 Task: Toggle the send keybinding to shell option in the integrated.
Action: Mouse moved to (51, 628)
Screenshot: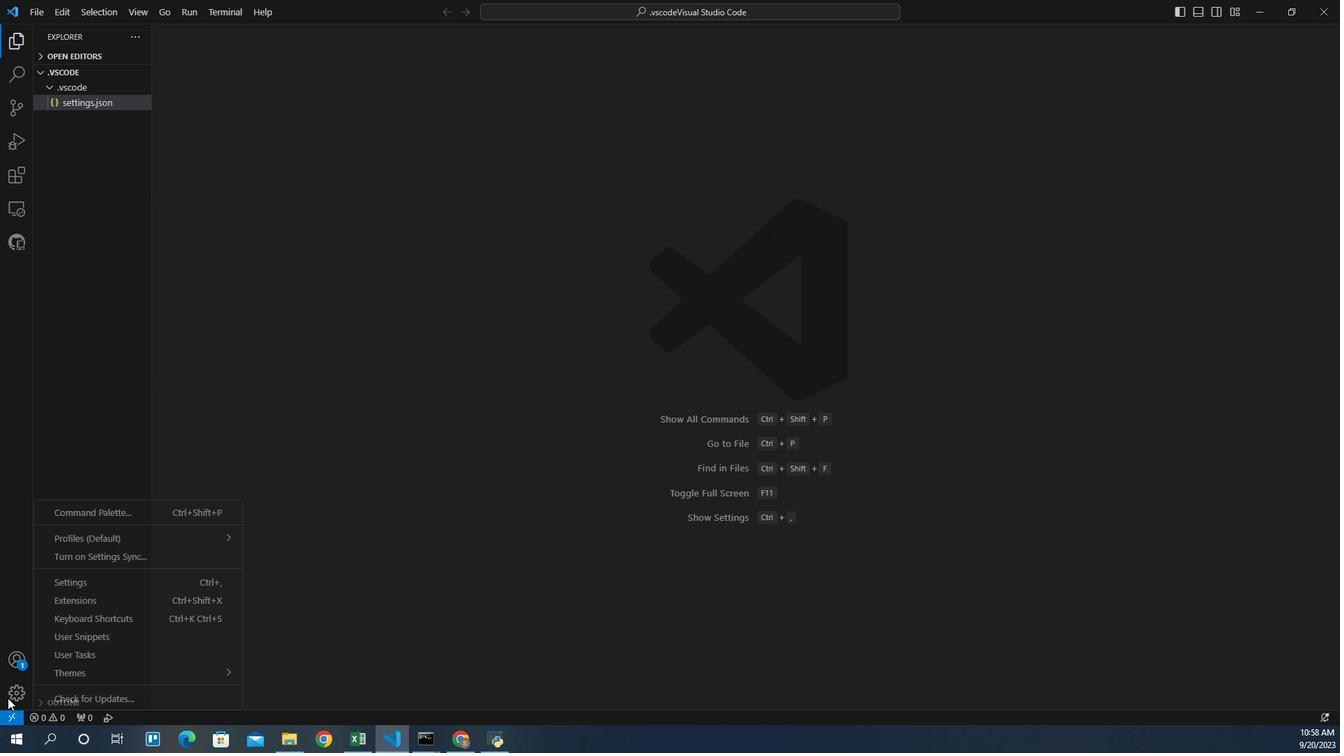 
Action: Mouse pressed left at (51, 628)
Screenshot: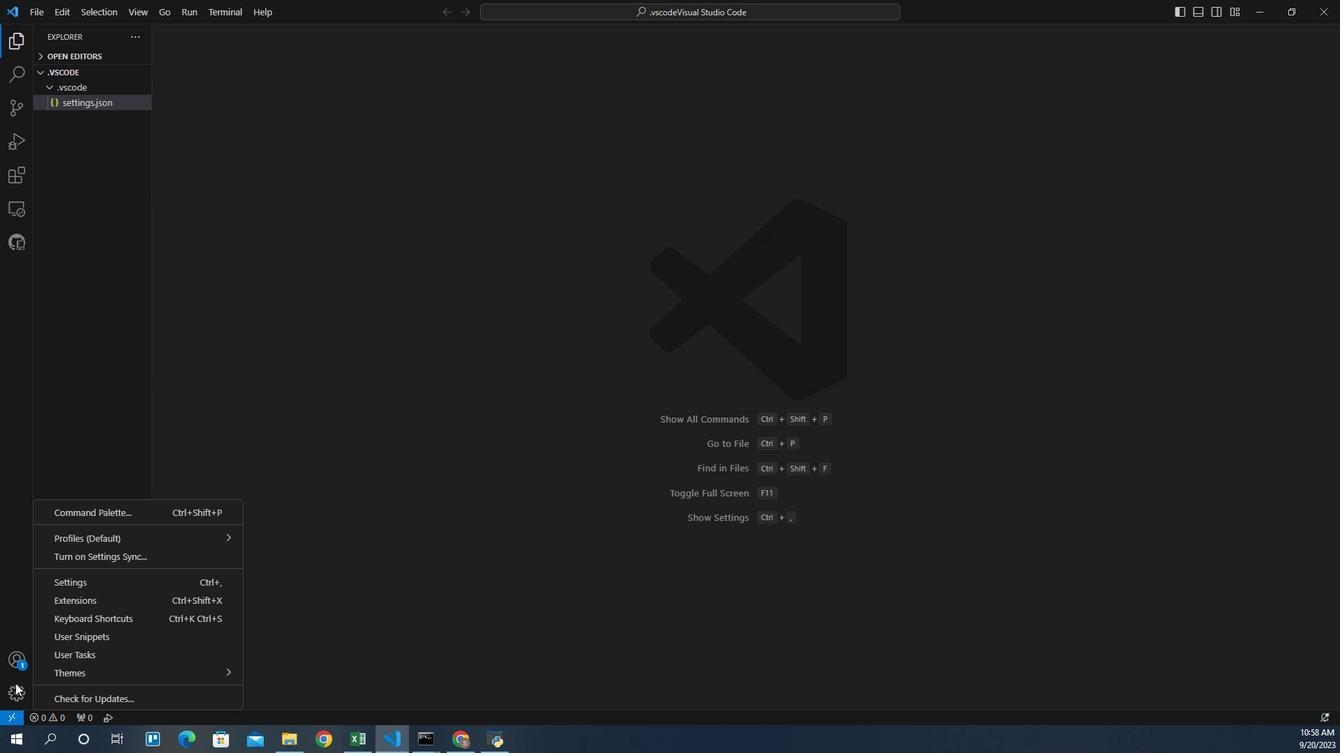 
Action: Mouse moved to (109, 532)
Screenshot: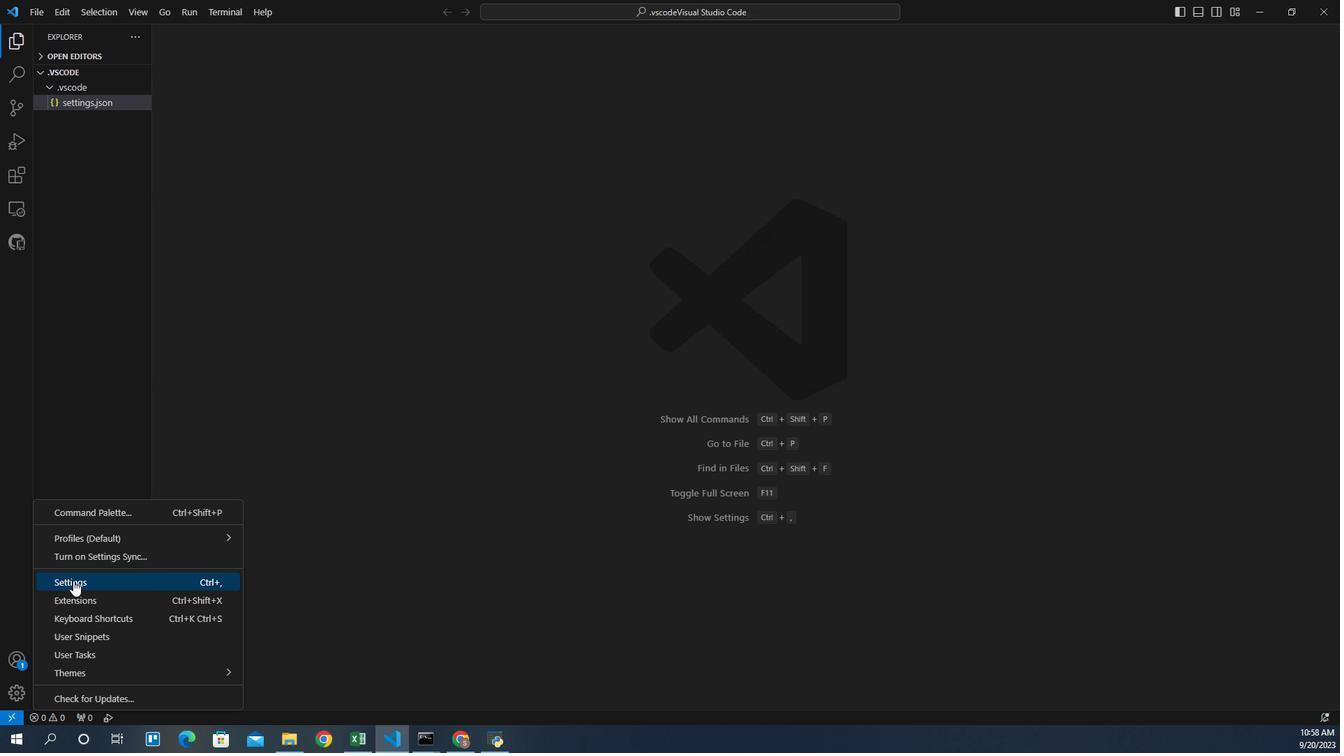 
Action: Mouse pressed left at (109, 532)
Screenshot: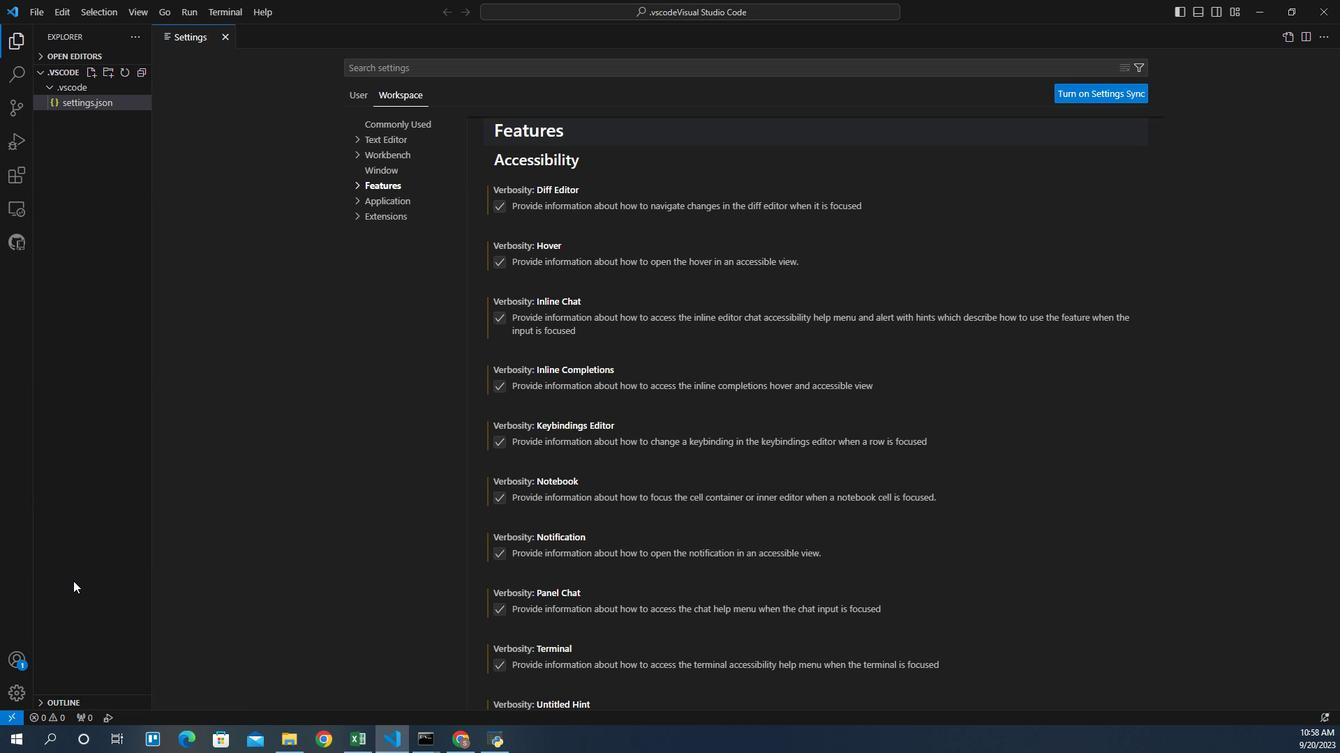 
Action: Mouse moved to (406, 128)
Screenshot: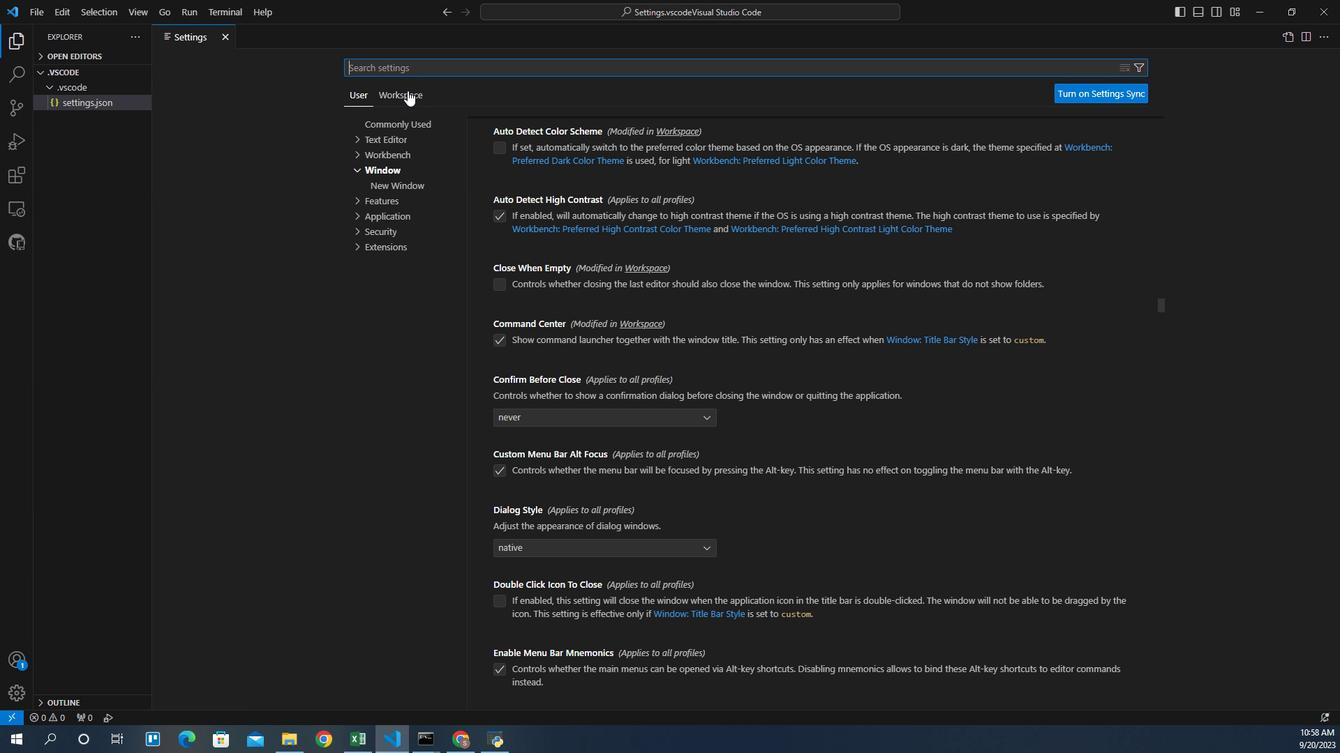 
Action: Mouse pressed left at (406, 128)
Screenshot: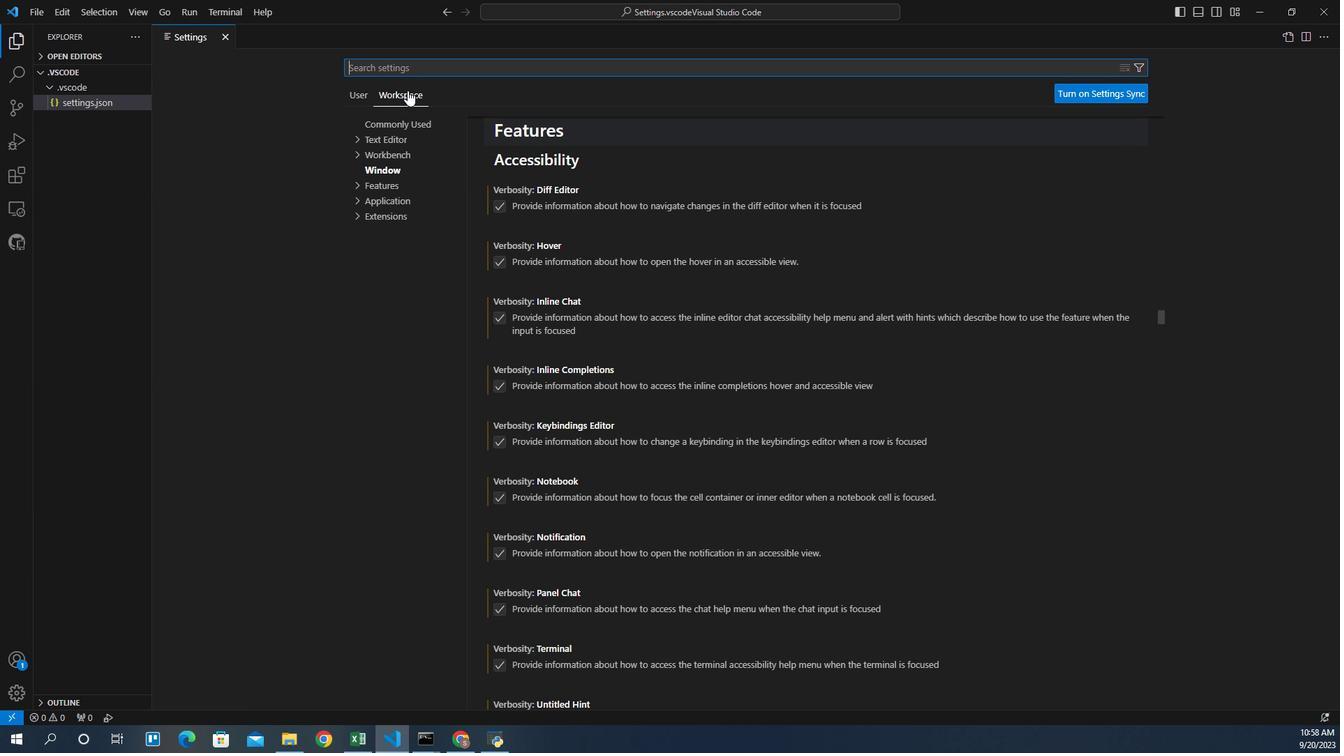 
Action: Mouse moved to (372, 205)
Screenshot: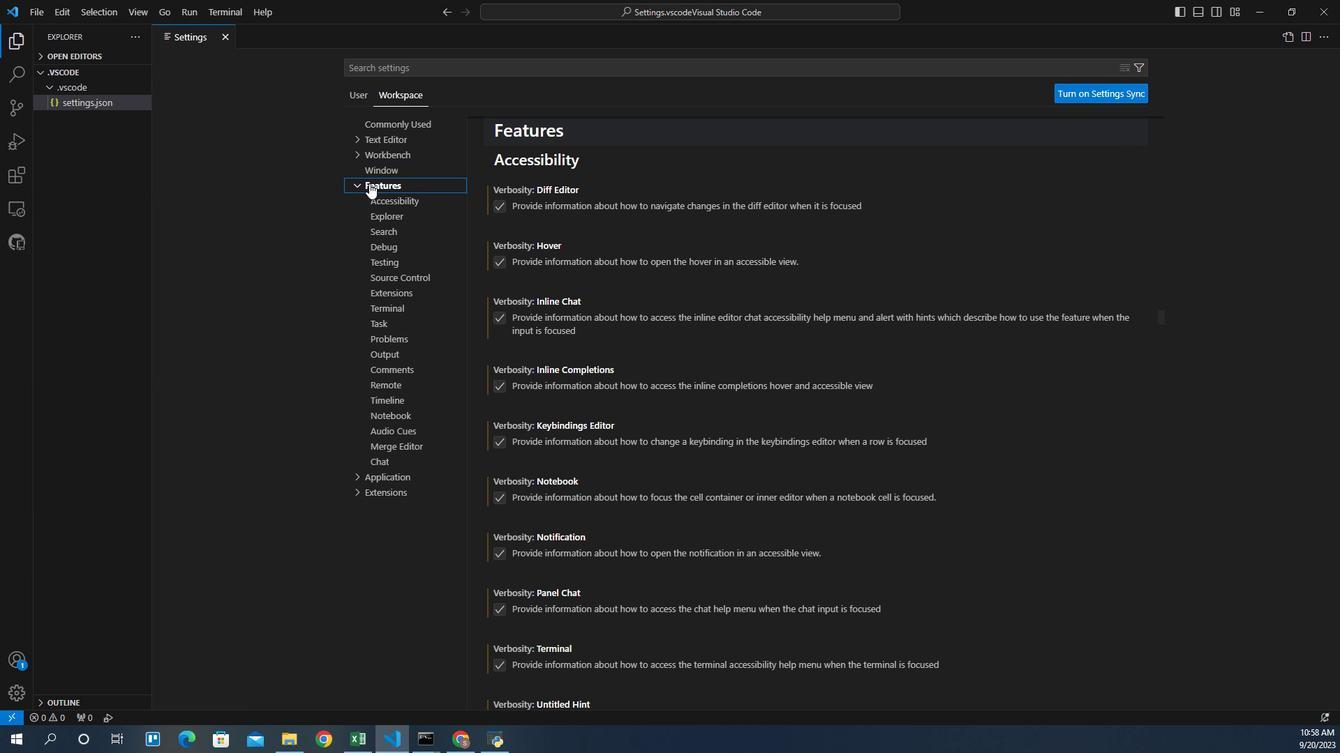 
Action: Mouse pressed left at (372, 205)
Screenshot: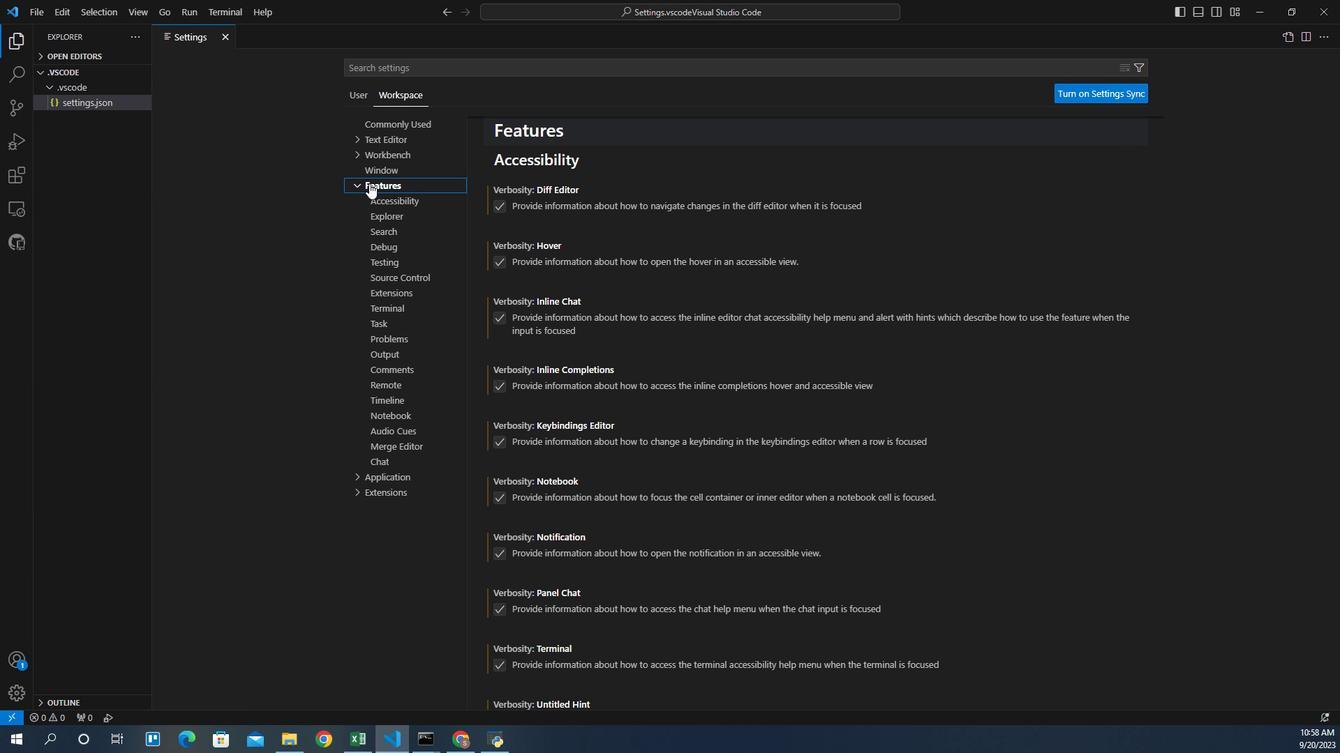 
Action: Mouse moved to (385, 306)
Screenshot: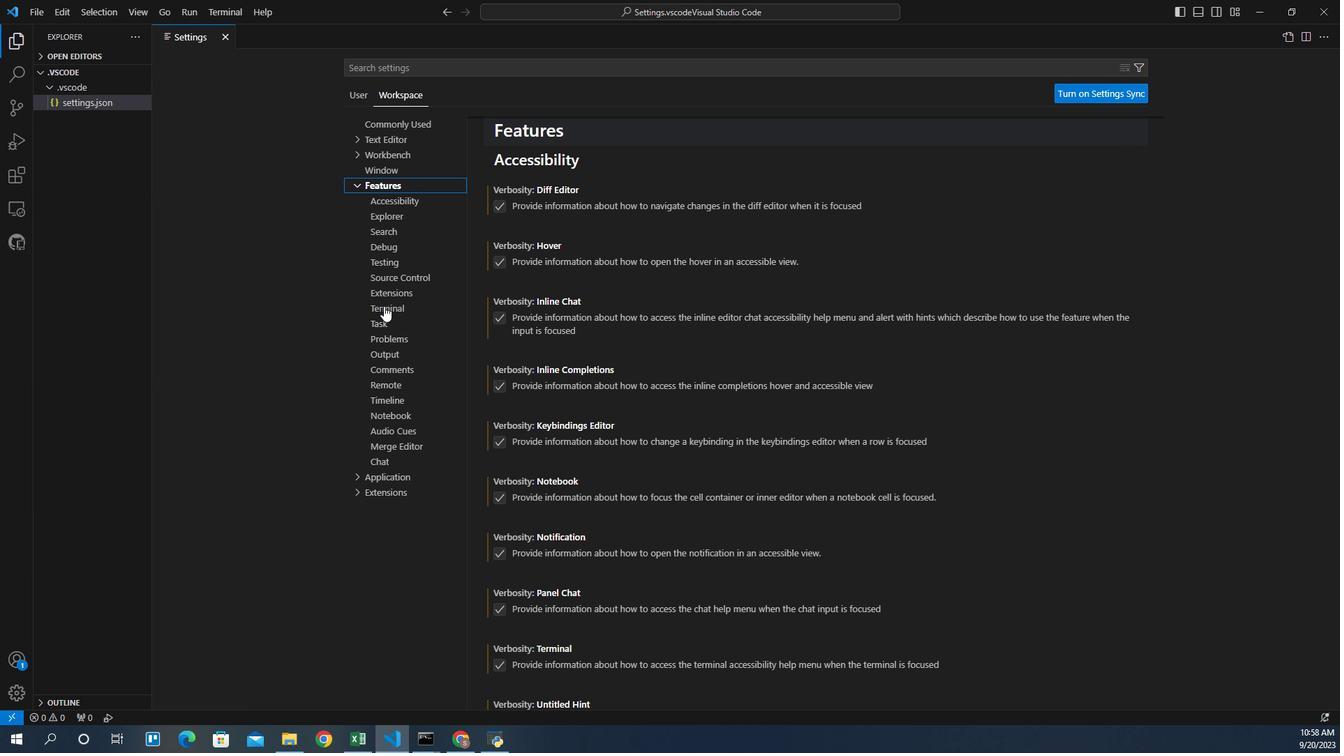 
Action: Mouse pressed left at (385, 306)
Screenshot: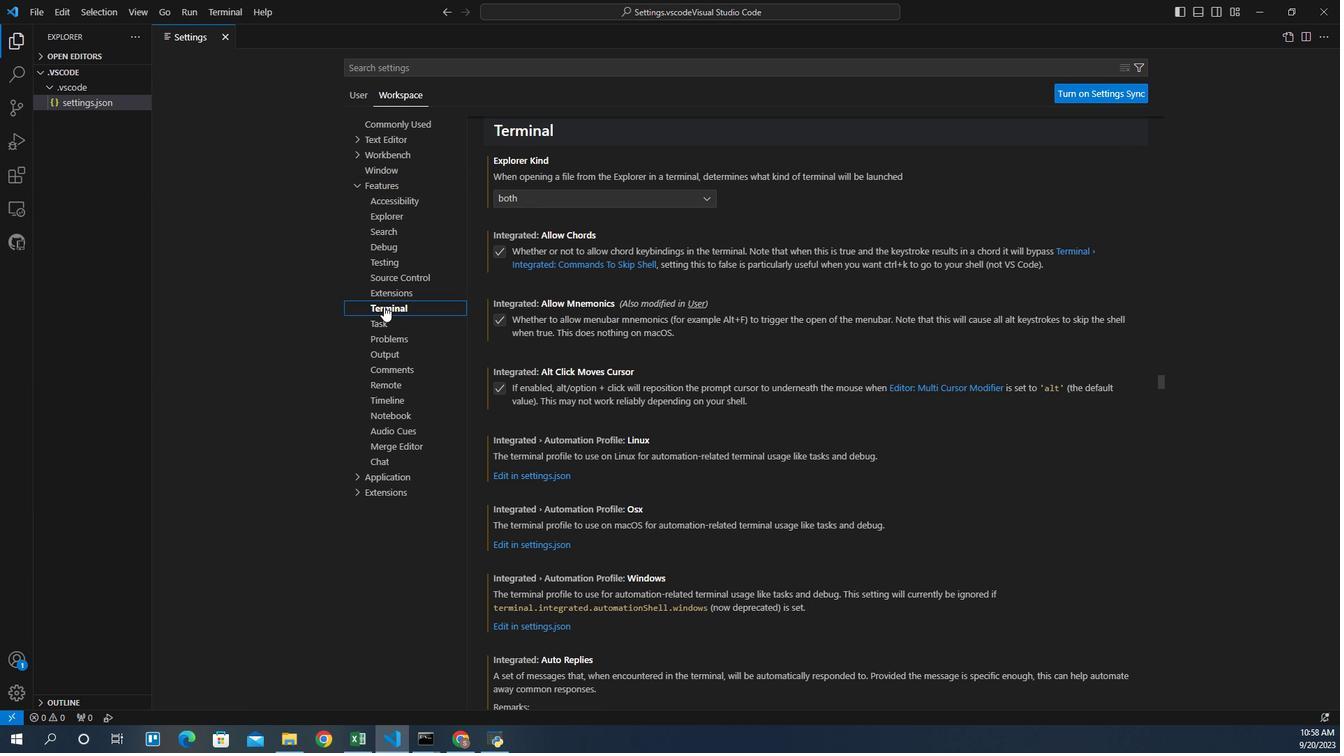 
Action: Mouse moved to (603, 537)
Screenshot: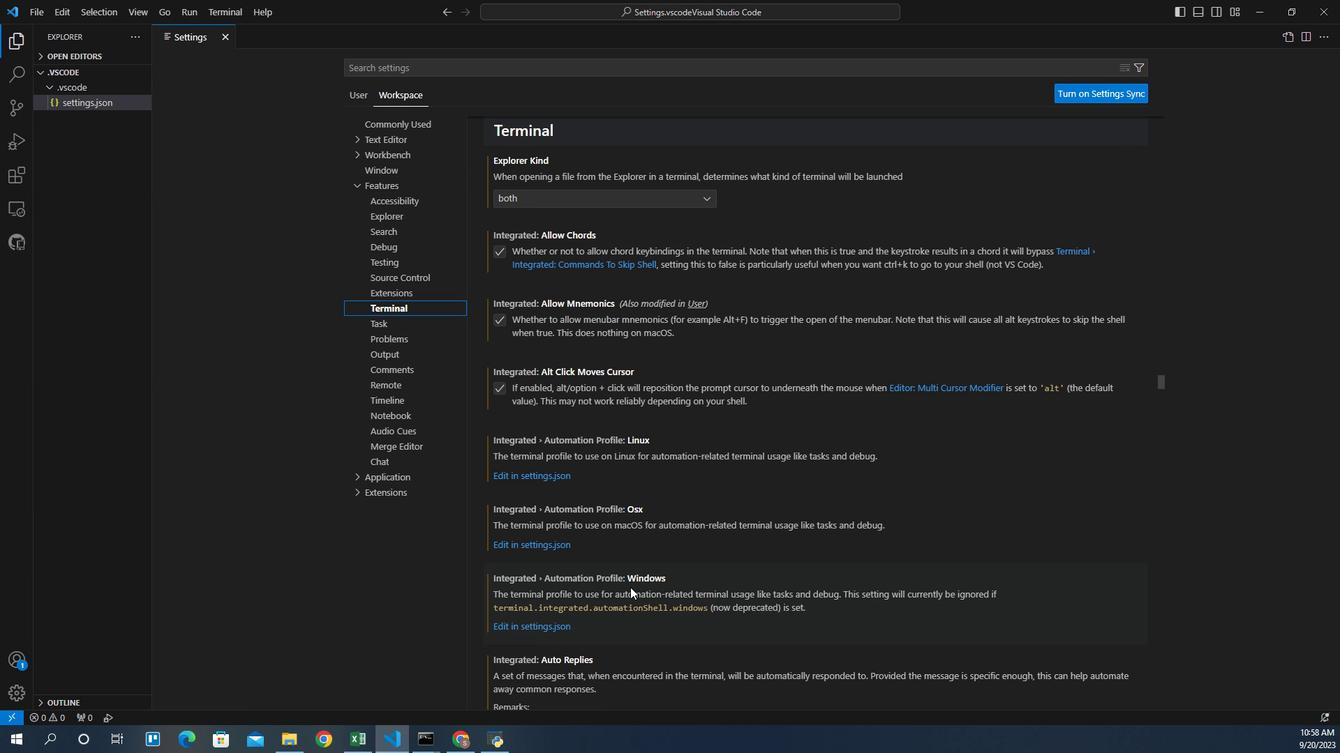 
Action: Mouse scrolled (603, 537) with delta (0, 0)
Screenshot: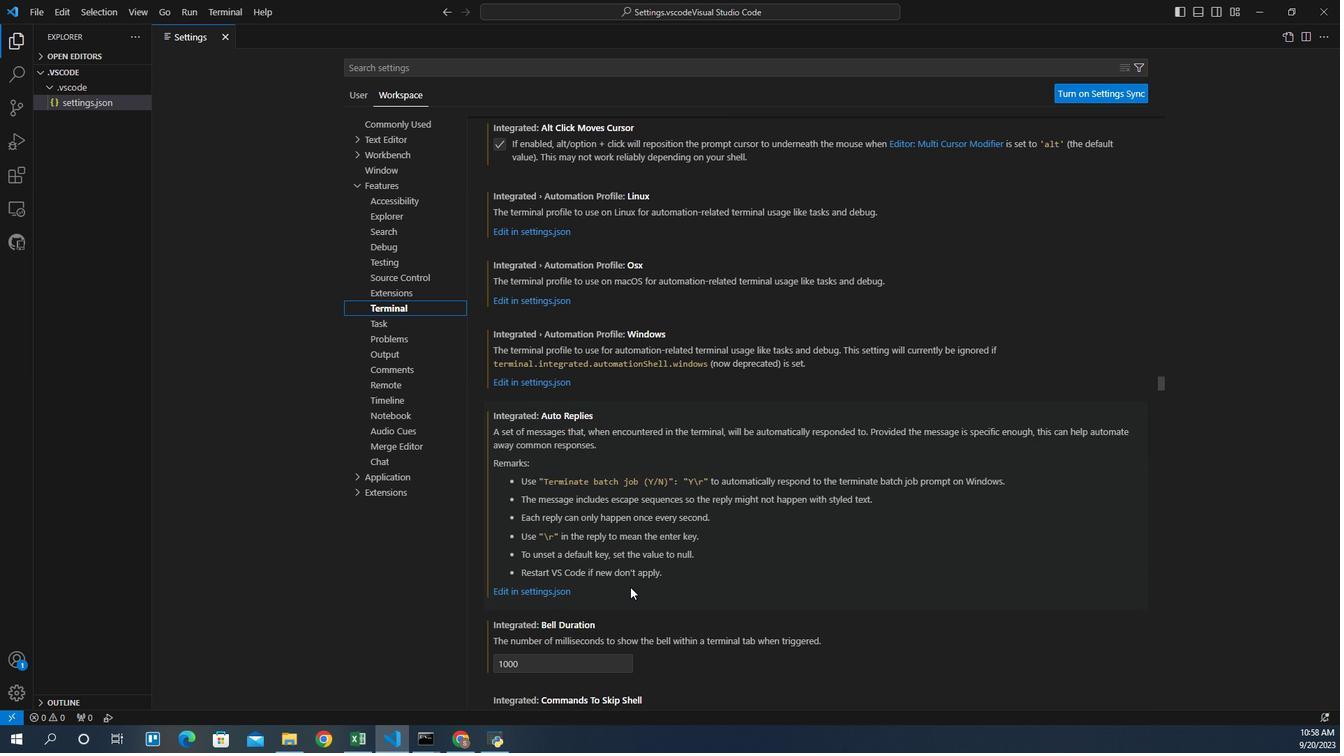 
Action: Mouse scrolled (603, 537) with delta (0, 0)
Screenshot: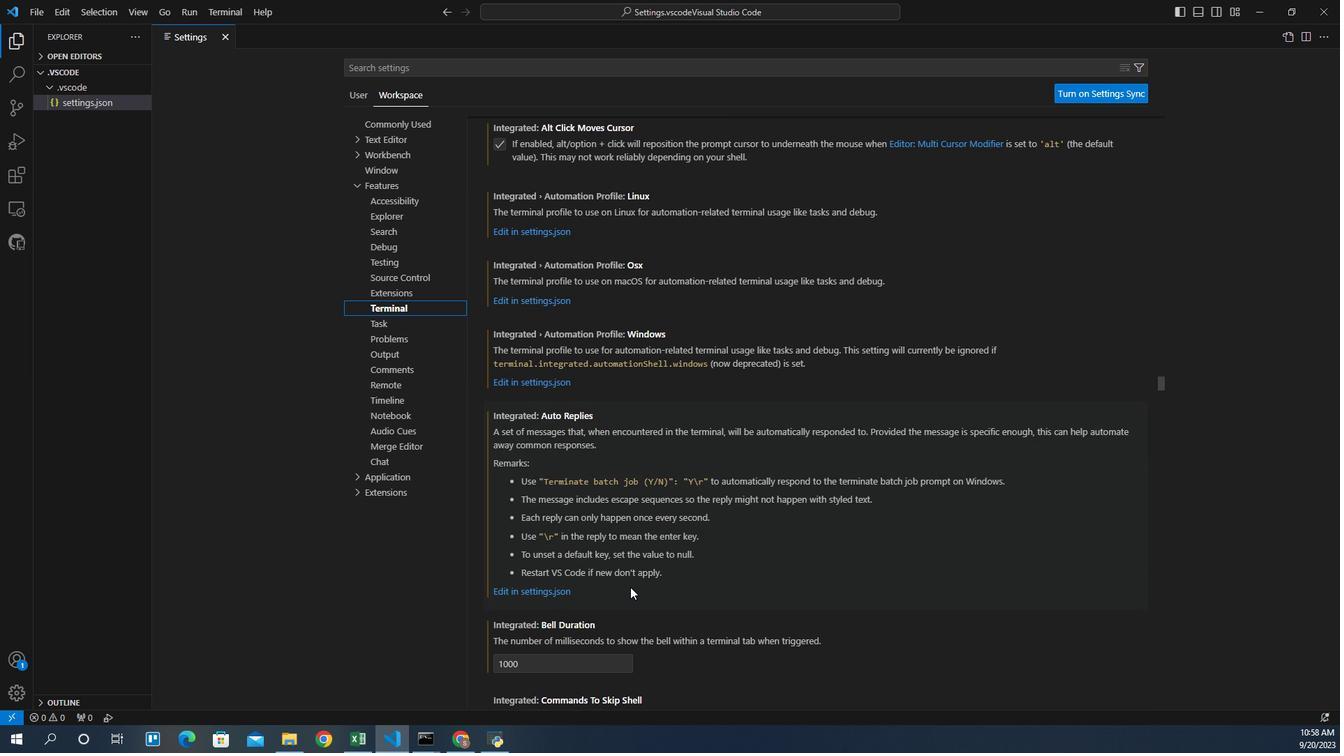 
Action: Mouse scrolled (603, 537) with delta (0, 0)
Screenshot: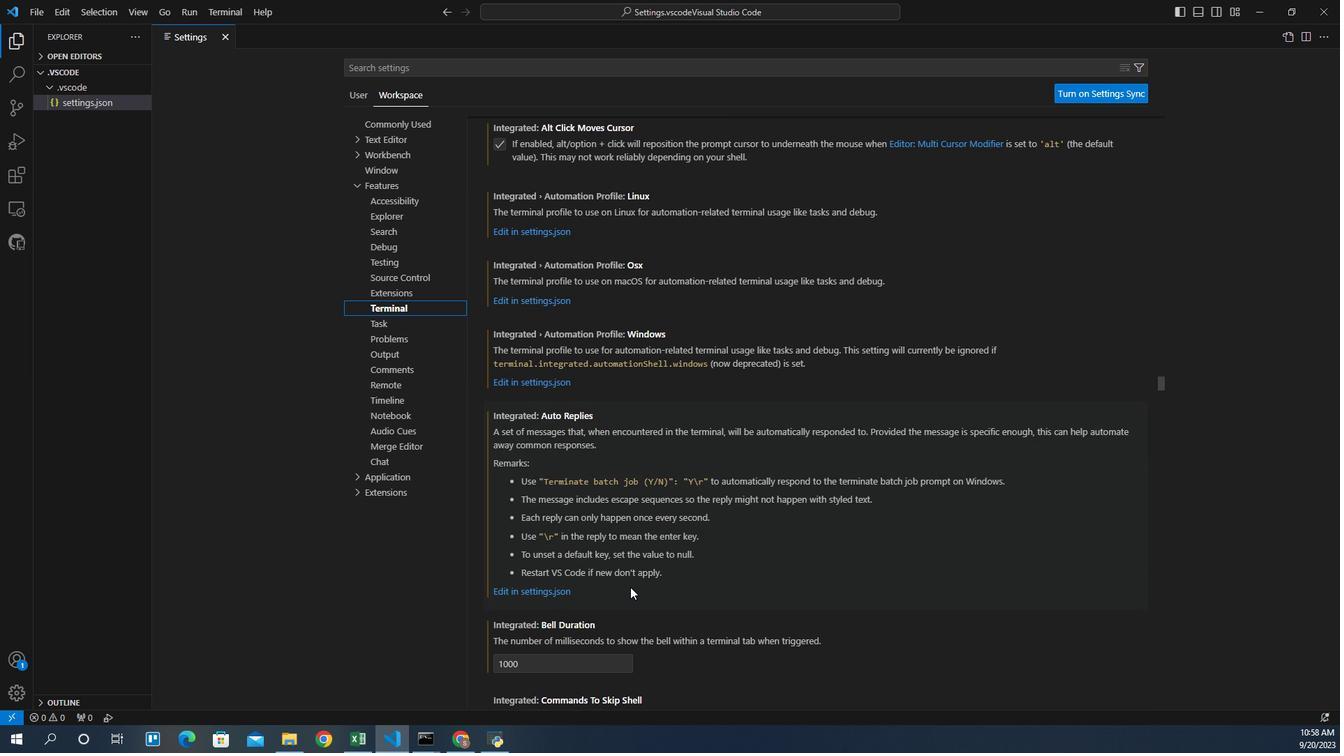 
Action: Mouse scrolled (603, 537) with delta (0, 0)
Screenshot: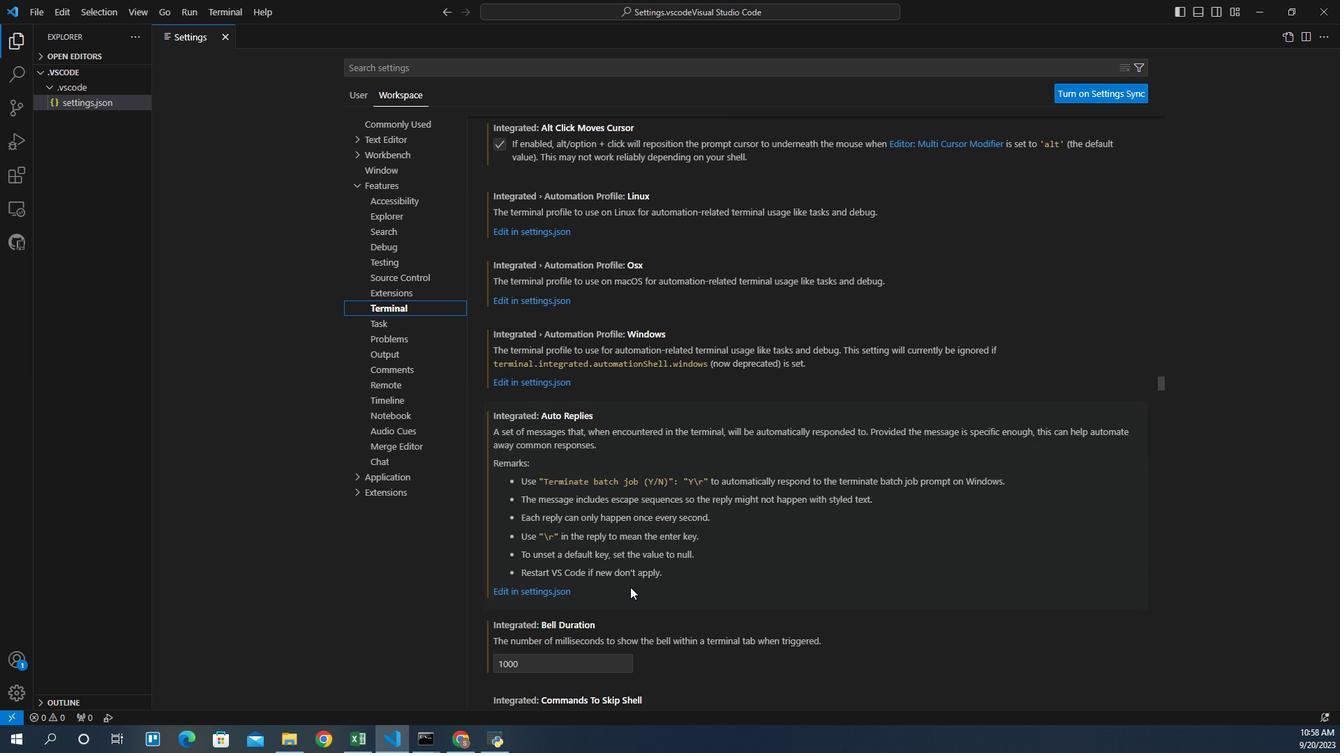 
Action: Mouse scrolled (603, 537) with delta (0, 0)
Screenshot: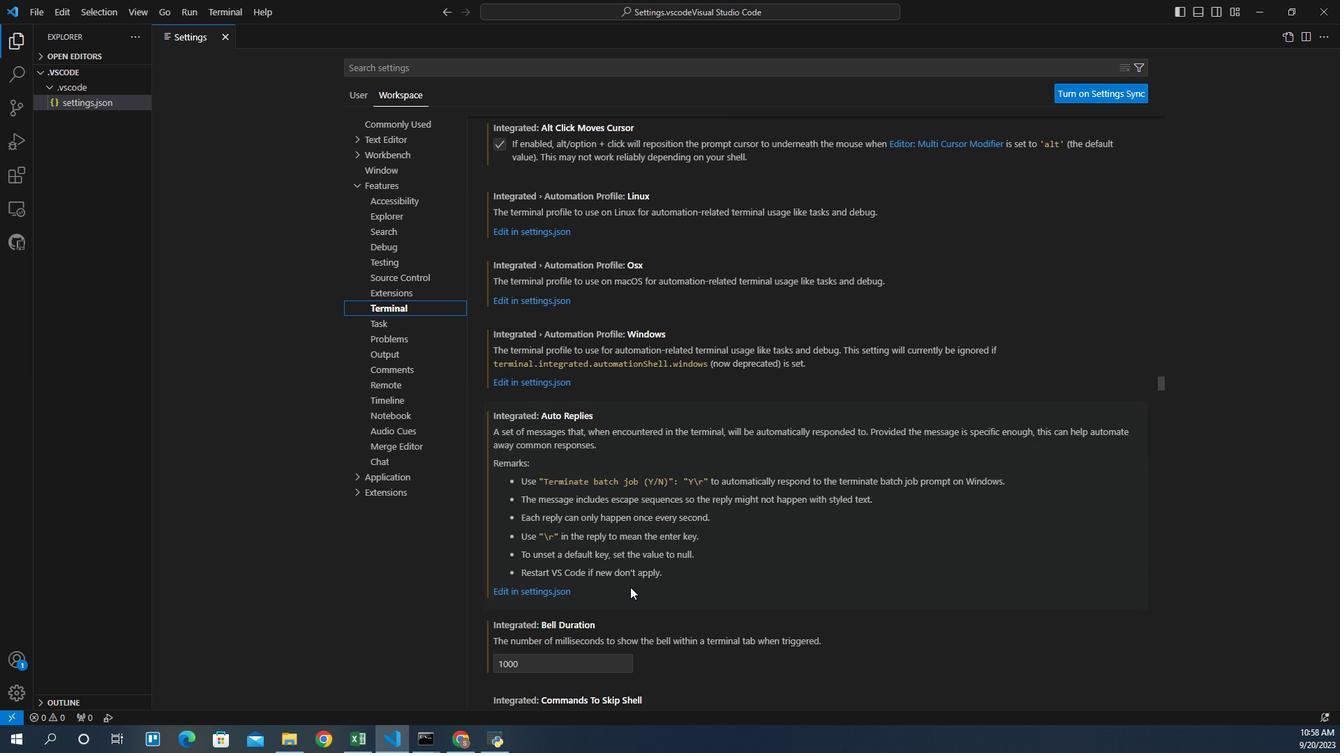 
Action: Mouse scrolled (603, 537) with delta (0, 0)
Screenshot: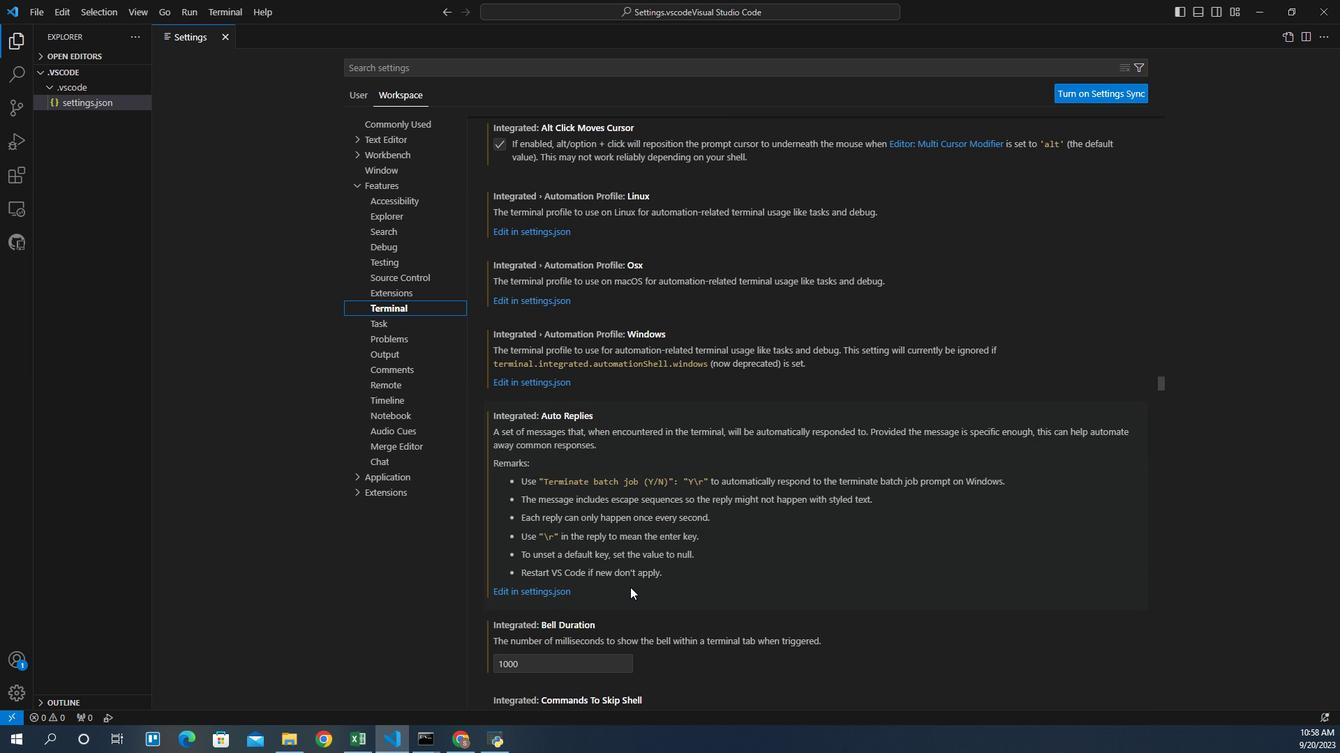 
Action: Mouse scrolled (603, 537) with delta (0, 0)
Screenshot: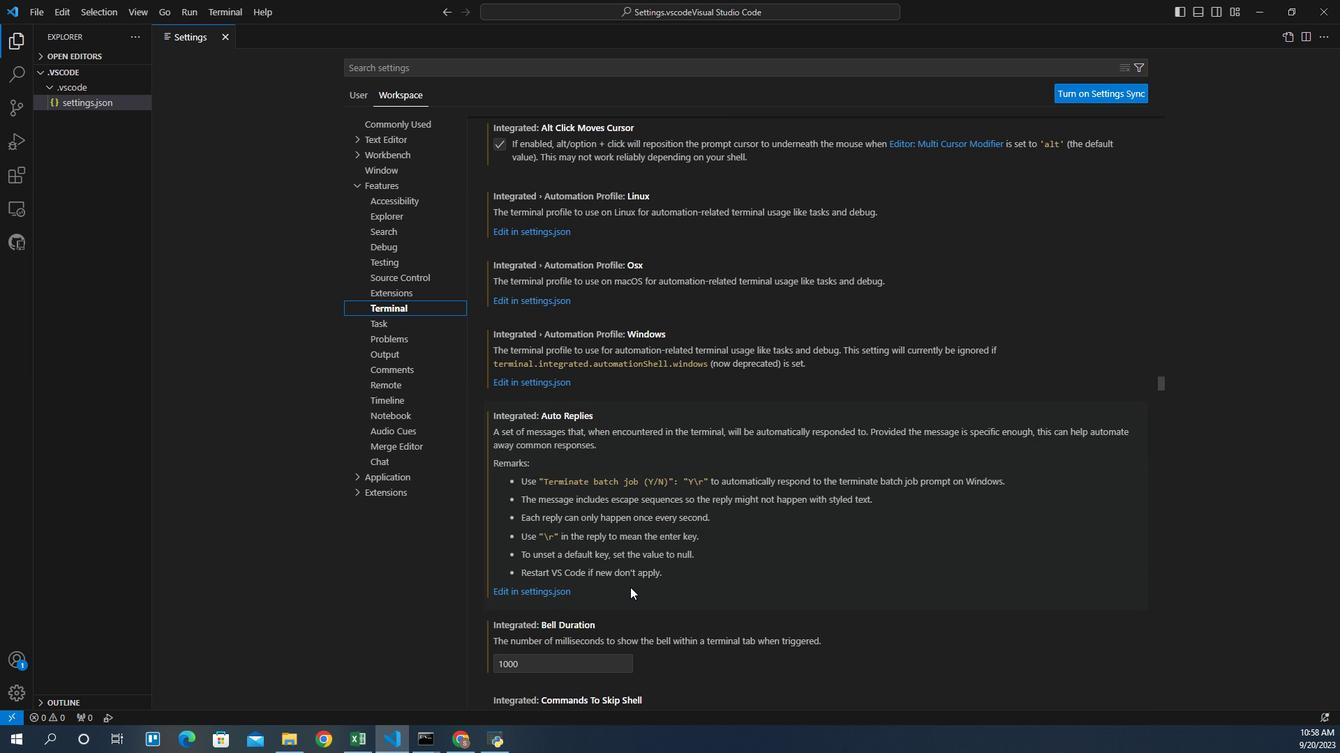 
Action: Mouse scrolled (603, 537) with delta (0, 0)
Screenshot: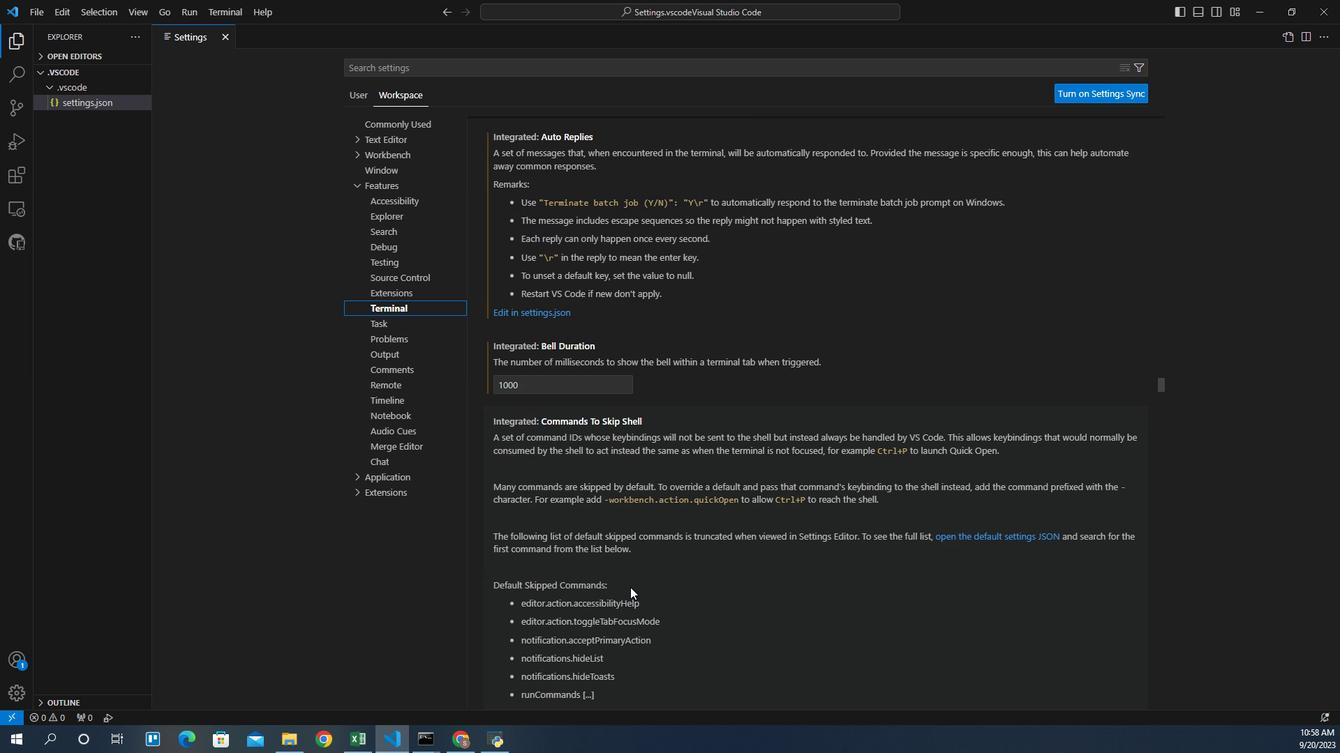 
Action: Mouse scrolled (603, 537) with delta (0, 0)
Screenshot: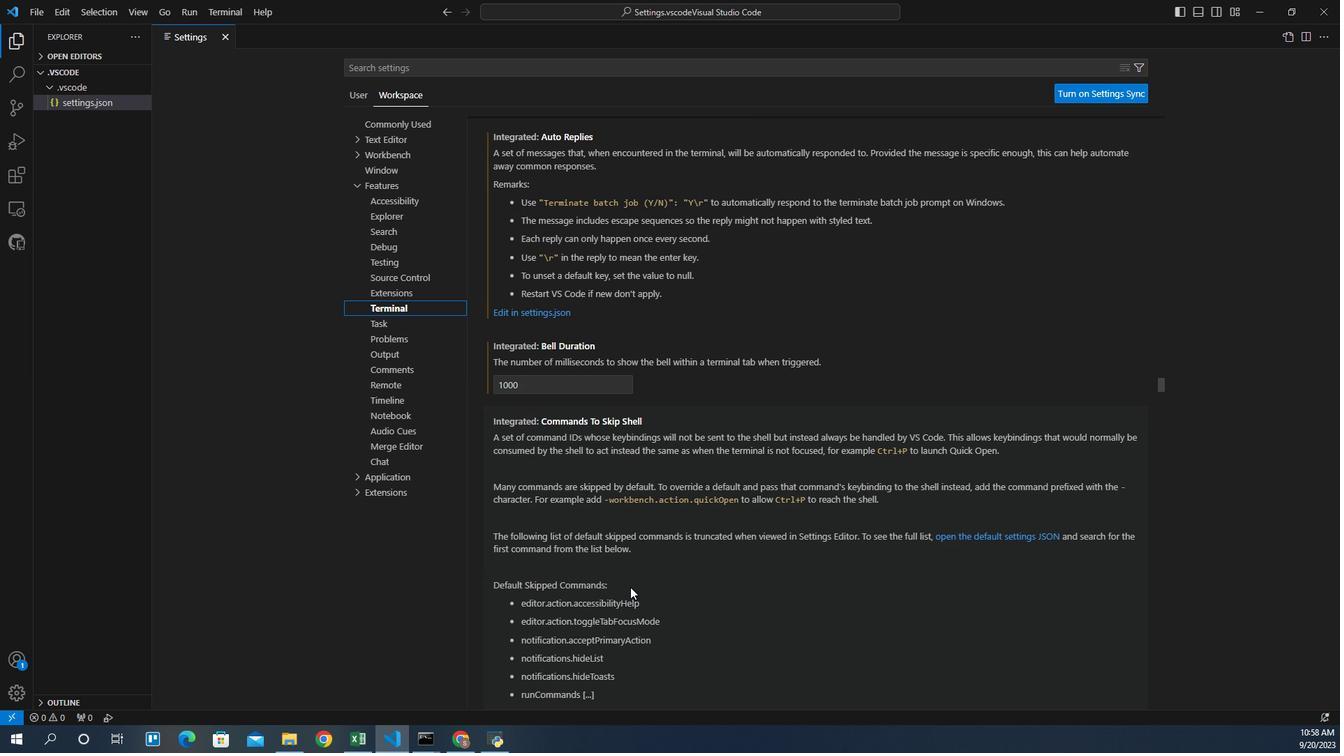 
Action: Mouse scrolled (603, 537) with delta (0, 0)
Screenshot: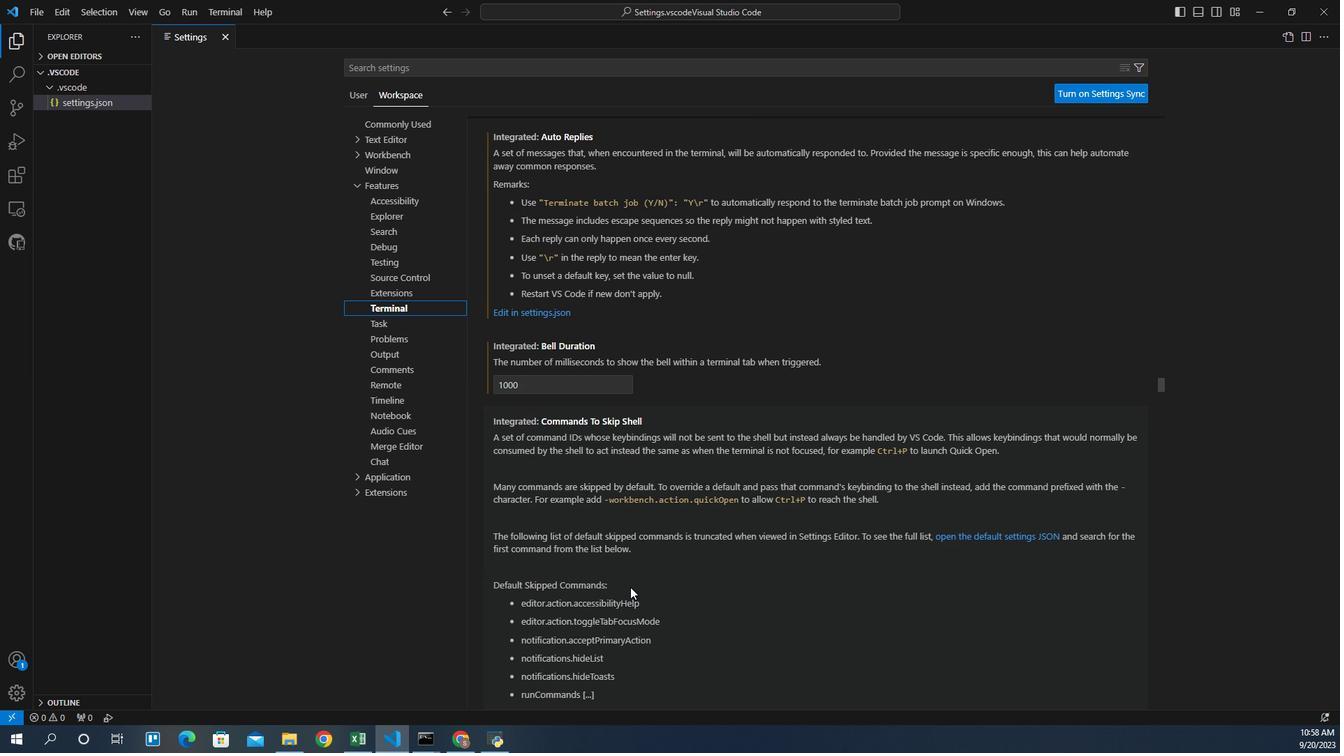 
Action: Mouse scrolled (603, 537) with delta (0, 0)
Screenshot: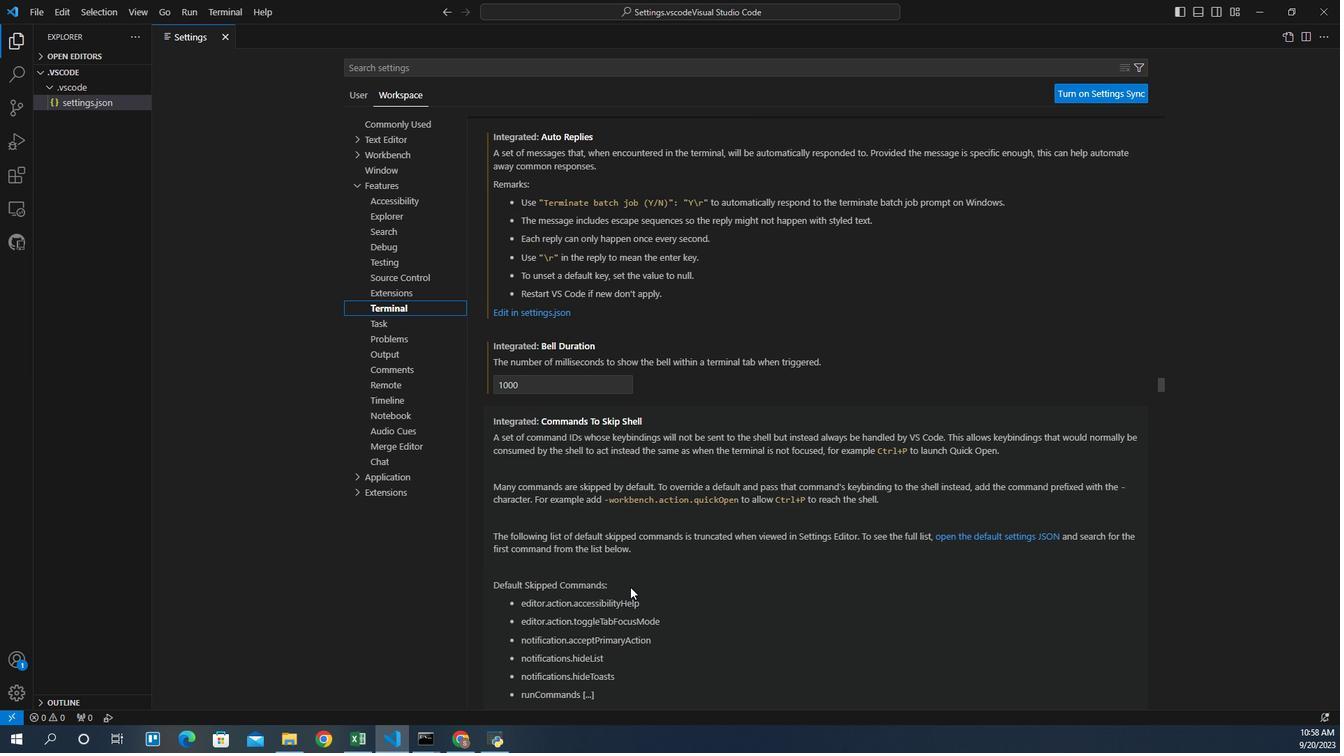 
Action: Mouse scrolled (603, 537) with delta (0, 0)
Screenshot: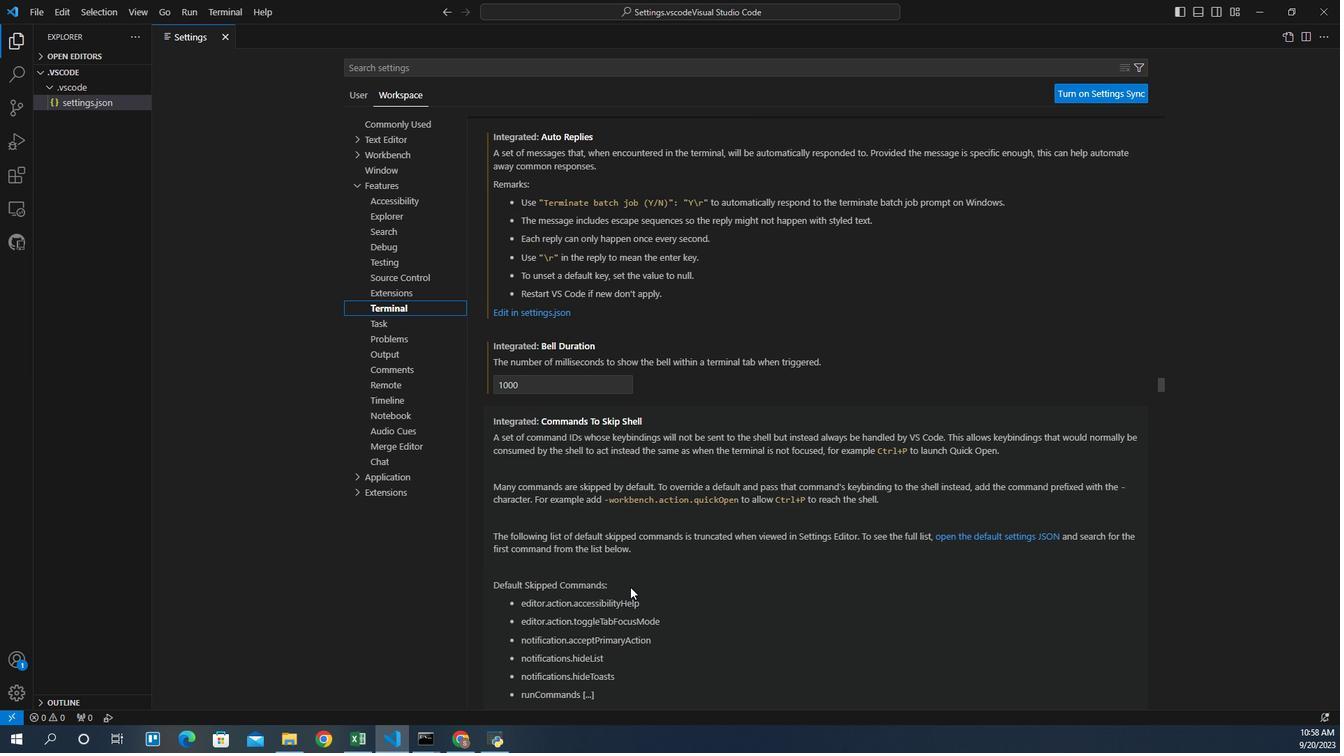 
Action: Mouse scrolled (603, 537) with delta (0, 0)
Screenshot: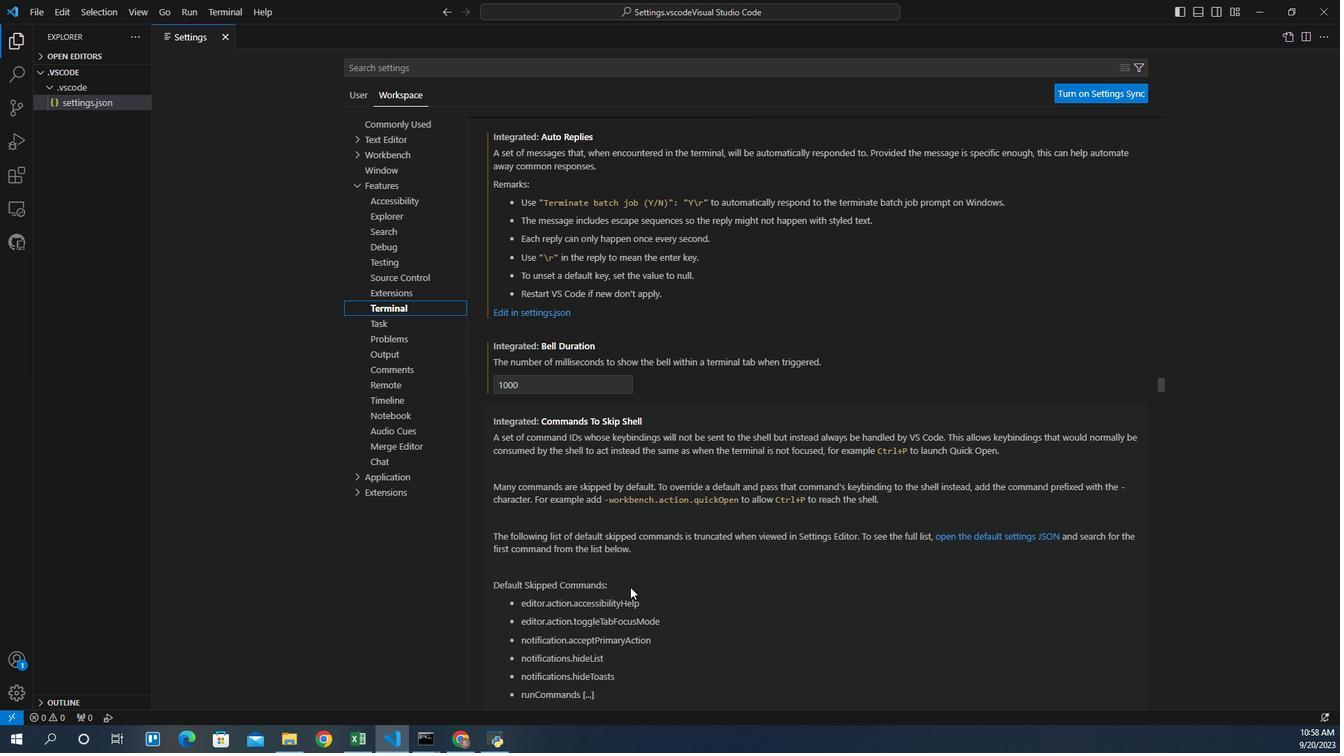 
Action: Mouse scrolled (603, 537) with delta (0, 0)
Screenshot: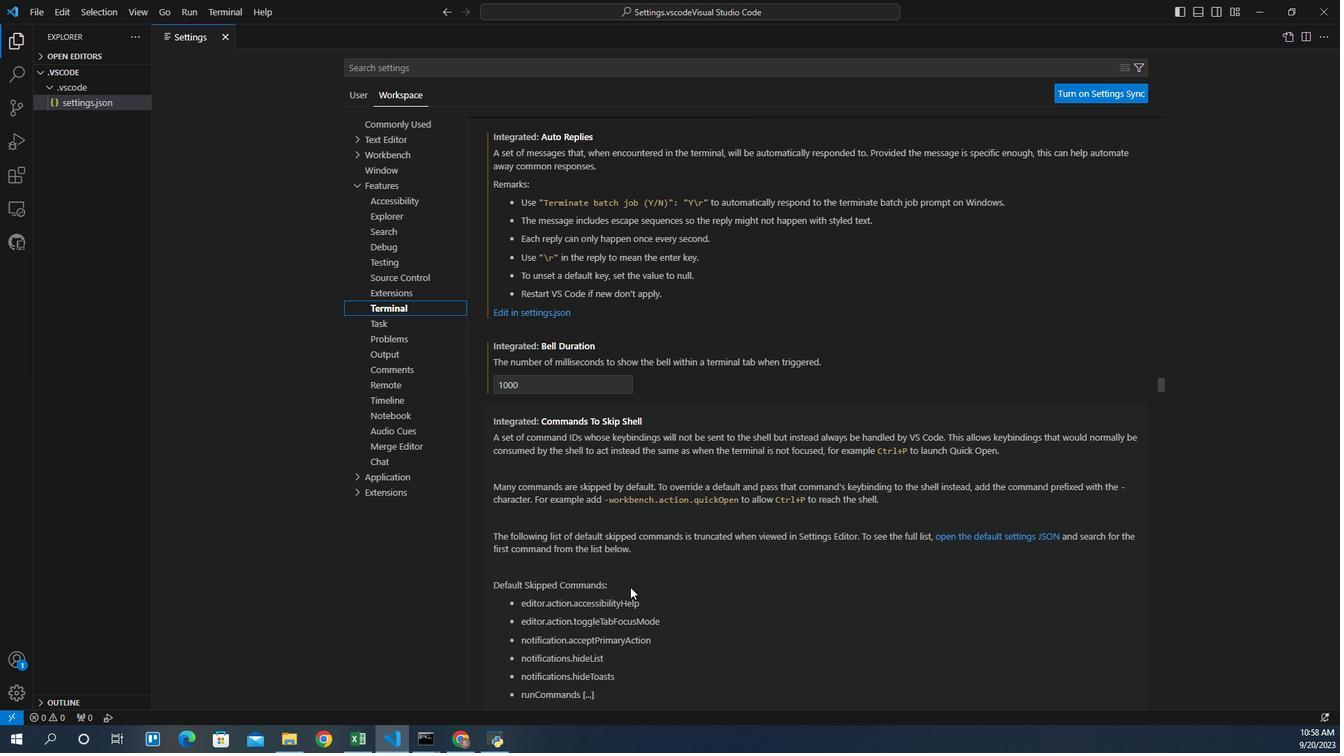 
Action: Mouse scrolled (603, 537) with delta (0, 0)
Screenshot: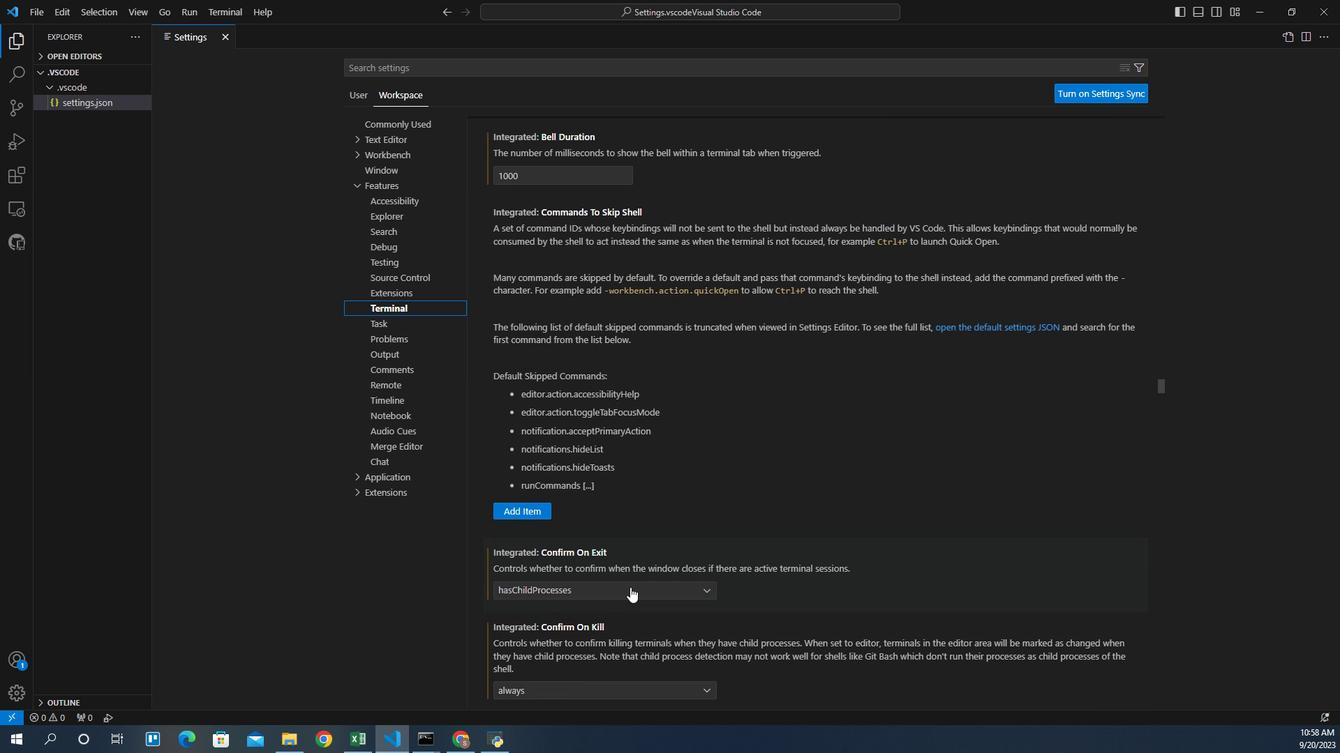 
Action: Mouse scrolled (603, 537) with delta (0, 0)
Screenshot: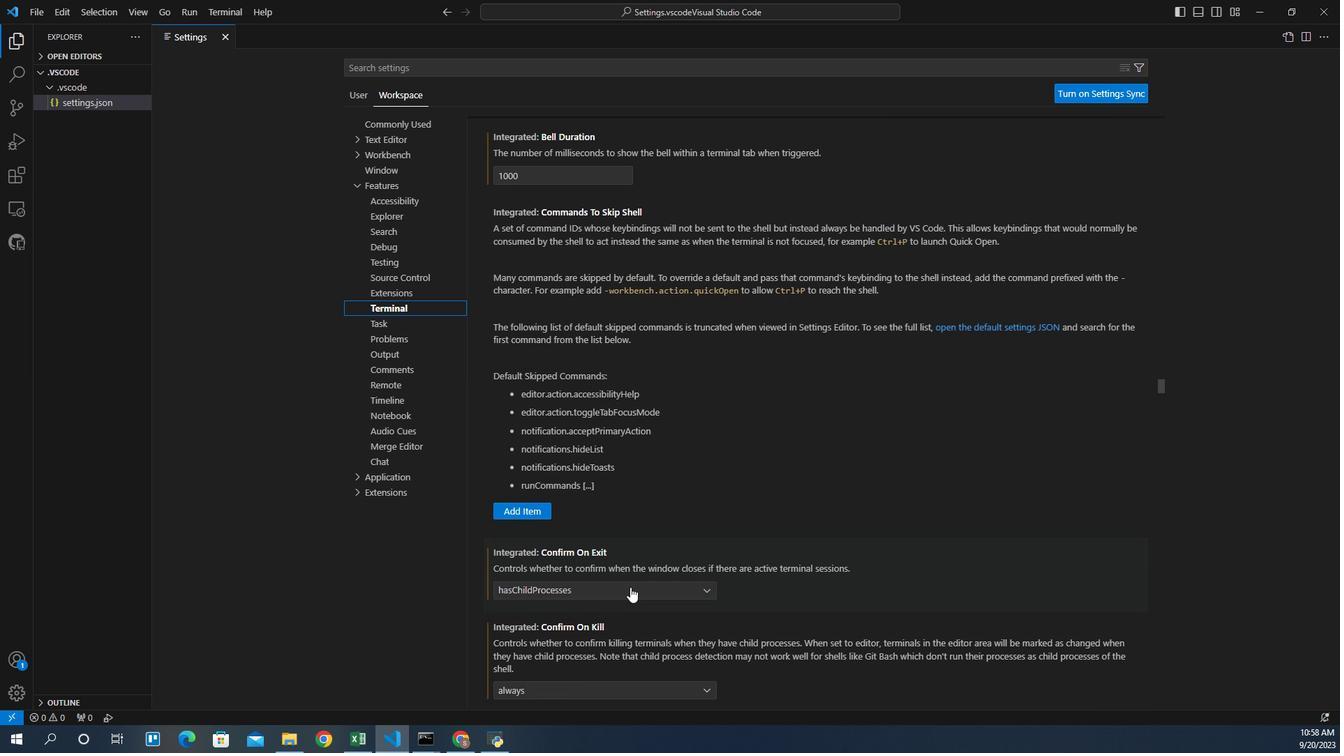 
Action: Mouse scrolled (603, 537) with delta (0, 0)
Screenshot: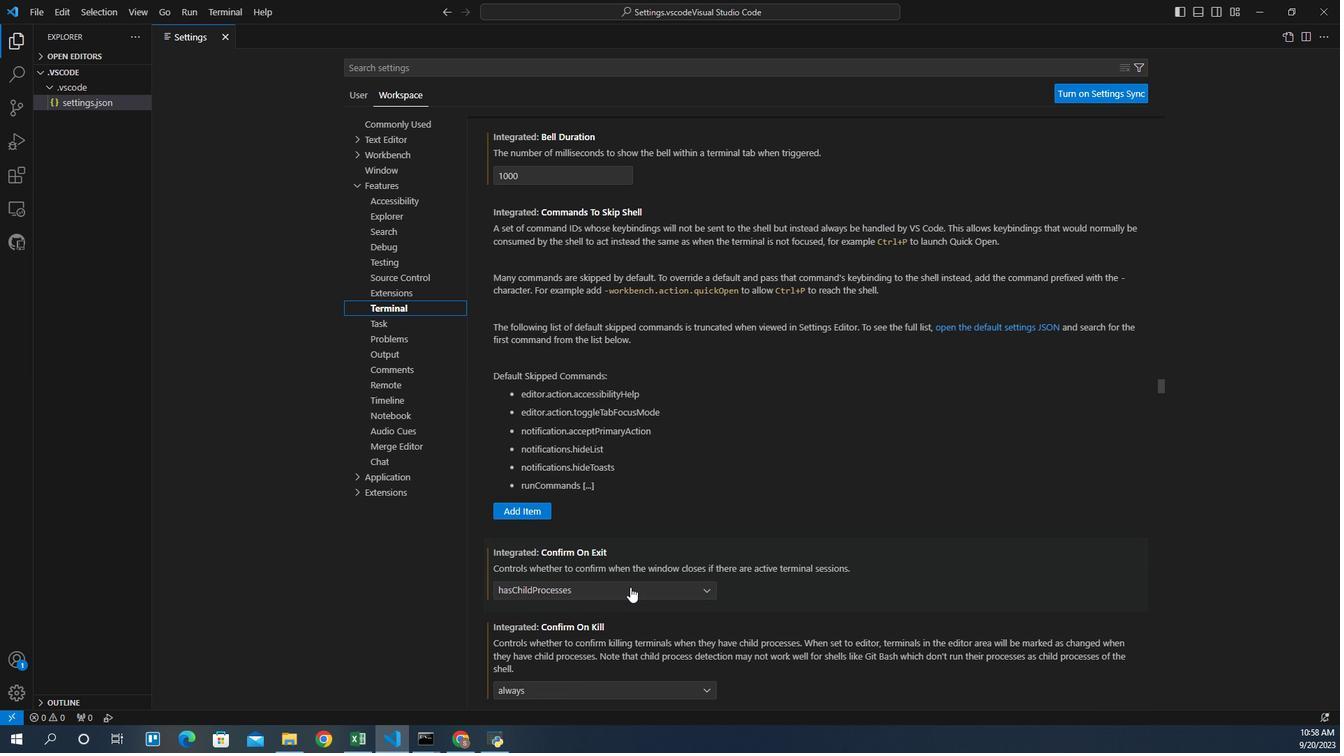 
Action: Mouse scrolled (603, 537) with delta (0, 0)
Screenshot: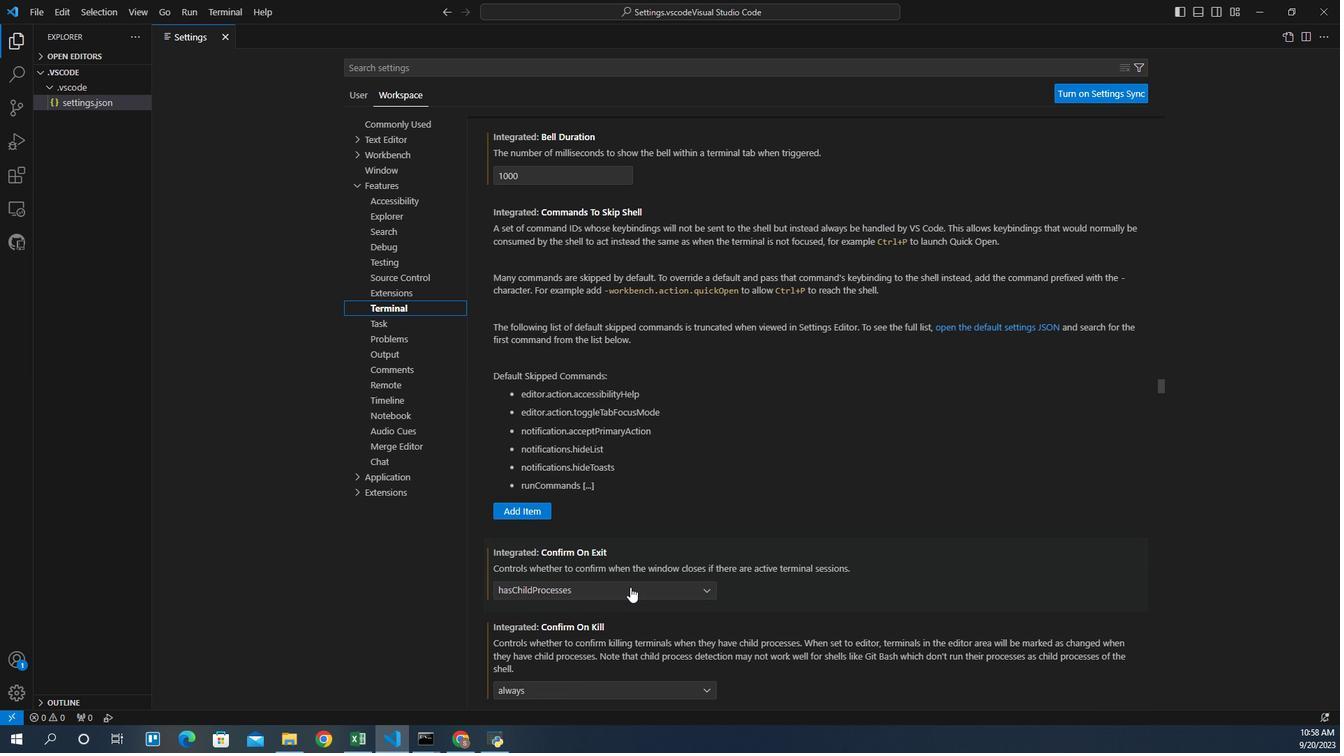 
Action: Mouse scrolled (603, 537) with delta (0, 0)
Screenshot: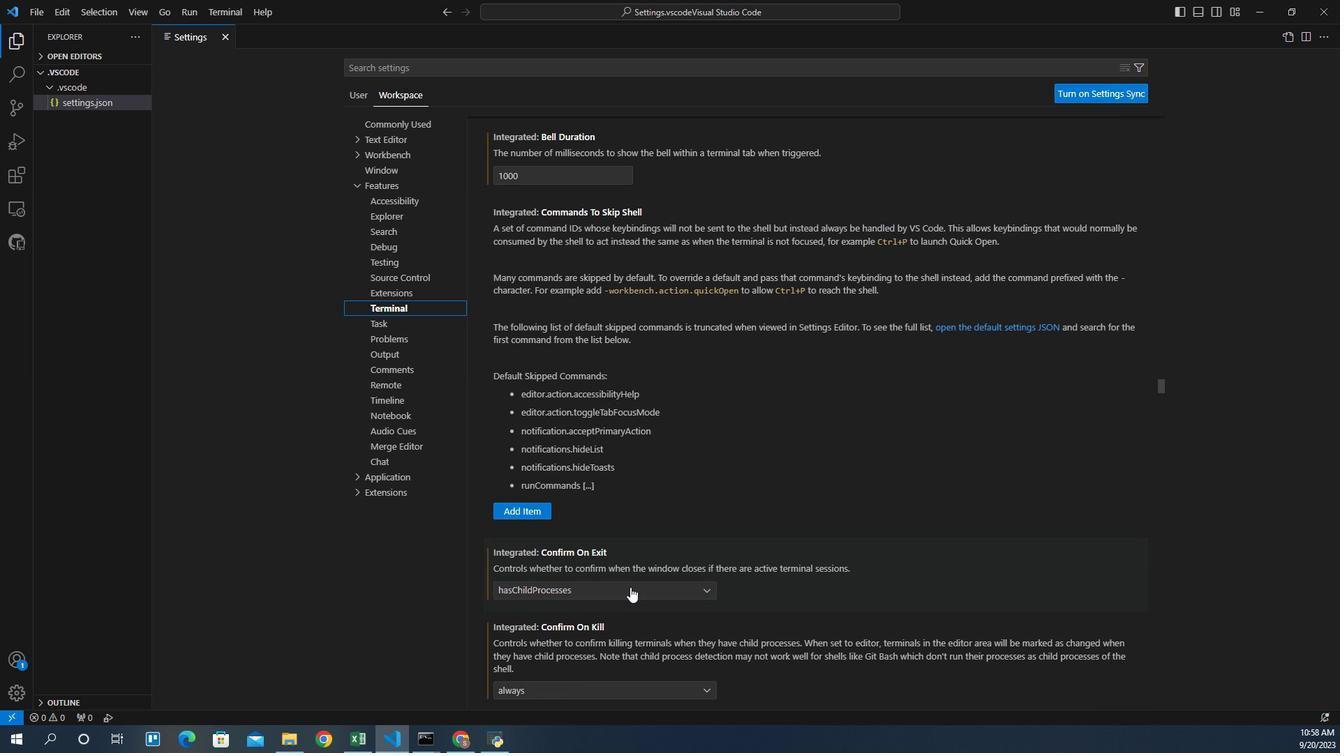 
Action: Mouse scrolled (603, 537) with delta (0, 0)
Screenshot: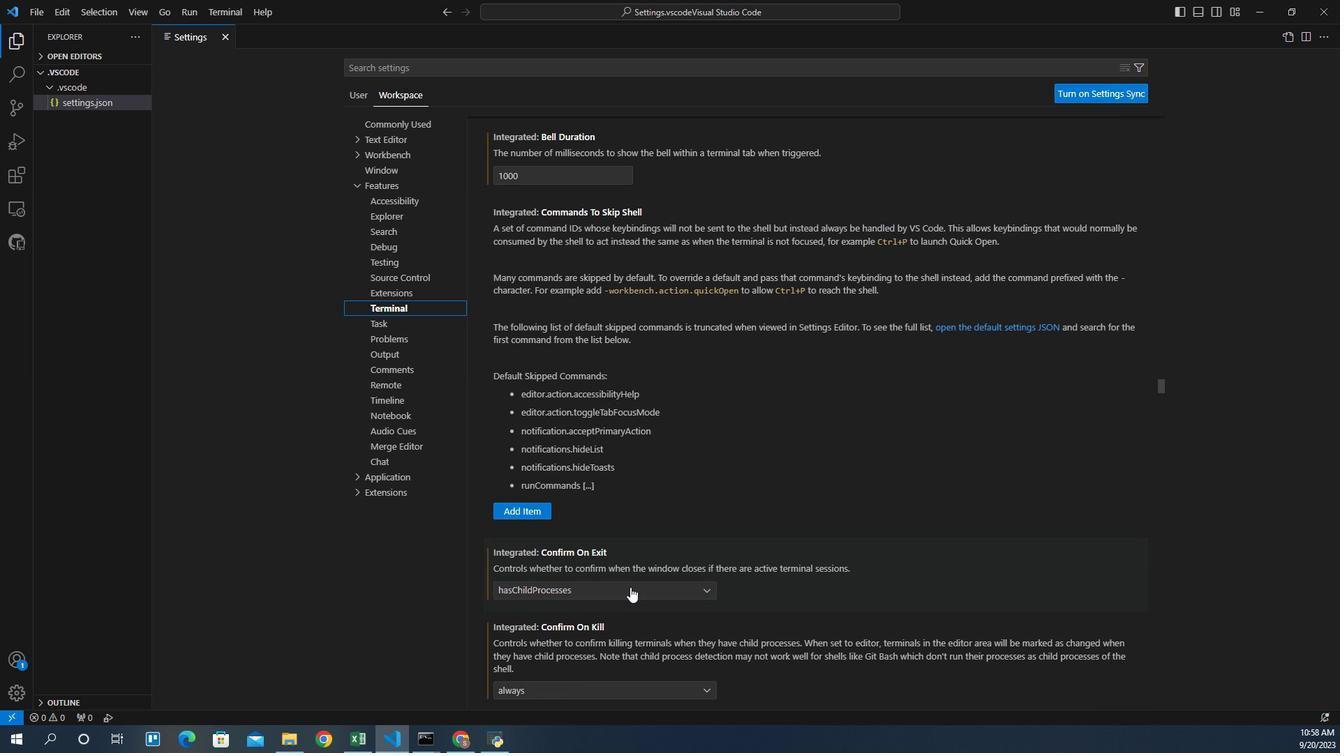 
Action: Mouse scrolled (603, 537) with delta (0, 0)
Screenshot: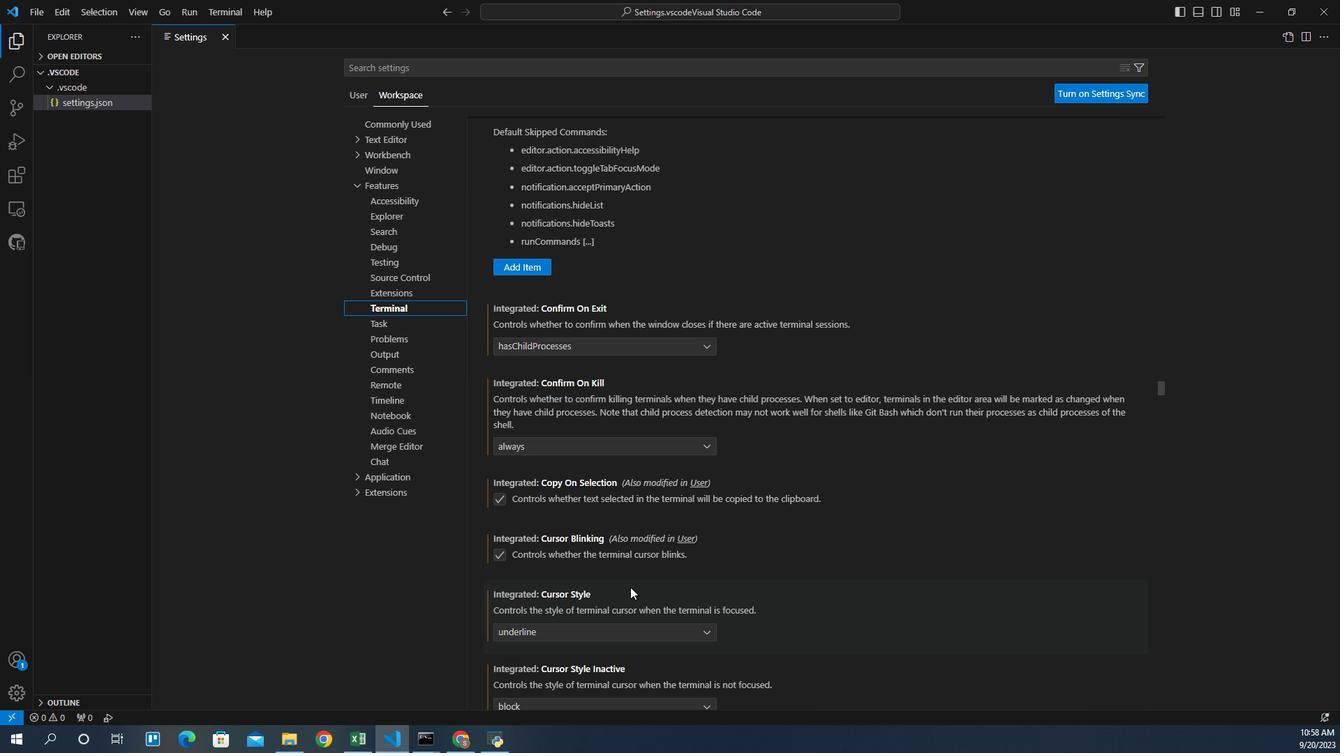 
Action: Mouse scrolled (603, 537) with delta (0, 0)
Screenshot: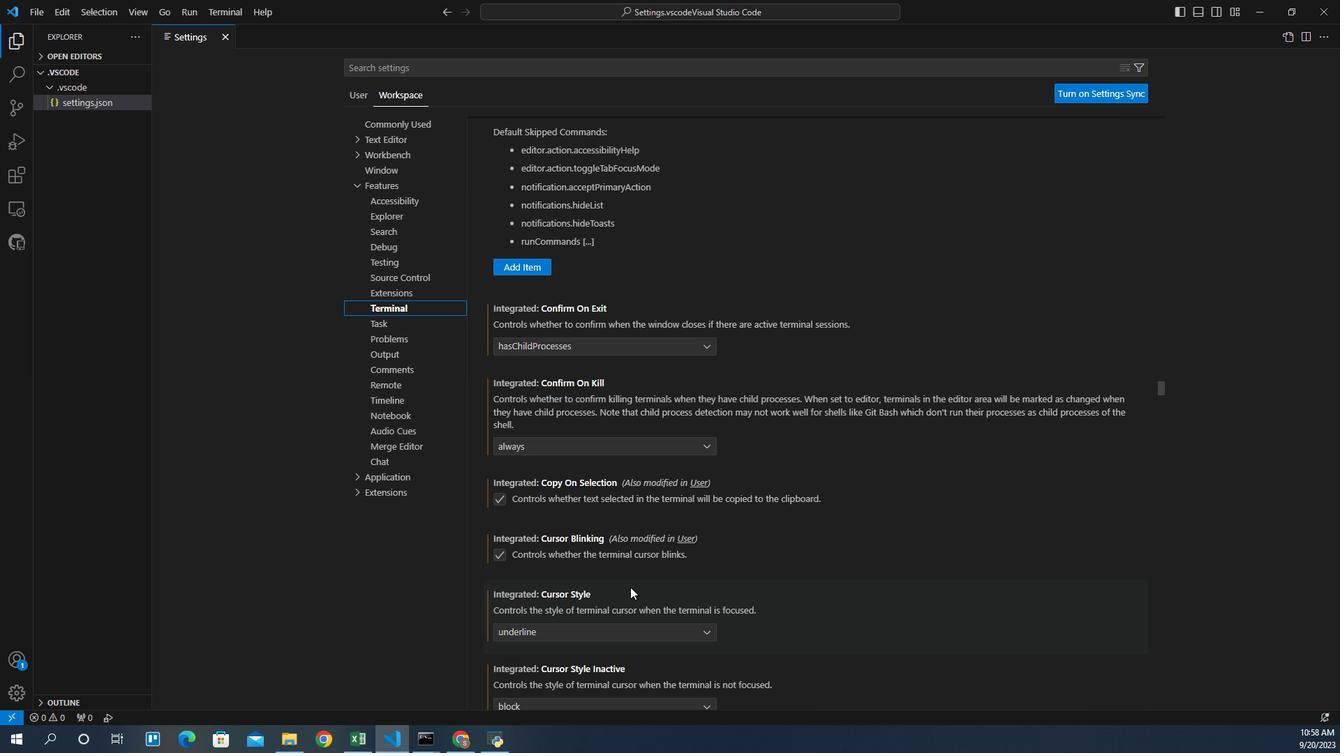 
Action: Mouse scrolled (603, 537) with delta (0, 0)
Screenshot: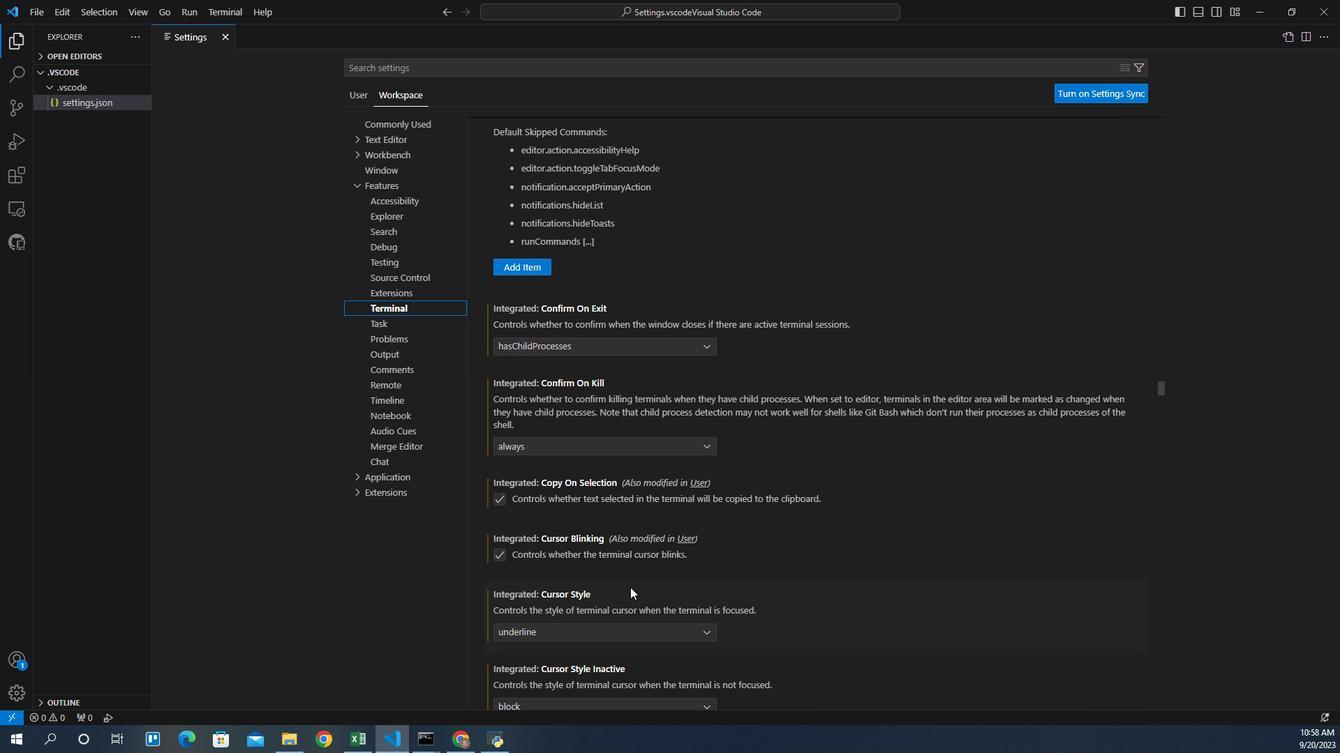 
Action: Mouse scrolled (603, 537) with delta (0, 0)
Screenshot: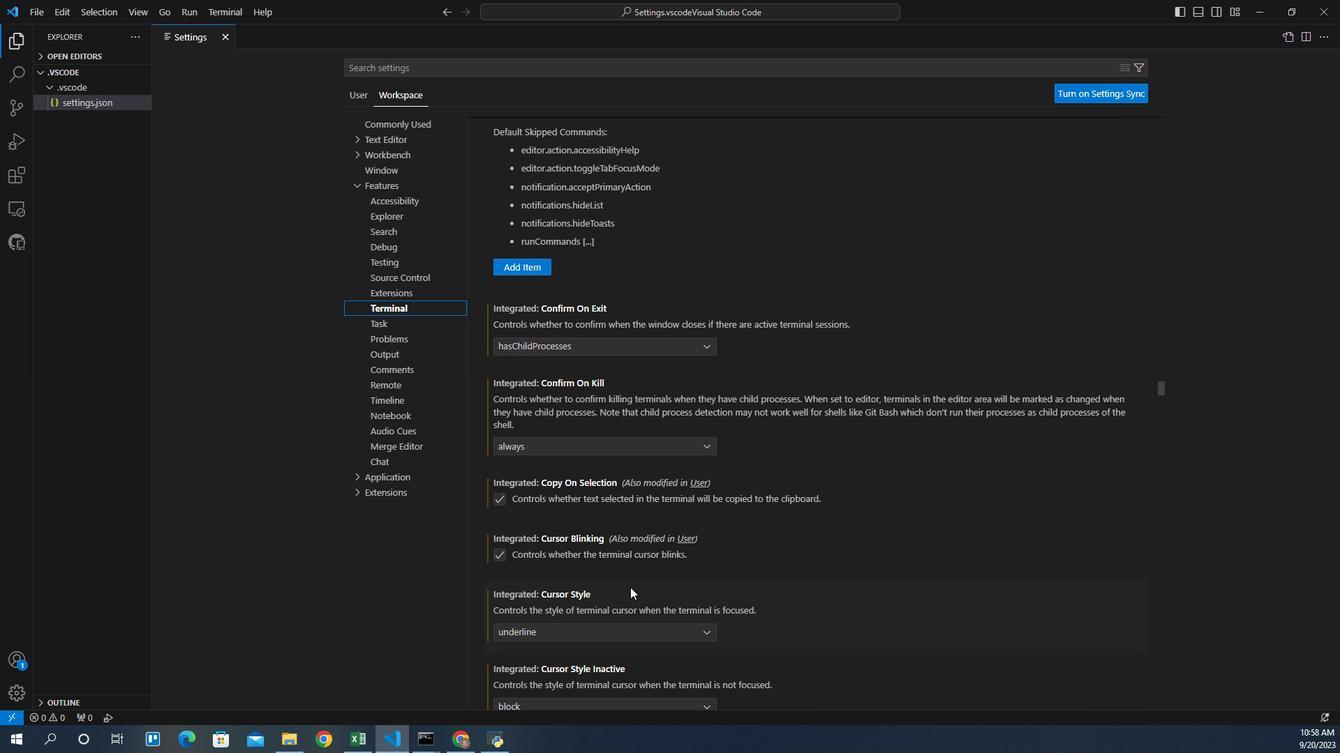 
Action: Mouse scrolled (603, 537) with delta (0, 0)
Screenshot: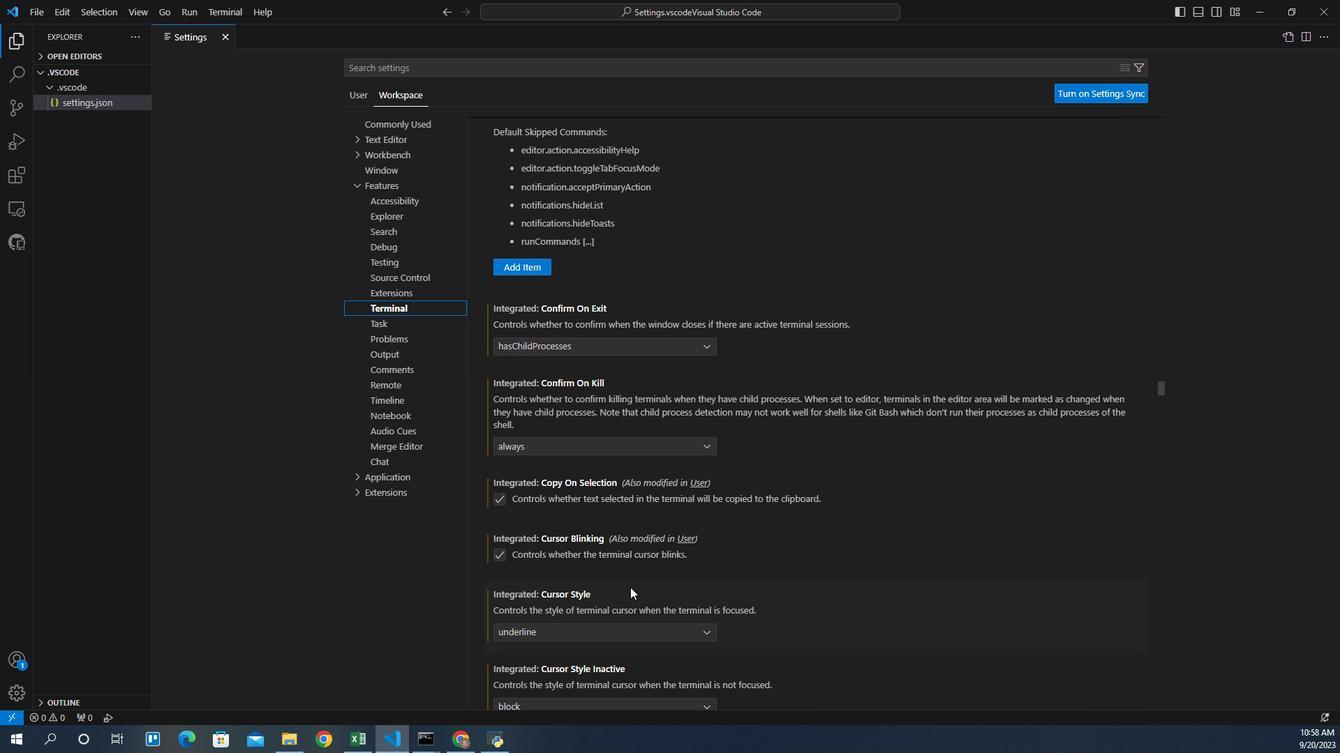 
Action: Mouse scrolled (603, 537) with delta (0, 0)
Screenshot: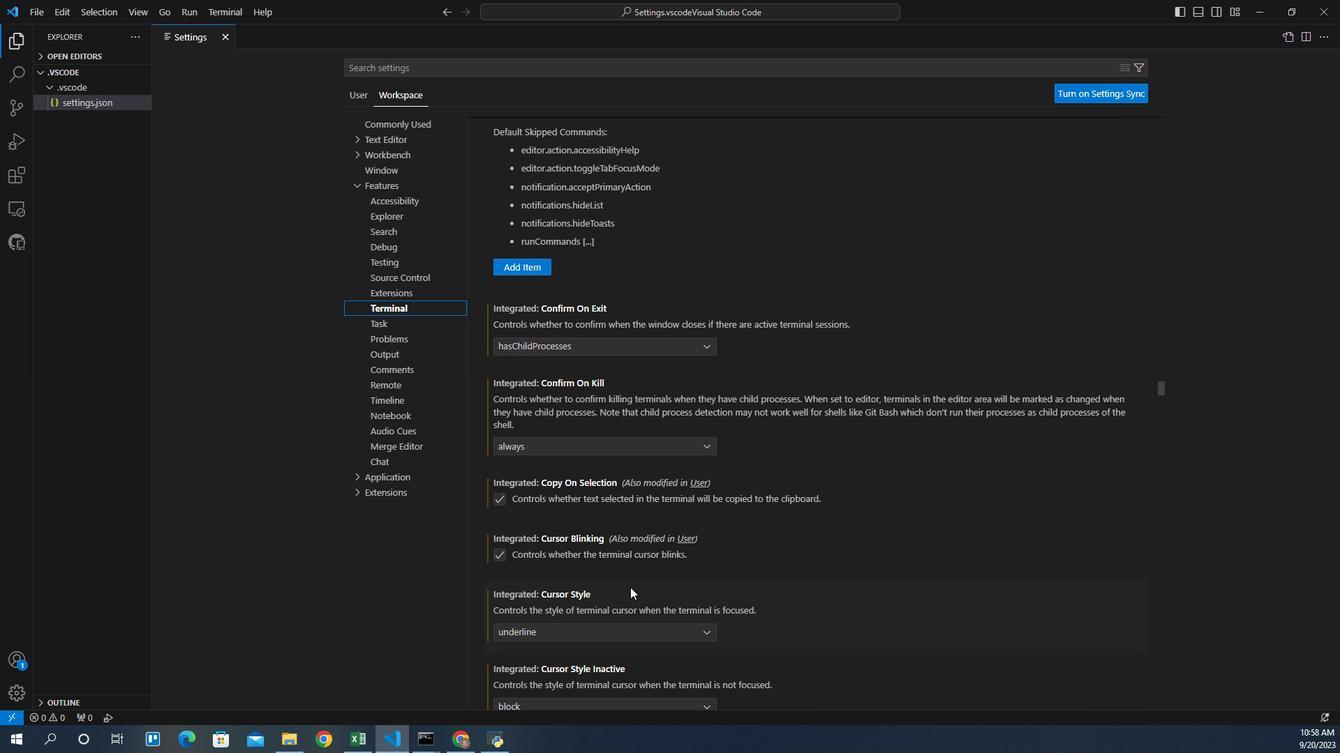 
Action: Mouse scrolled (603, 537) with delta (0, 0)
Screenshot: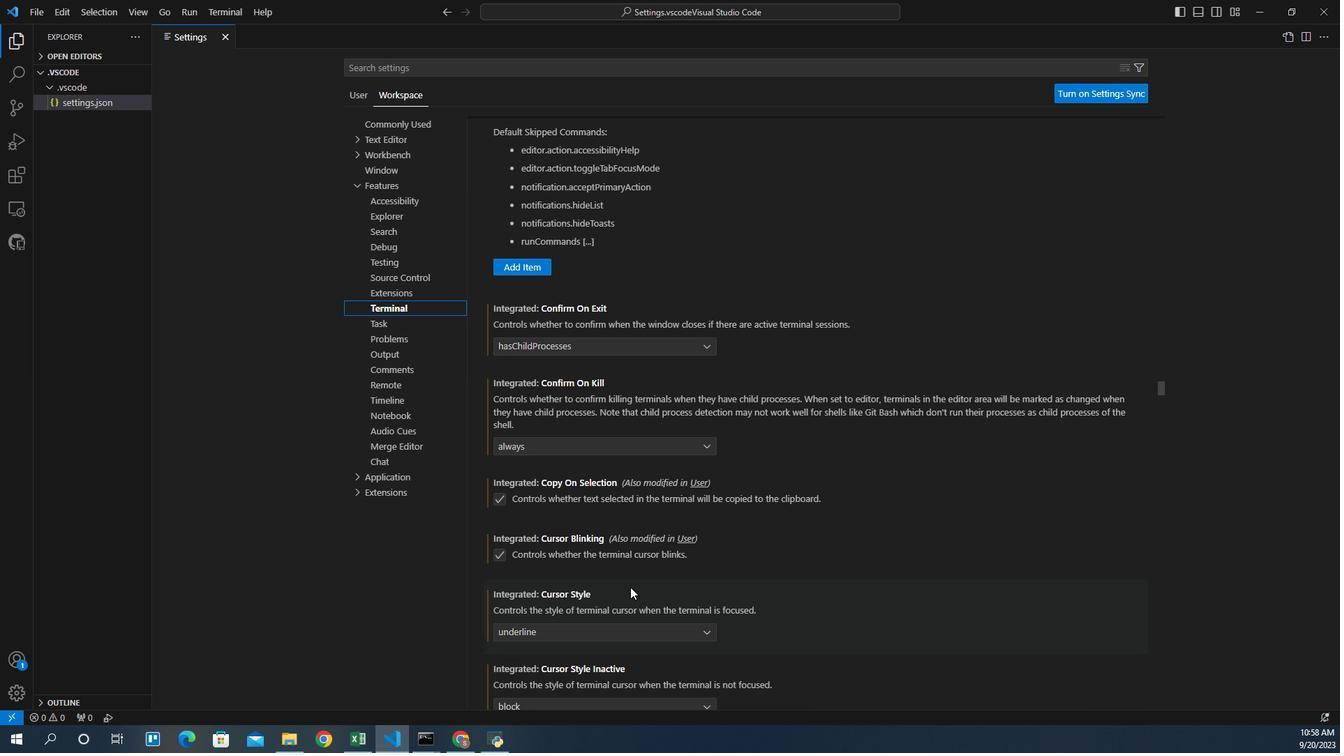 
Action: Mouse scrolled (603, 537) with delta (0, 0)
Screenshot: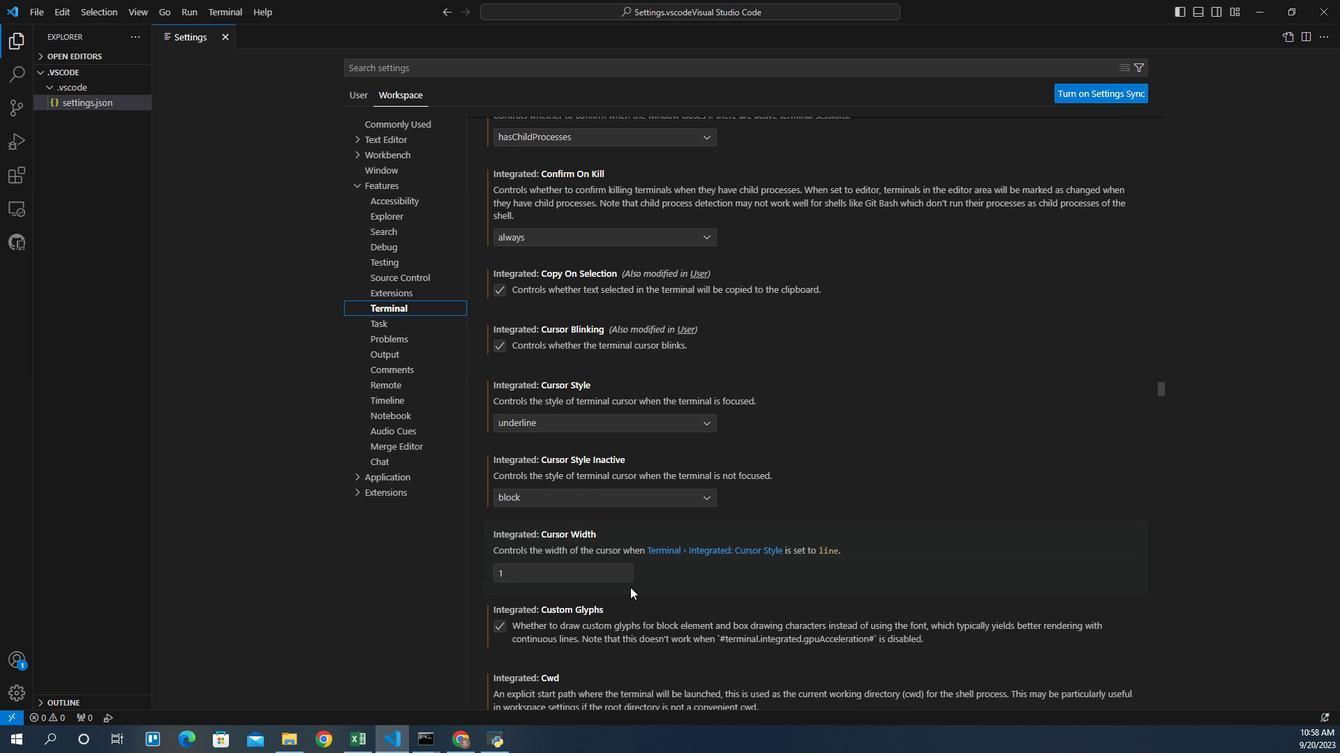 
Action: Mouse scrolled (603, 537) with delta (0, 0)
Screenshot: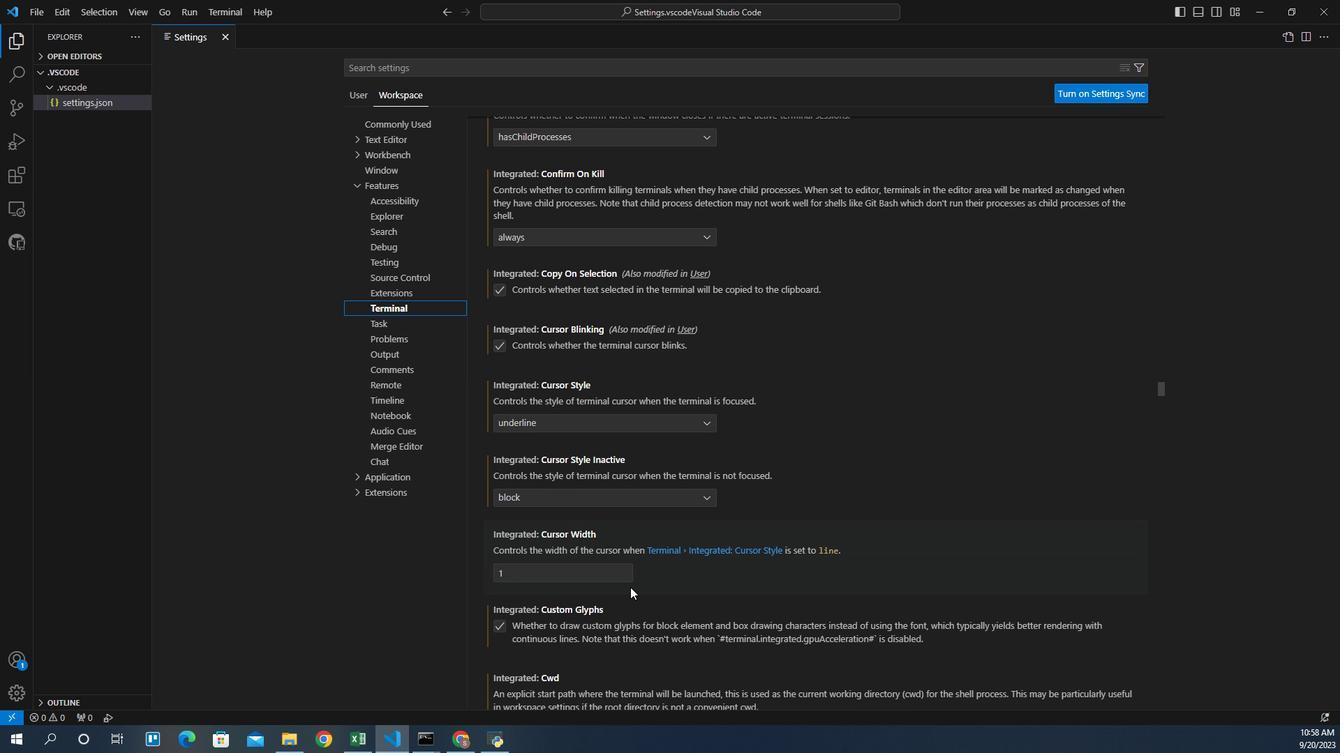 
Action: Mouse scrolled (603, 537) with delta (0, 0)
Screenshot: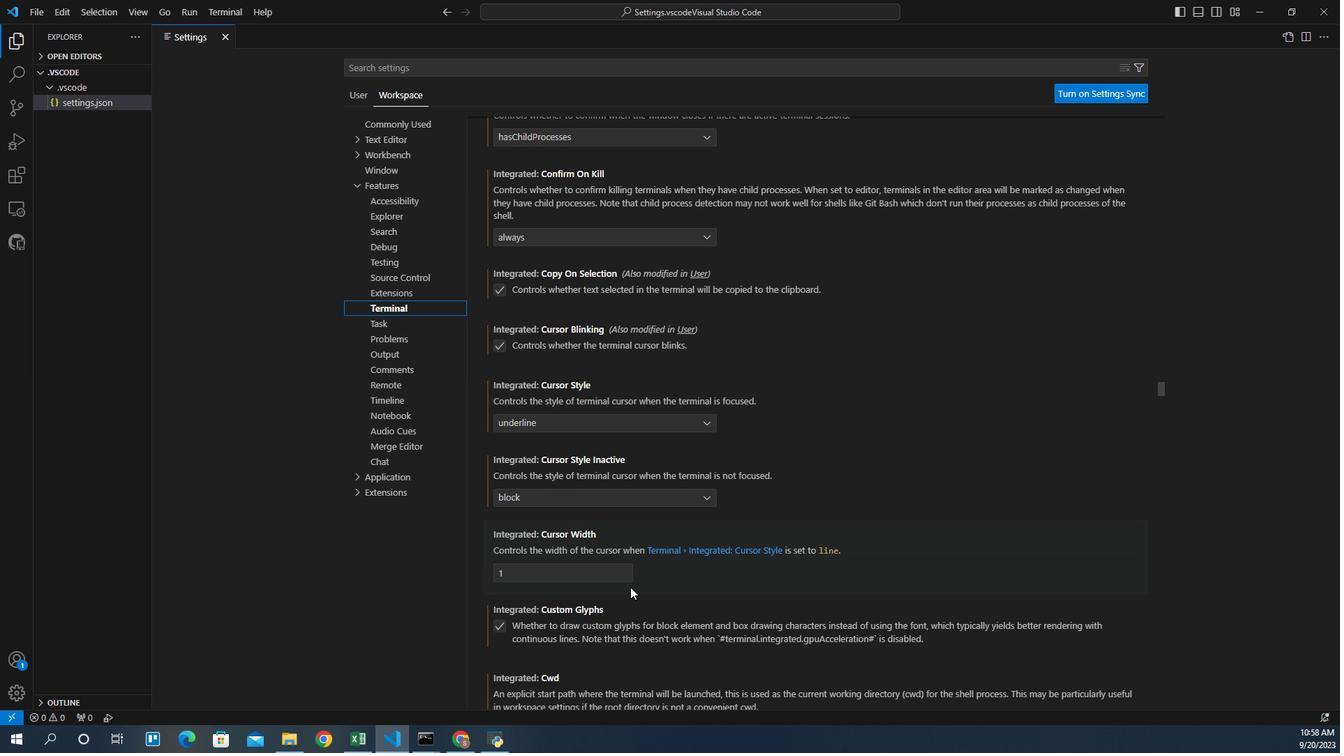 
Action: Mouse scrolled (603, 537) with delta (0, 0)
Screenshot: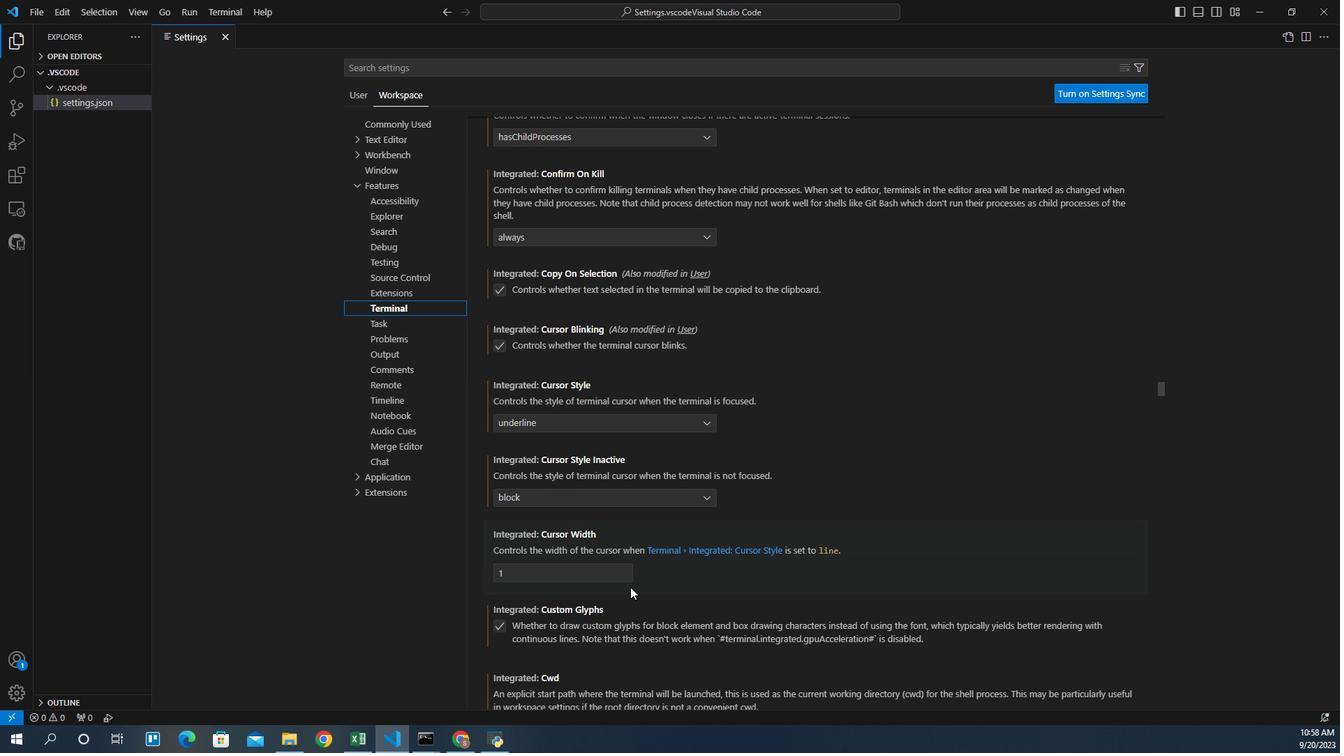 
Action: Mouse scrolled (603, 537) with delta (0, 0)
Screenshot: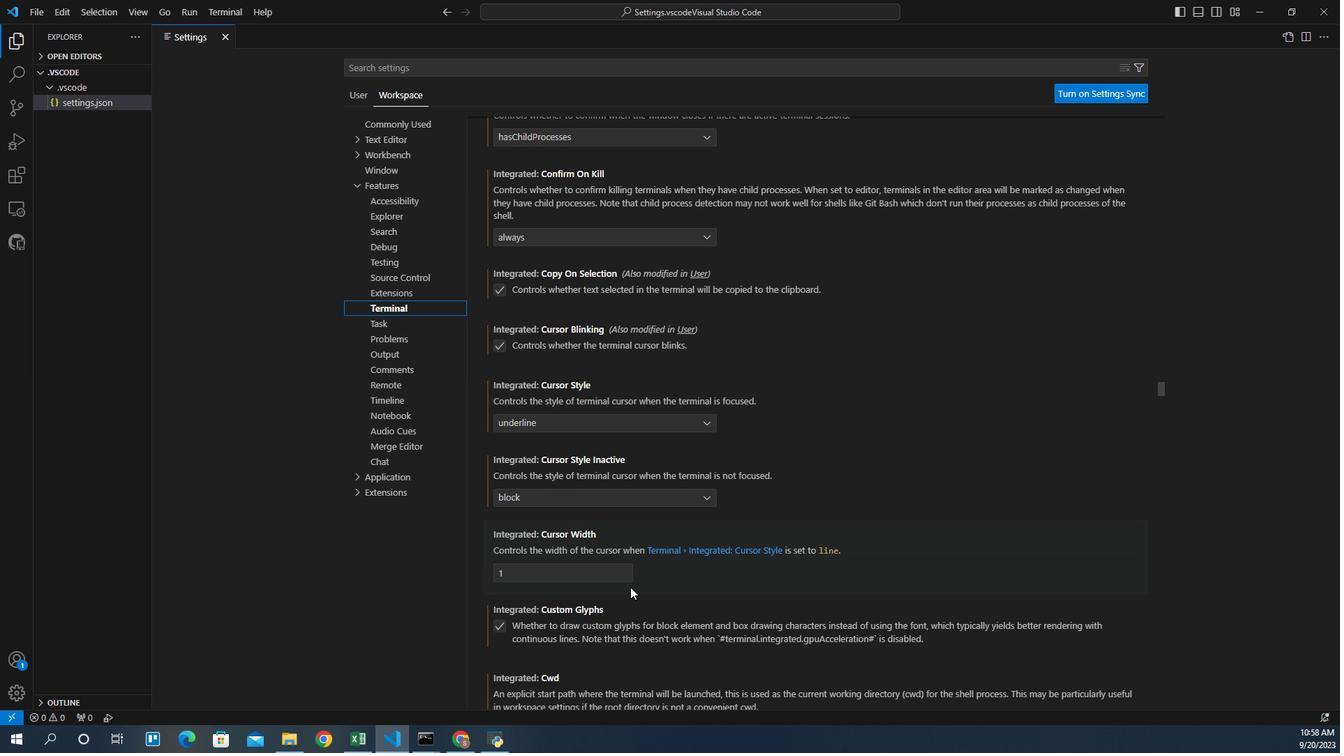 
Action: Mouse scrolled (603, 537) with delta (0, 0)
Screenshot: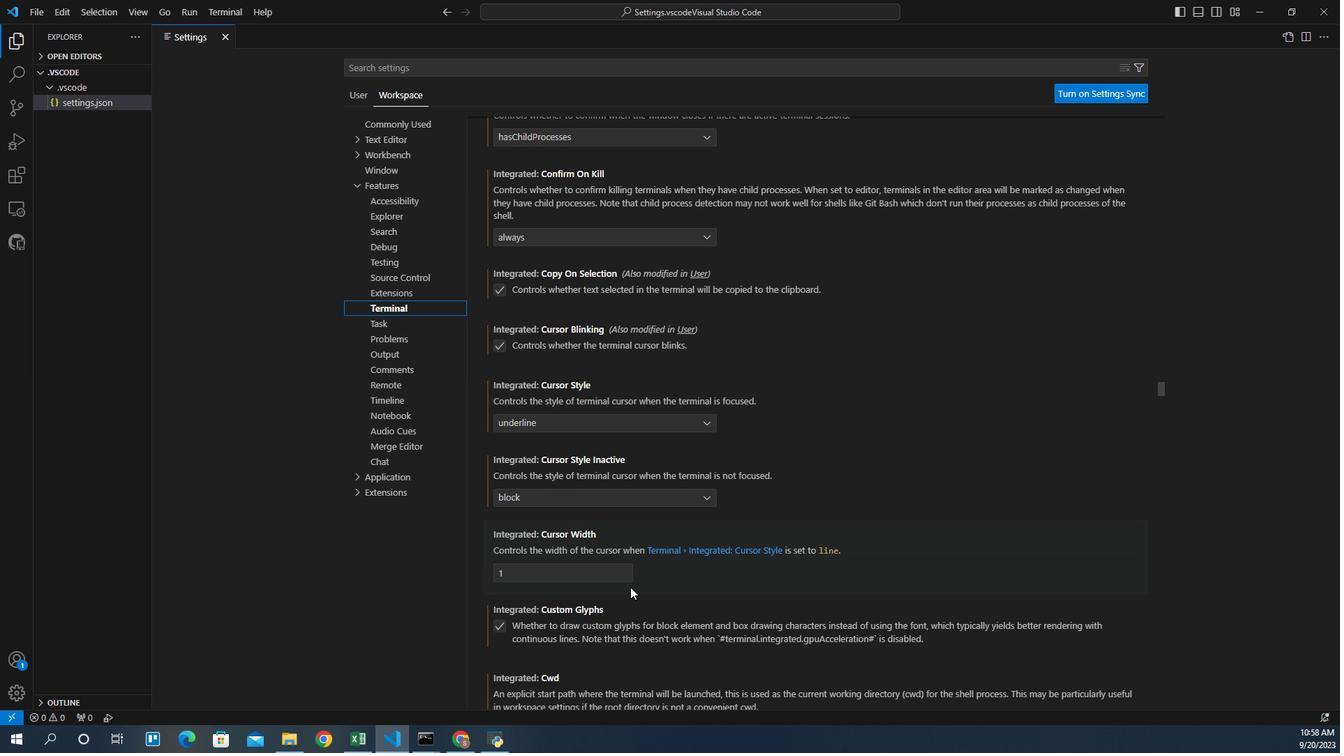 
Action: Mouse scrolled (603, 537) with delta (0, 0)
Screenshot: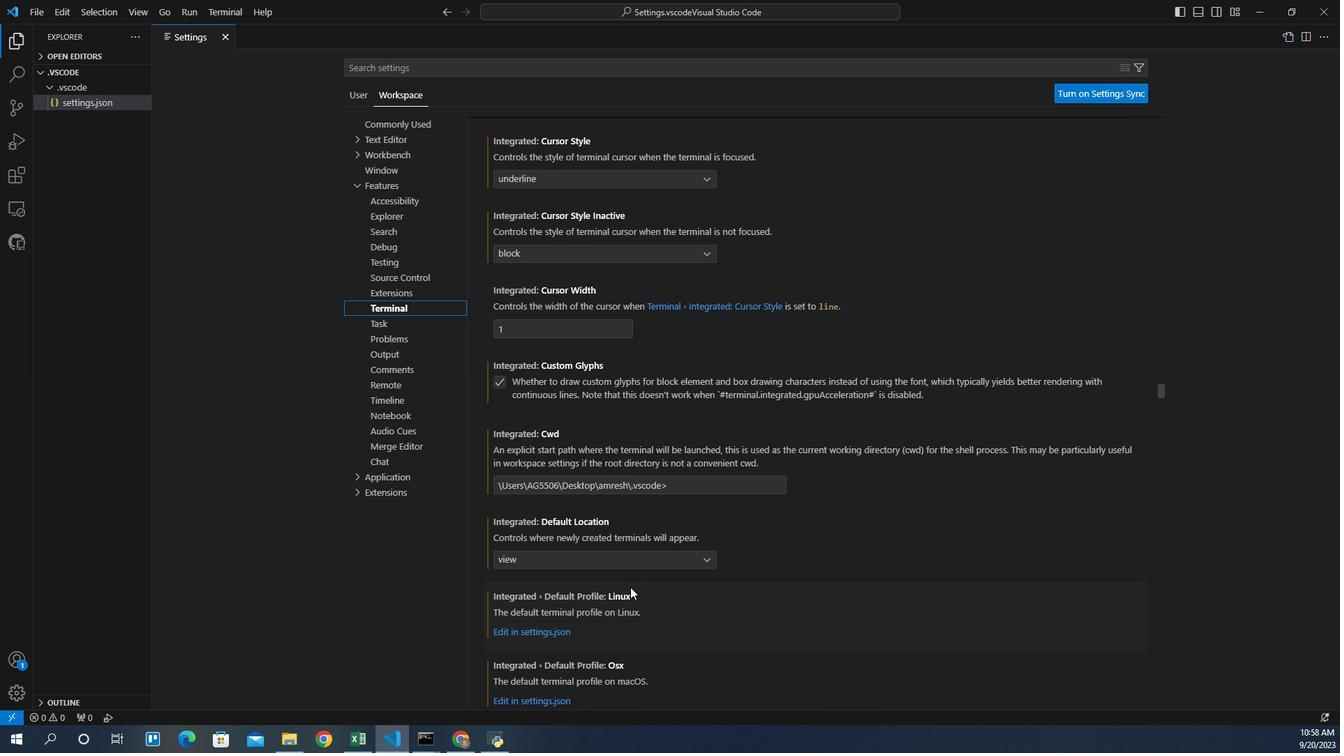 
Action: Mouse scrolled (603, 537) with delta (0, 0)
Screenshot: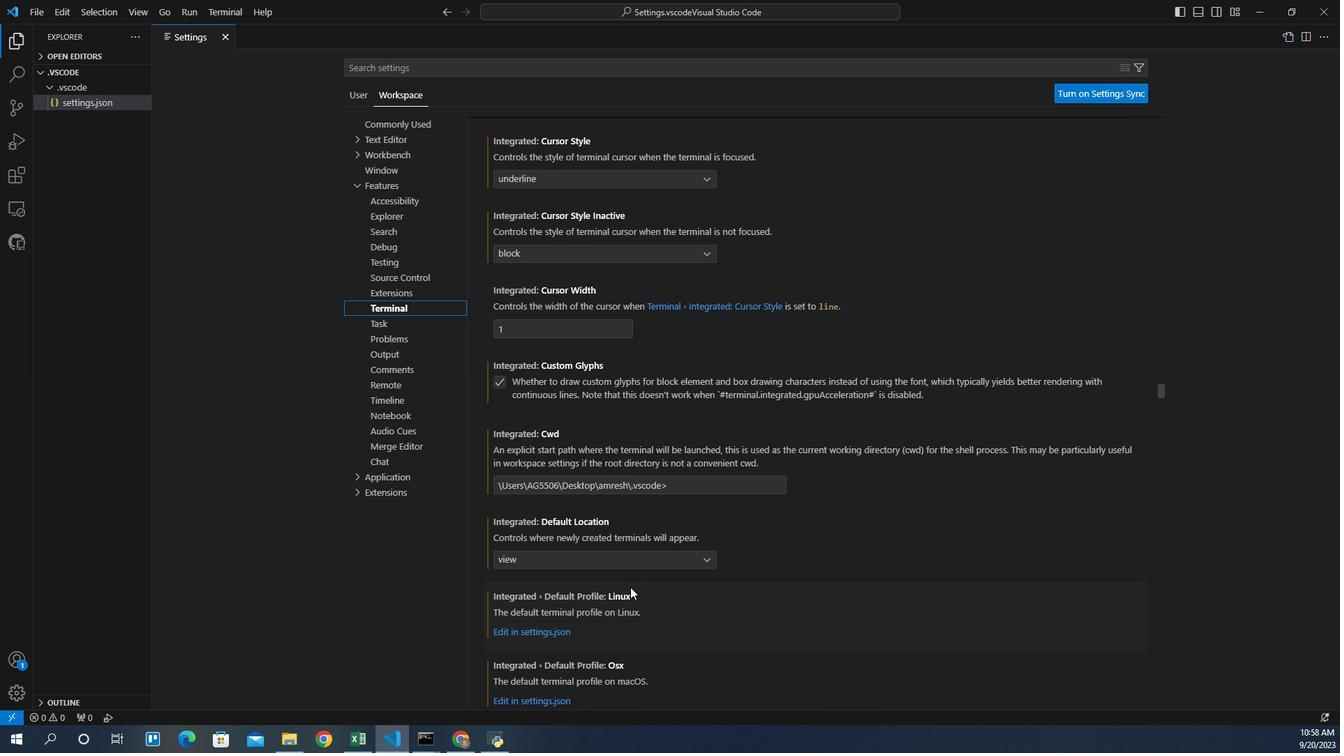 
Action: Mouse scrolled (603, 537) with delta (0, 0)
Screenshot: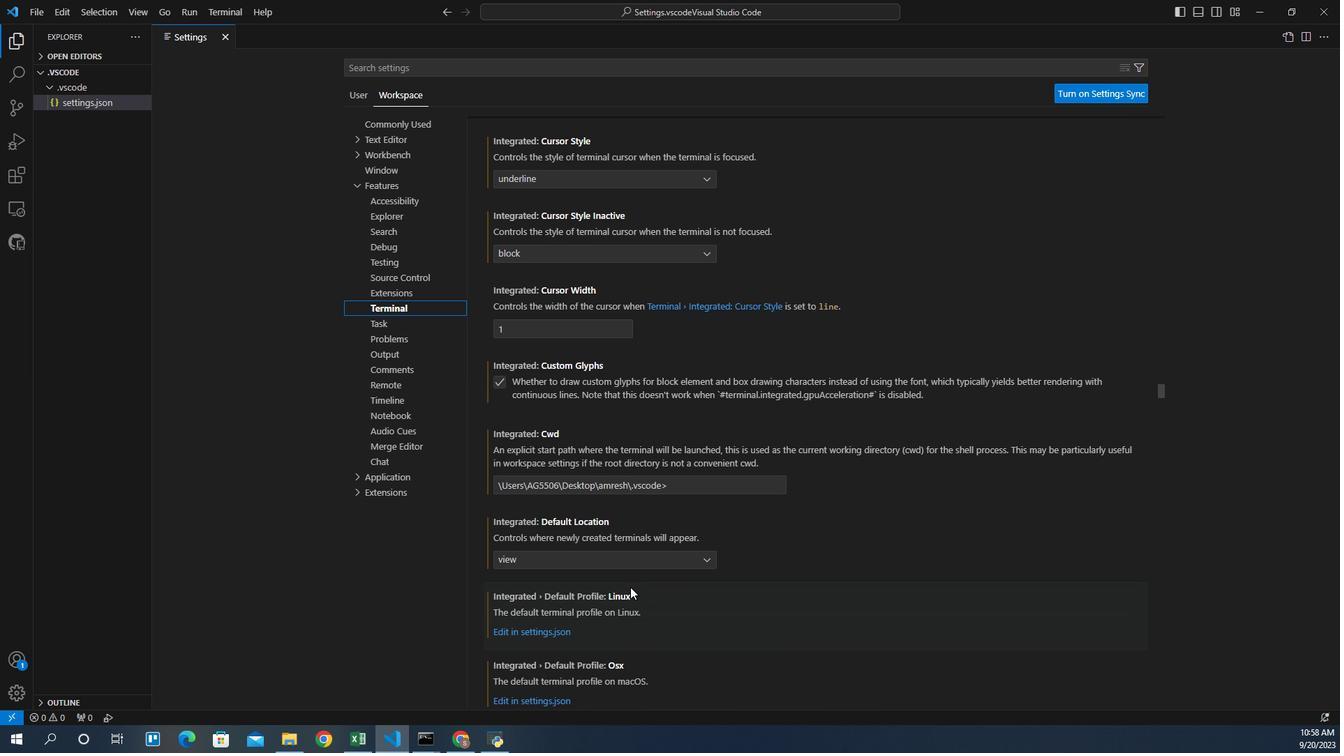 
Action: Mouse scrolled (603, 537) with delta (0, 0)
Screenshot: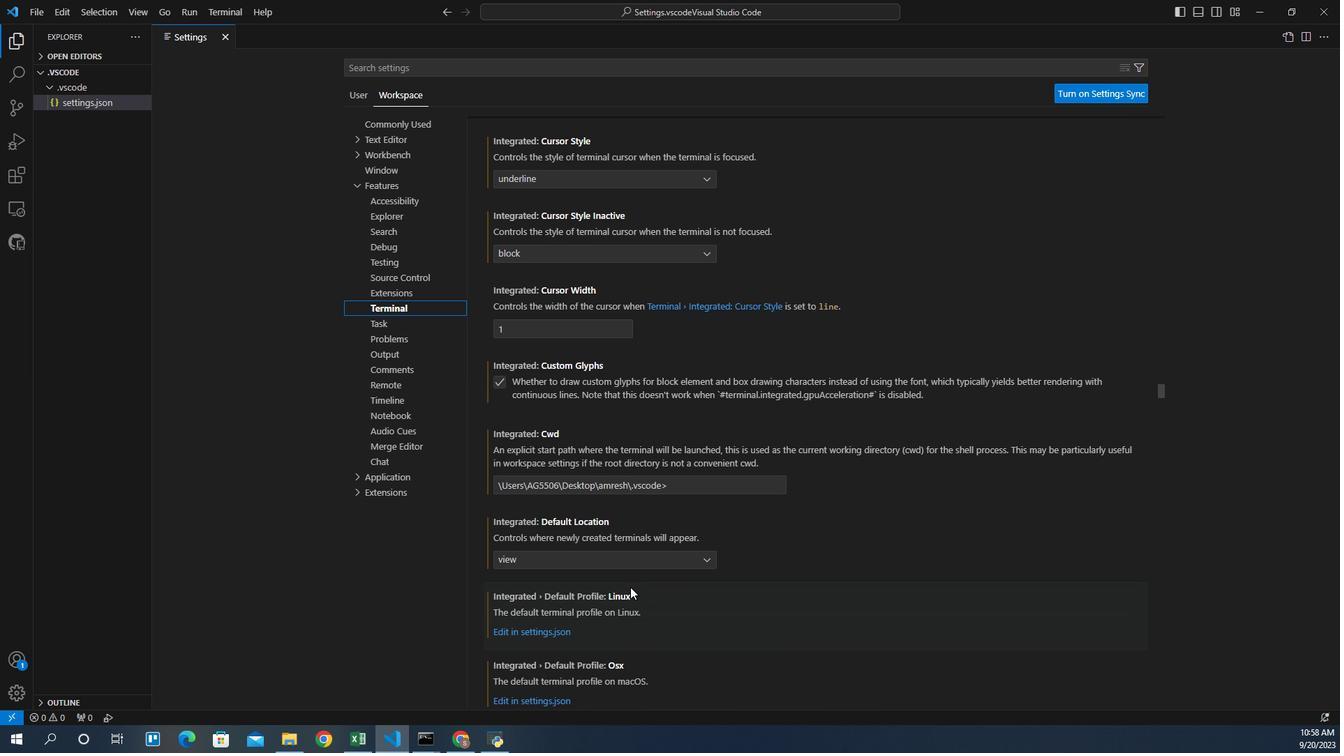 
Action: Mouse scrolled (603, 537) with delta (0, 0)
Screenshot: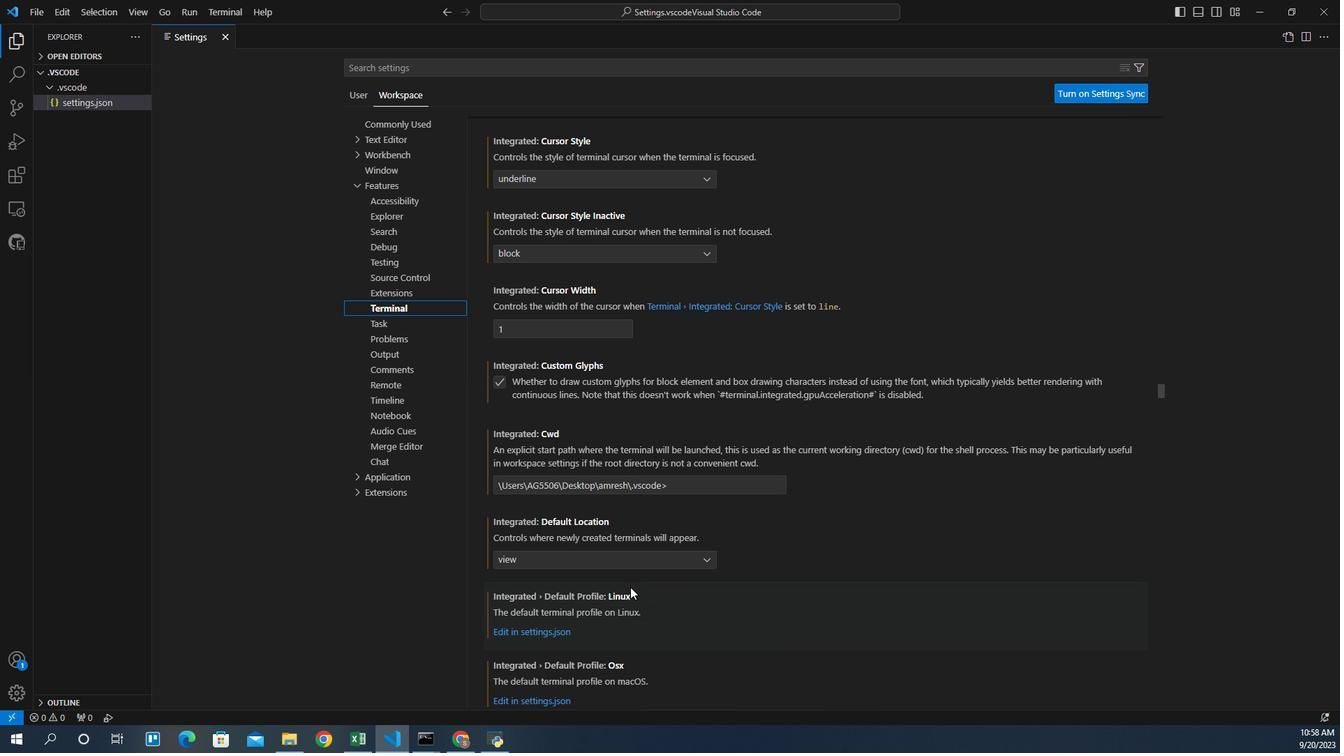 
Action: Mouse scrolled (603, 537) with delta (0, 0)
Screenshot: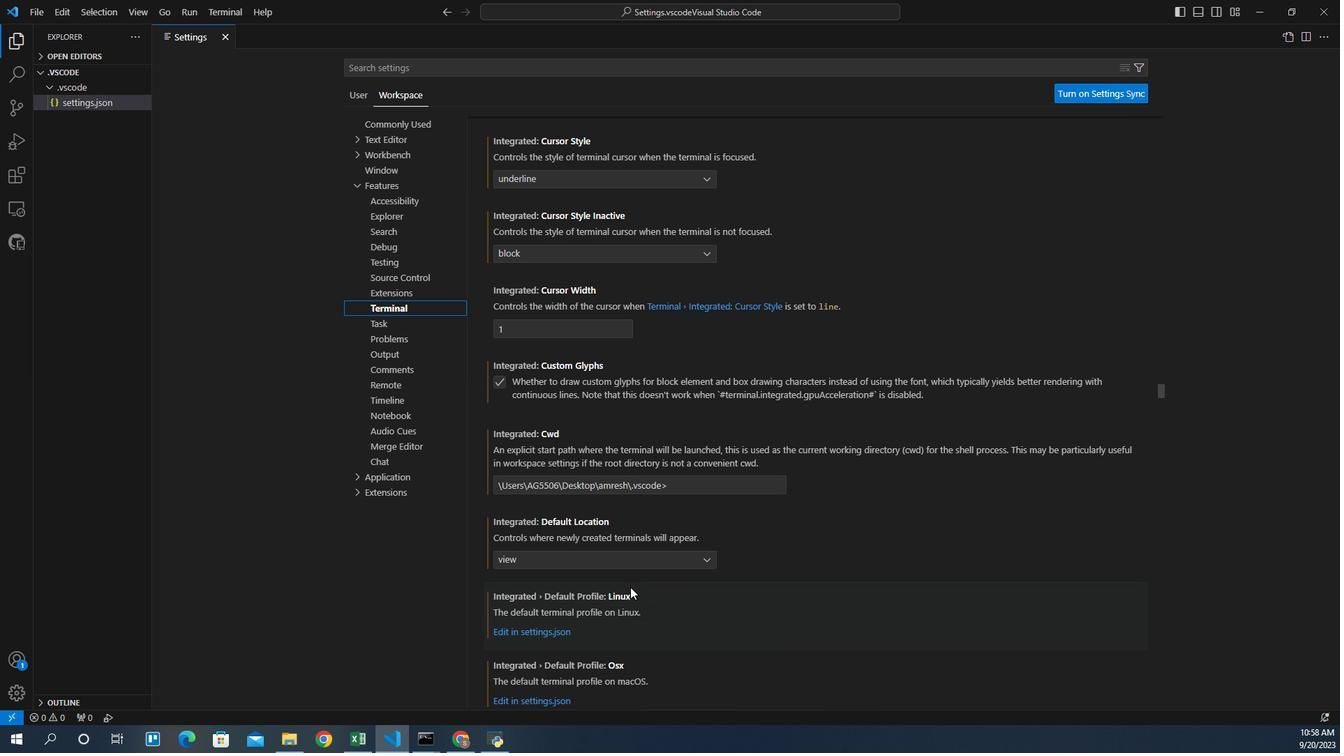 
Action: Mouse scrolled (603, 537) with delta (0, 0)
Screenshot: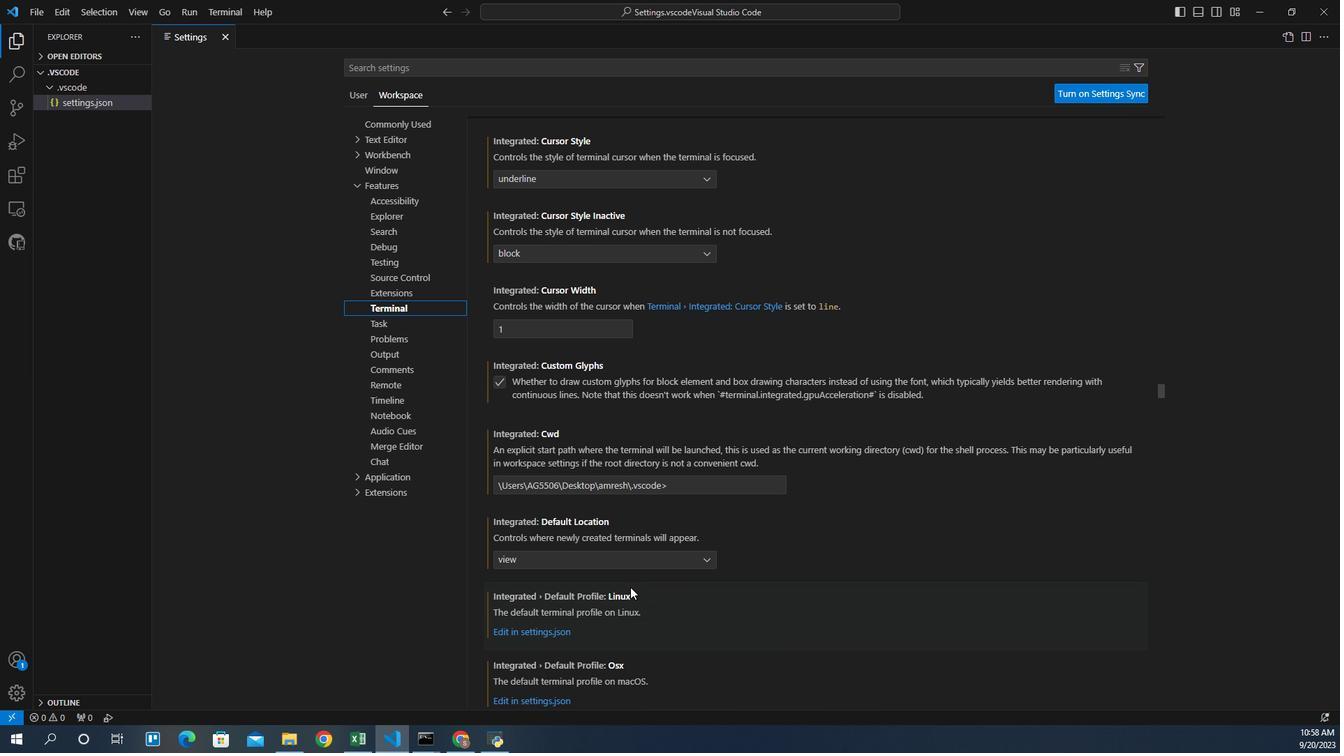 
Action: Mouse scrolled (603, 537) with delta (0, 0)
Screenshot: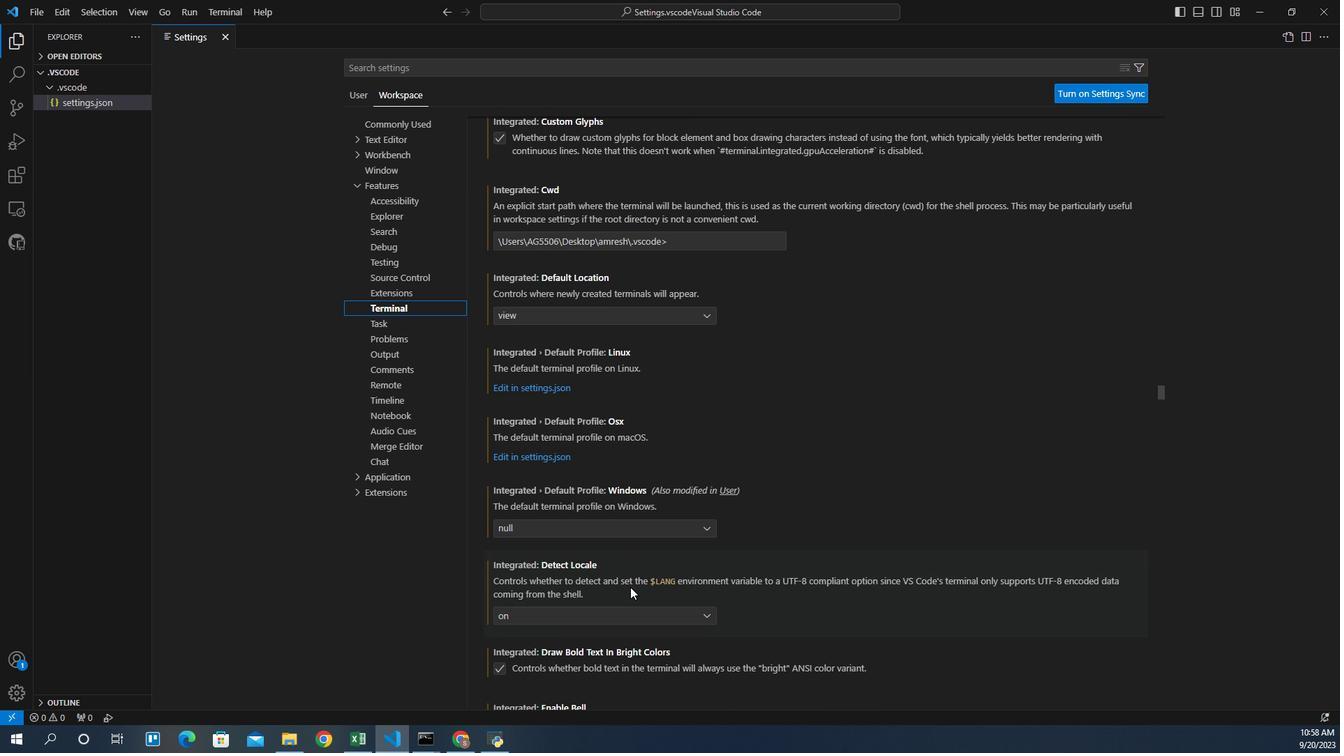 
Action: Mouse scrolled (603, 537) with delta (0, 0)
Screenshot: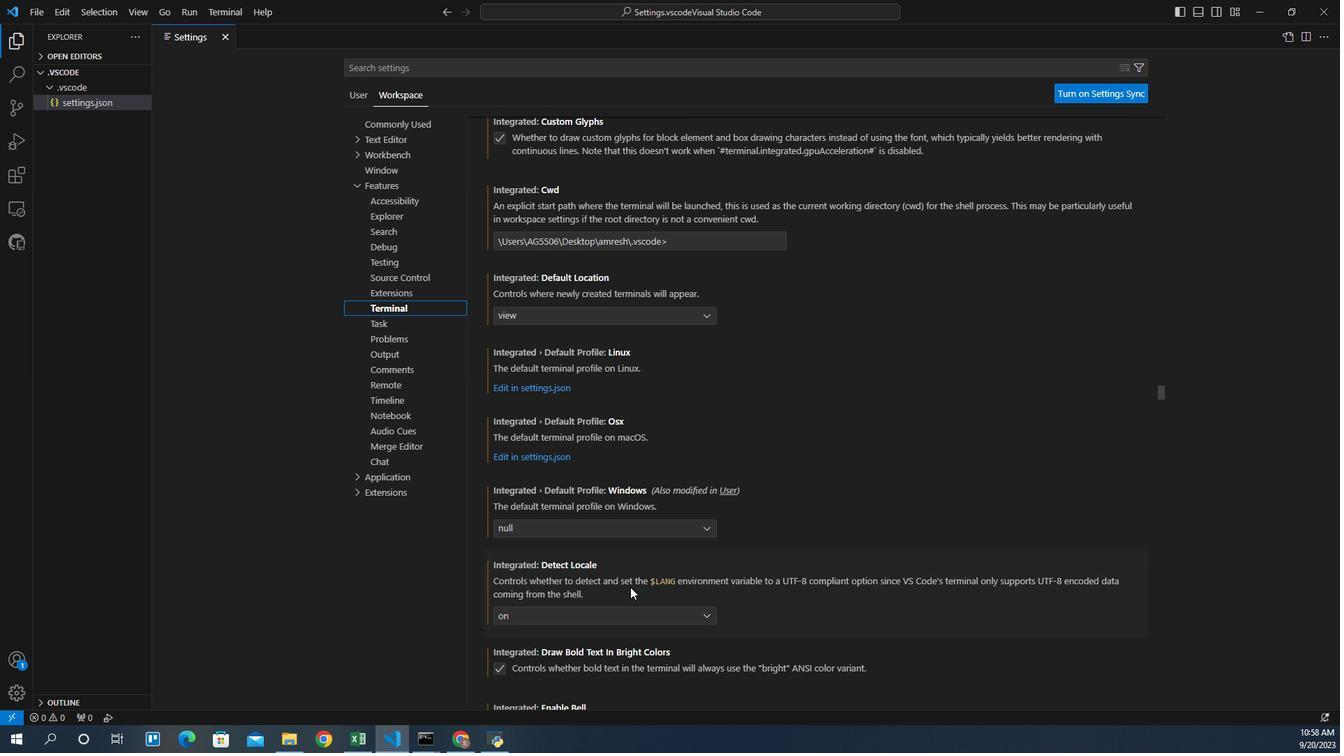 
Action: Mouse scrolled (603, 537) with delta (0, 0)
Screenshot: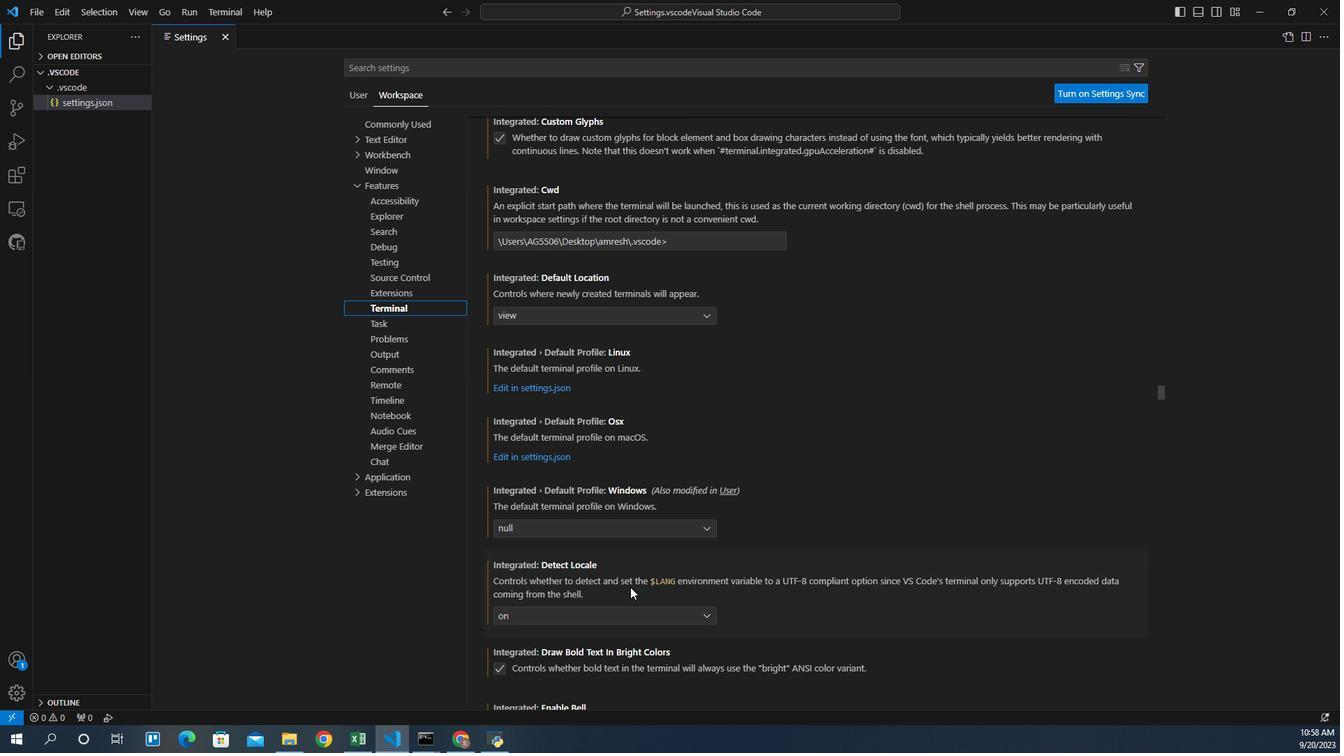 
Action: Mouse scrolled (603, 537) with delta (0, 0)
Screenshot: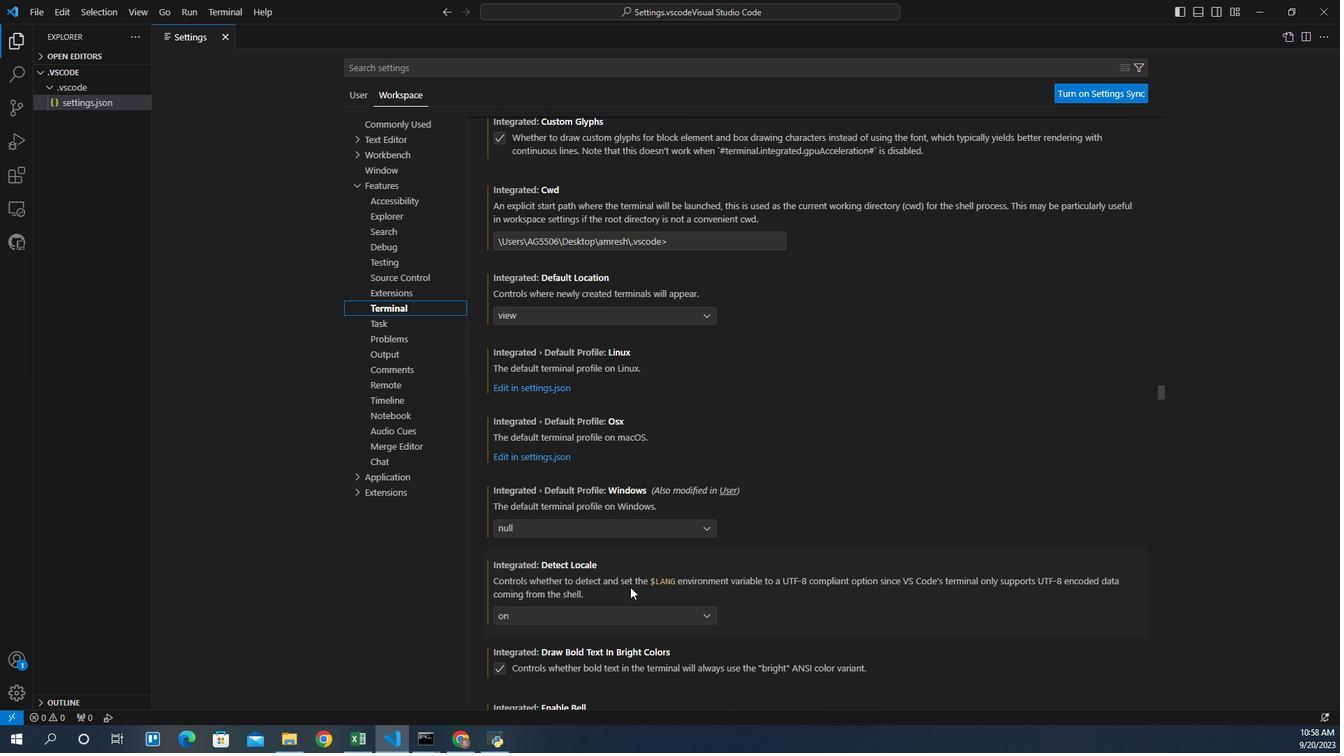 
Action: Mouse scrolled (603, 537) with delta (0, 0)
Screenshot: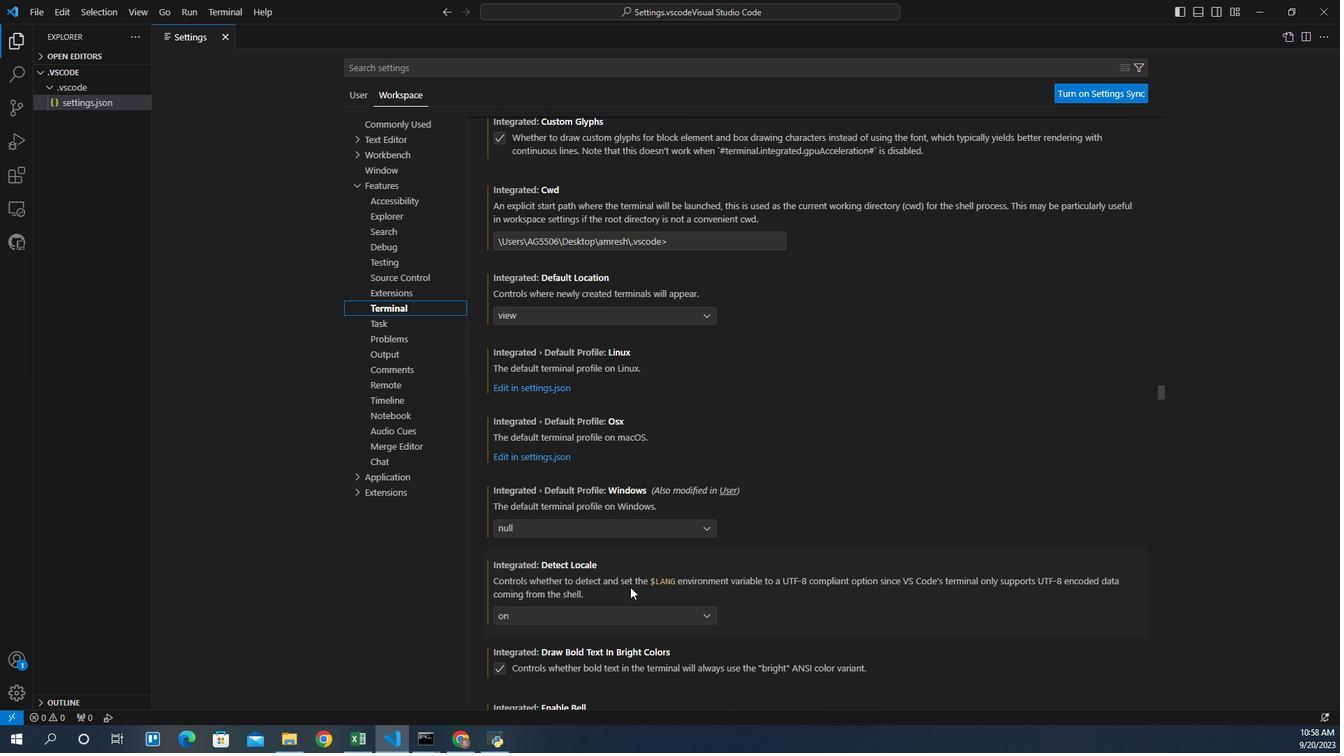 
Action: Mouse scrolled (603, 537) with delta (0, 0)
Screenshot: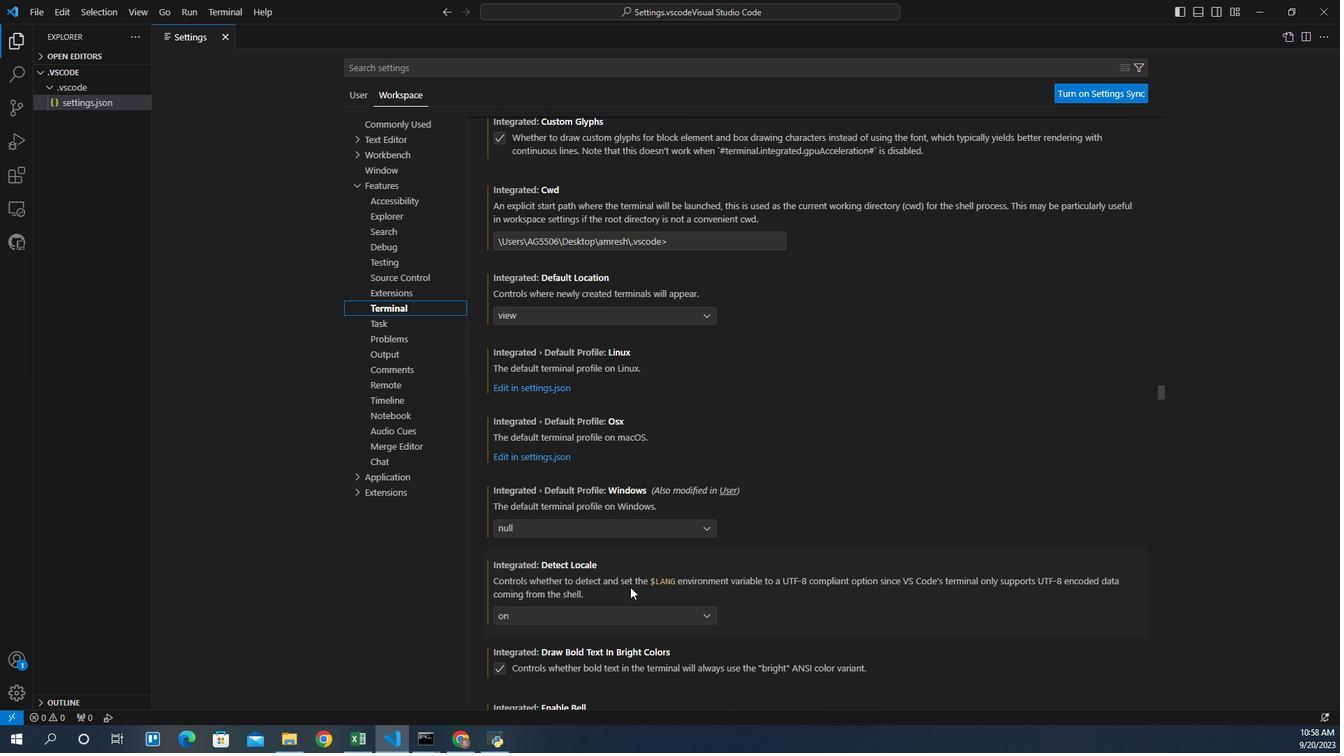 
Action: Mouse scrolled (603, 537) with delta (0, 0)
Screenshot: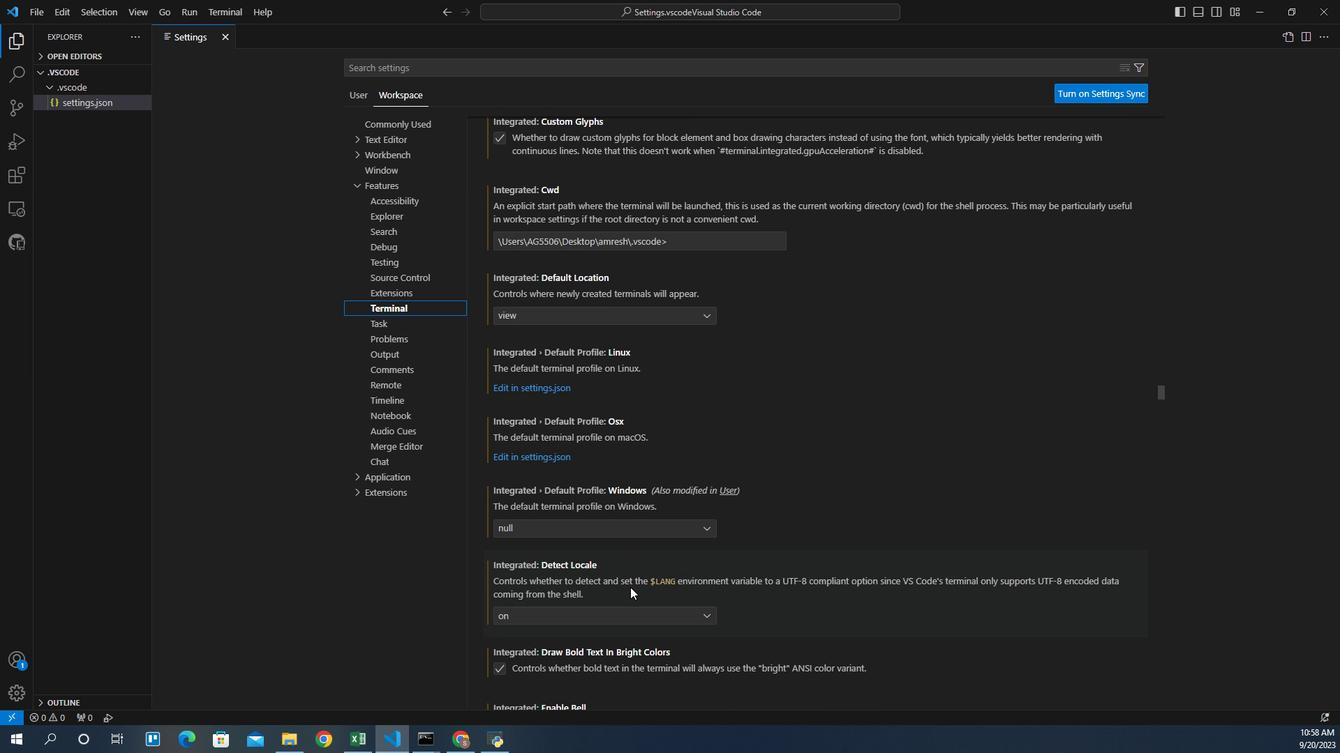 
Action: Mouse scrolled (603, 537) with delta (0, 0)
Screenshot: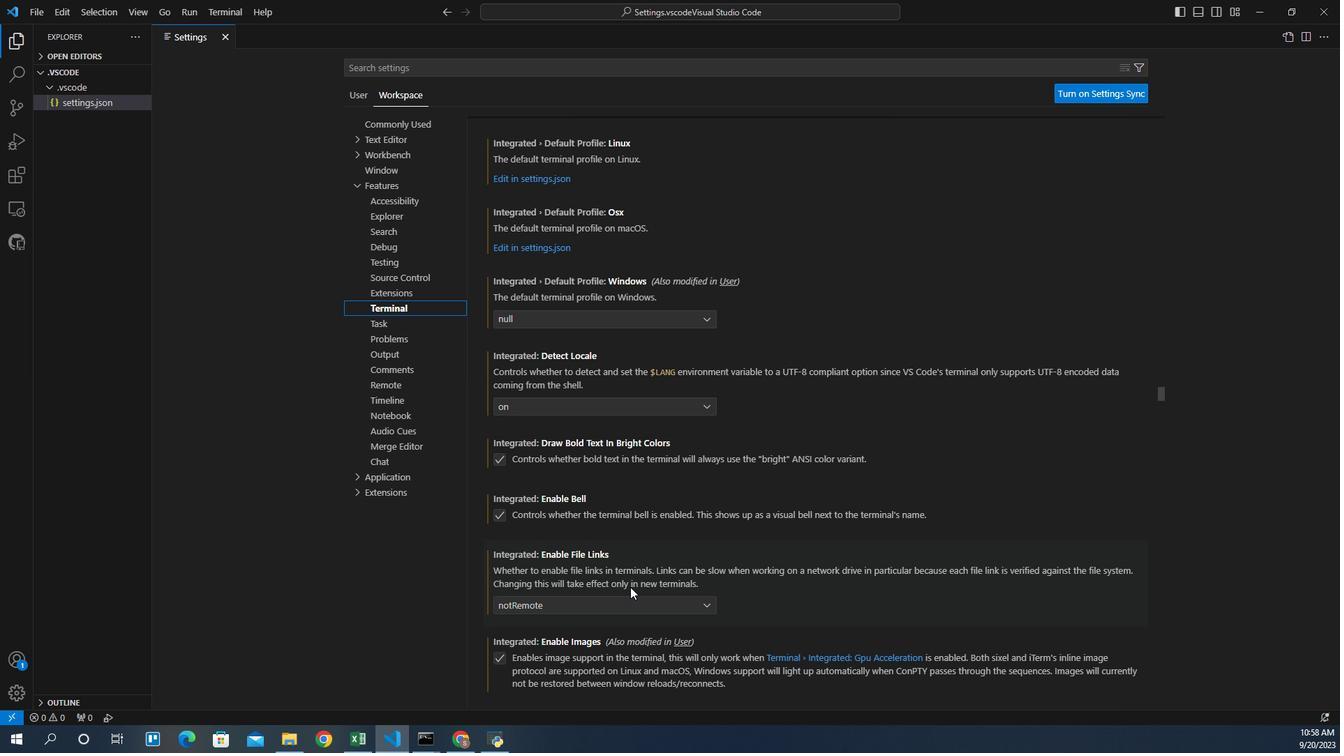 
Action: Mouse scrolled (603, 537) with delta (0, 0)
Screenshot: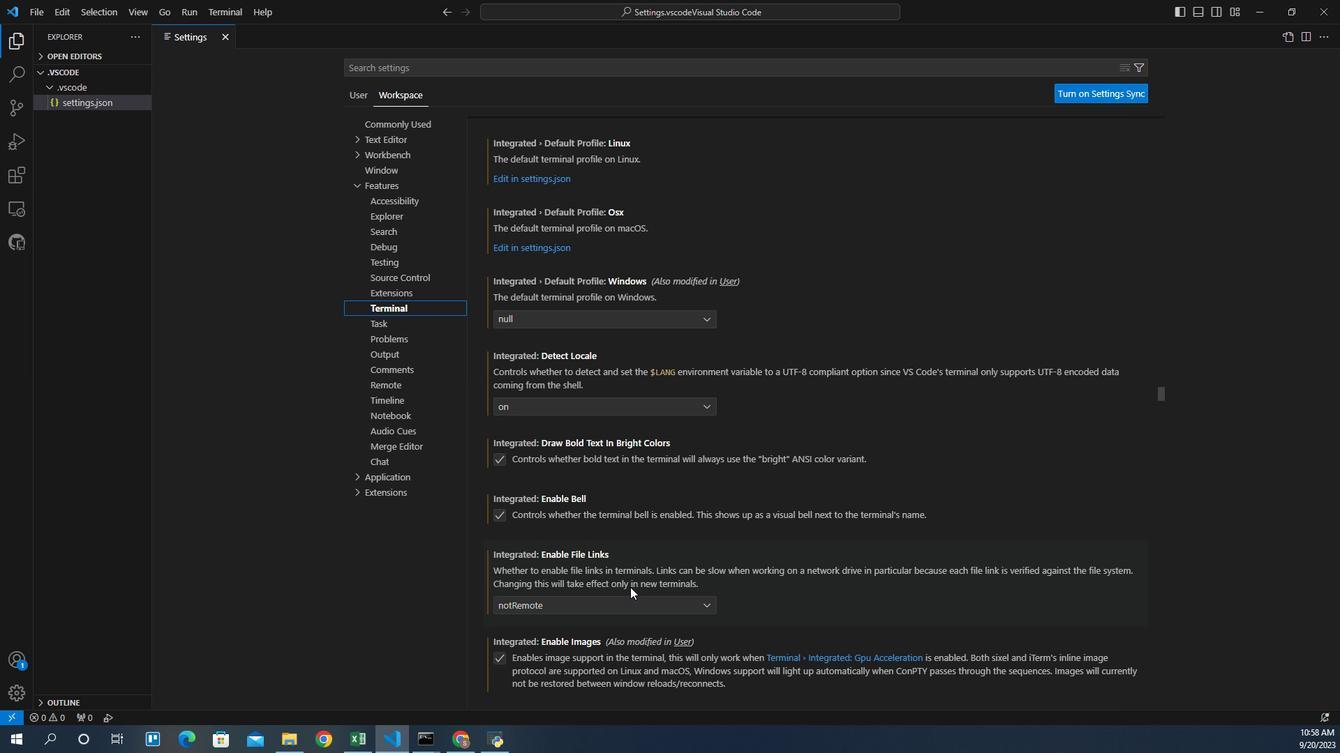 
Action: Mouse scrolled (603, 537) with delta (0, 0)
Screenshot: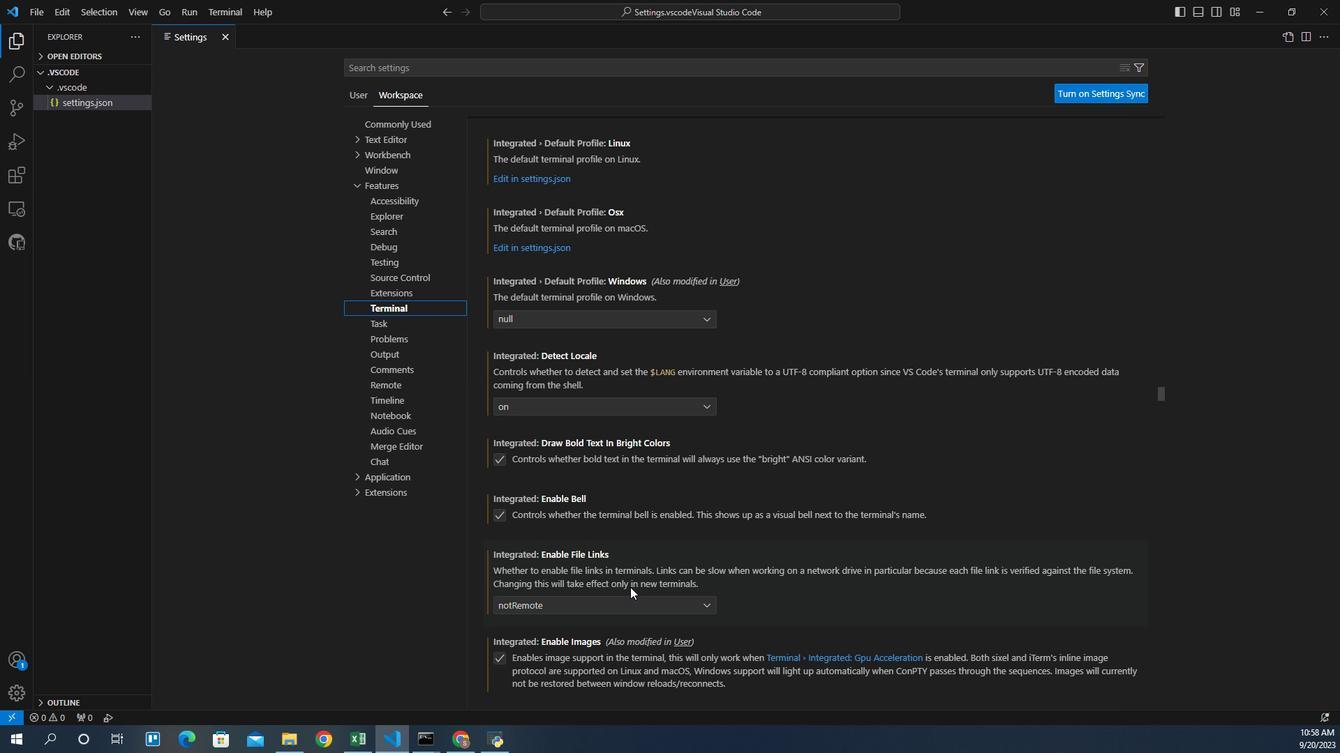 
Action: Mouse scrolled (603, 537) with delta (0, 0)
Screenshot: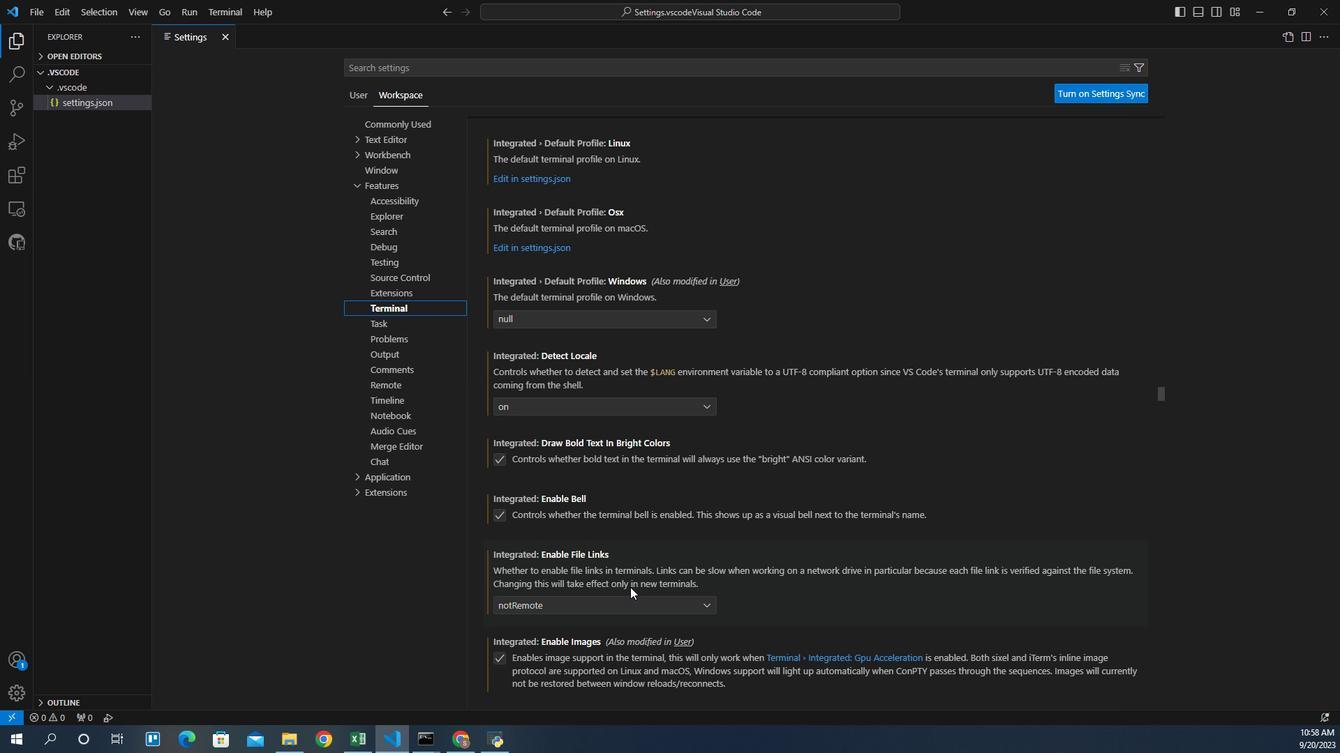 
Action: Mouse scrolled (603, 537) with delta (0, 0)
Screenshot: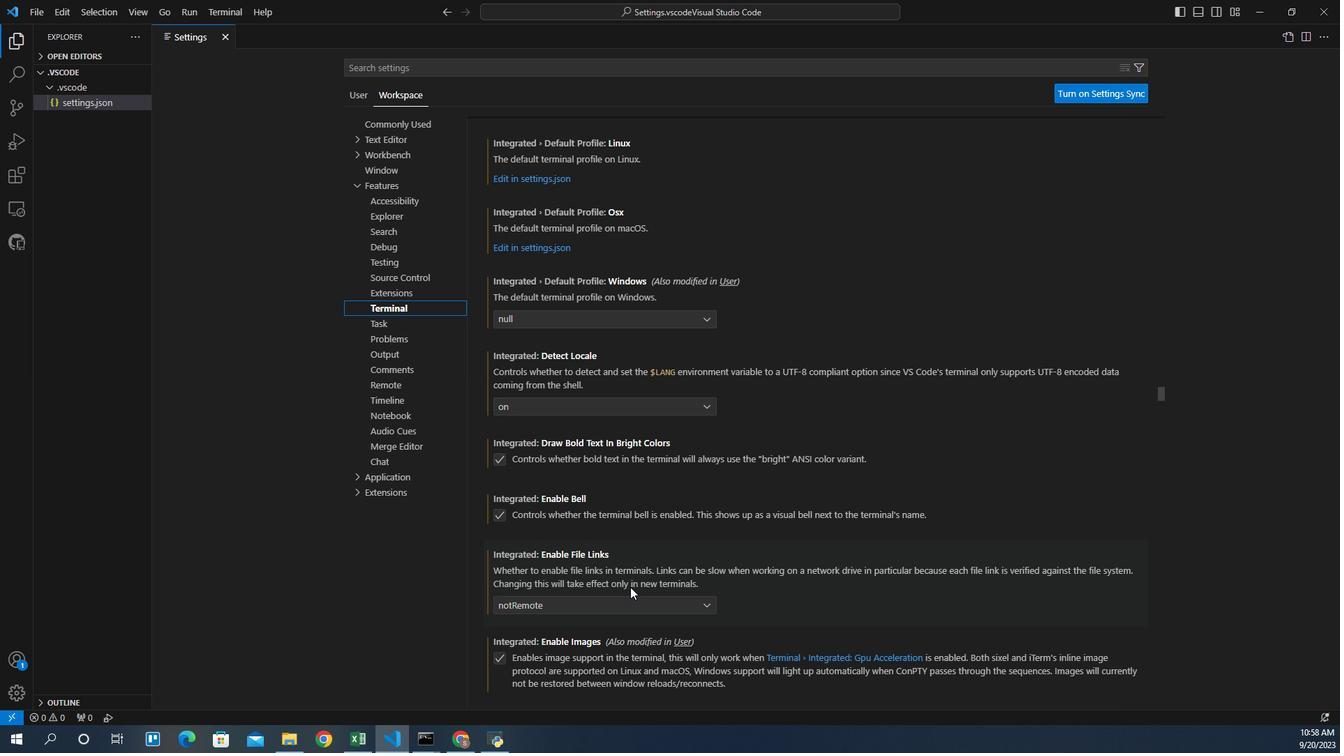 
Action: Mouse scrolled (603, 537) with delta (0, 0)
Screenshot: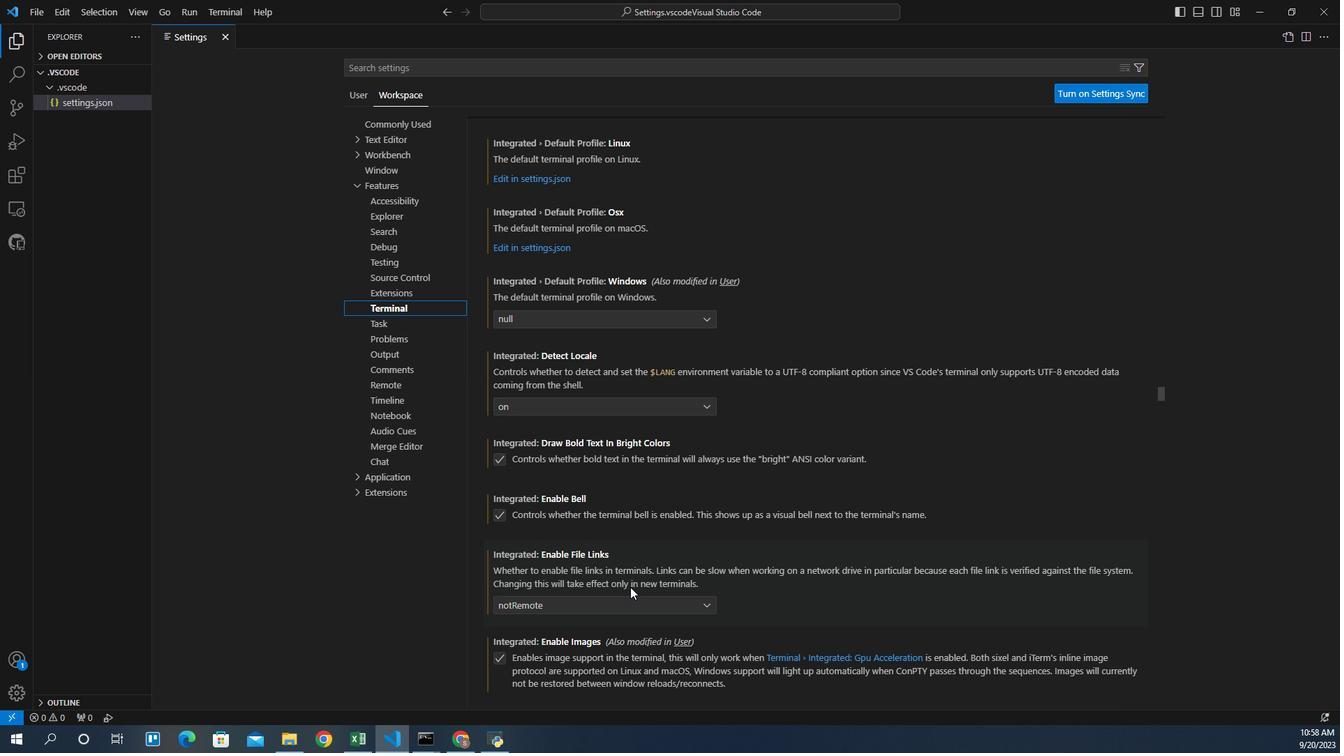 
Action: Mouse scrolled (603, 537) with delta (0, 0)
Screenshot: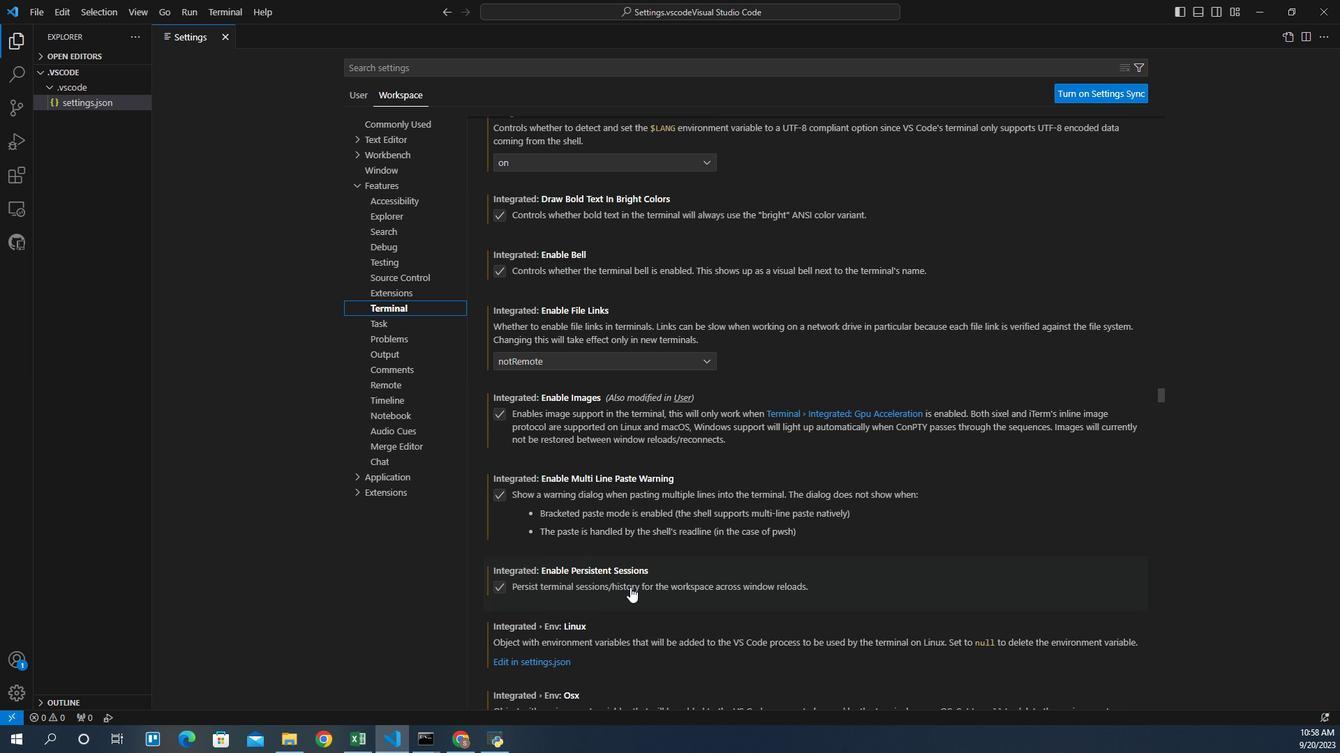 
Action: Mouse scrolled (603, 537) with delta (0, 0)
Screenshot: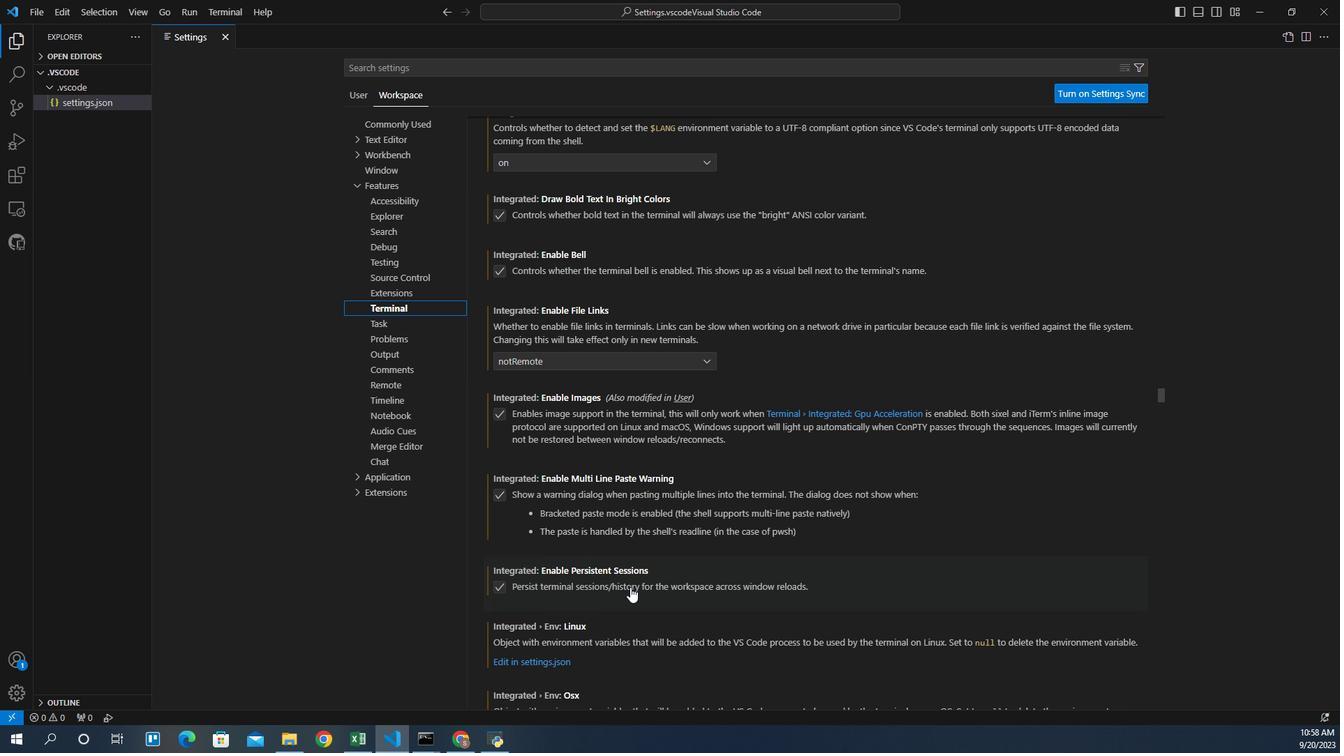 
Action: Mouse scrolled (603, 537) with delta (0, 0)
Screenshot: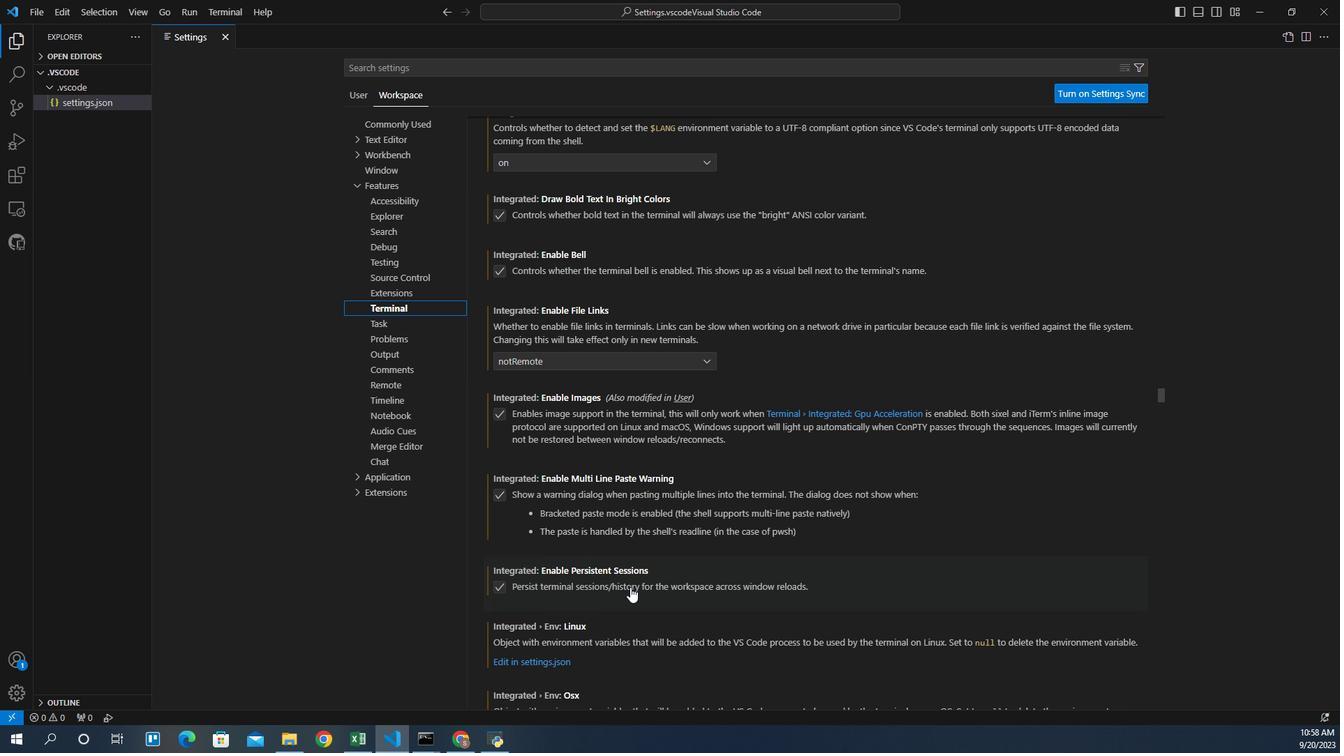
Action: Mouse scrolled (603, 537) with delta (0, 0)
Screenshot: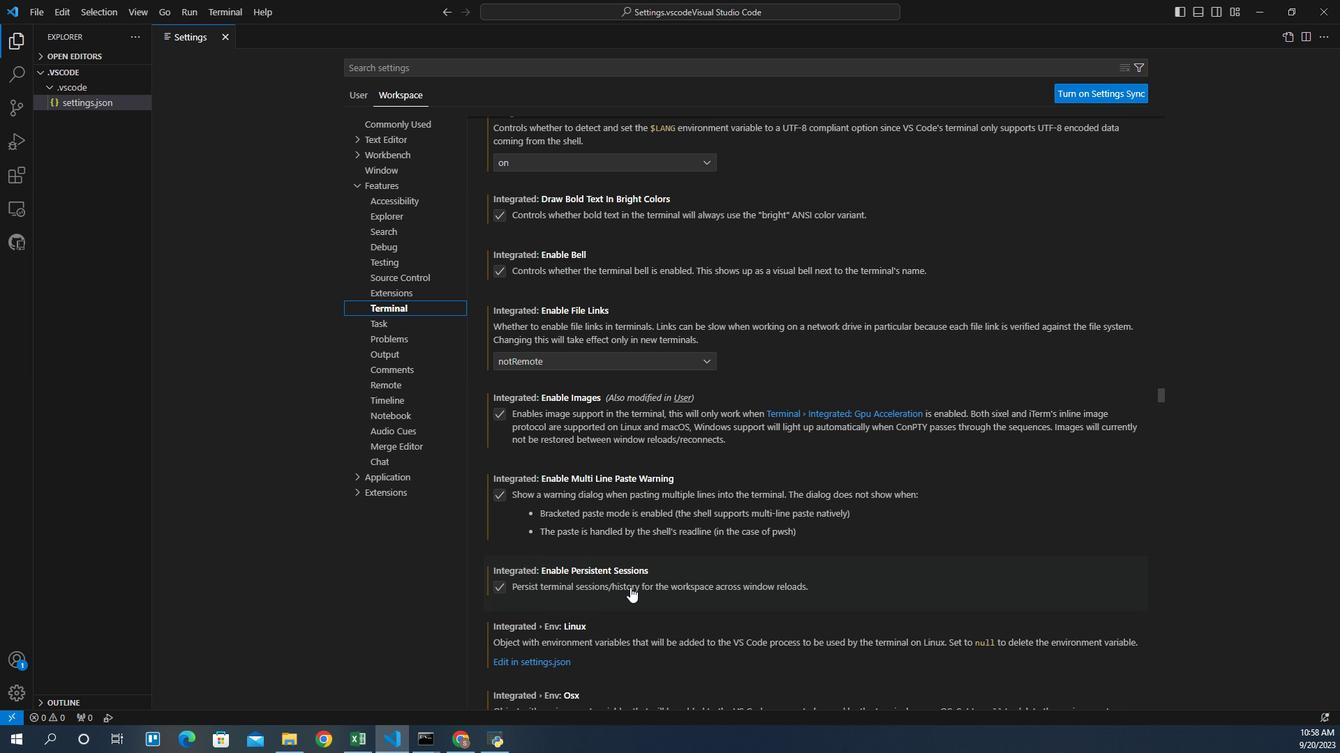 
Action: Mouse scrolled (603, 537) with delta (0, 0)
Screenshot: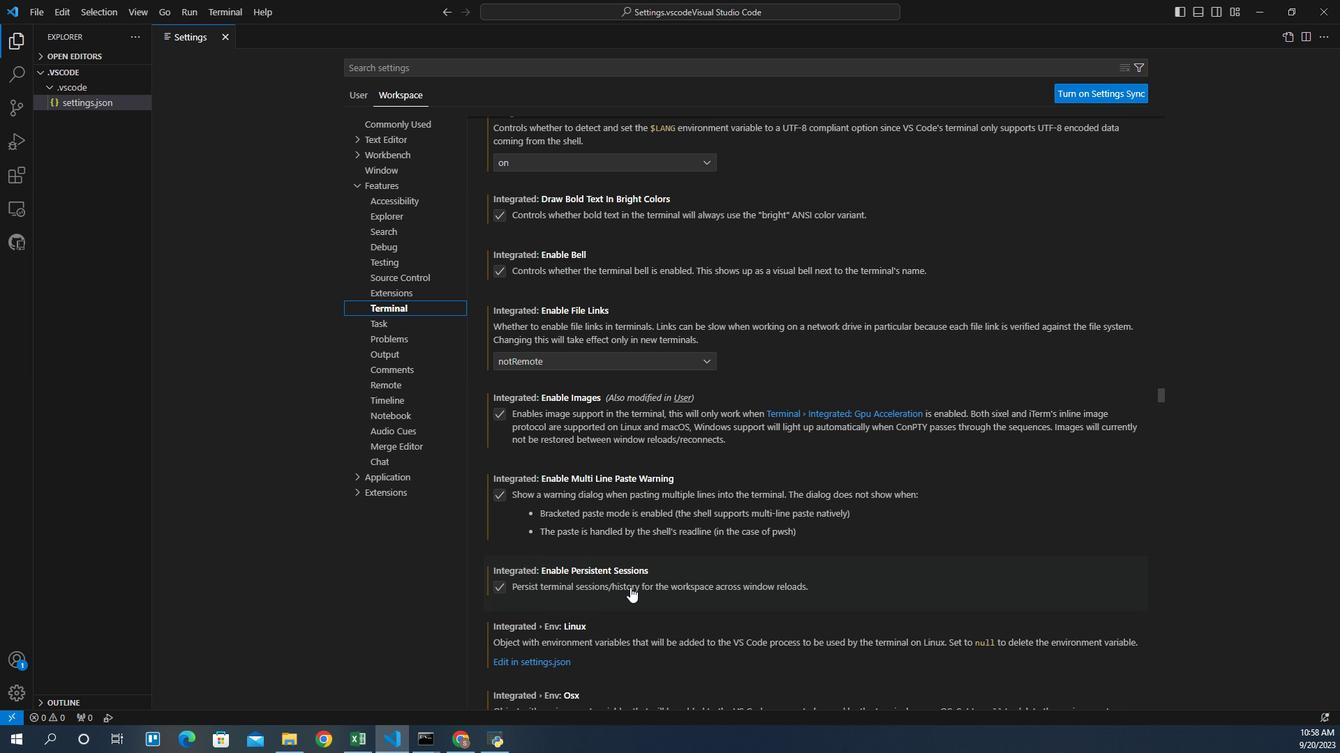 
Action: Mouse scrolled (603, 537) with delta (0, 0)
Screenshot: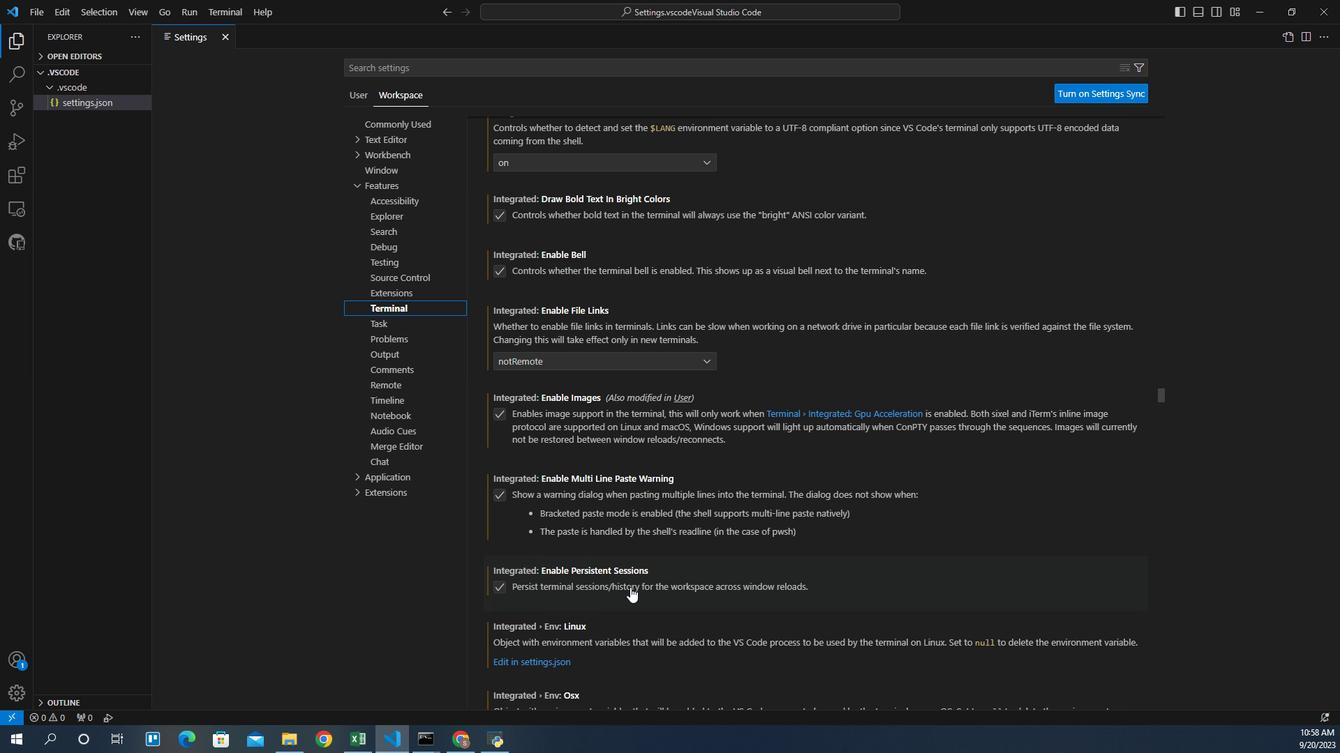 
Action: Mouse scrolled (603, 537) with delta (0, 0)
Screenshot: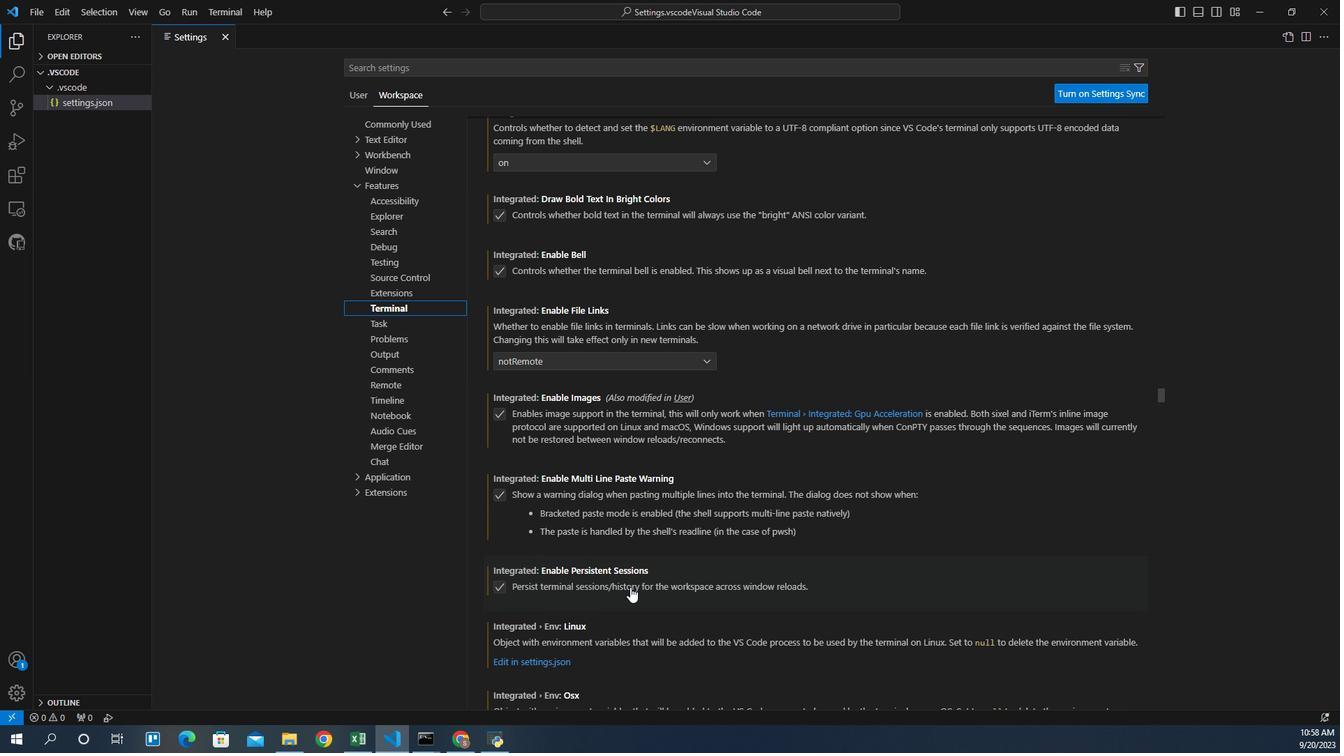 
Action: Mouse scrolled (603, 537) with delta (0, 0)
Screenshot: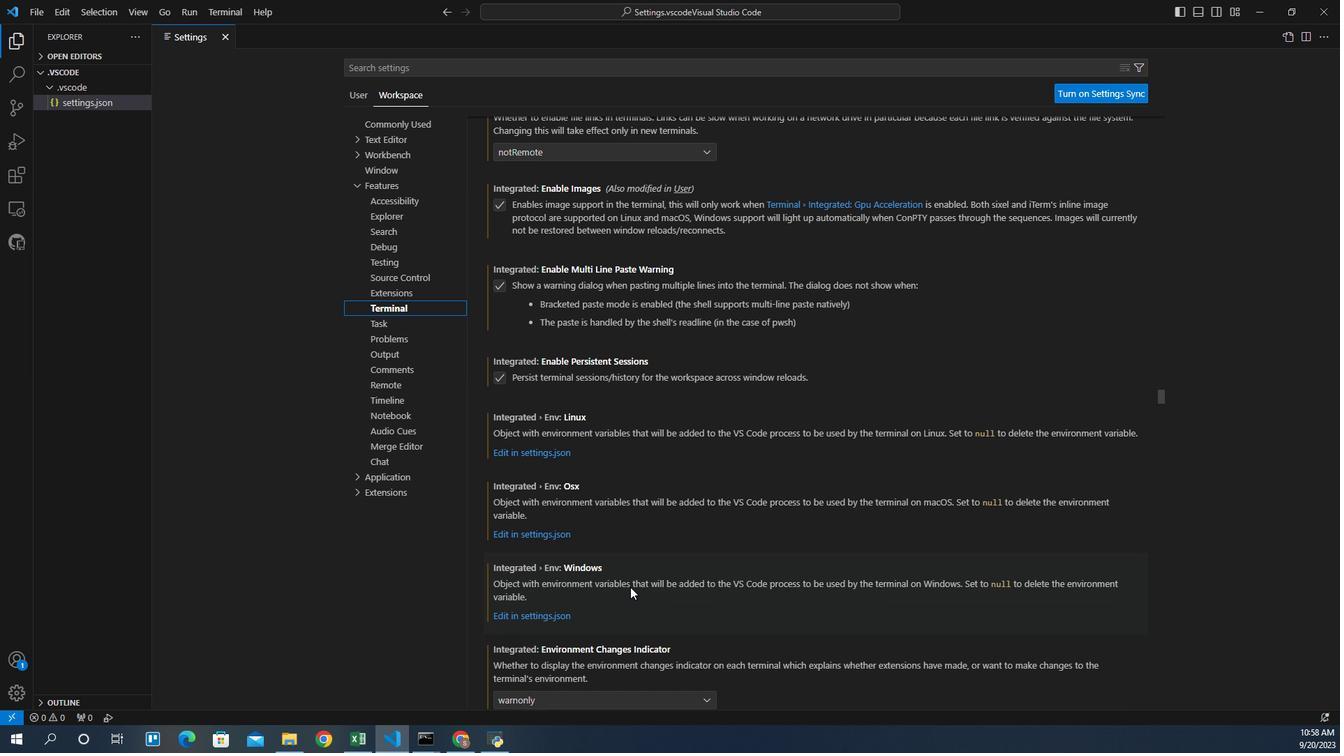 
Action: Mouse scrolled (603, 537) with delta (0, 0)
Screenshot: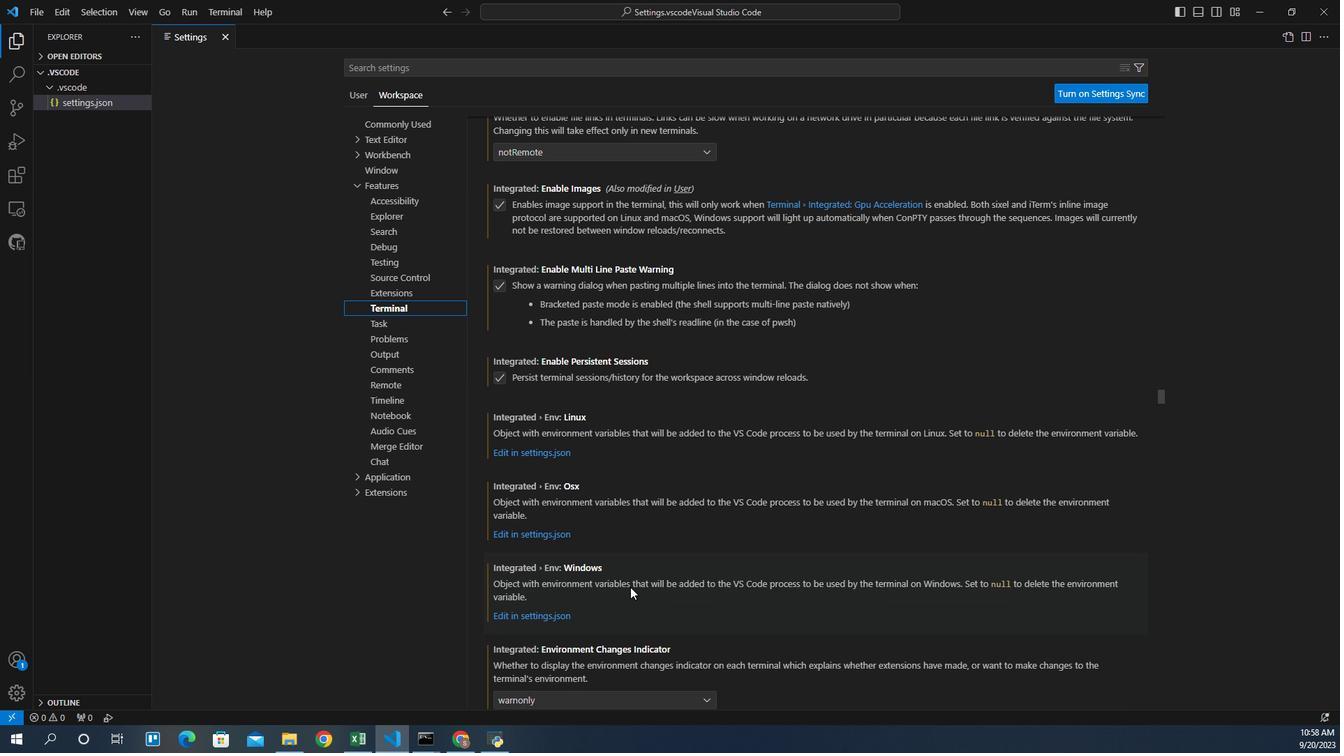 
Action: Mouse scrolled (603, 537) with delta (0, 0)
Screenshot: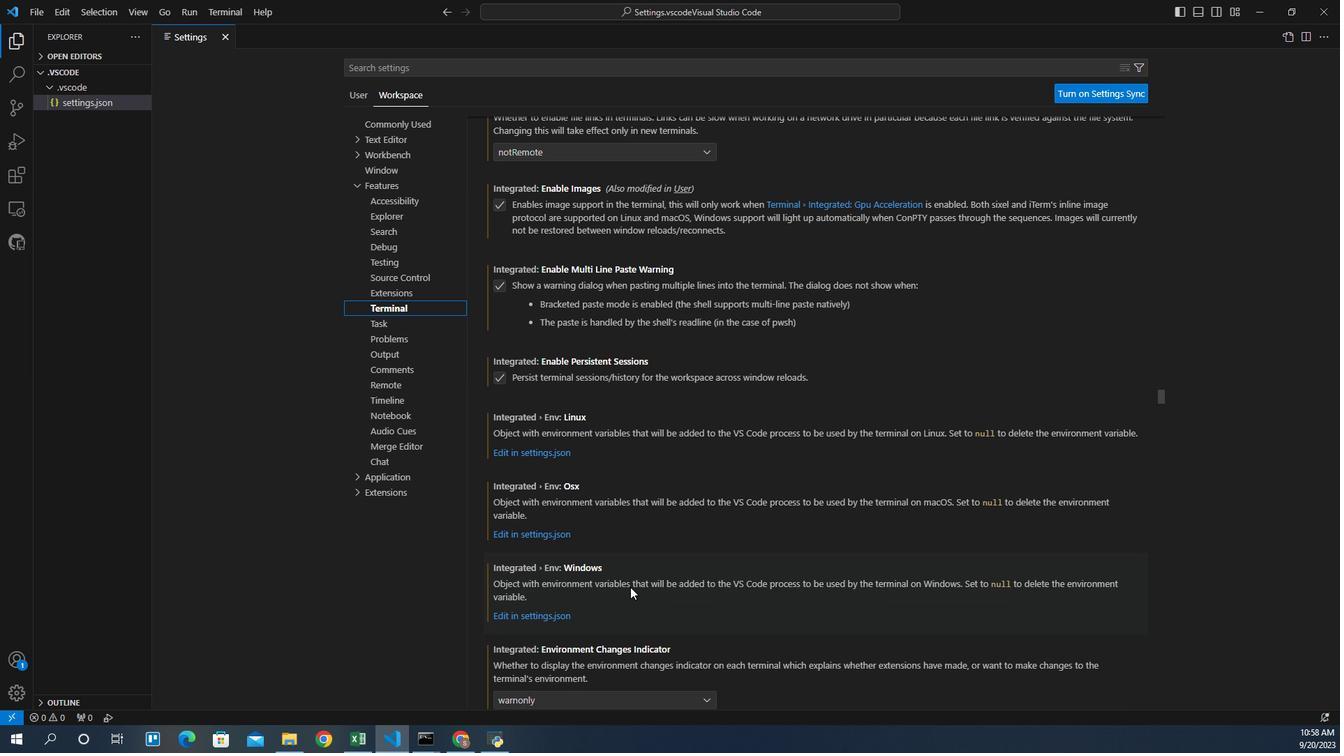 
Action: Mouse scrolled (603, 537) with delta (0, 0)
Screenshot: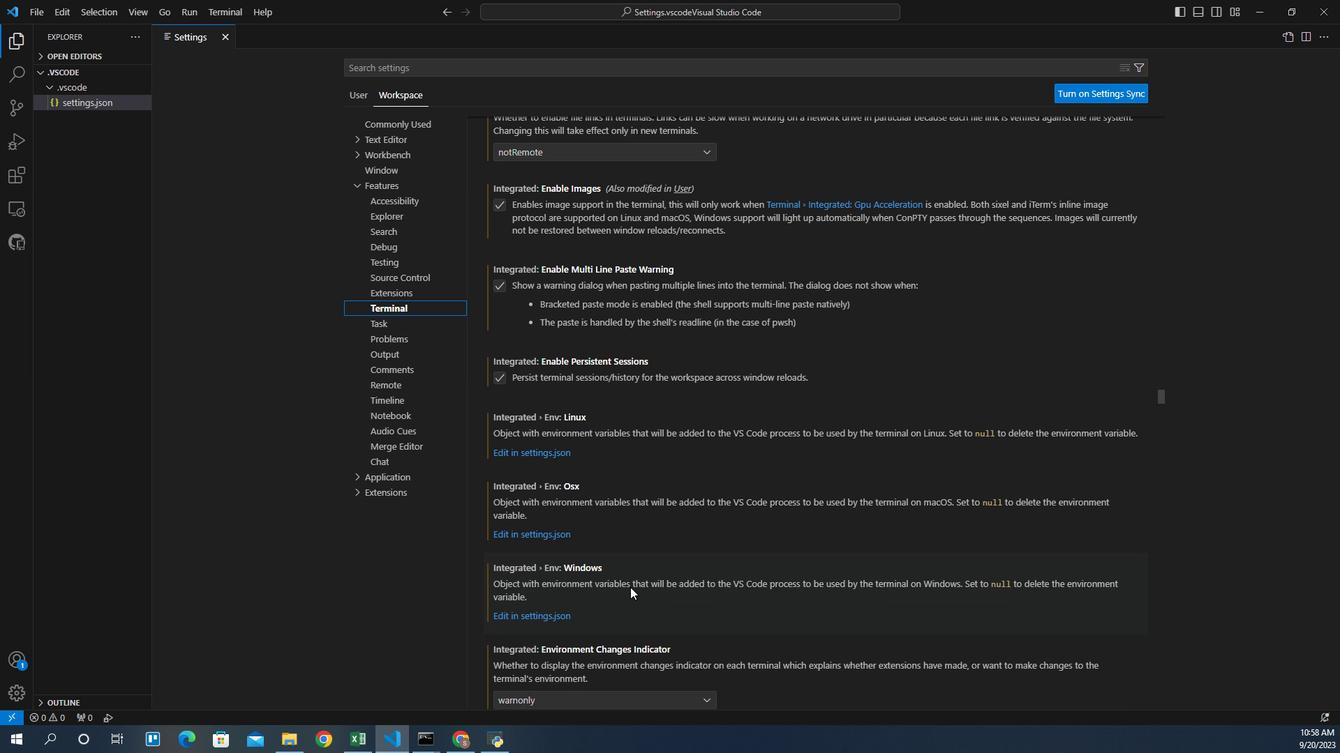 
Action: Mouse scrolled (603, 537) with delta (0, 0)
Screenshot: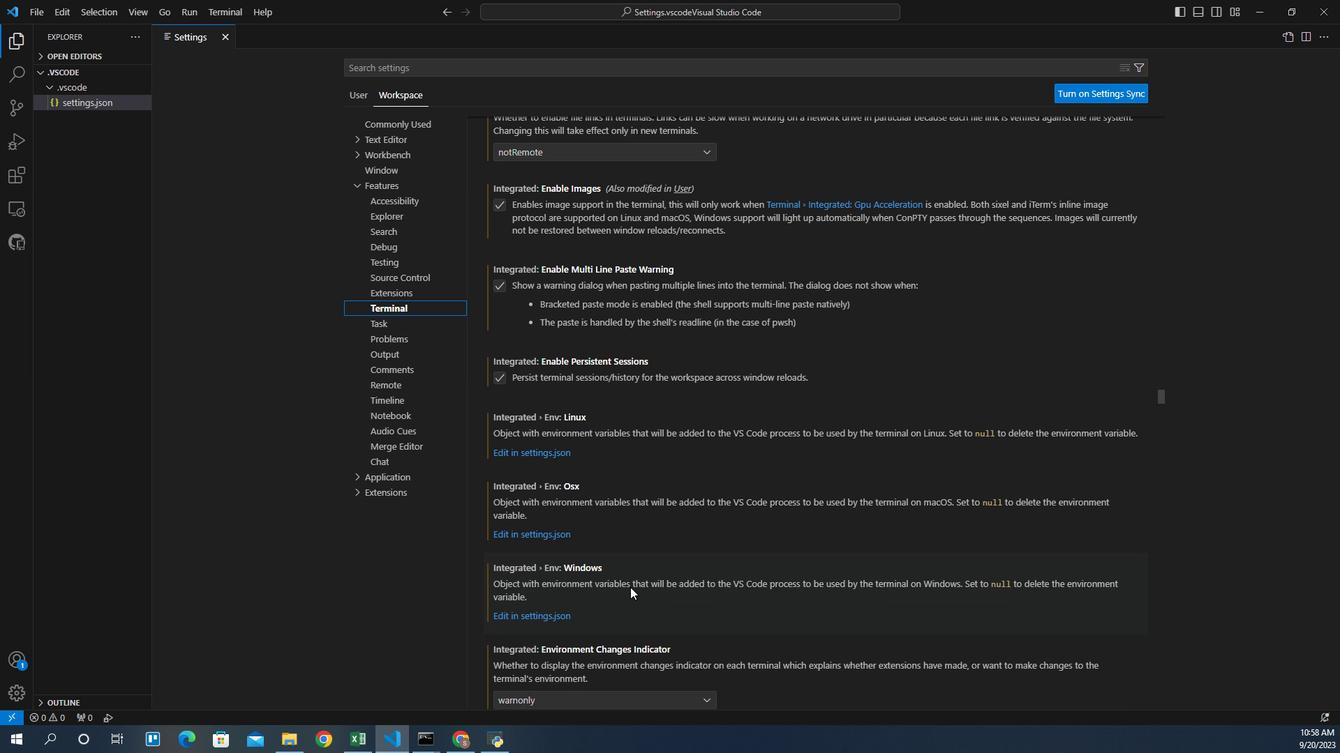 
Action: Mouse scrolled (603, 537) with delta (0, 0)
Screenshot: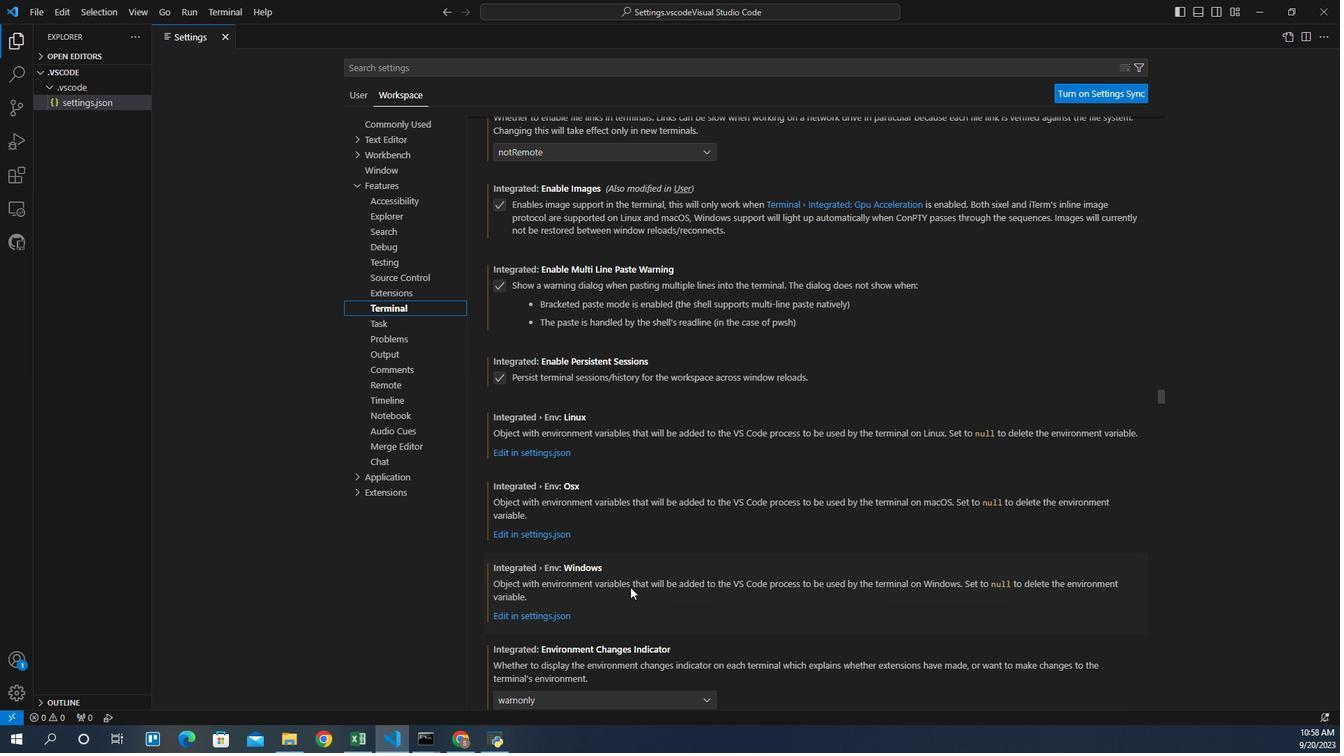 
Action: Mouse scrolled (603, 537) with delta (0, 0)
Screenshot: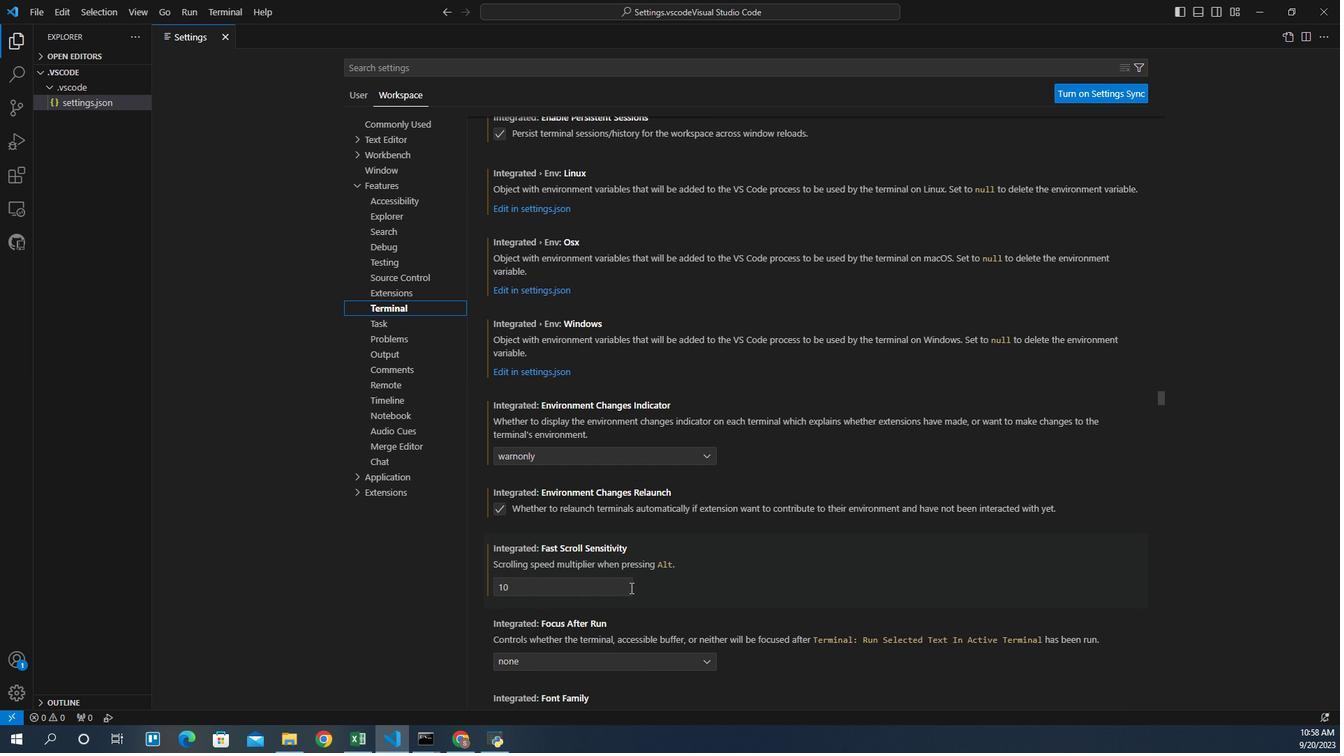 
Action: Mouse scrolled (603, 537) with delta (0, 0)
Screenshot: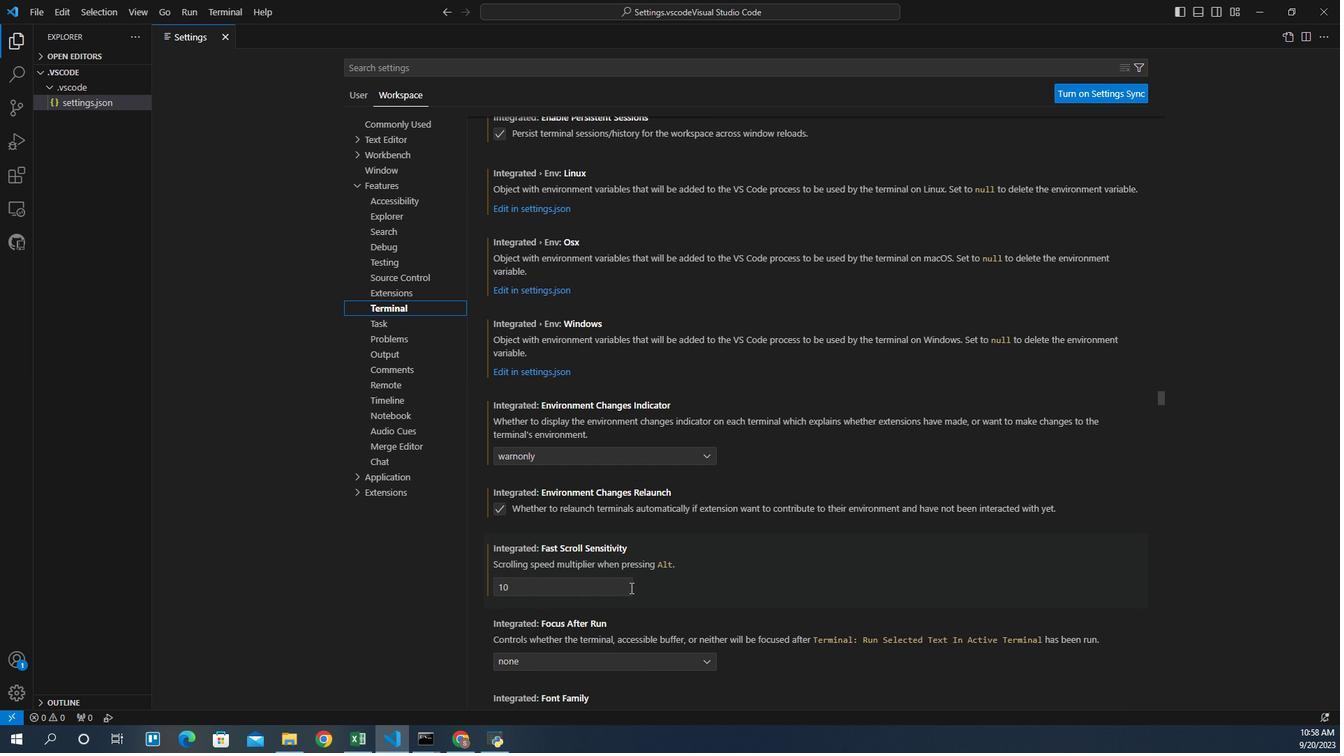 
Action: Mouse scrolled (603, 537) with delta (0, 0)
Screenshot: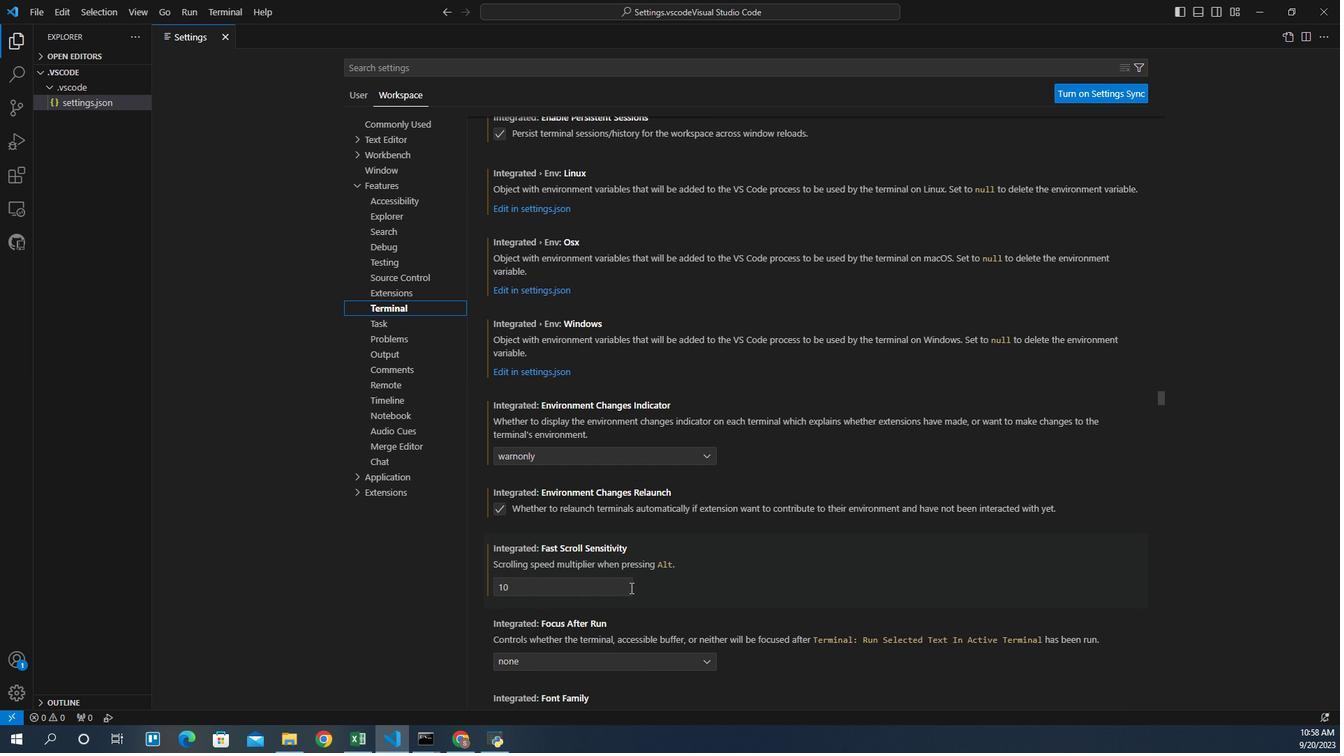 
Action: Mouse scrolled (603, 537) with delta (0, 0)
Screenshot: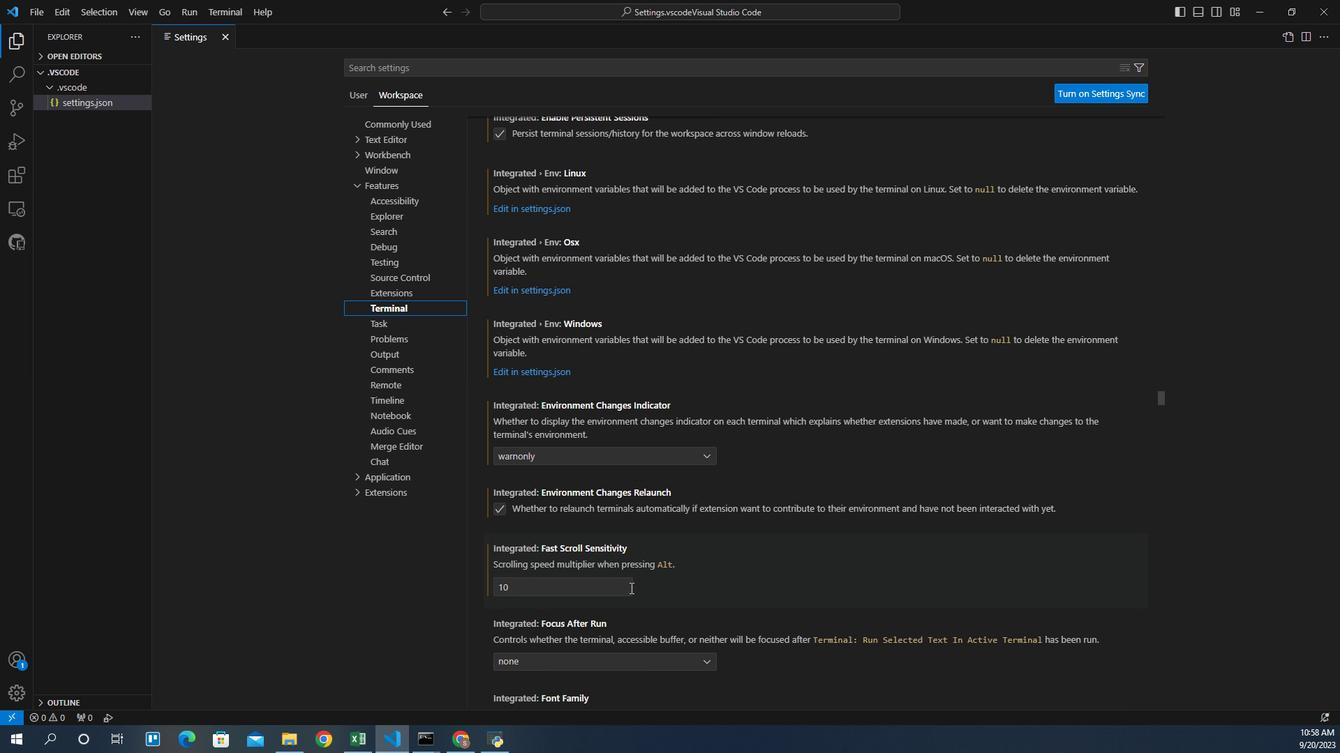 
Action: Mouse scrolled (603, 537) with delta (0, 0)
Screenshot: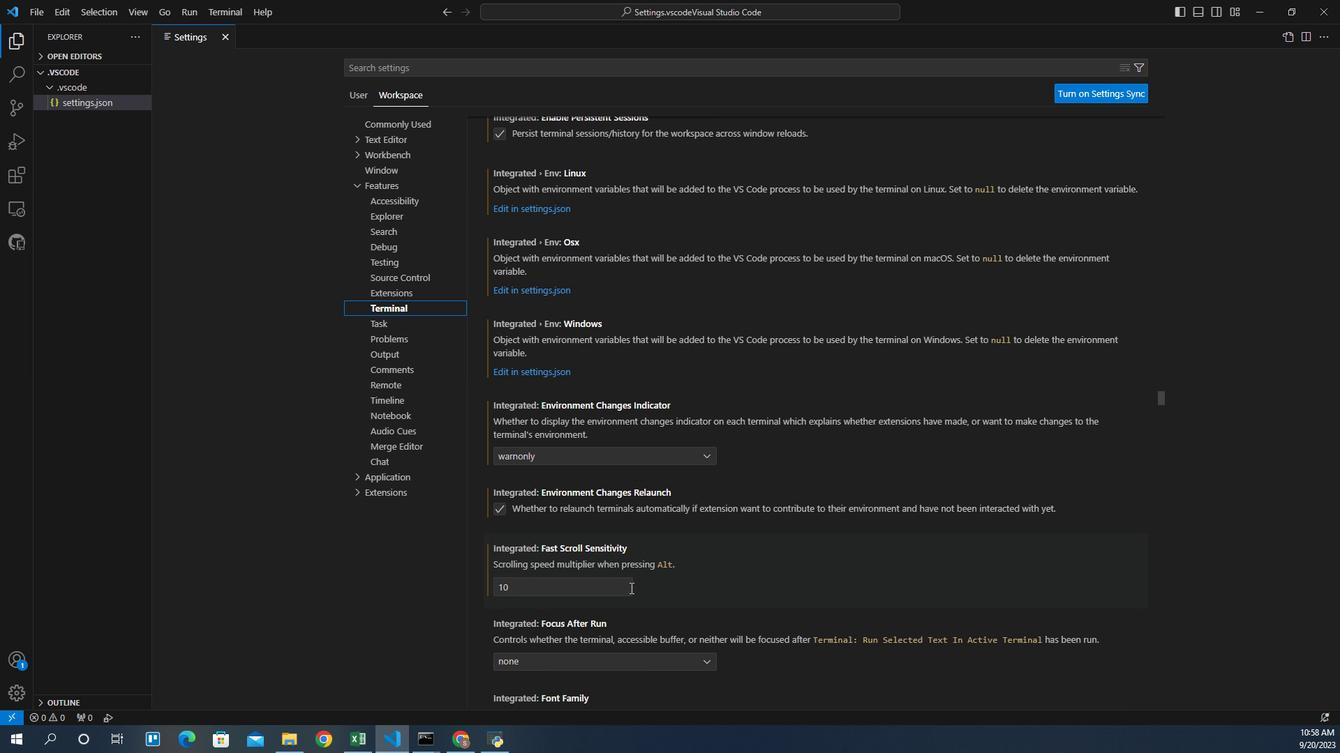 
Action: Mouse scrolled (603, 537) with delta (0, 0)
Screenshot: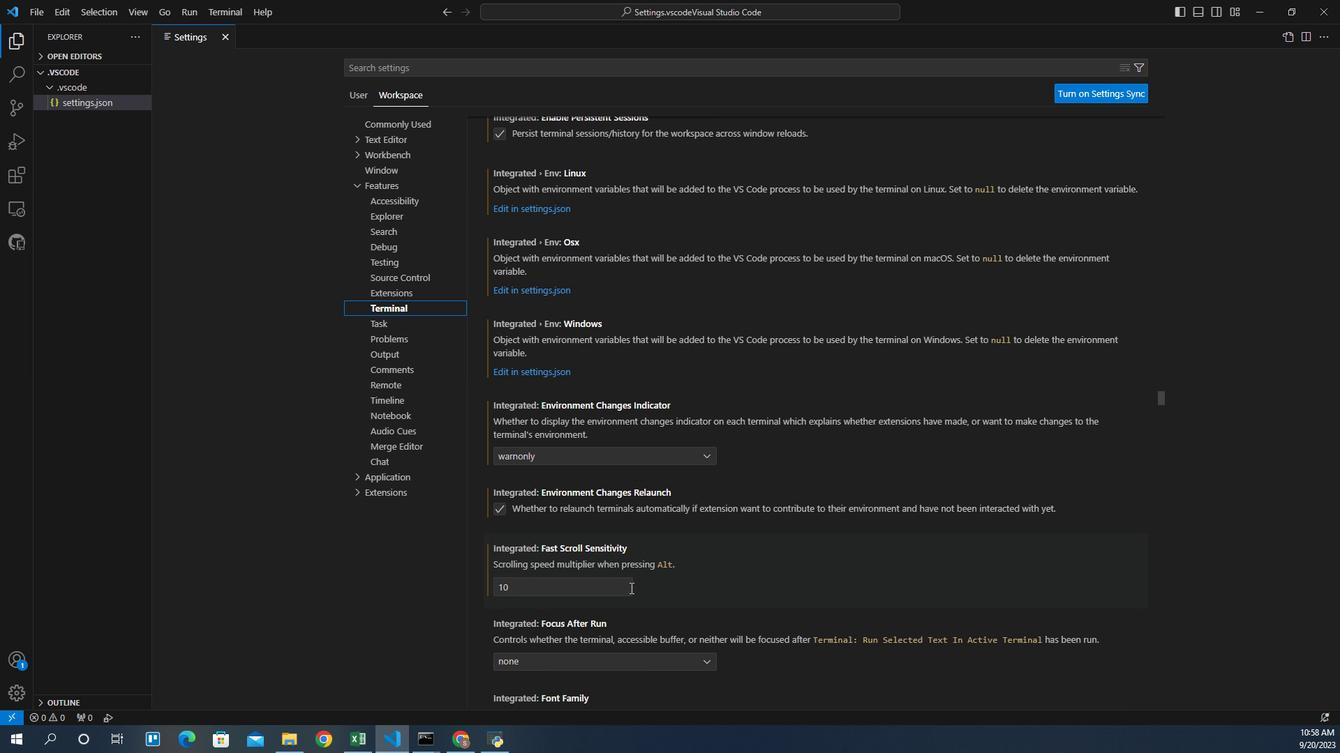 
Action: Mouse scrolled (603, 537) with delta (0, 0)
Screenshot: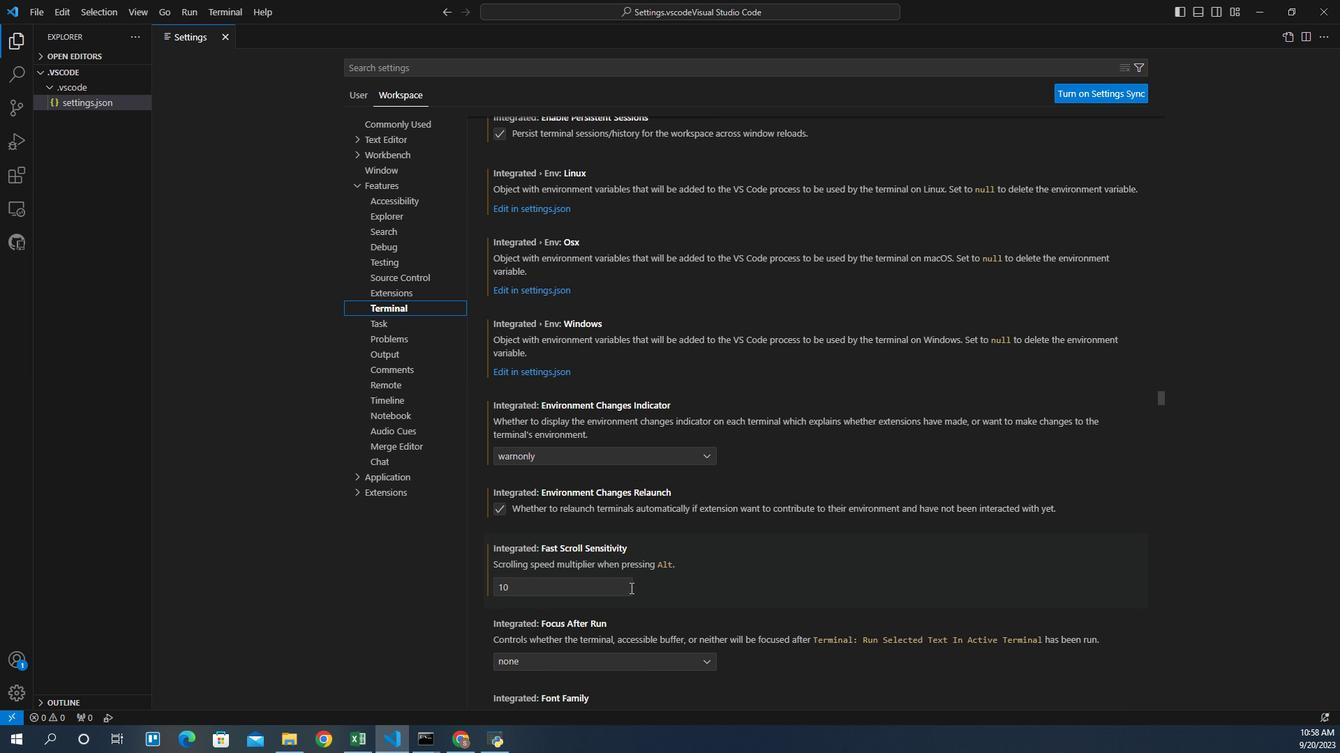 
Action: Mouse moved to (603, 538)
Screenshot: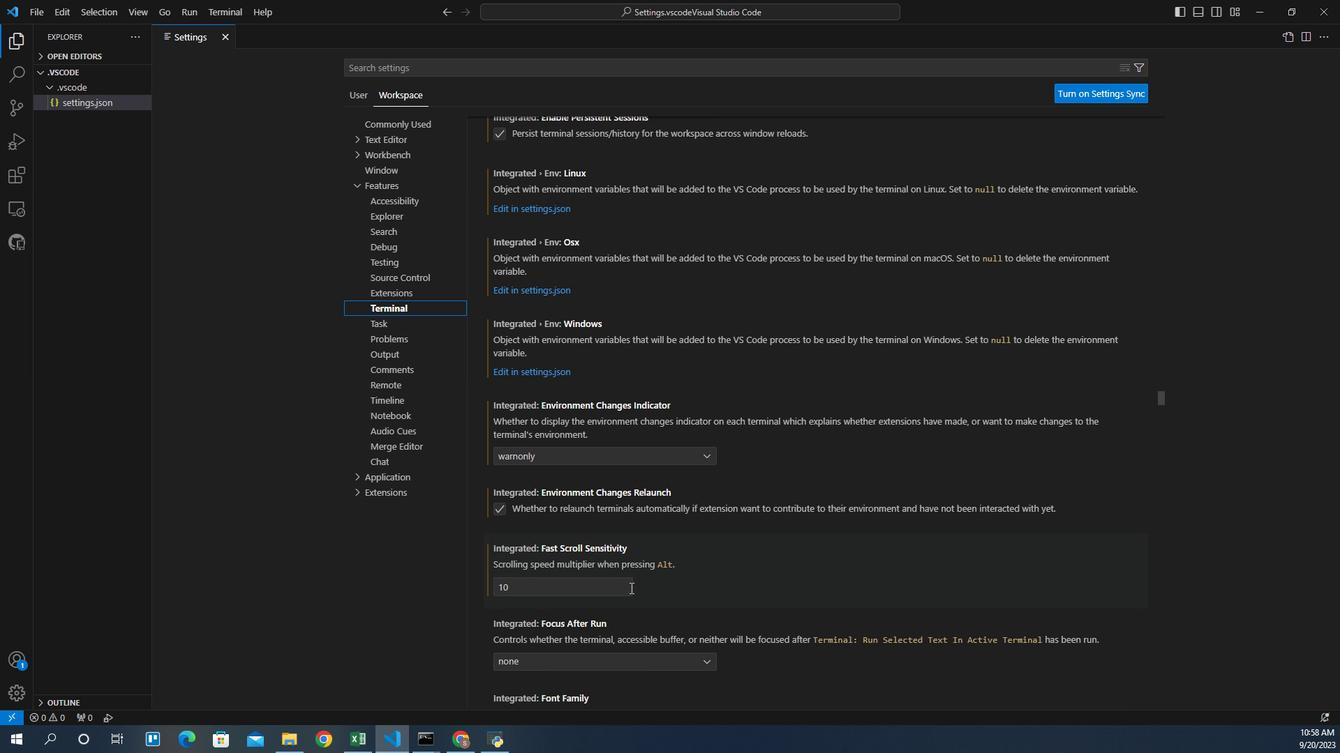 
Action: Mouse scrolled (603, 537) with delta (0, 0)
Screenshot: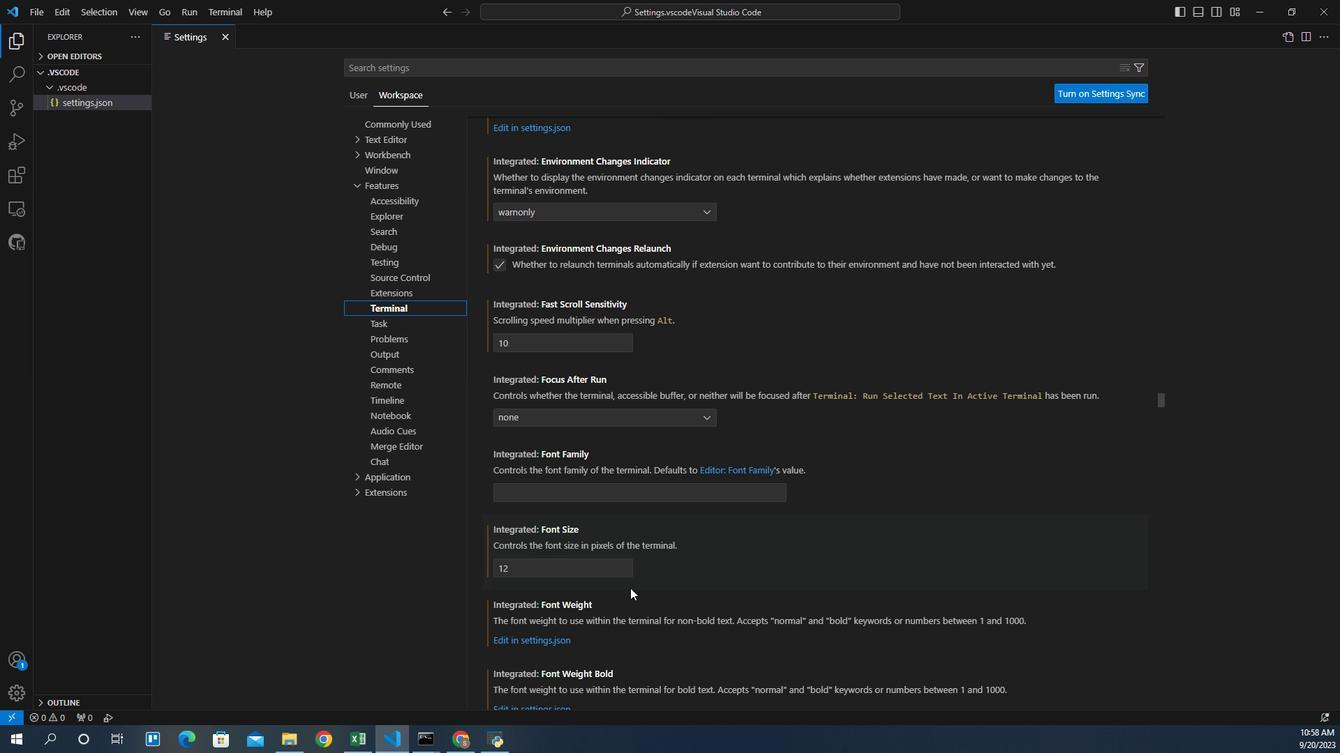 
Action: Mouse scrolled (603, 537) with delta (0, 0)
Screenshot: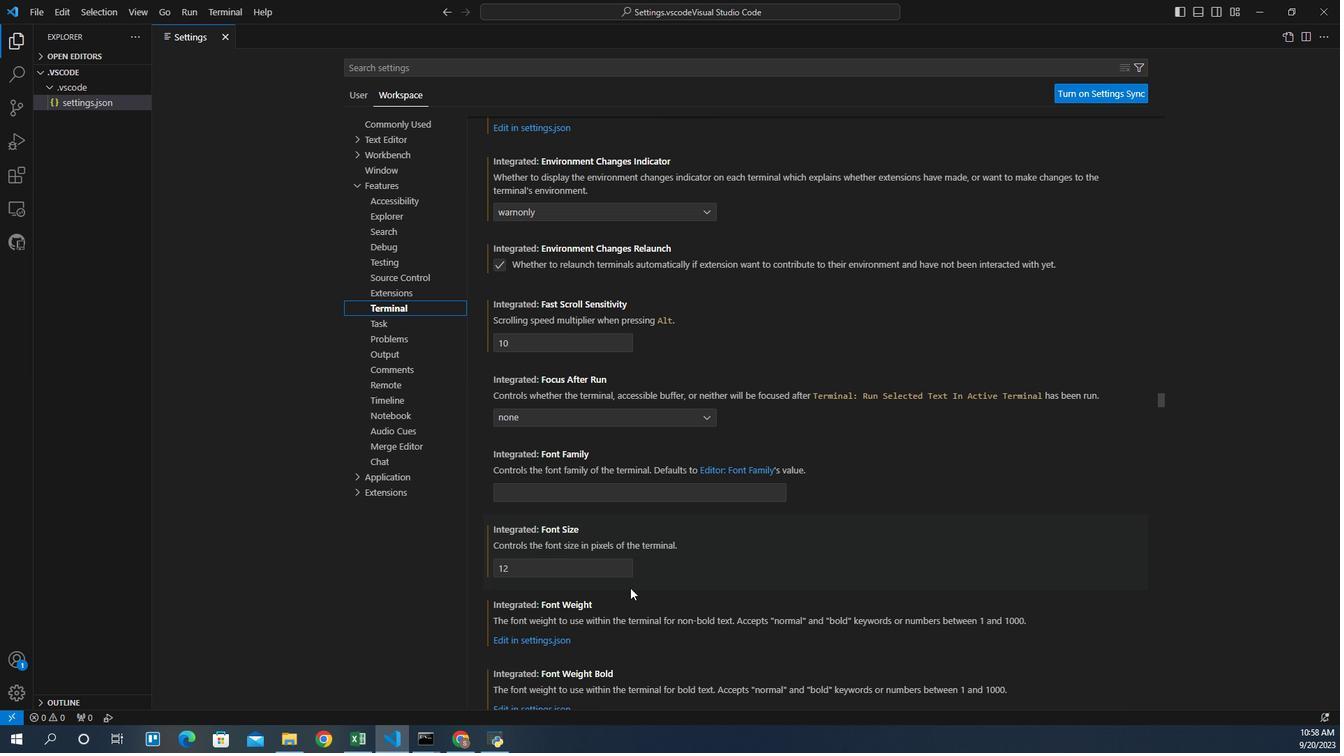 
Action: Mouse scrolled (603, 537) with delta (0, 0)
Screenshot: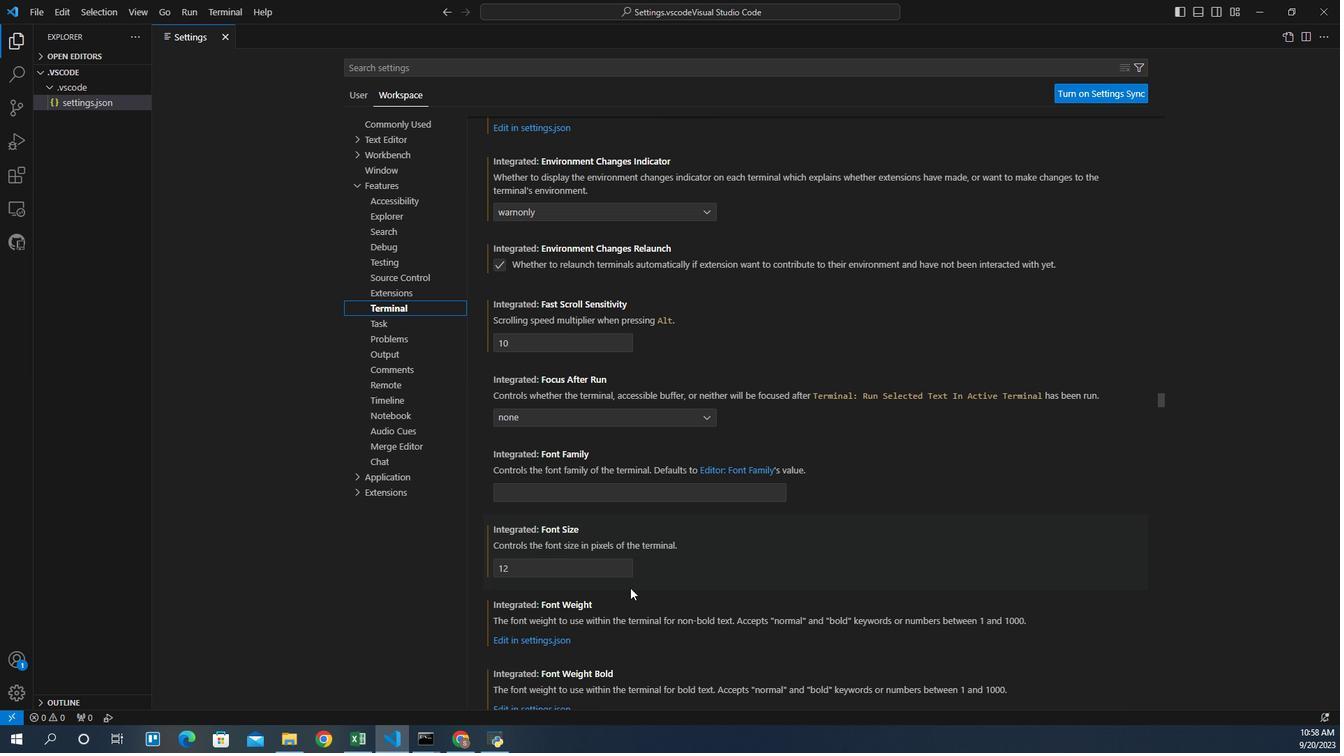 
Action: Mouse scrolled (603, 537) with delta (0, 0)
Screenshot: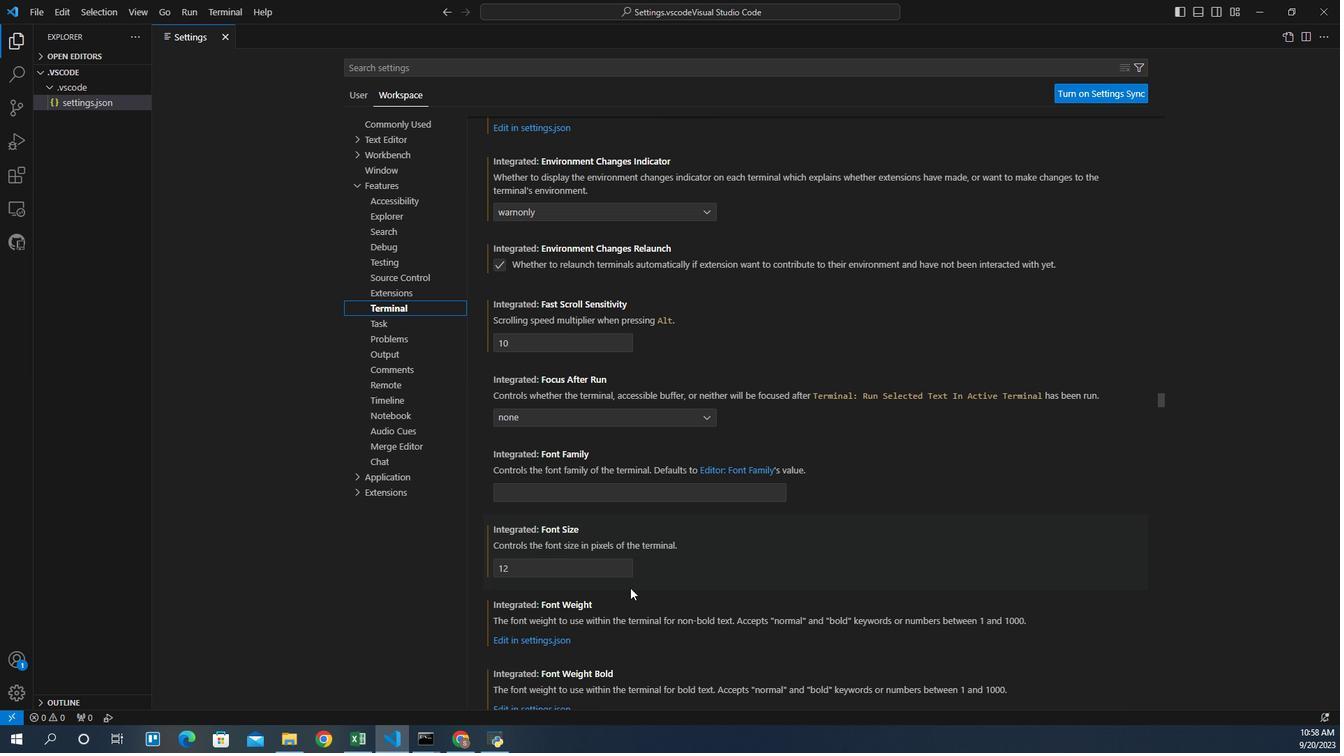 
Action: Mouse scrolled (603, 537) with delta (0, 0)
Screenshot: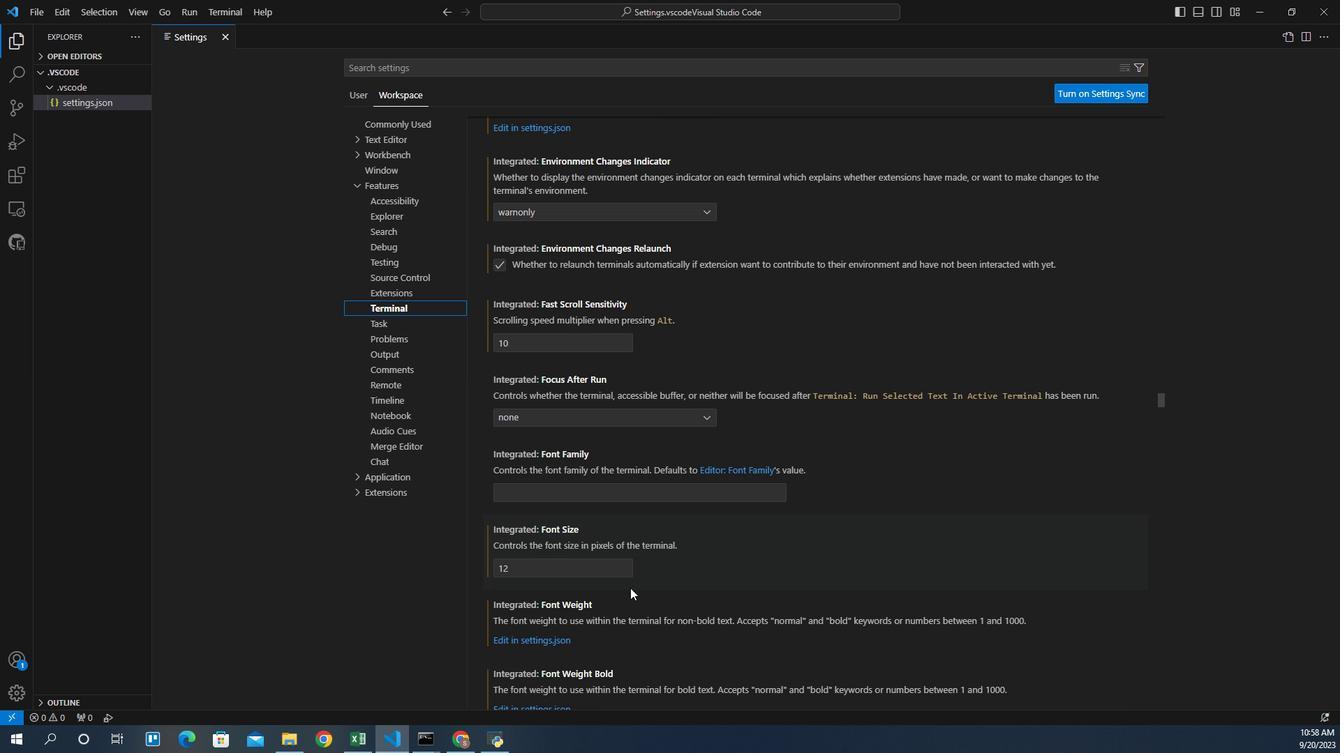 
Action: Mouse scrolled (603, 537) with delta (0, 0)
Screenshot: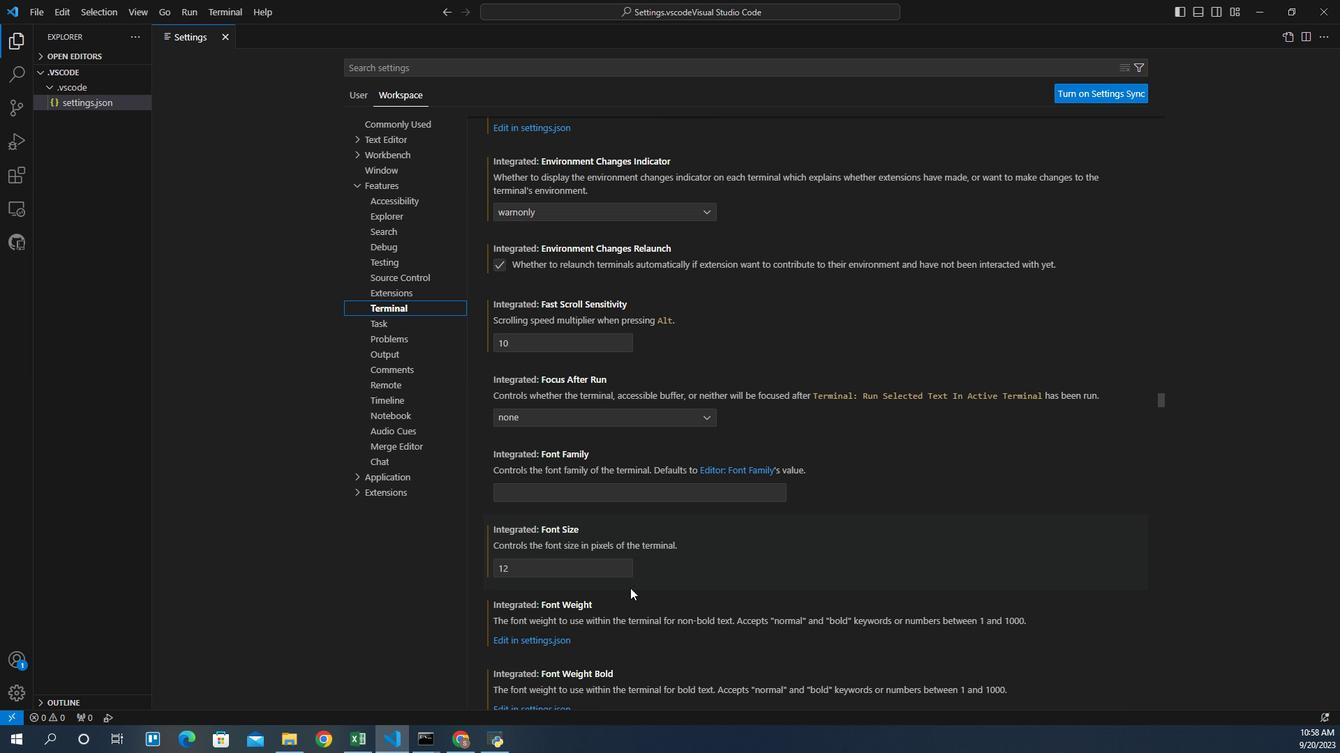 
Action: Mouse scrolled (603, 537) with delta (0, 0)
Screenshot: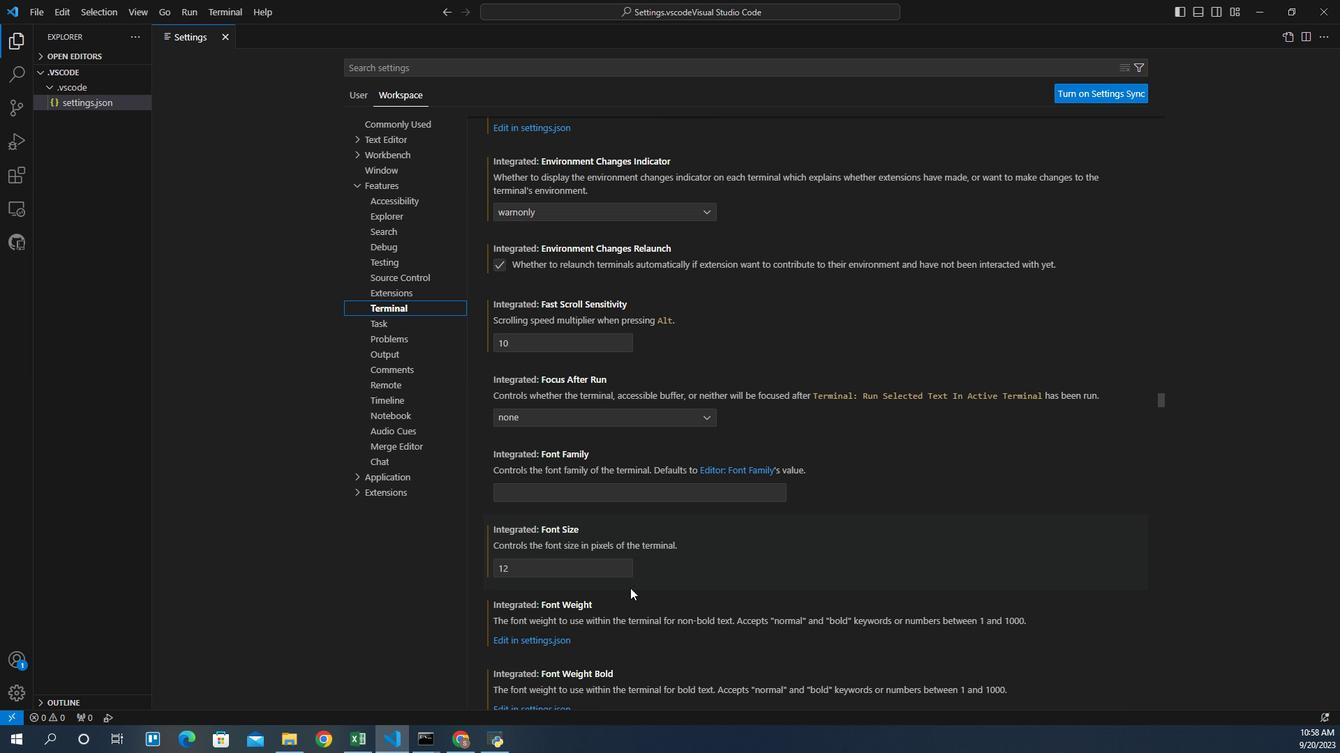 
Action: Mouse scrolled (603, 537) with delta (0, 0)
Screenshot: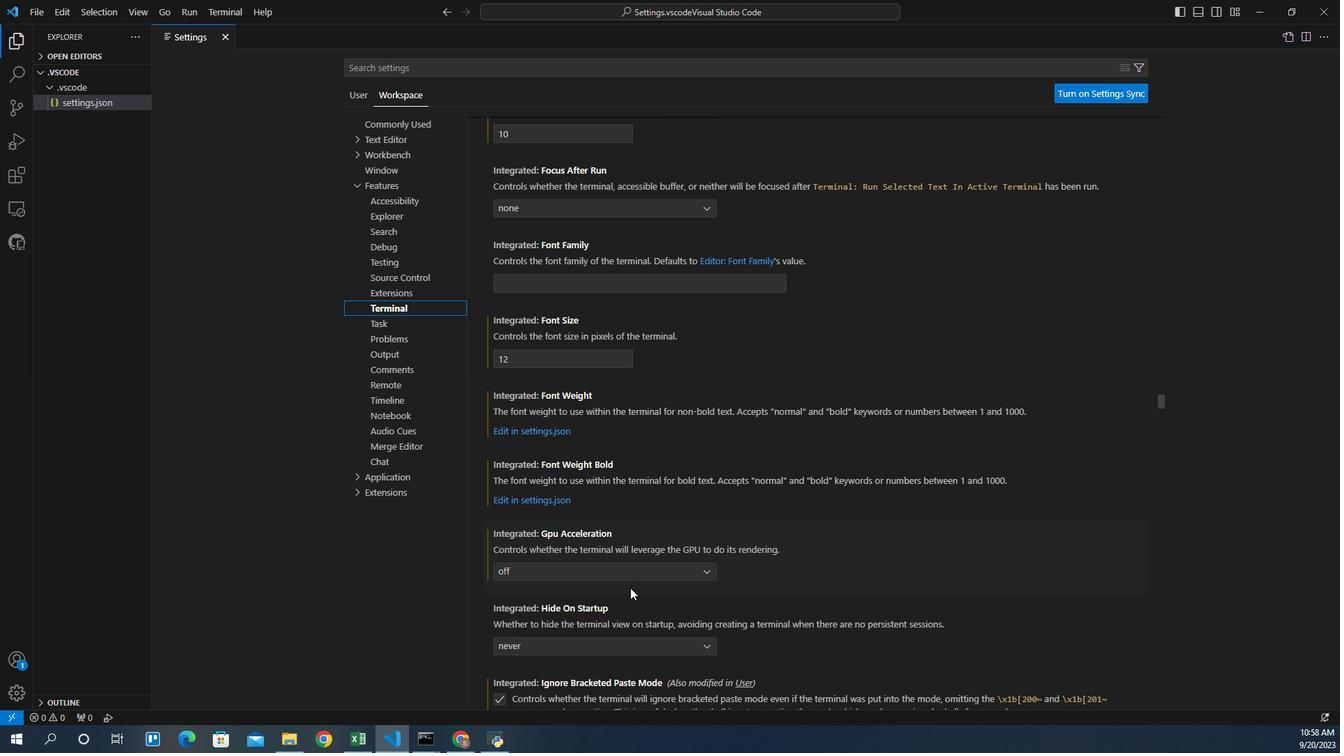 
Action: Mouse scrolled (603, 537) with delta (0, 0)
Screenshot: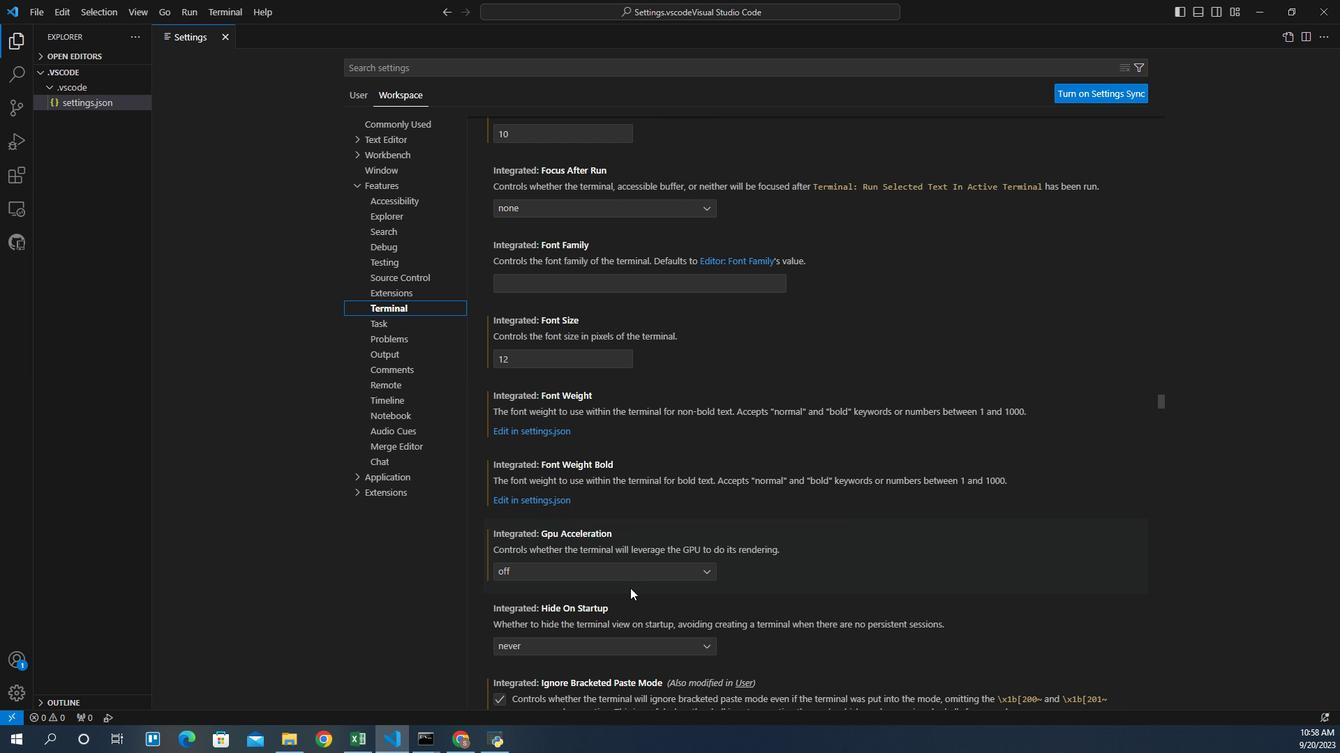 
Action: Mouse scrolled (603, 537) with delta (0, 0)
Screenshot: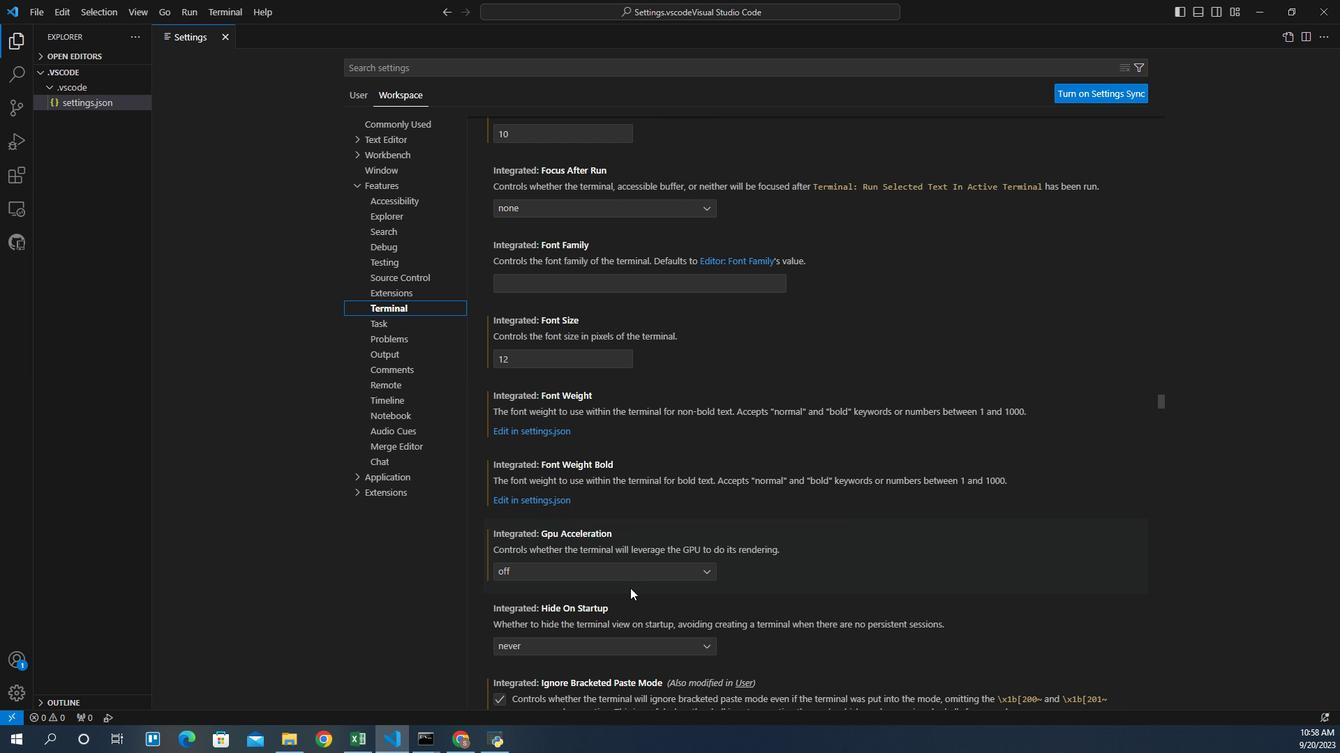 
Action: Mouse scrolled (603, 537) with delta (0, 0)
Screenshot: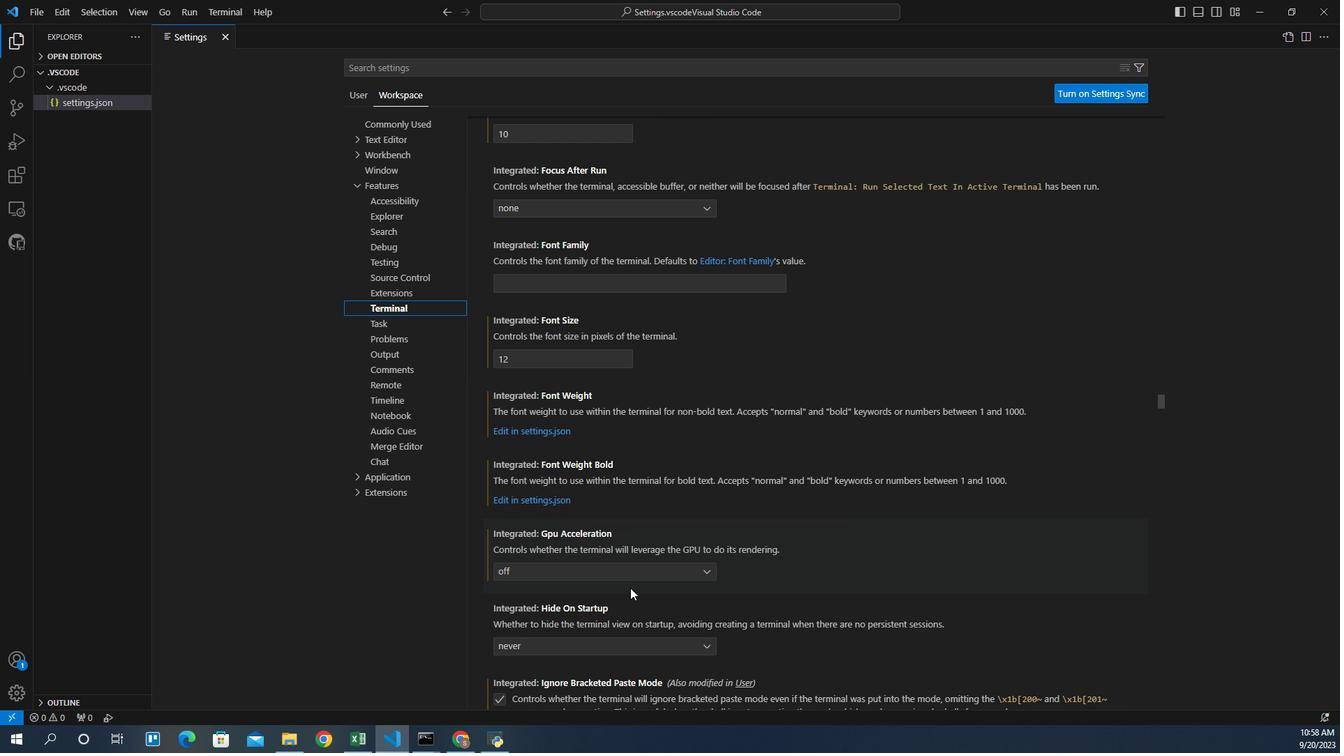 
Action: Mouse scrolled (603, 537) with delta (0, 0)
Screenshot: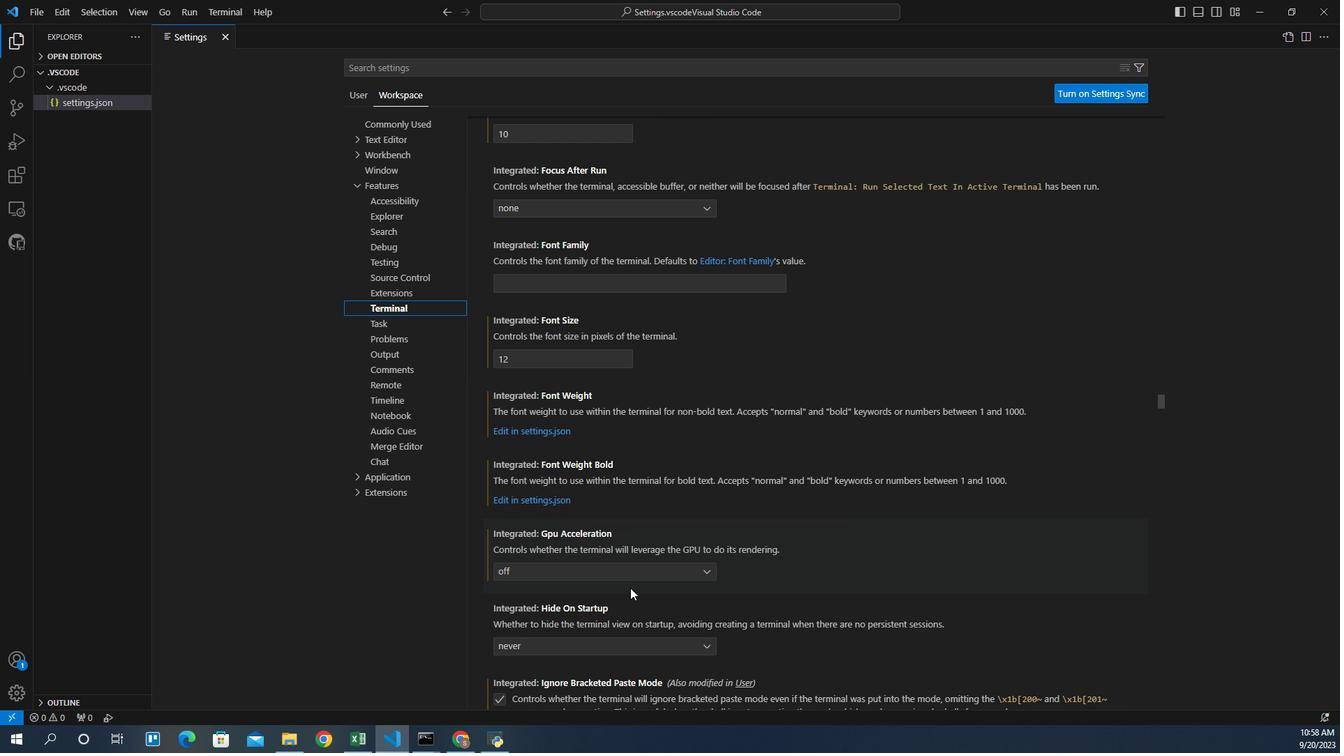 
Action: Mouse scrolled (603, 537) with delta (0, 0)
Screenshot: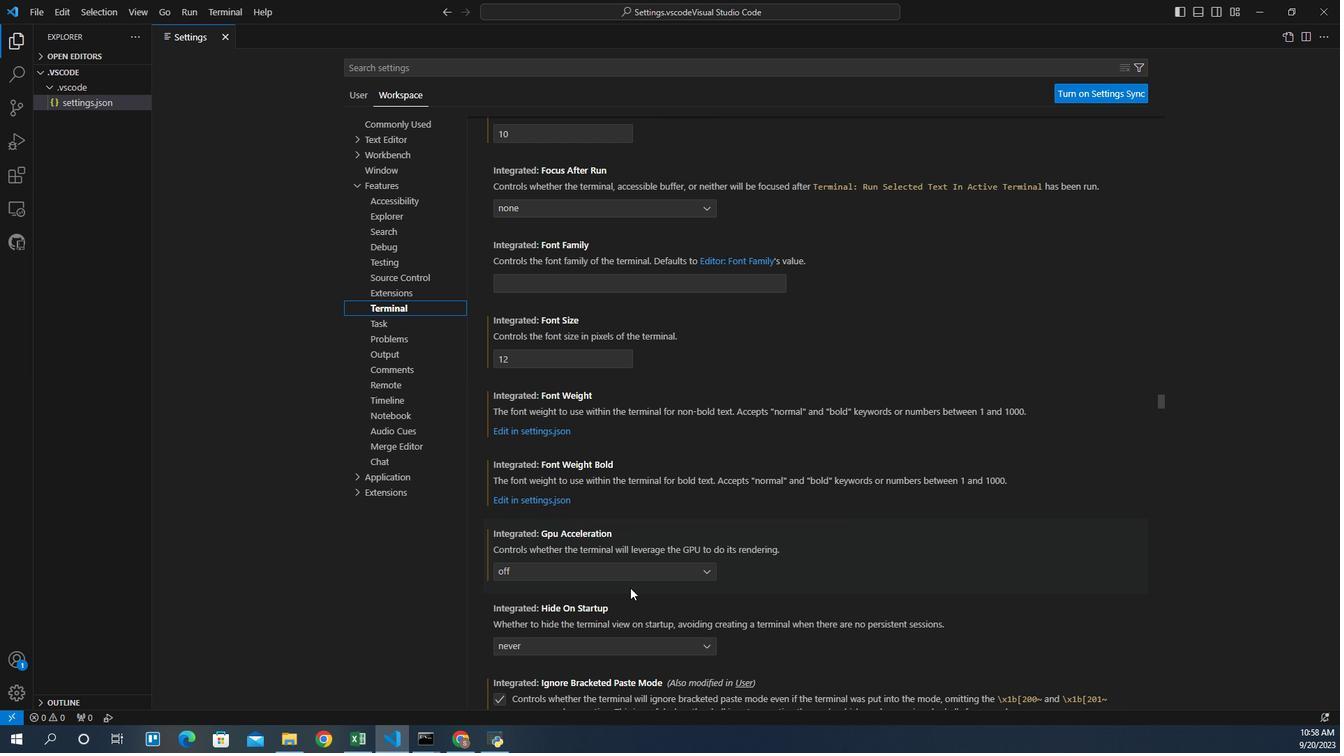 
Action: Mouse scrolled (603, 537) with delta (0, 0)
Screenshot: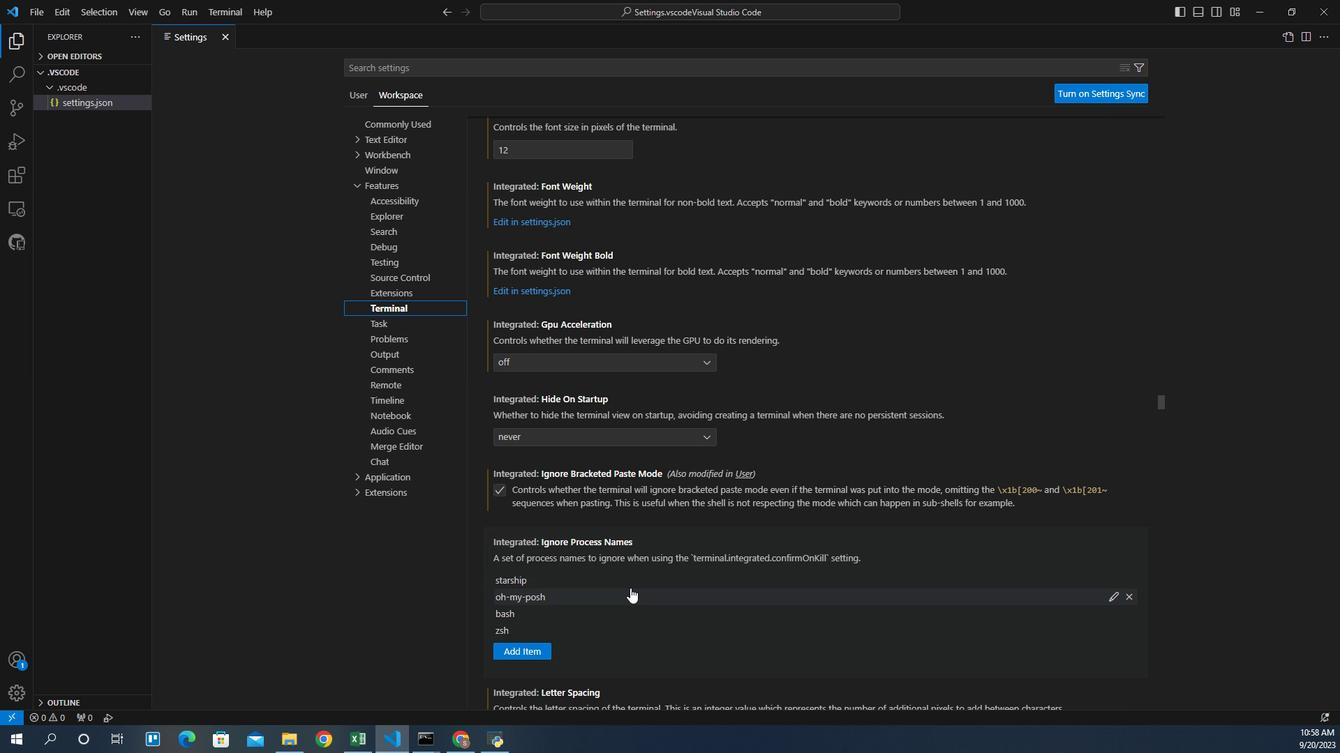 
Action: Mouse scrolled (603, 537) with delta (0, 0)
Screenshot: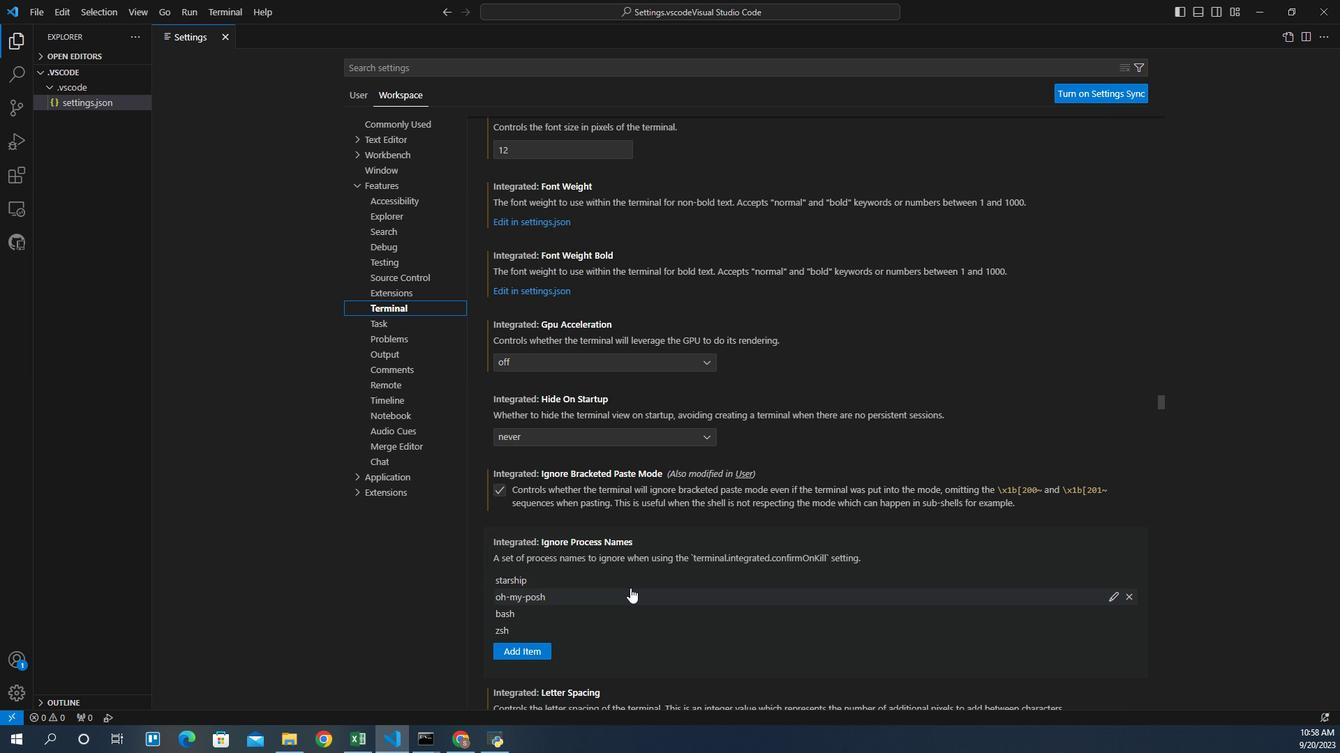 
Action: Mouse scrolled (603, 537) with delta (0, 0)
Screenshot: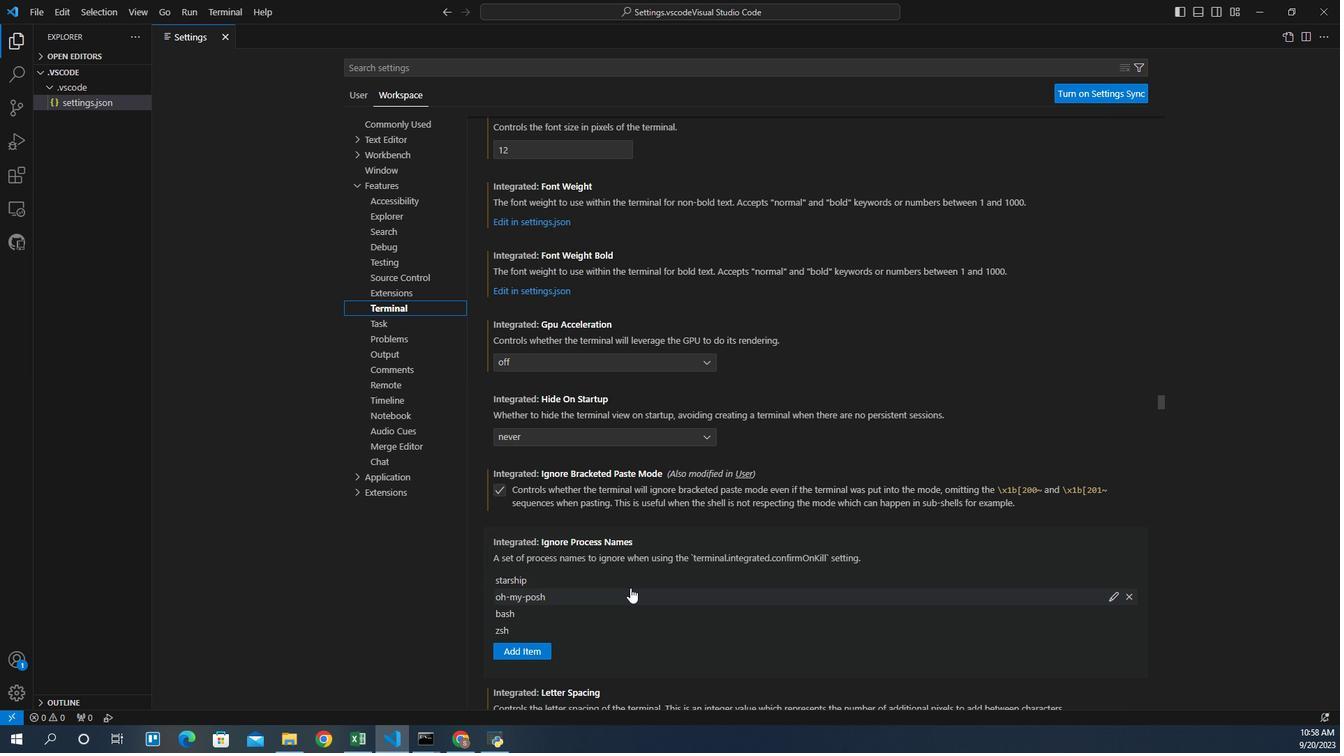 
Action: Mouse scrolled (603, 537) with delta (0, 0)
Screenshot: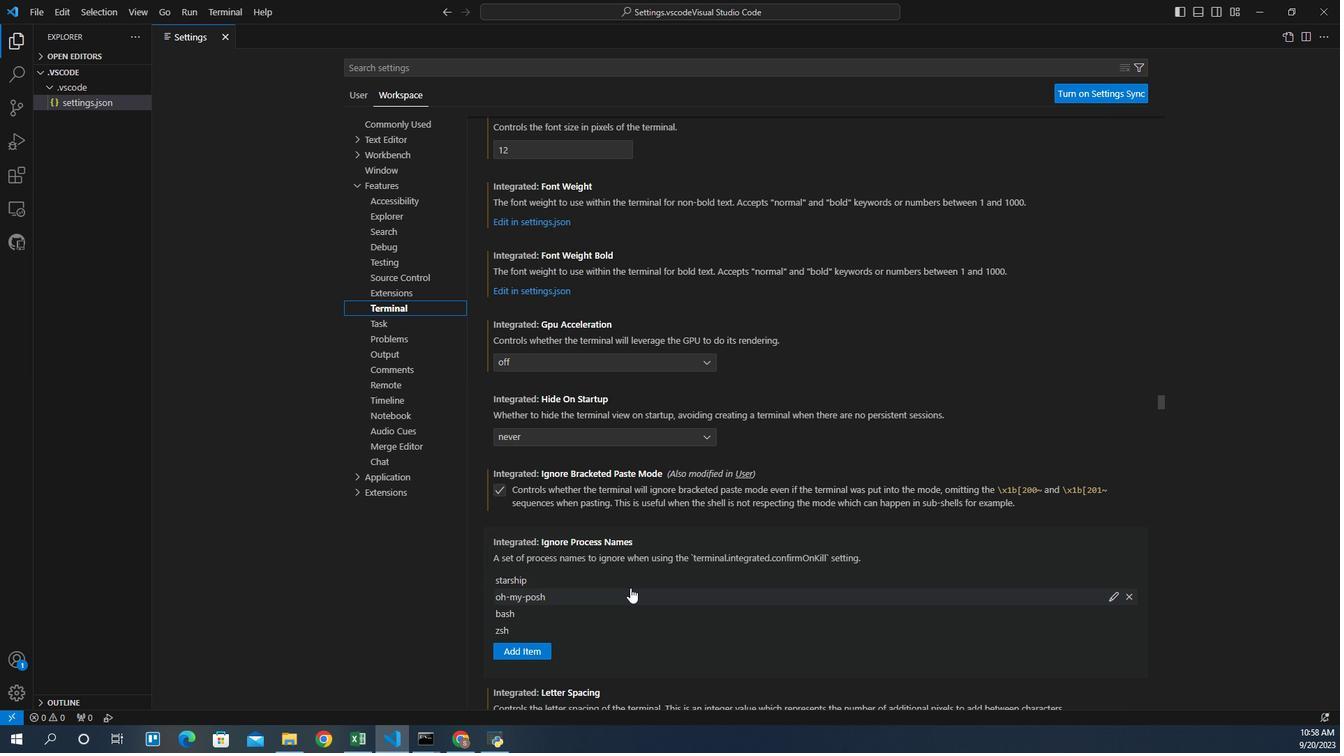 
Action: Mouse scrolled (603, 537) with delta (0, 0)
Screenshot: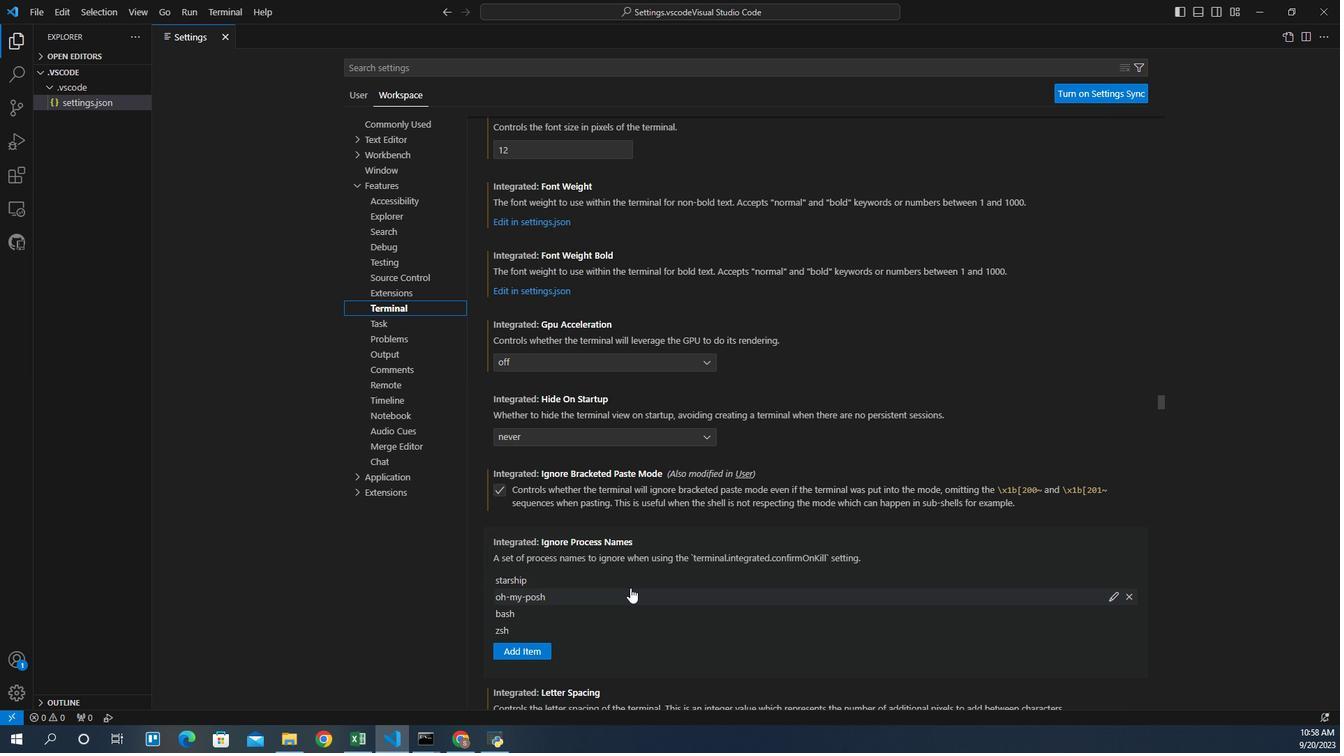 
Action: Mouse scrolled (603, 537) with delta (0, 0)
Screenshot: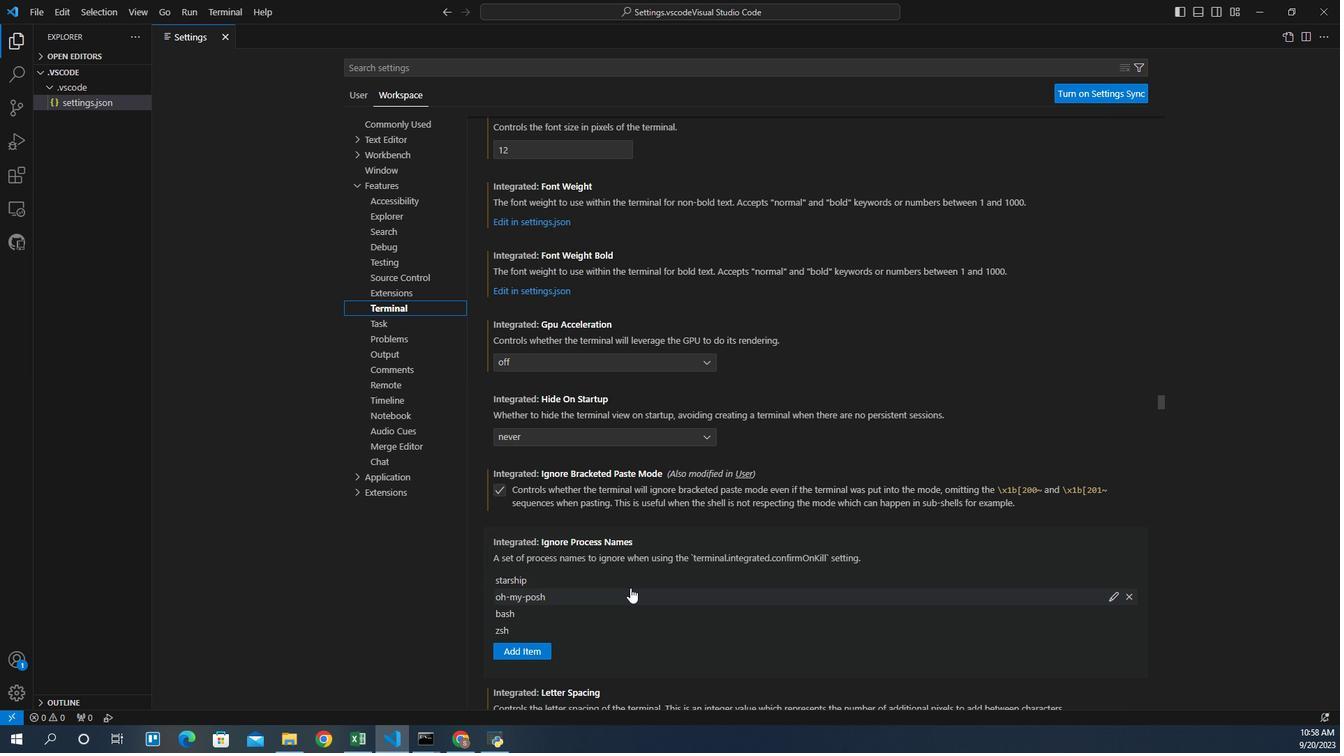 
Action: Mouse scrolled (603, 537) with delta (0, 0)
Screenshot: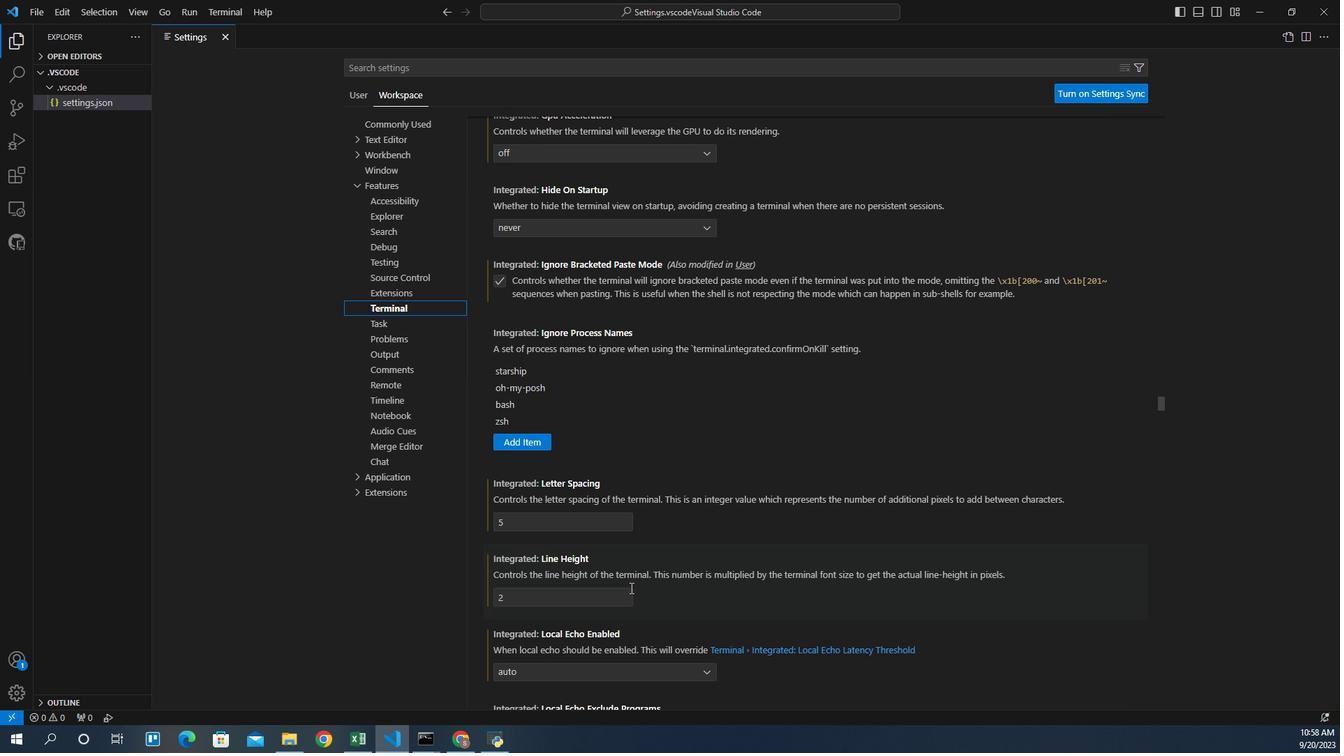 
Action: Mouse scrolled (603, 537) with delta (0, 0)
Screenshot: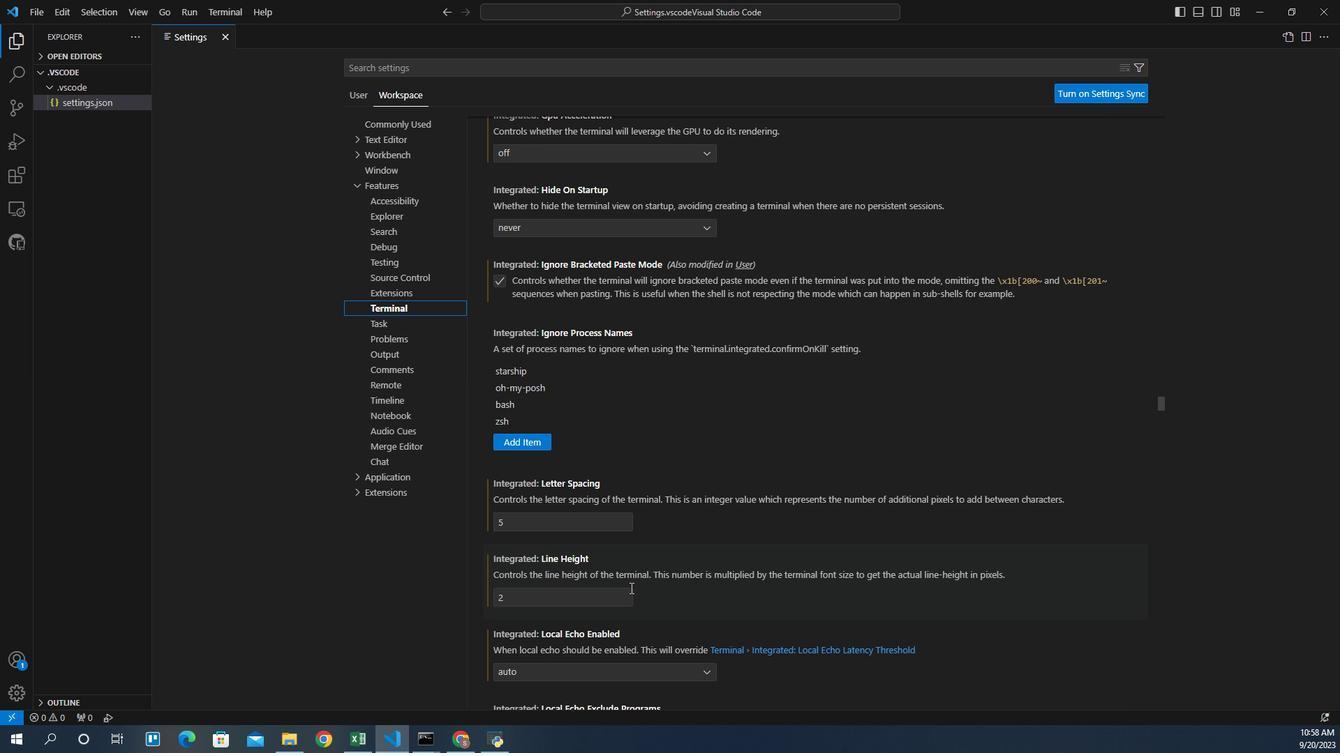
Action: Mouse scrolled (603, 537) with delta (0, 0)
Screenshot: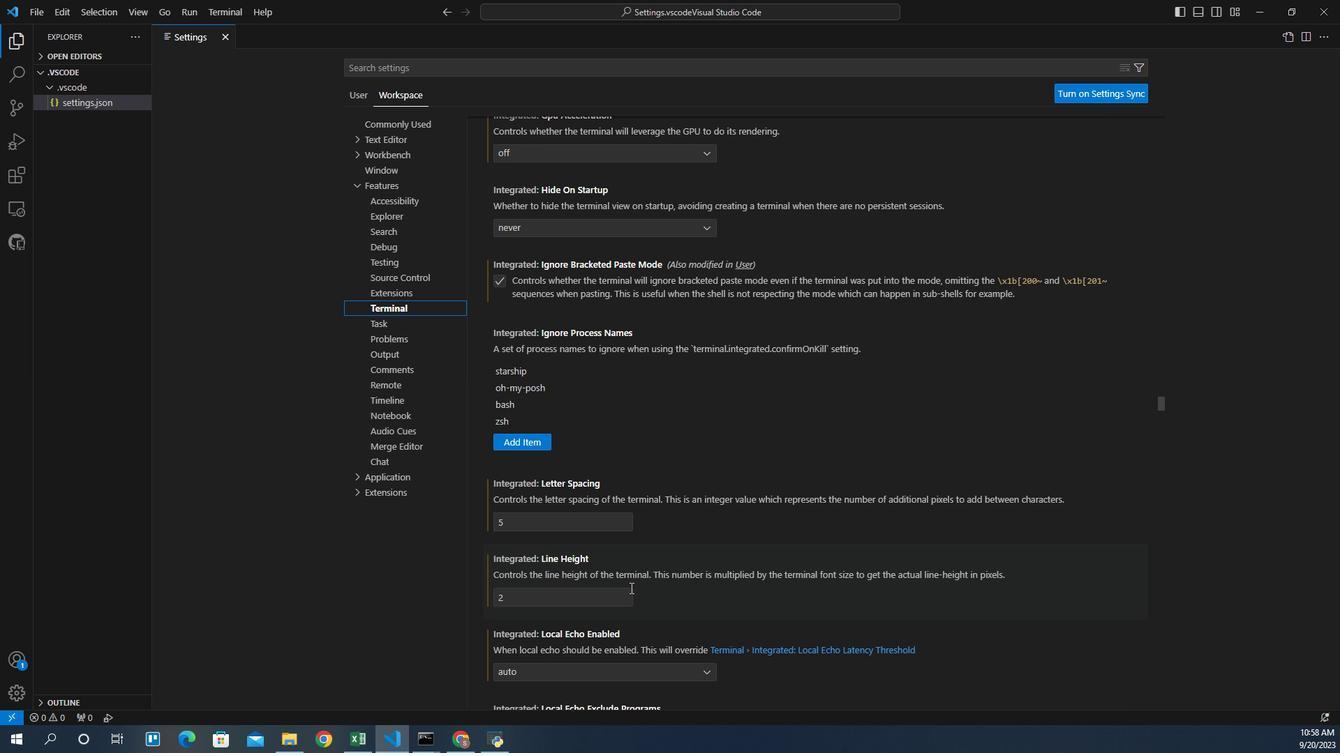 
Action: Mouse scrolled (603, 537) with delta (0, 0)
Screenshot: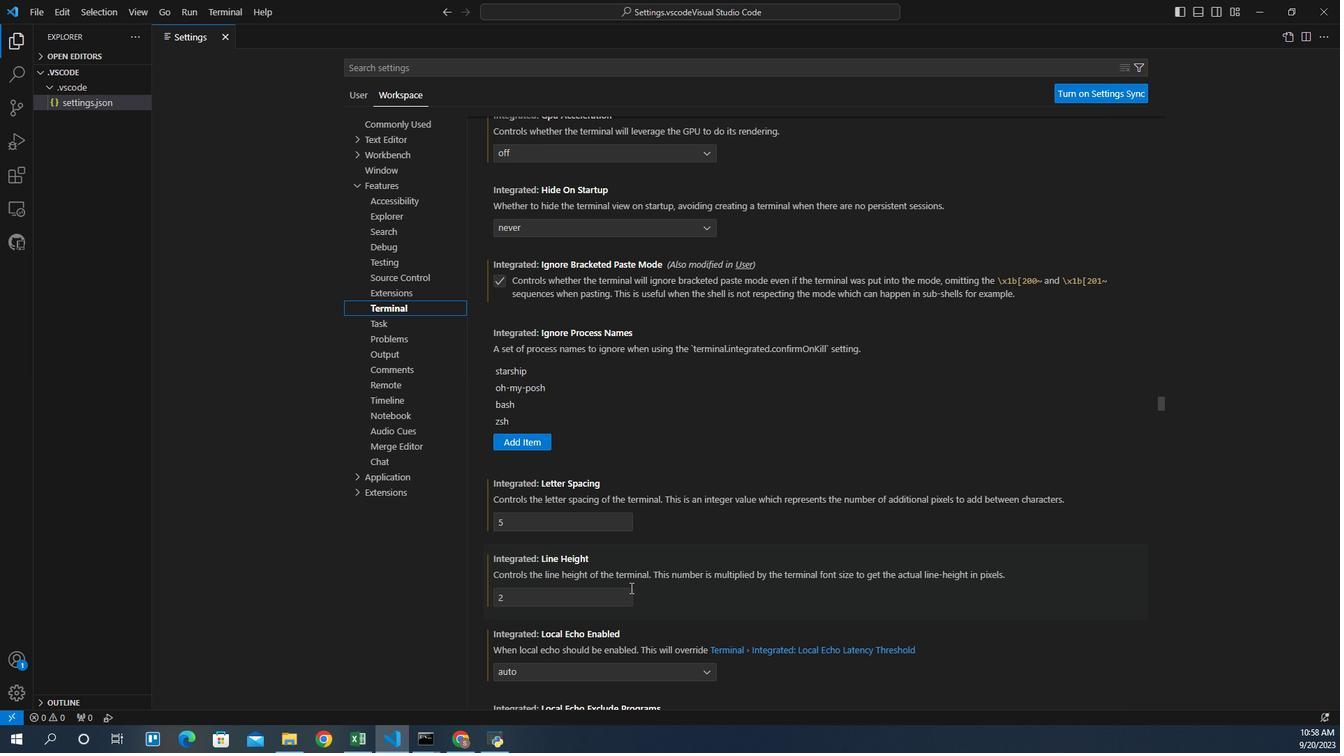 
Action: Mouse scrolled (603, 537) with delta (0, 0)
Screenshot: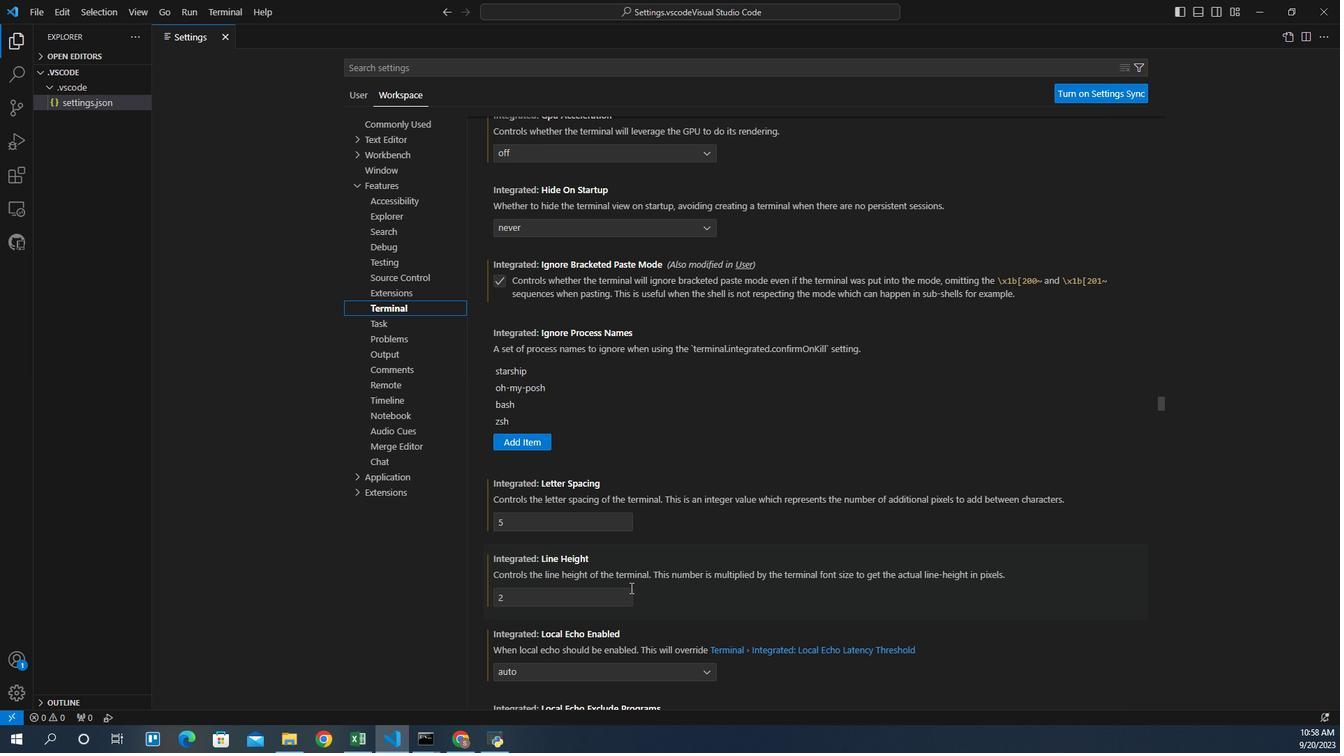 
Action: Mouse scrolled (603, 537) with delta (0, 0)
Screenshot: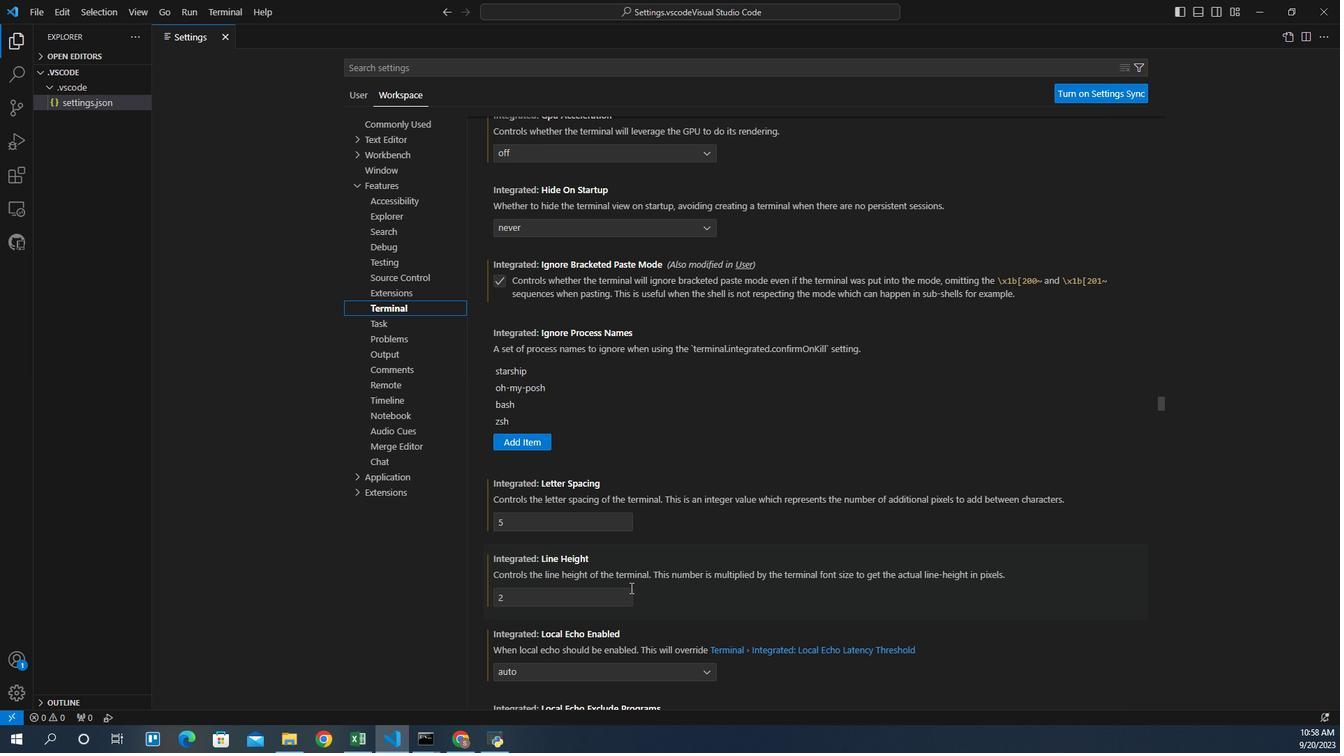 
Action: Mouse scrolled (603, 537) with delta (0, 0)
Screenshot: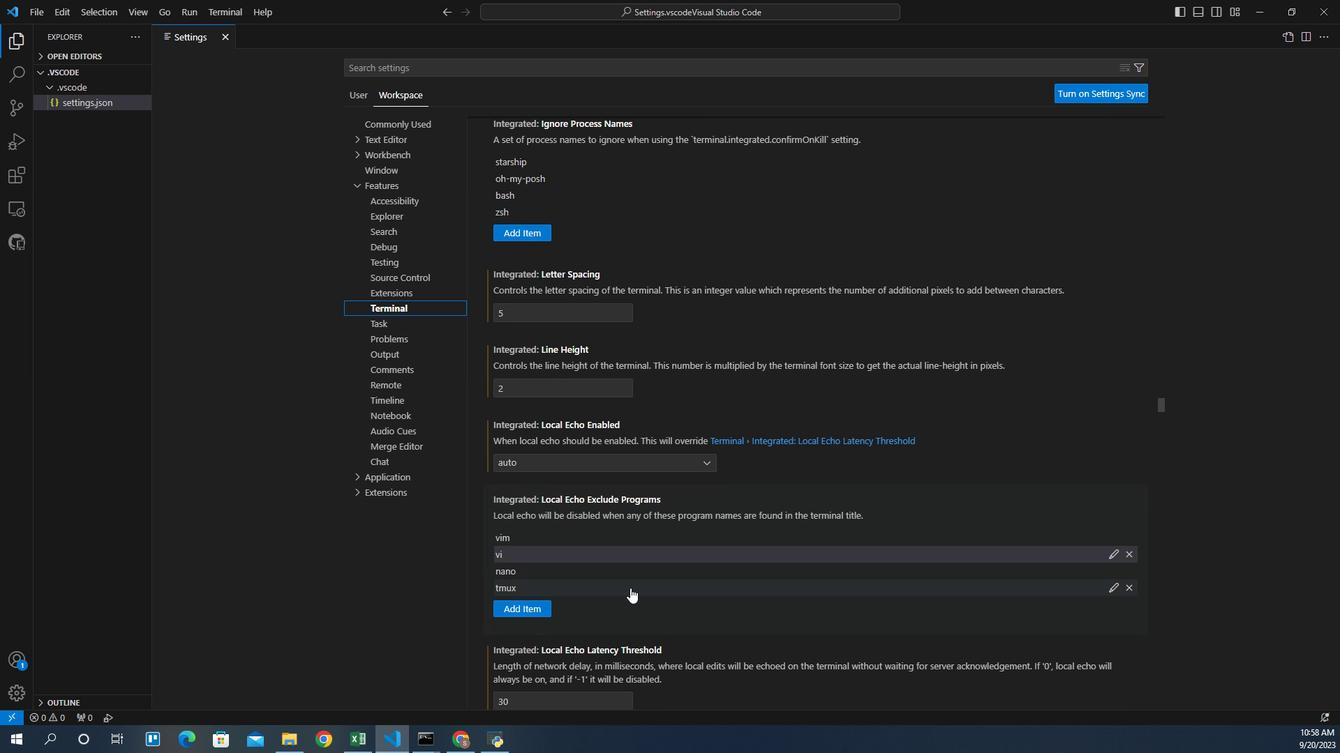 
Action: Mouse scrolled (603, 537) with delta (0, 0)
Screenshot: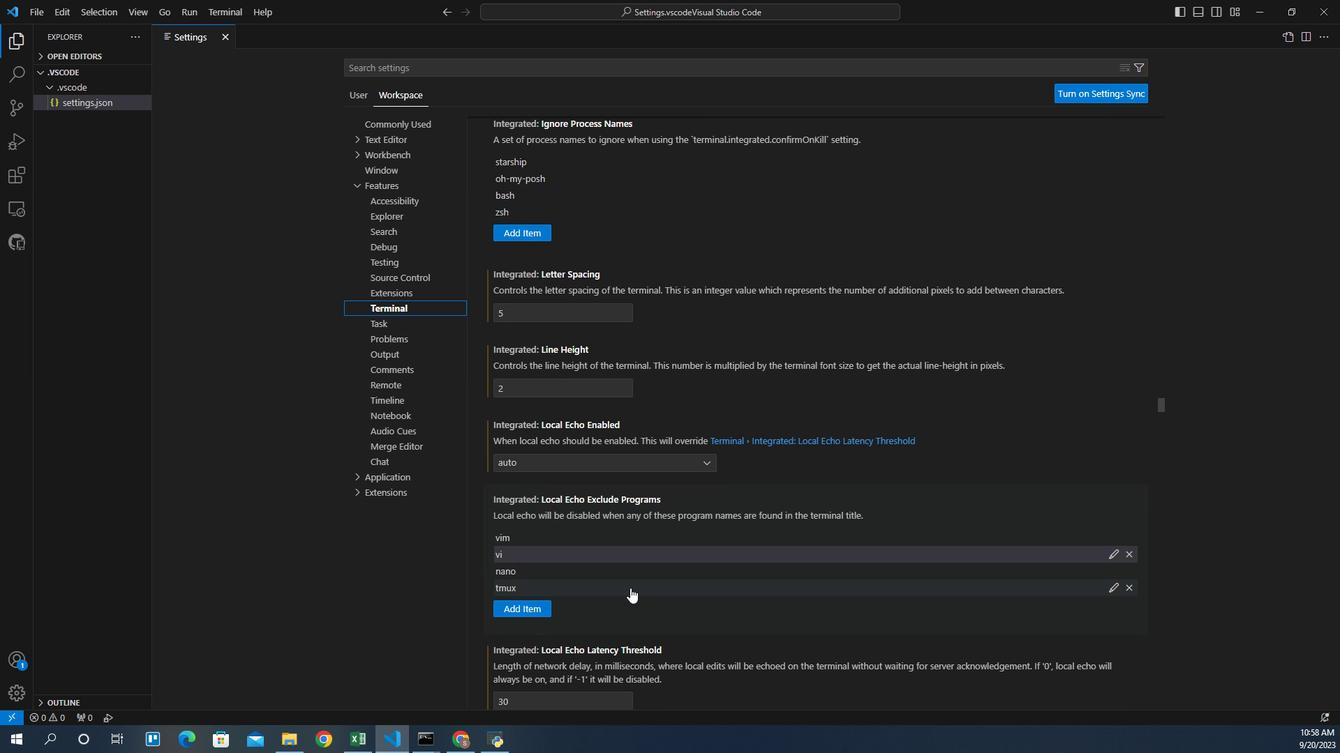 
Action: Mouse scrolled (603, 537) with delta (0, 0)
Screenshot: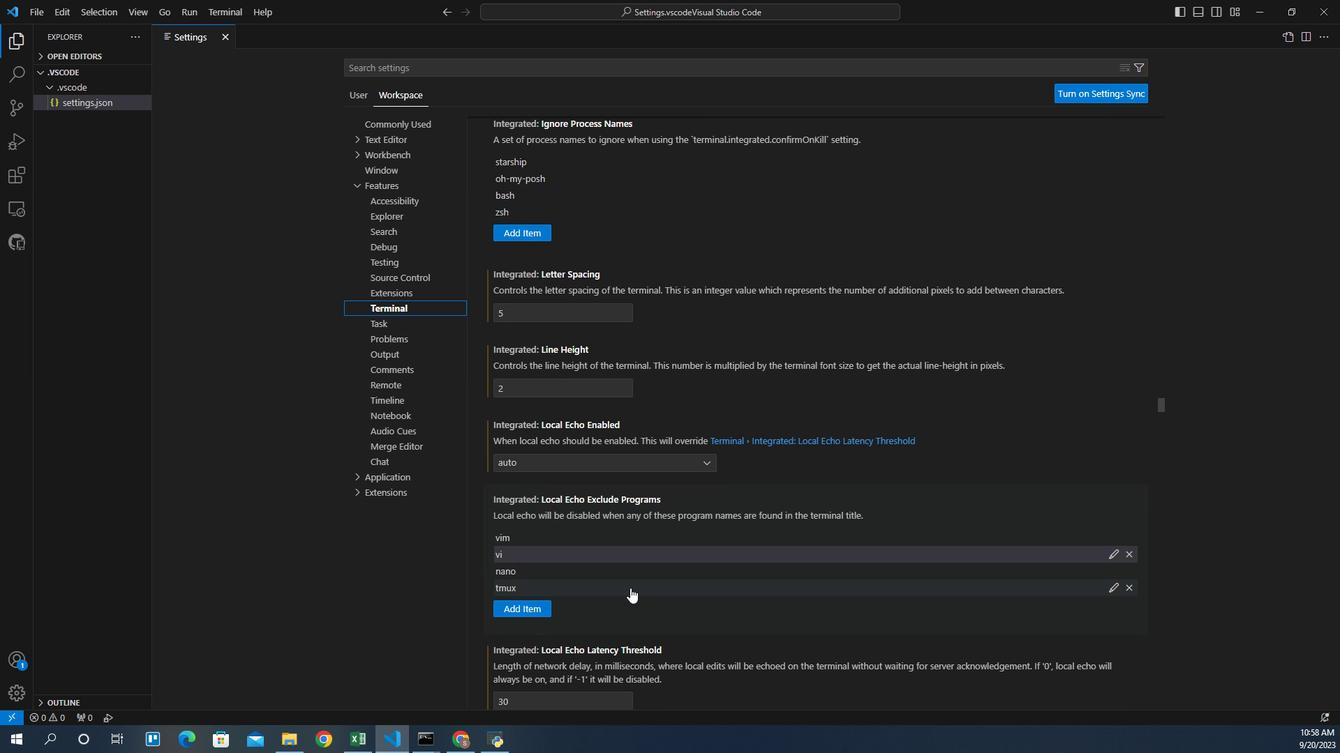 
Action: Mouse scrolled (603, 537) with delta (0, 0)
Screenshot: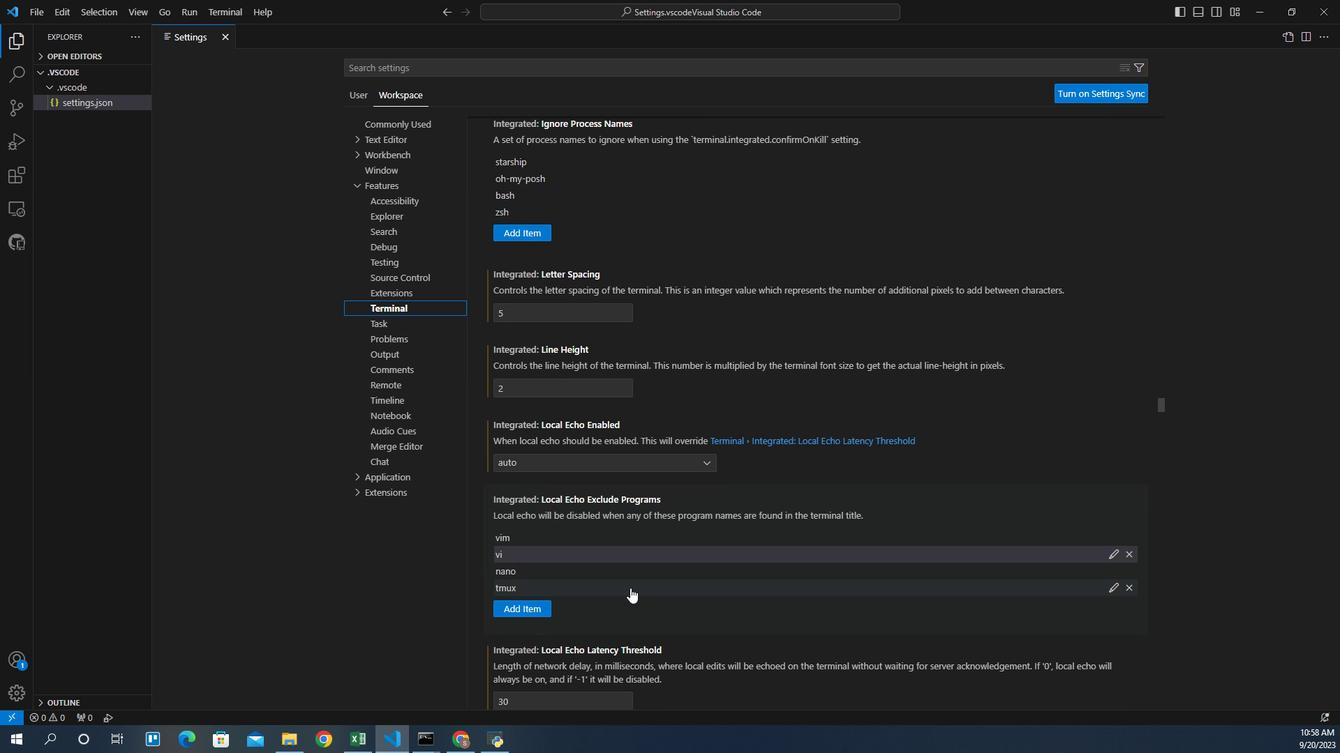 
Action: Mouse scrolled (603, 537) with delta (0, 0)
Screenshot: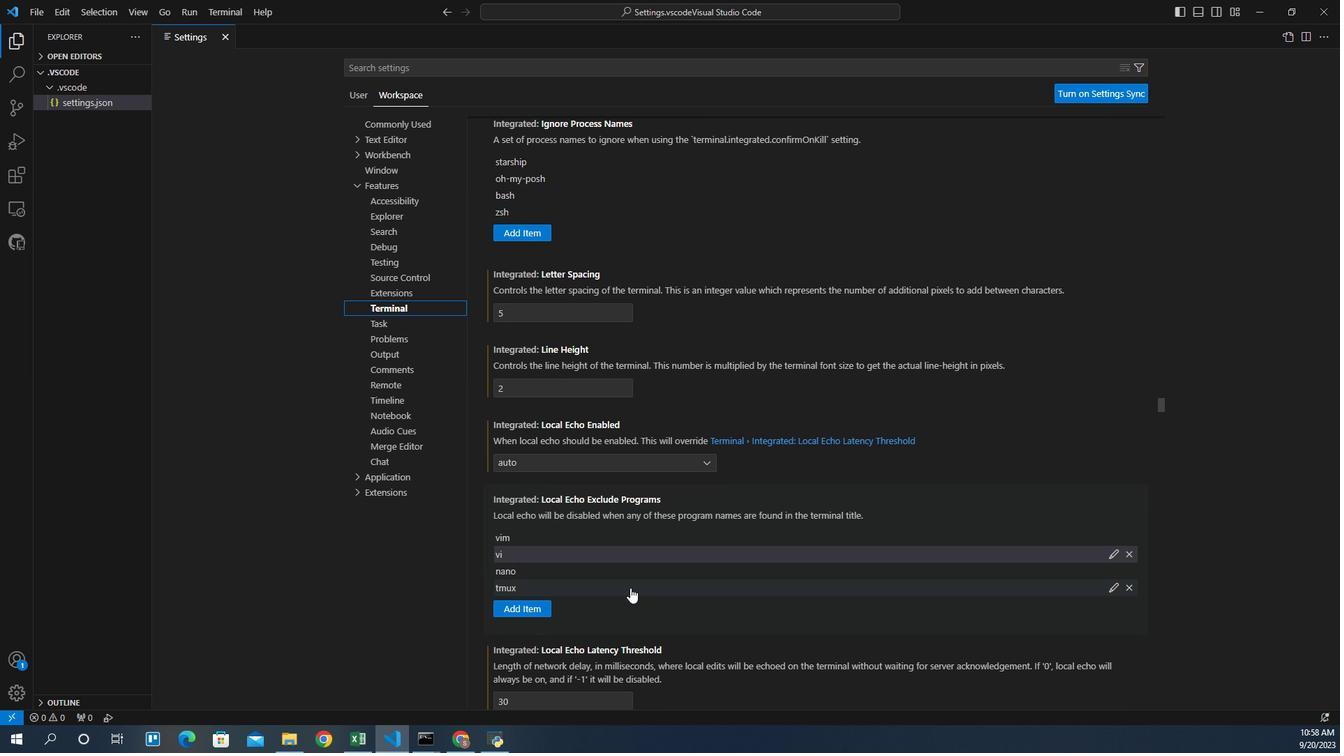 
Action: Mouse scrolled (603, 537) with delta (0, 0)
Screenshot: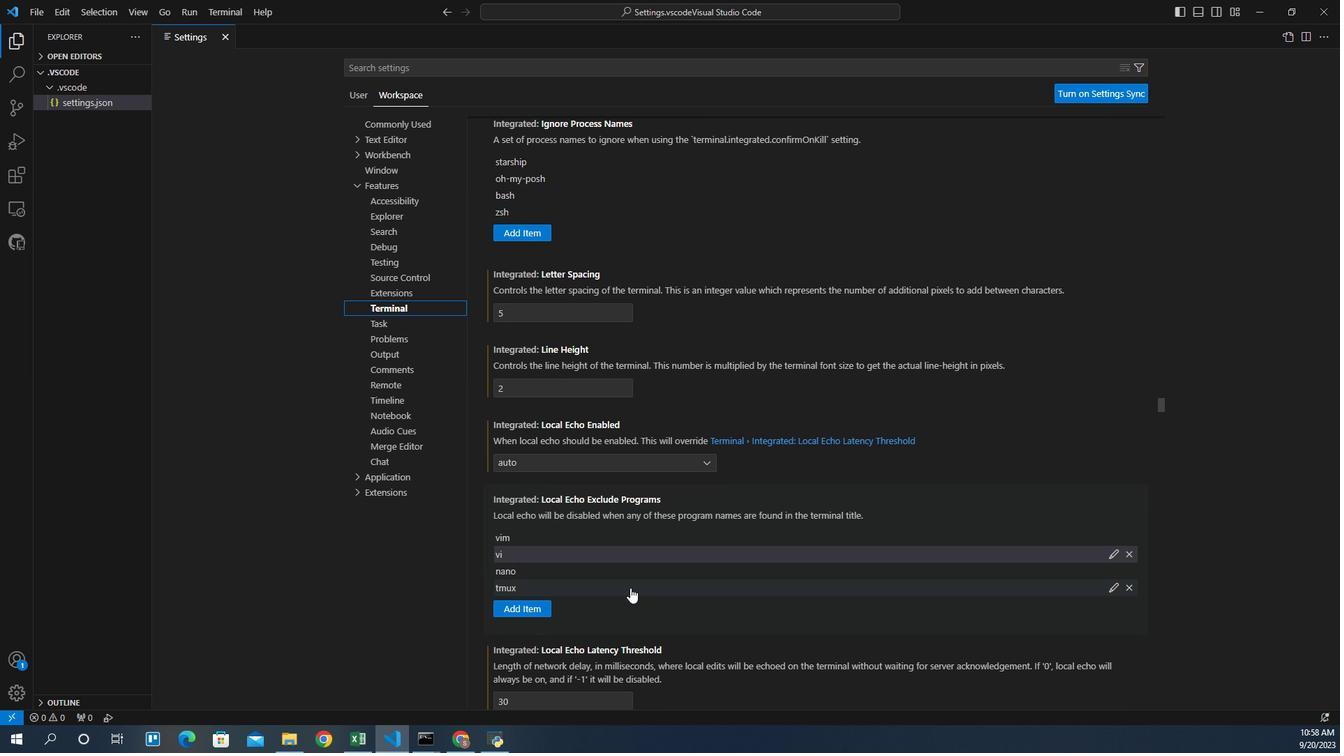 
Action: Mouse scrolled (603, 537) with delta (0, 0)
Screenshot: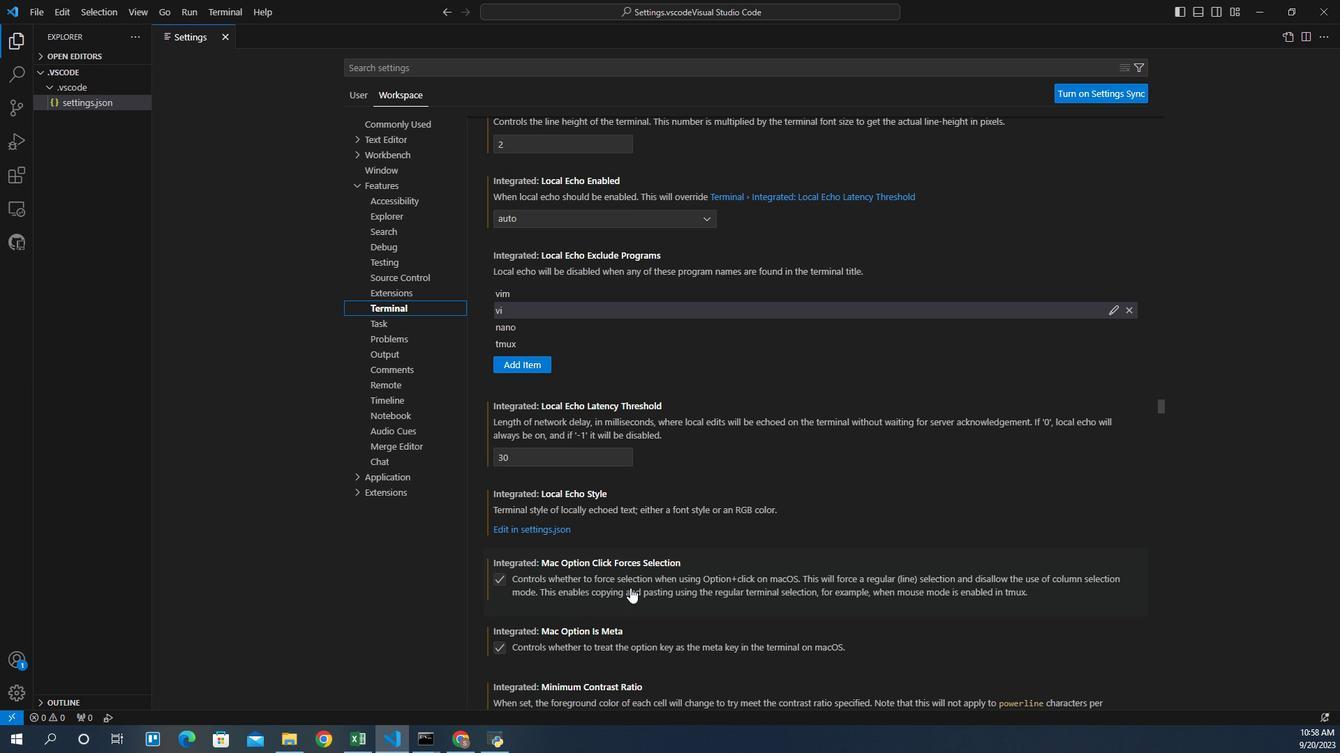
Action: Mouse scrolled (603, 537) with delta (0, 0)
Screenshot: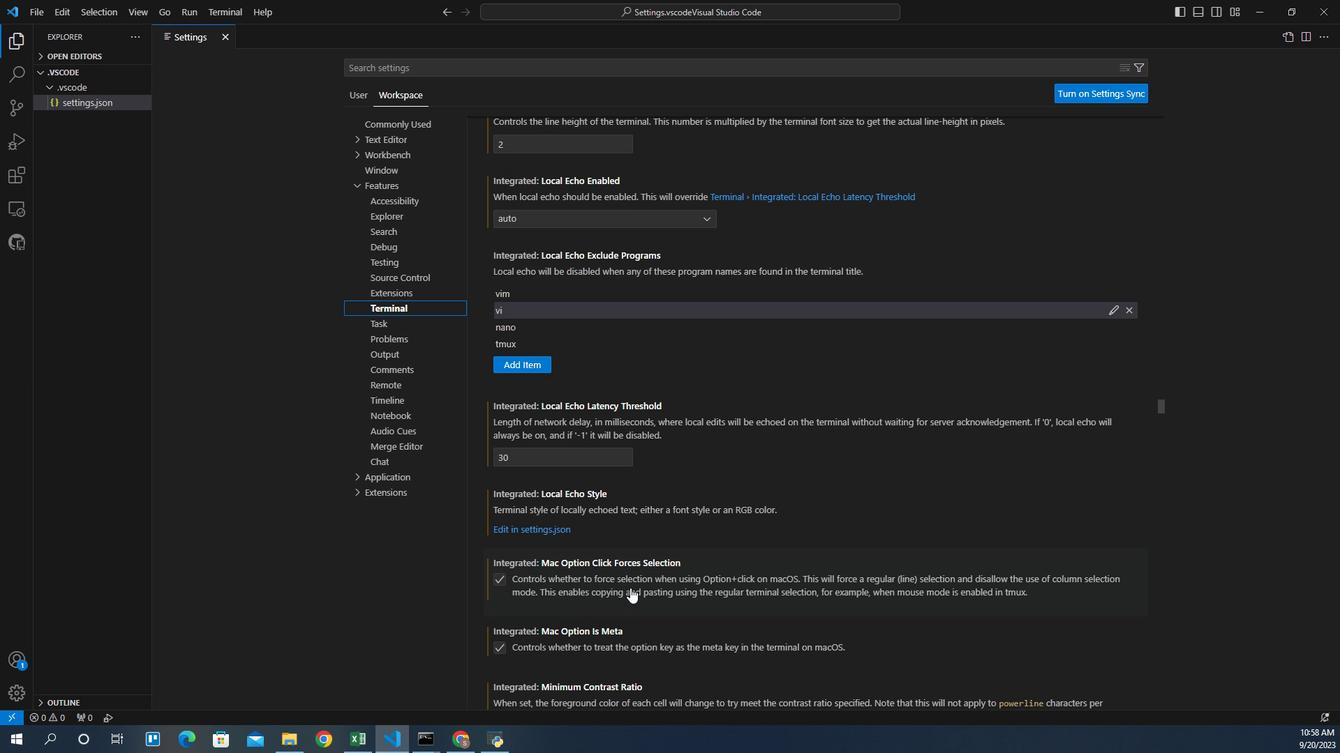 
Action: Mouse scrolled (603, 537) with delta (0, 0)
Screenshot: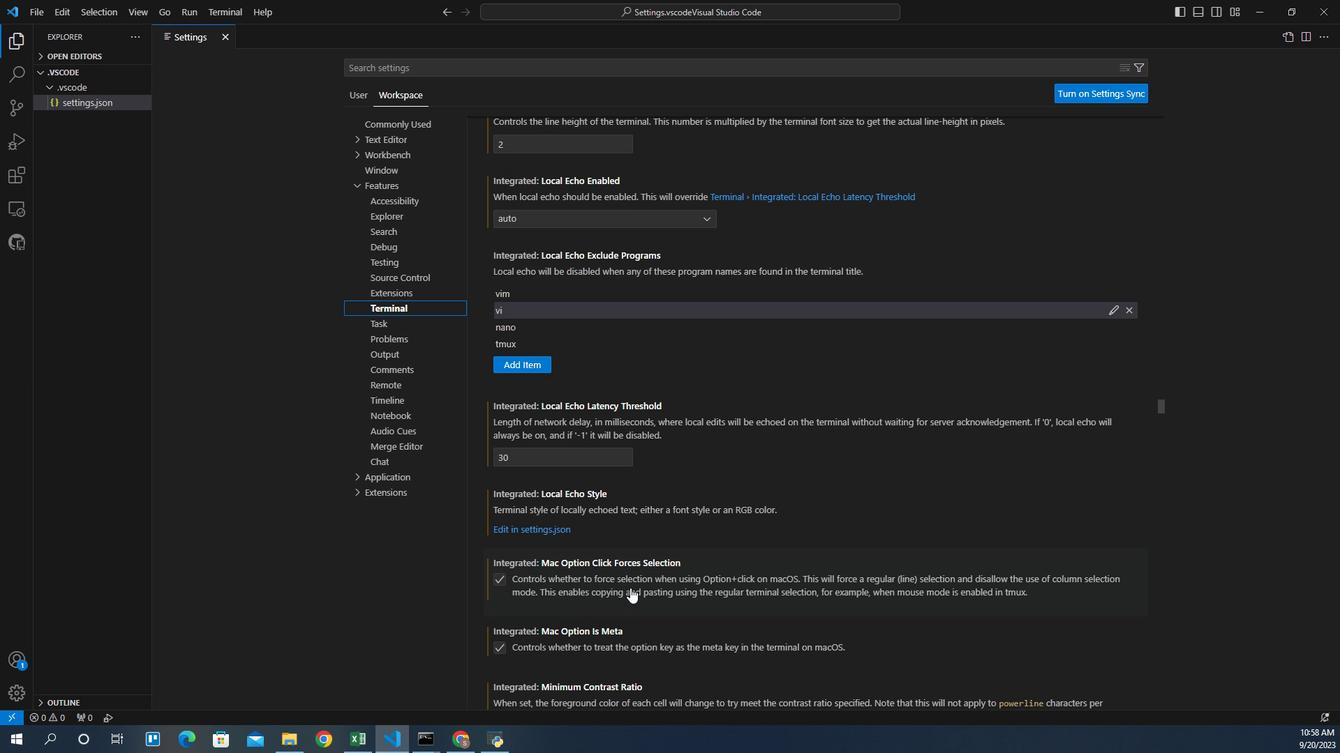 
Action: Mouse scrolled (603, 537) with delta (0, 0)
Screenshot: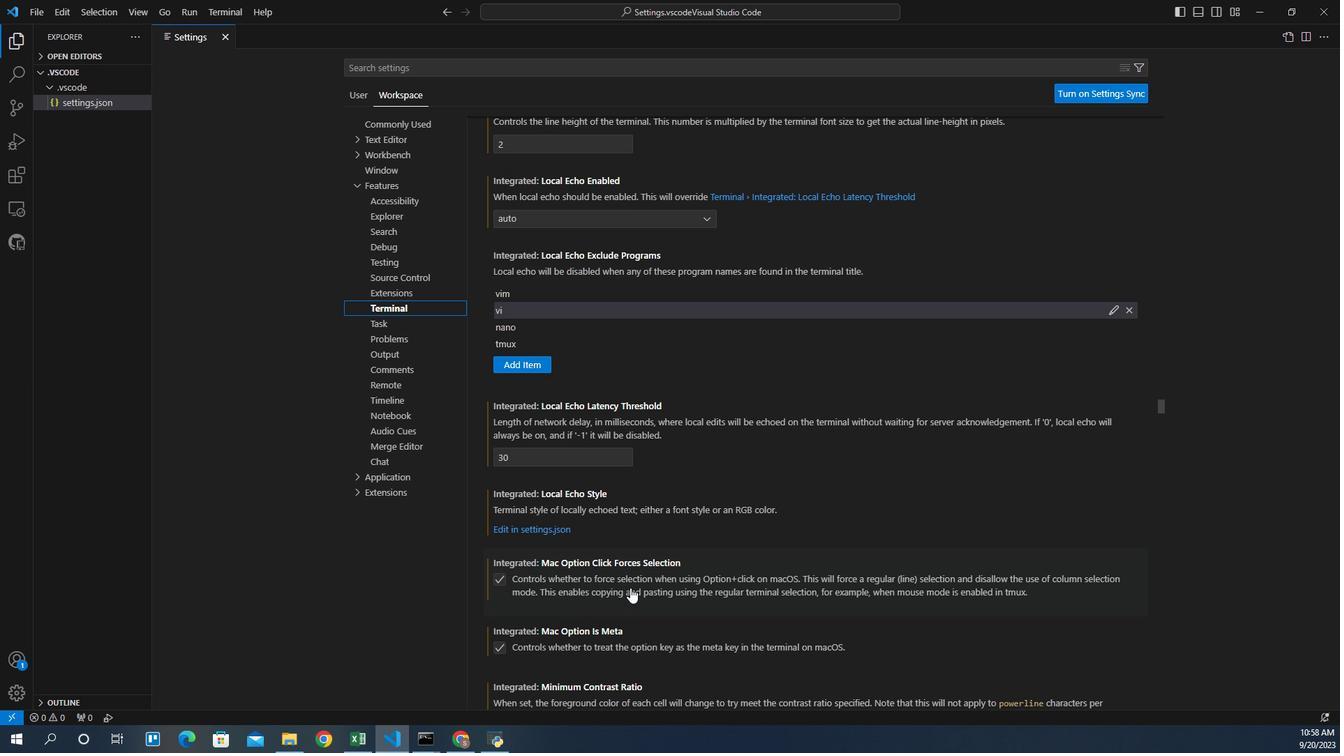 
Action: Mouse scrolled (603, 537) with delta (0, 0)
Screenshot: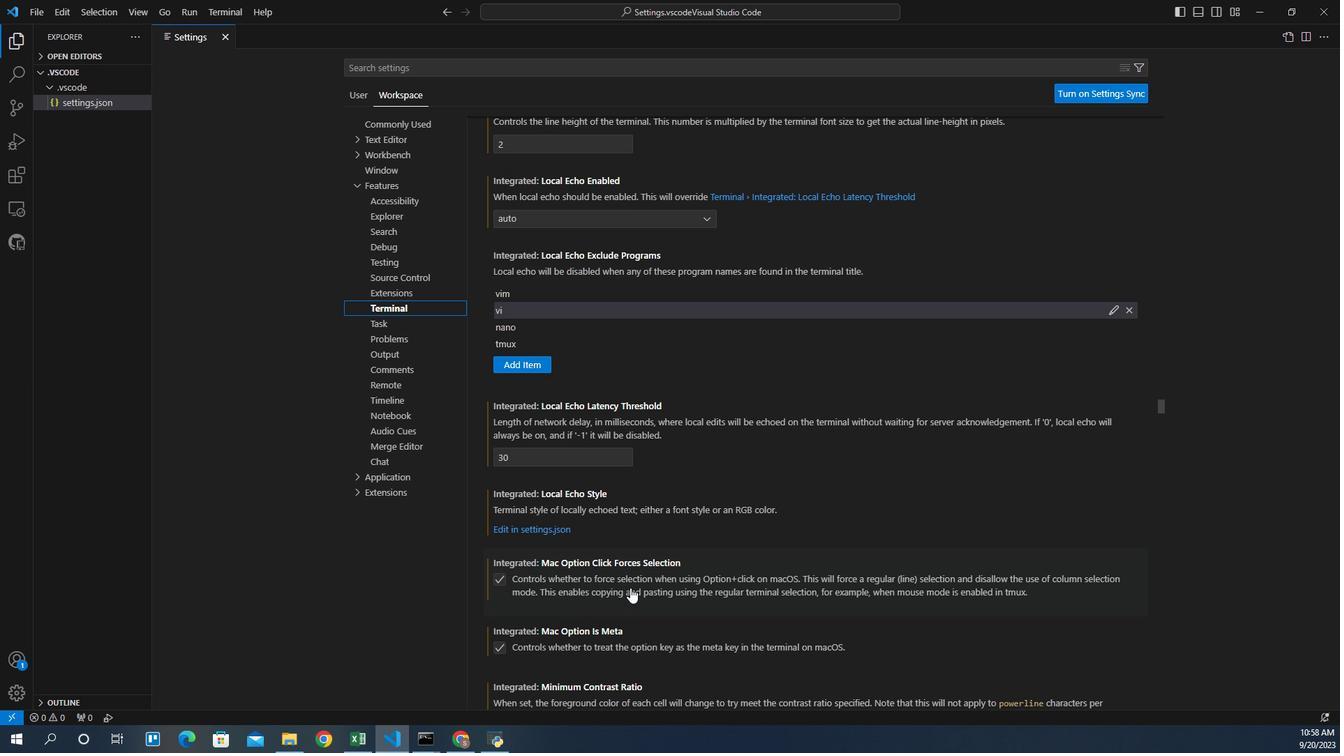 
Action: Mouse scrolled (603, 537) with delta (0, 0)
Screenshot: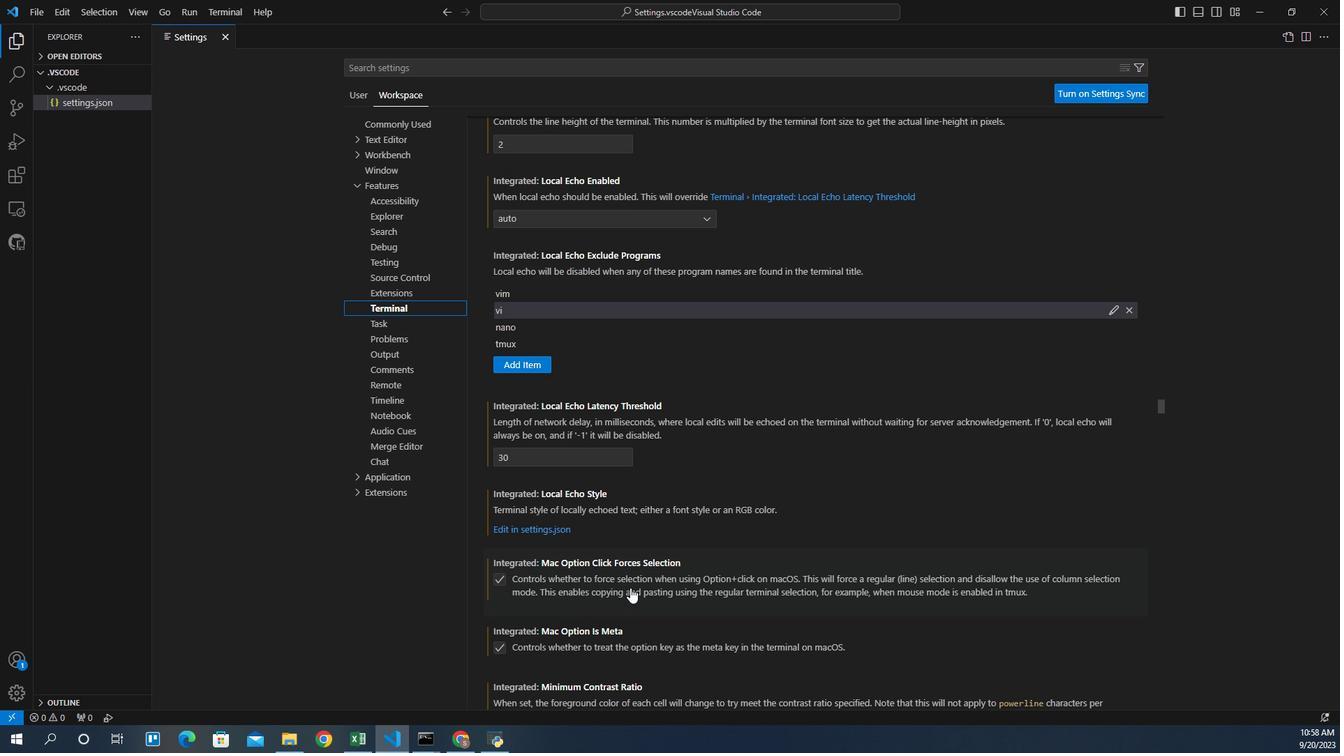 
Action: Mouse scrolled (603, 537) with delta (0, 0)
Screenshot: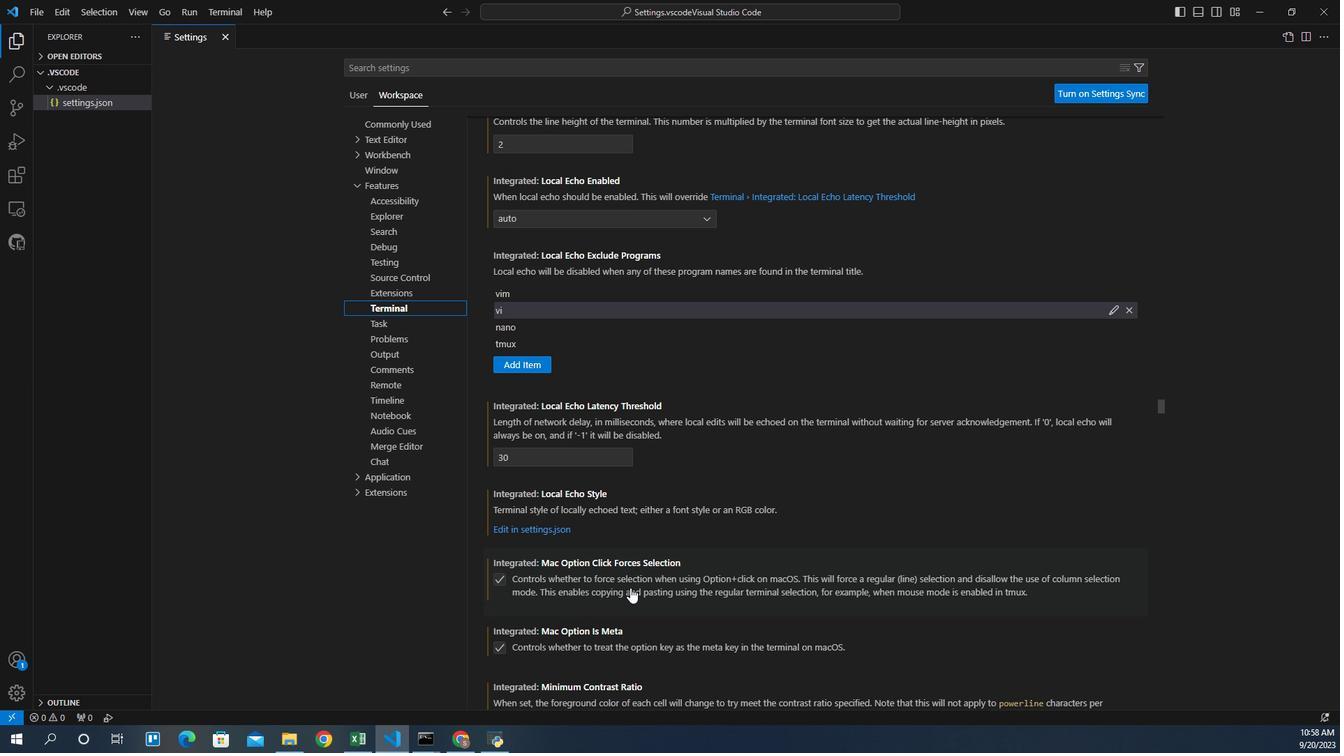 
Action: Mouse scrolled (603, 537) with delta (0, 0)
Screenshot: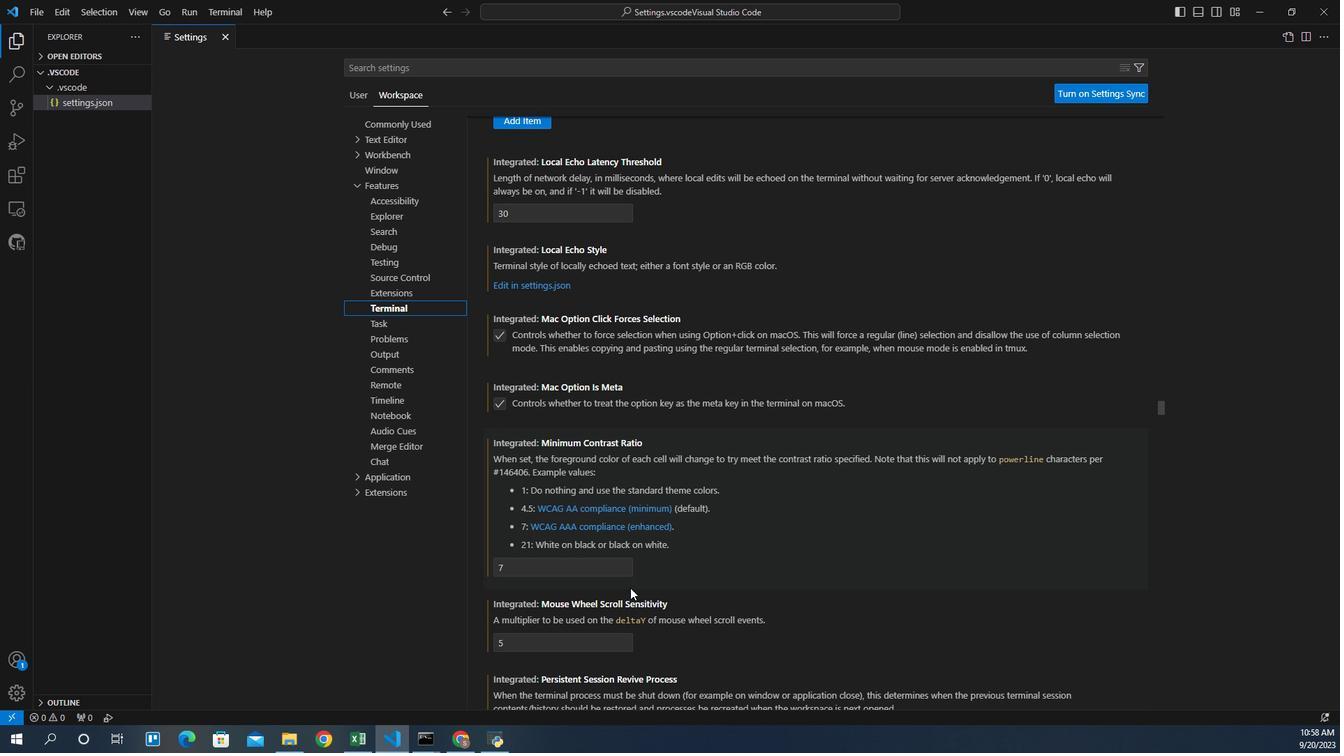 
Action: Mouse scrolled (603, 537) with delta (0, 0)
Screenshot: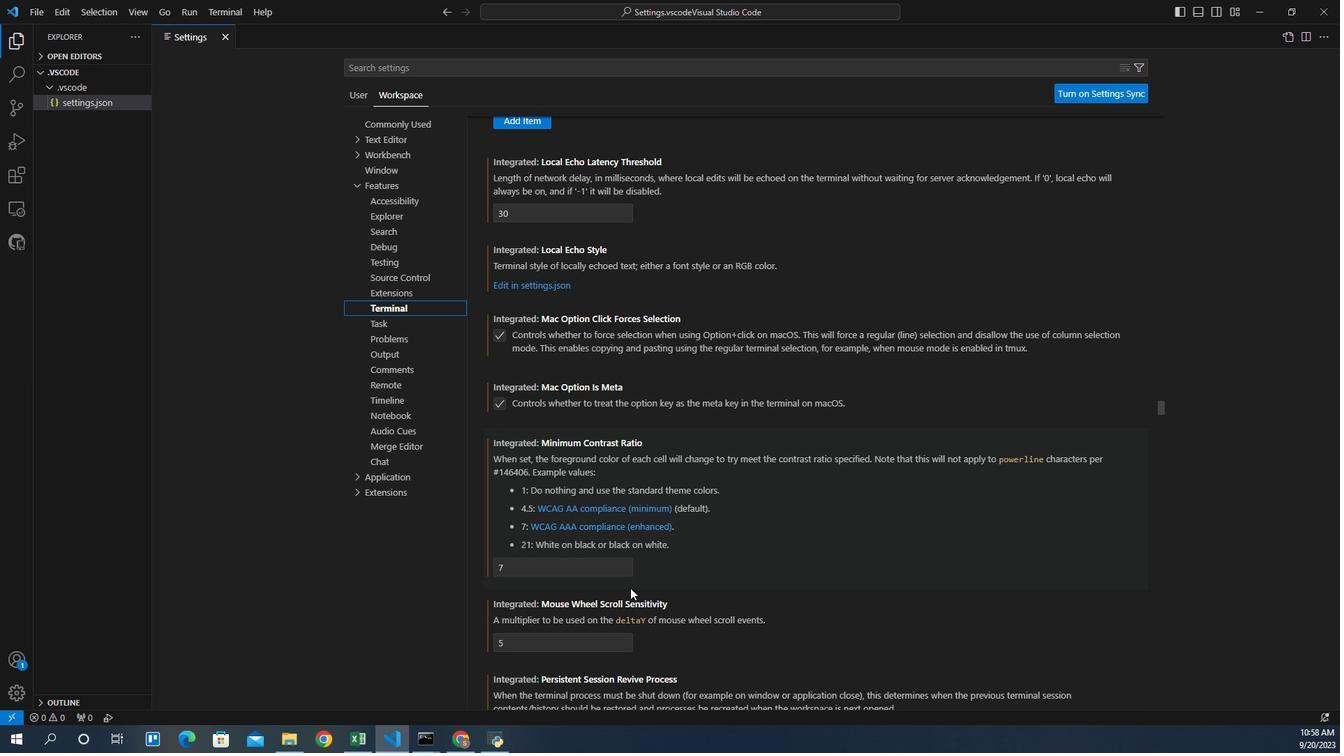 
Action: Mouse scrolled (603, 537) with delta (0, 0)
Screenshot: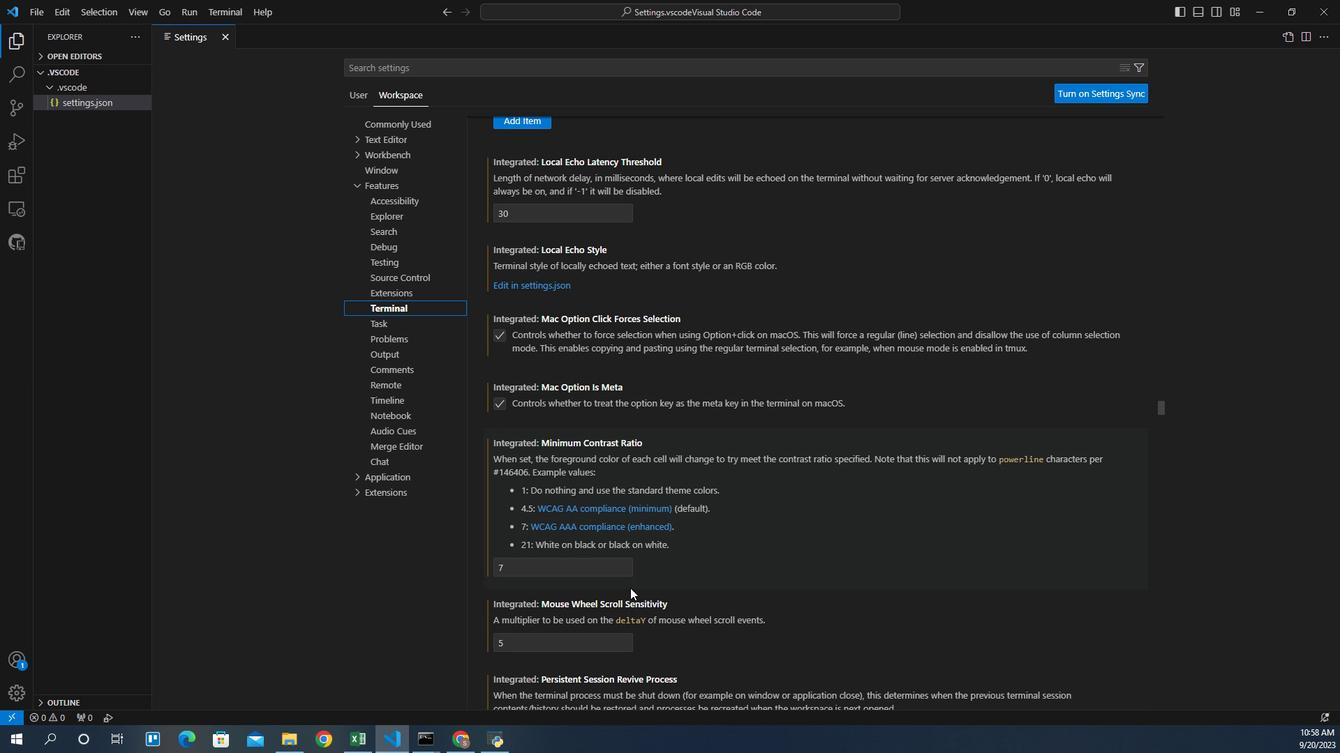 
Action: Mouse scrolled (603, 537) with delta (0, 0)
Screenshot: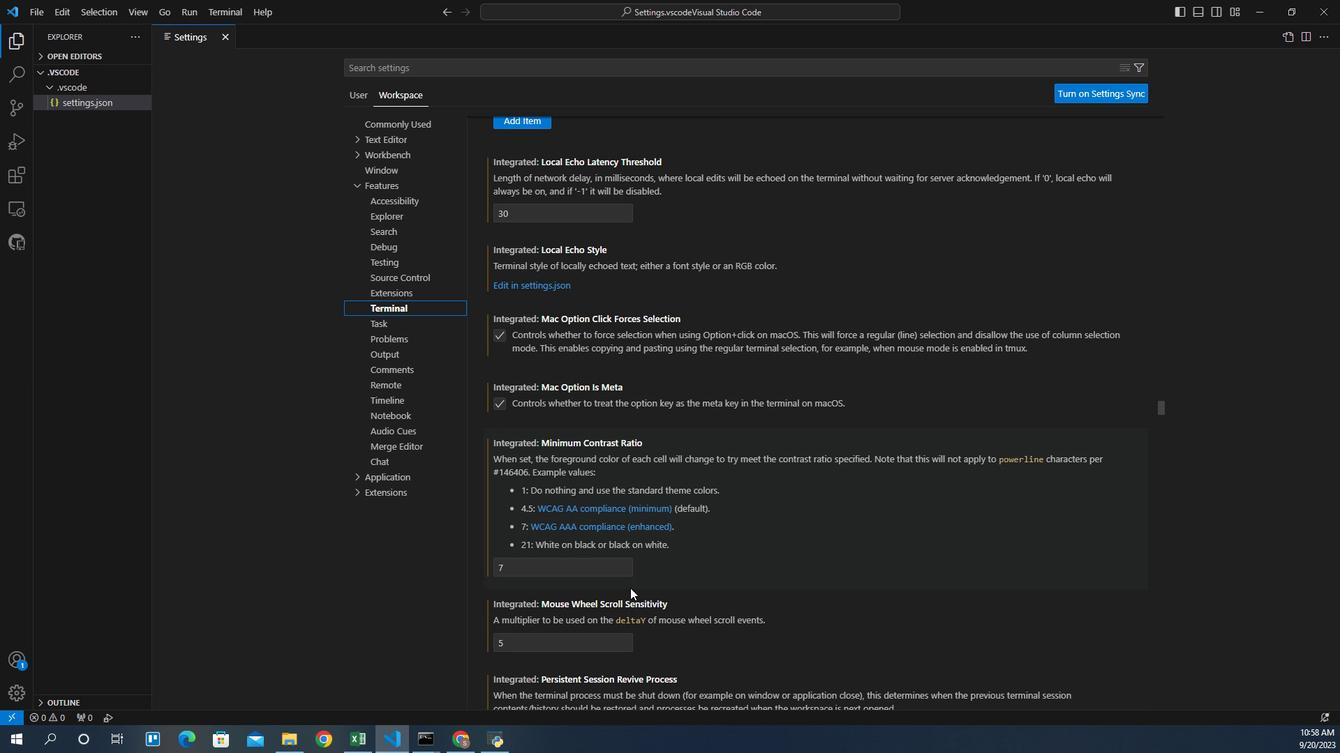 
Action: Mouse scrolled (603, 537) with delta (0, 0)
Screenshot: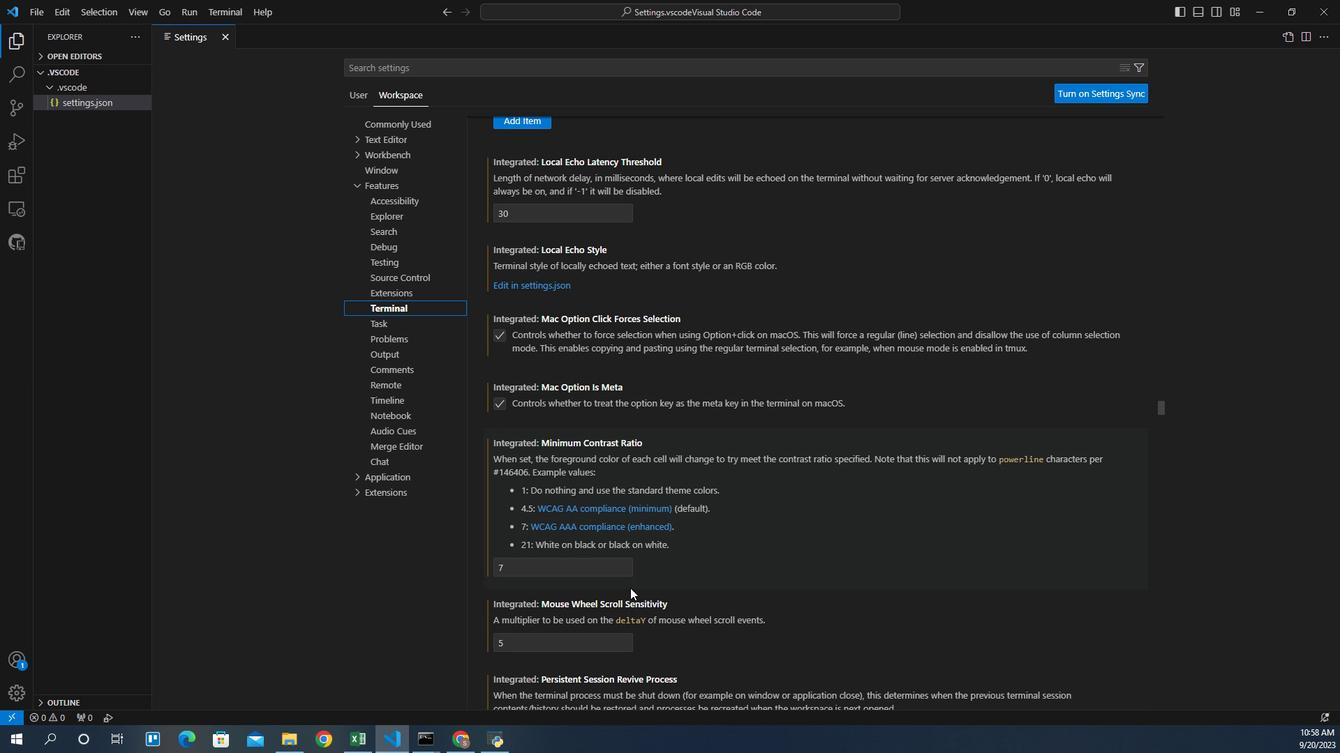 
Action: Mouse scrolled (603, 537) with delta (0, 0)
Screenshot: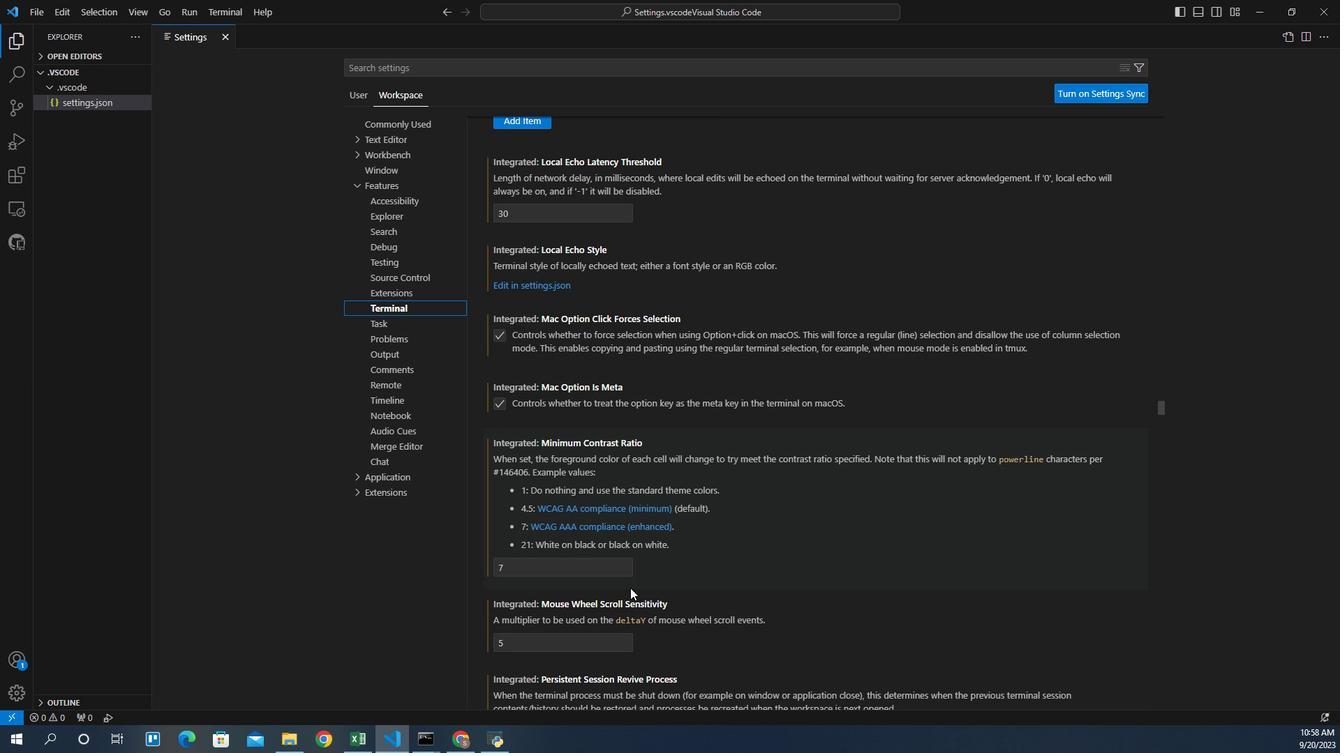 
Action: Mouse scrolled (603, 537) with delta (0, 0)
Screenshot: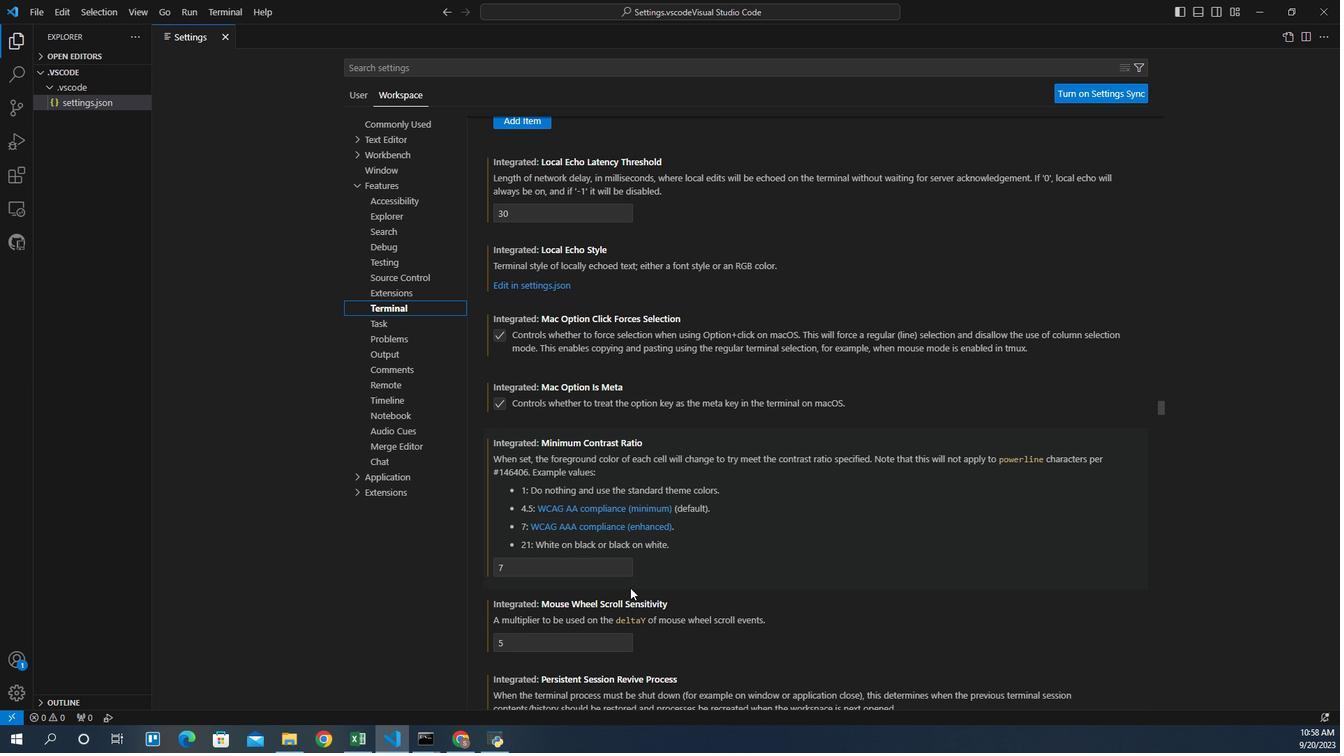 
Action: Mouse scrolled (603, 537) with delta (0, 0)
Screenshot: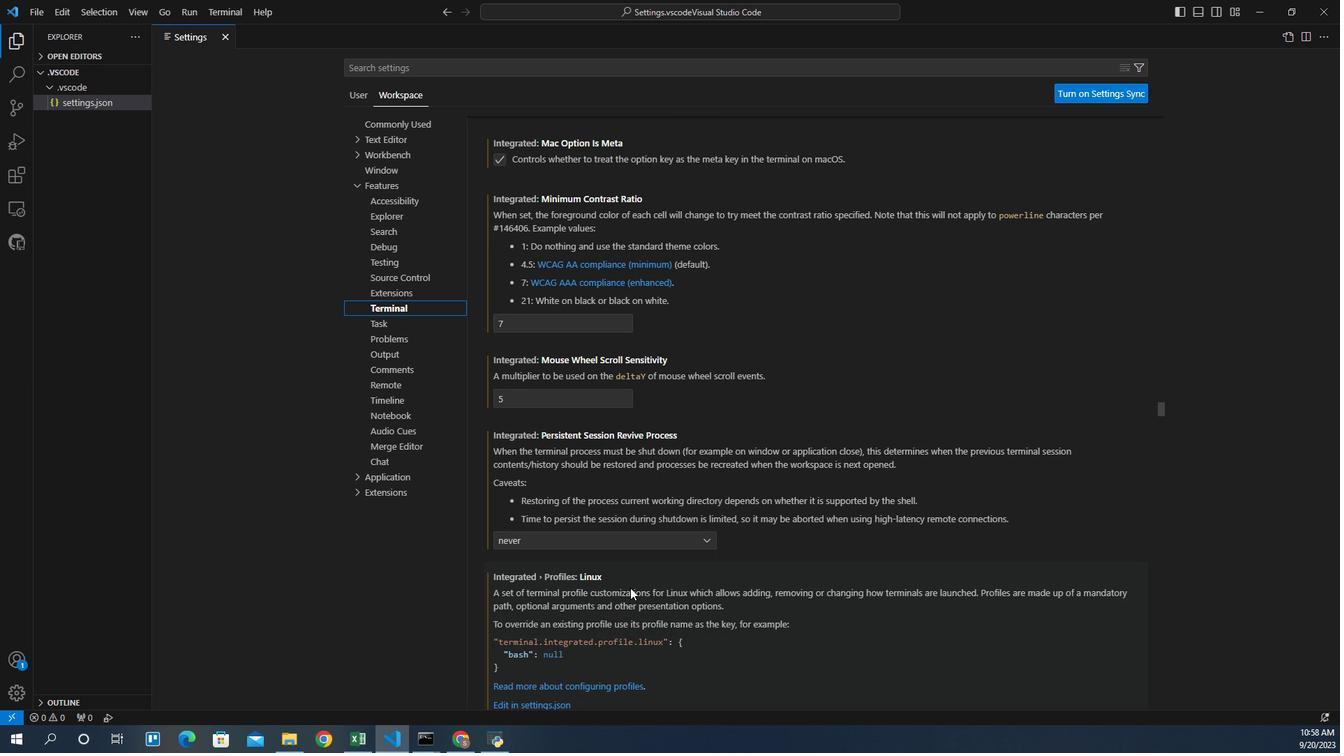 
Action: Mouse scrolled (603, 537) with delta (0, 0)
Screenshot: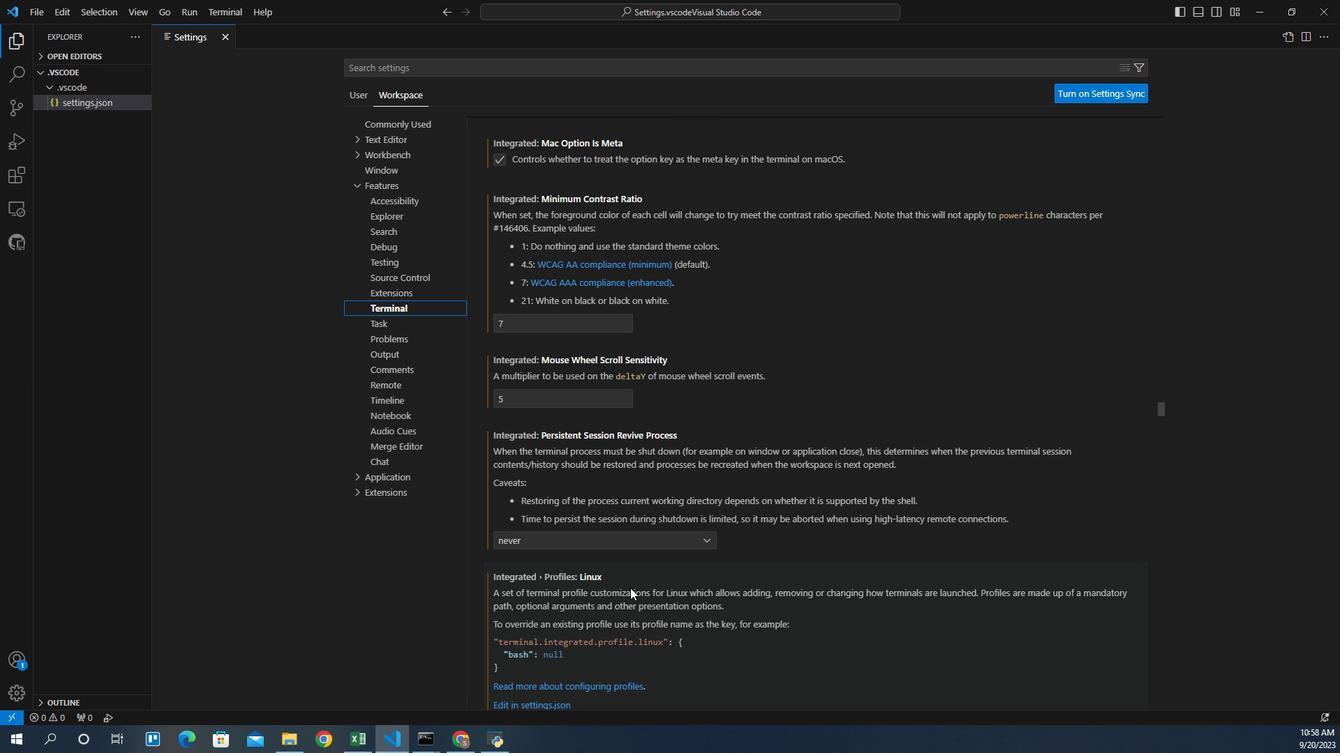 
Action: Mouse scrolled (603, 537) with delta (0, 0)
Screenshot: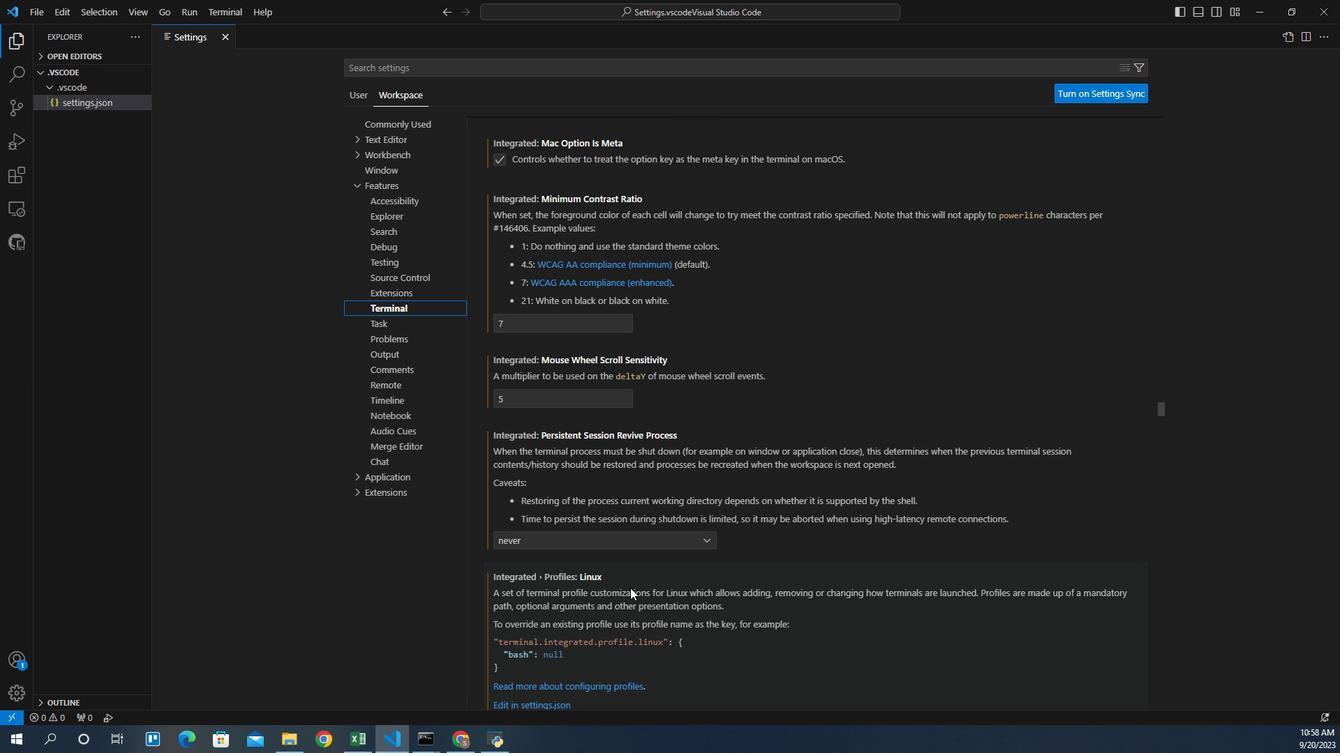 
Action: Mouse scrolled (603, 537) with delta (0, 0)
Screenshot: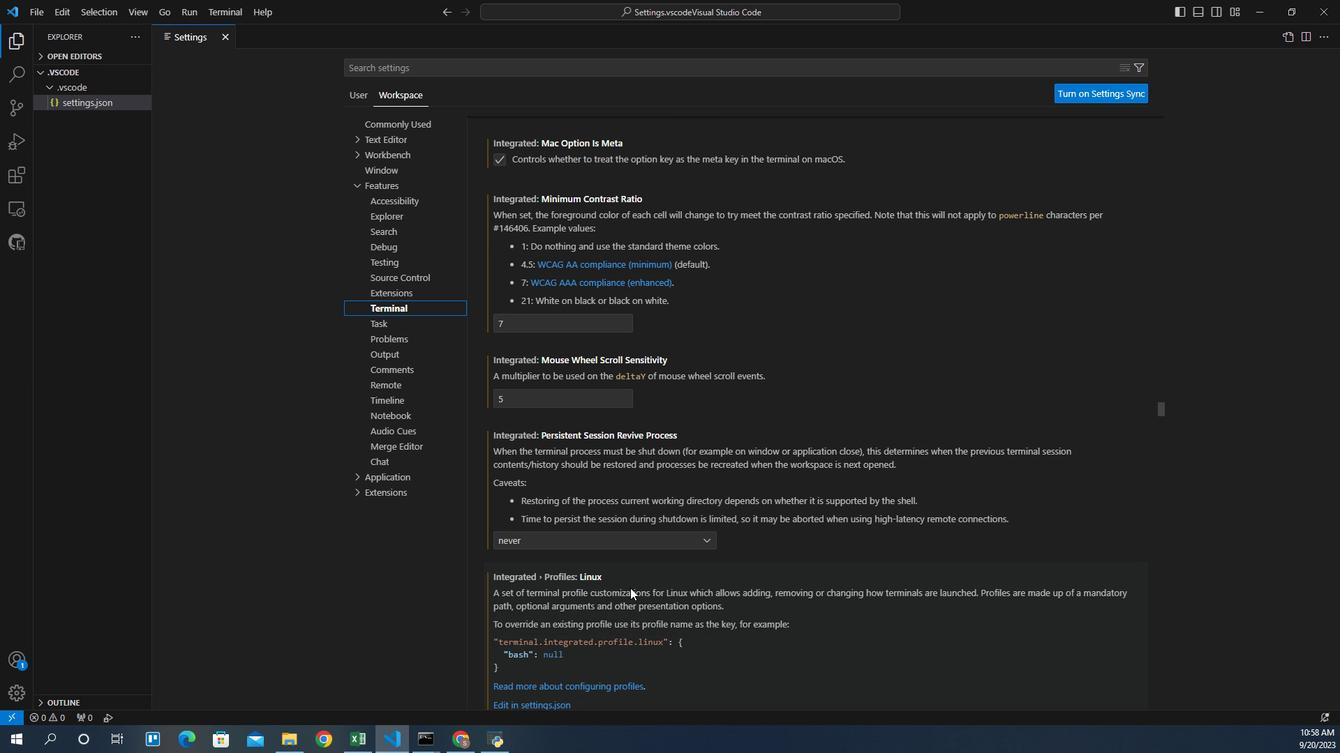 
Action: Mouse scrolled (603, 537) with delta (0, 0)
Screenshot: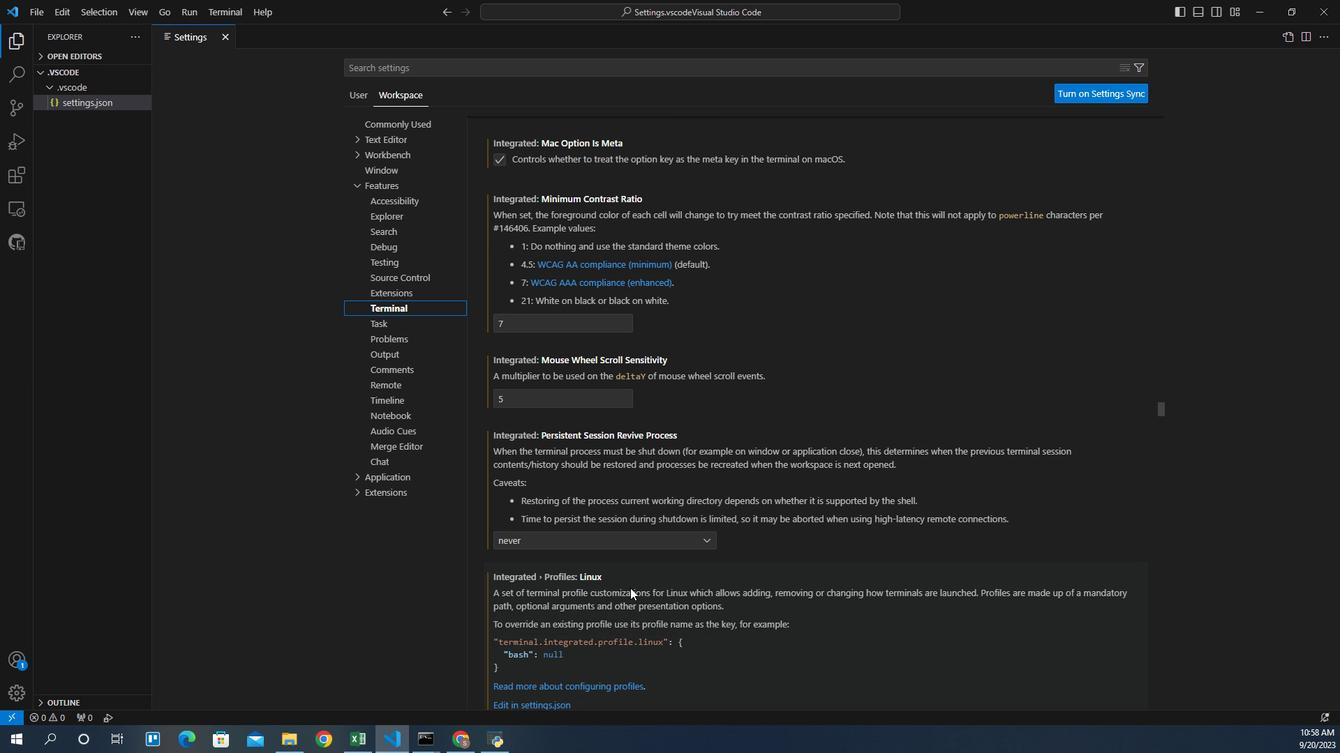 
Action: Mouse scrolled (603, 537) with delta (0, 0)
Screenshot: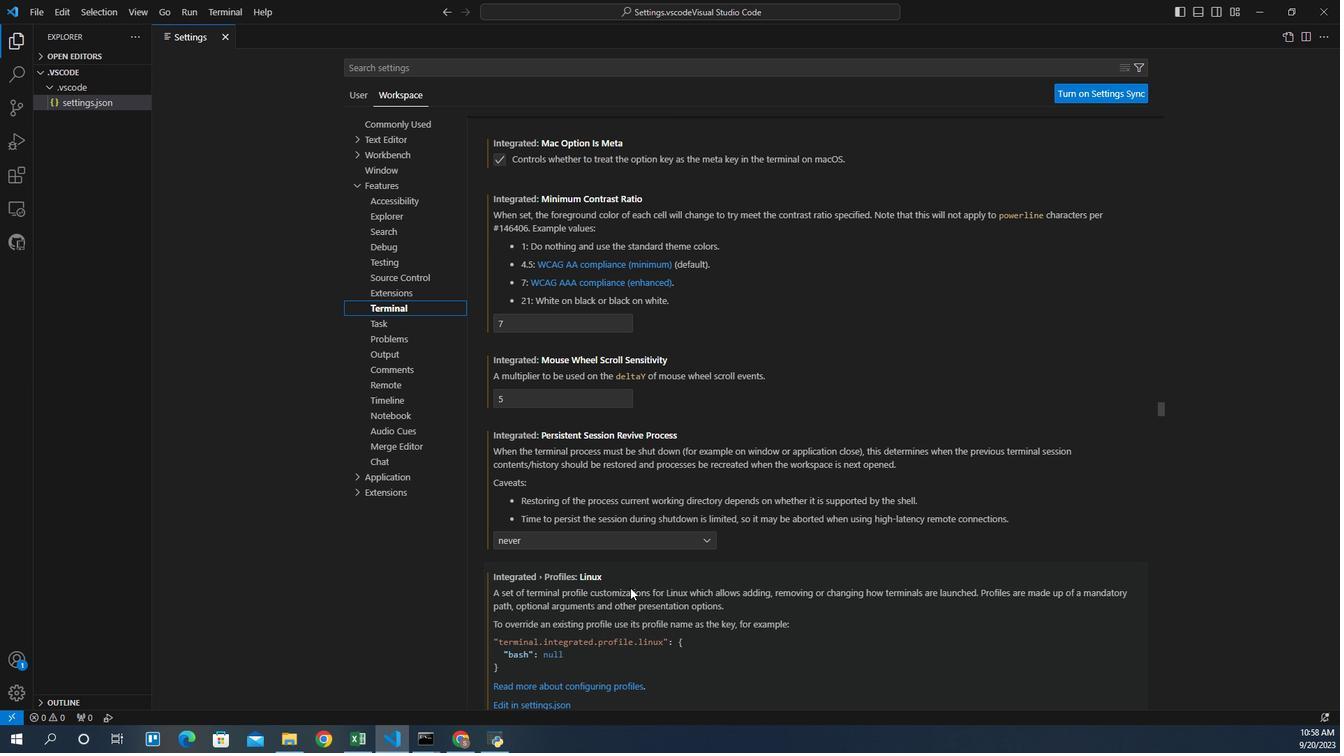 
Action: Mouse scrolled (603, 537) with delta (0, 0)
Screenshot: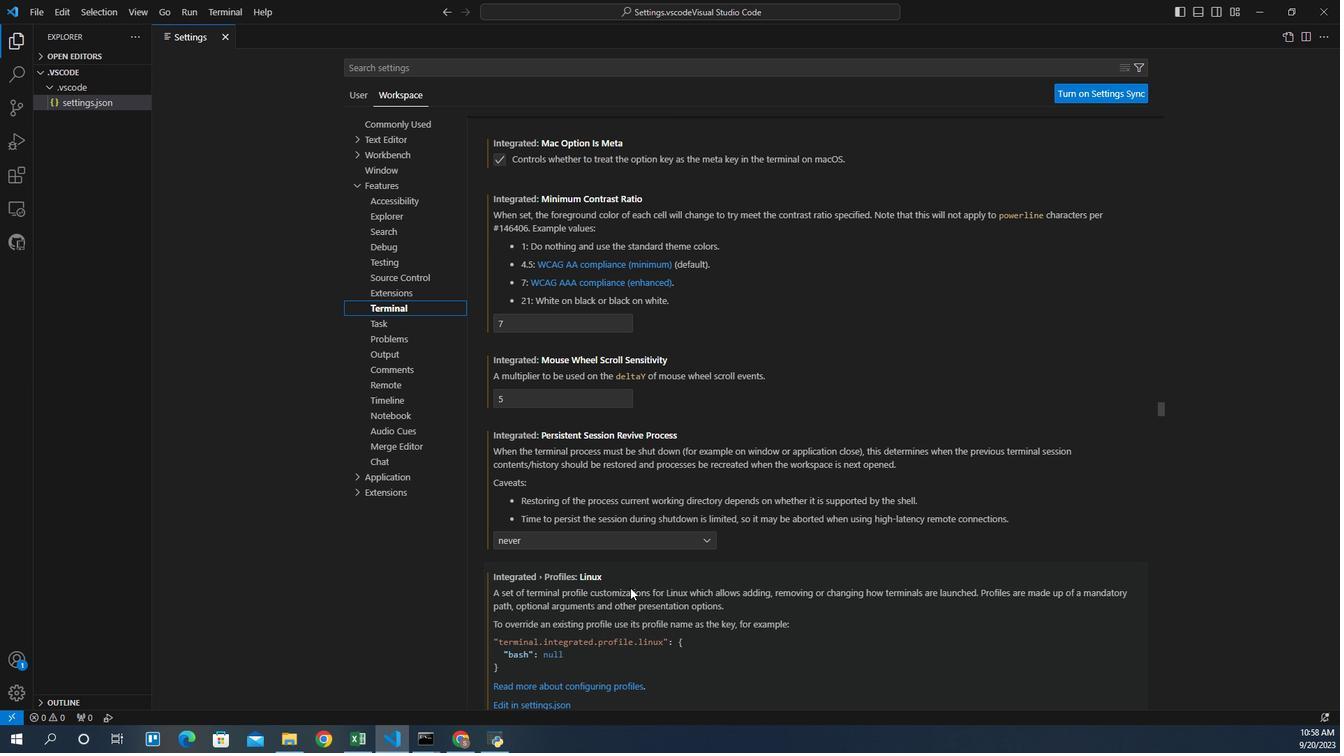 
Action: Mouse scrolled (603, 537) with delta (0, 0)
Screenshot: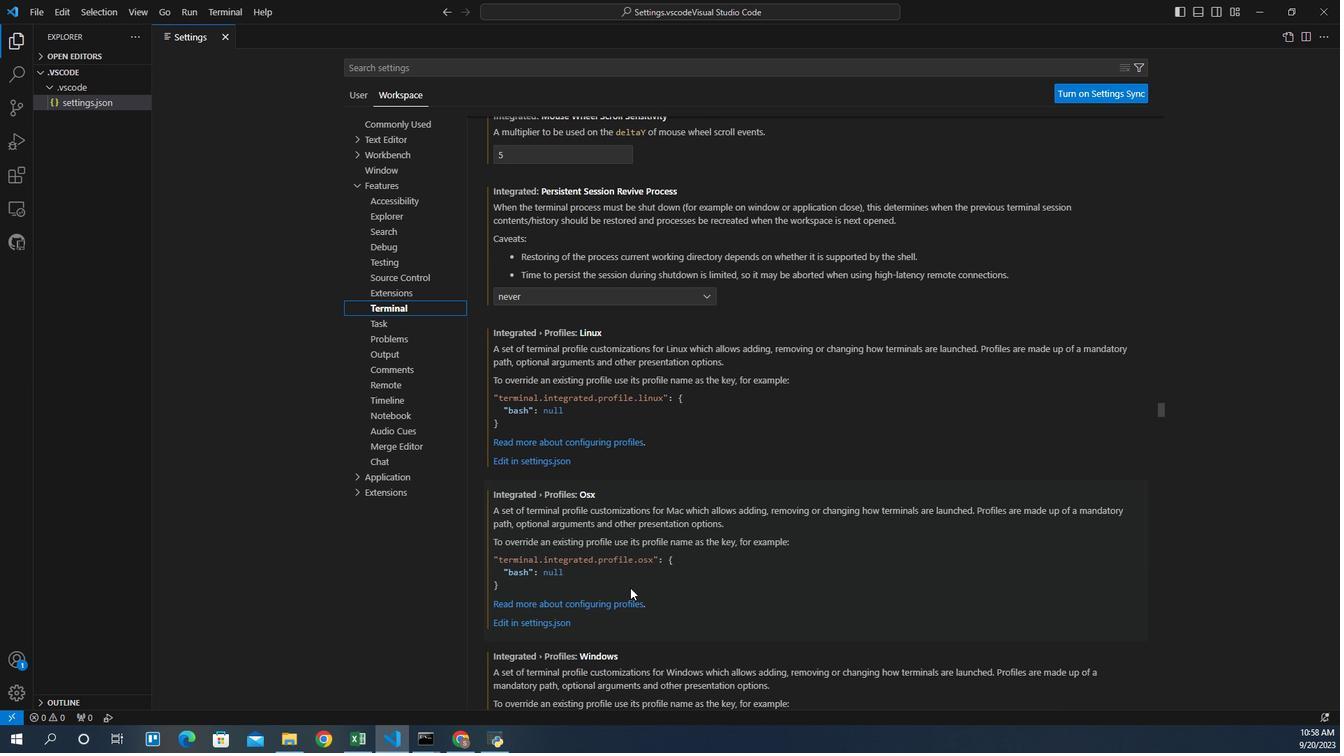 
Action: Mouse scrolled (603, 537) with delta (0, 0)
Screenshot: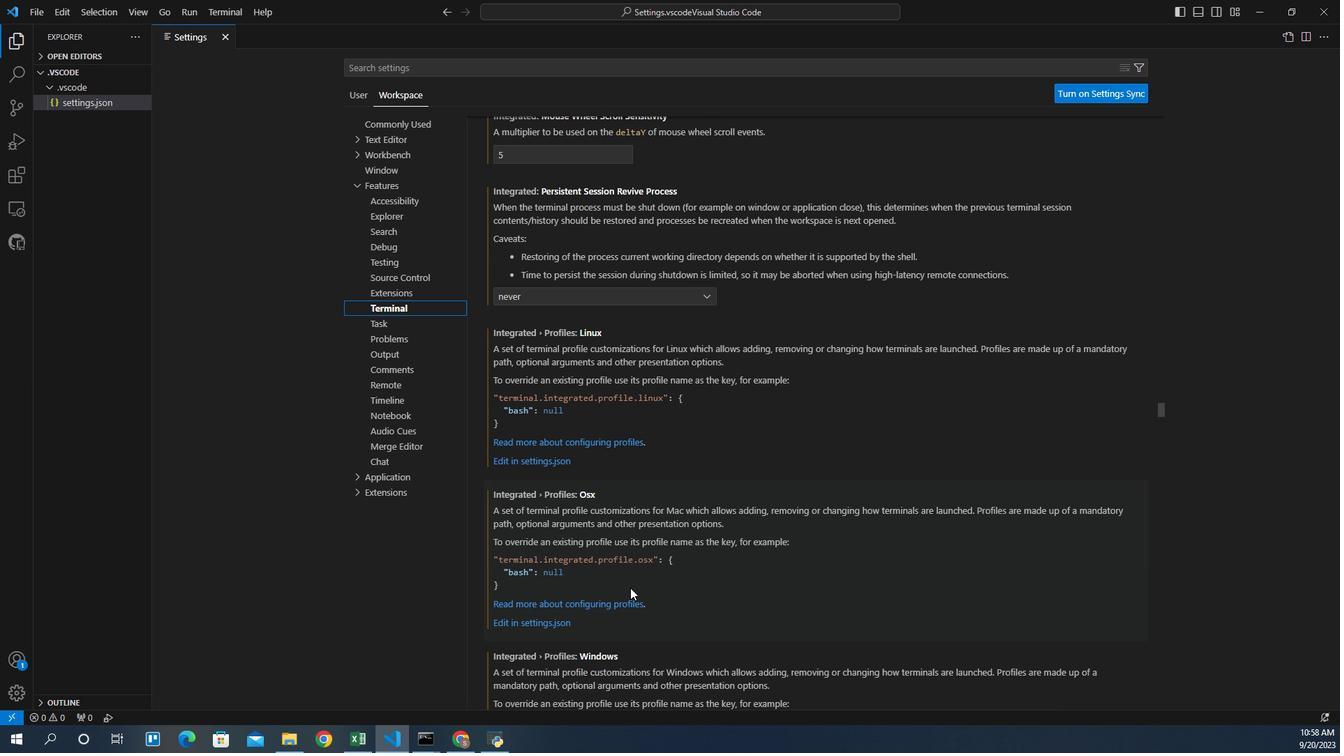 
Action: Mouse scrolled (603, 537) with delta (0, 0)
Screenshot: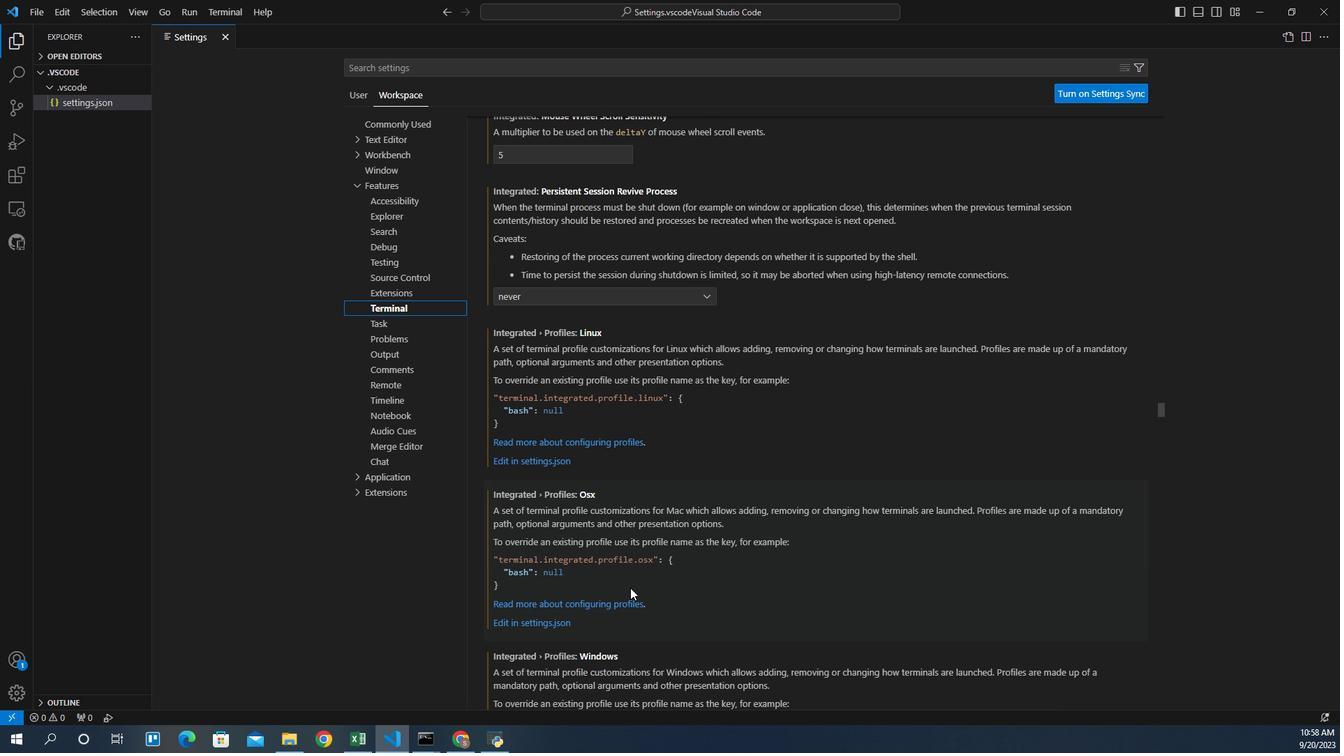 
Action: Mouse scrolled (603, 537) with delta (0, 0)
Screenshot: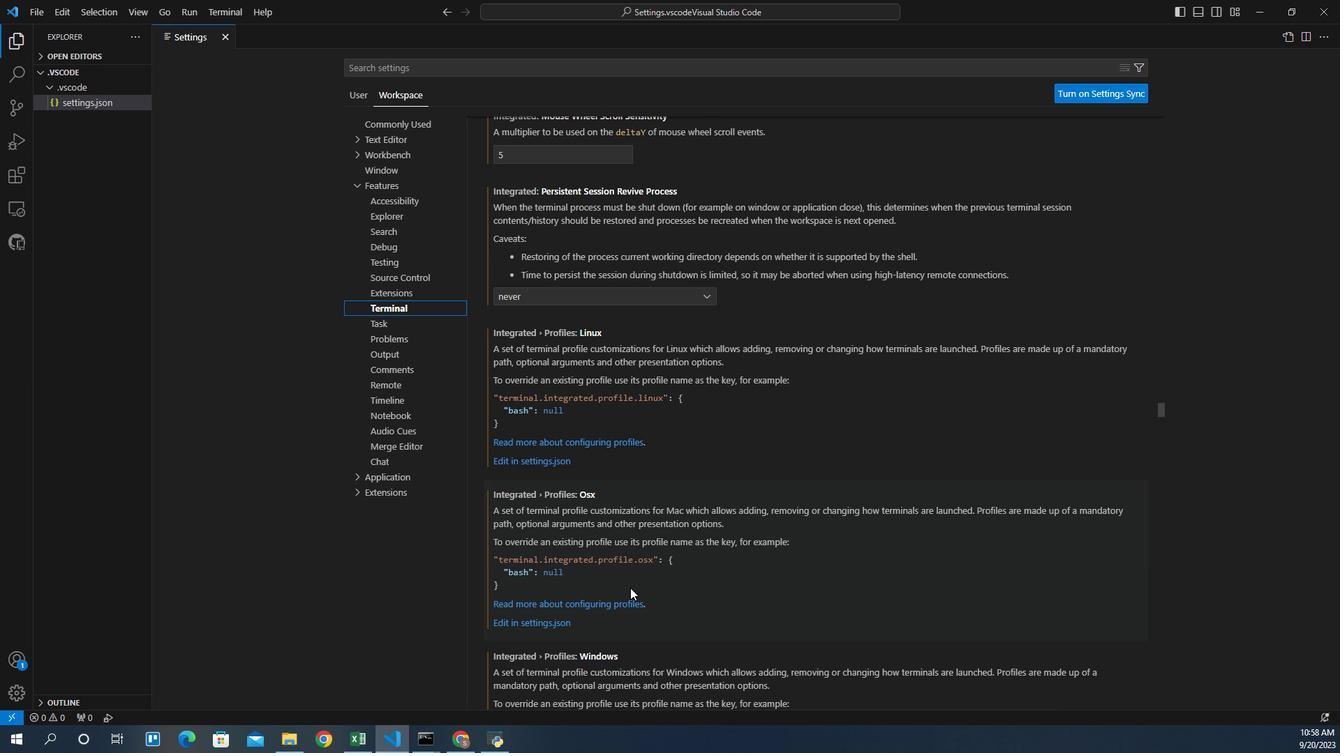 
Action: Mouse scrolled (603, 537) with delta (0, 0)
Screenshot: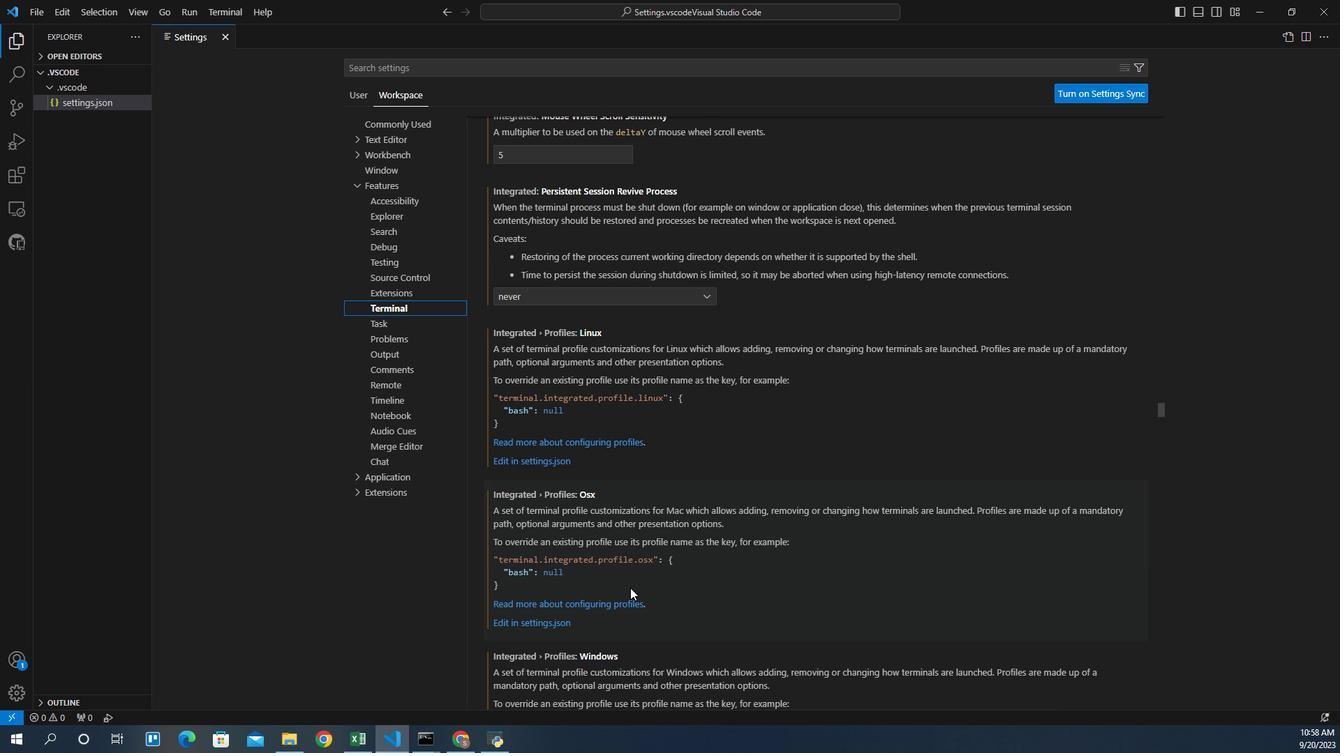 
Action: Mouse scrolled (603, 537) with delta (0, 0)
Screenshot: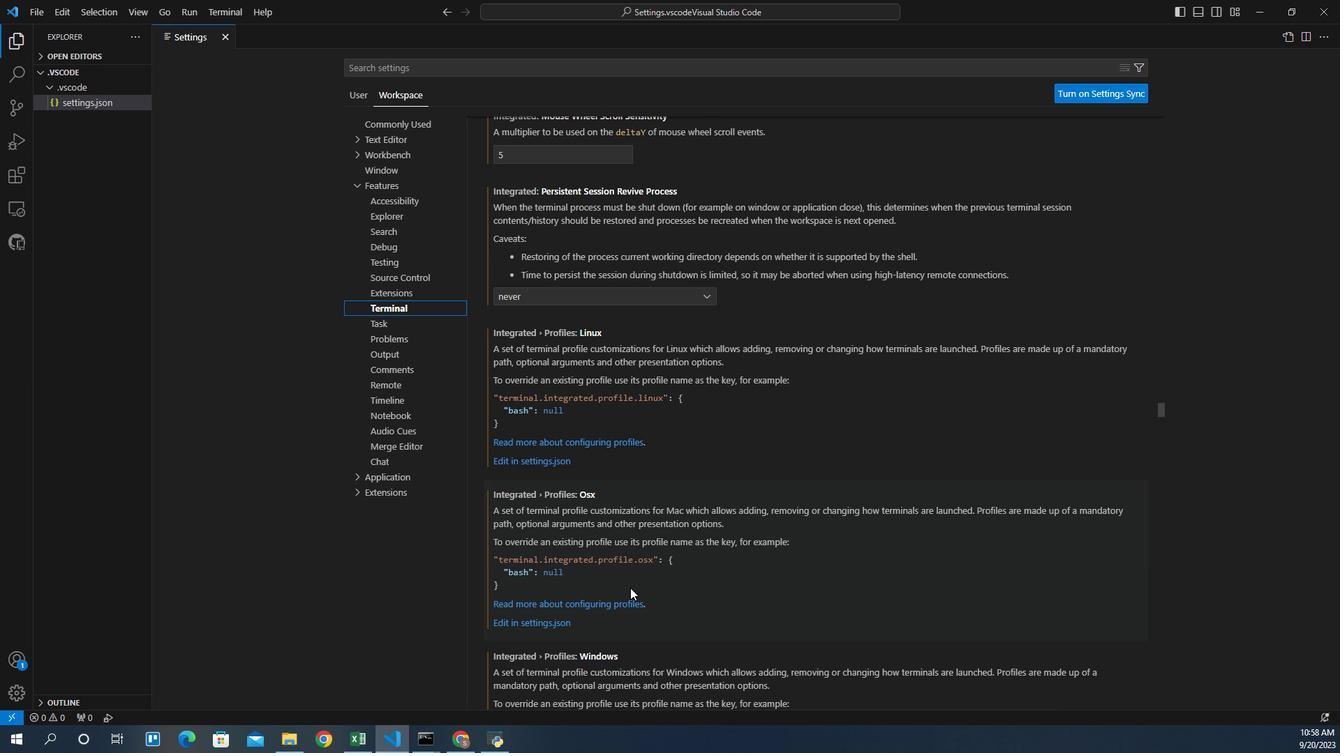 
Action: Mouse scrolled (603, 537) with delta (0, 0)
Screenshot: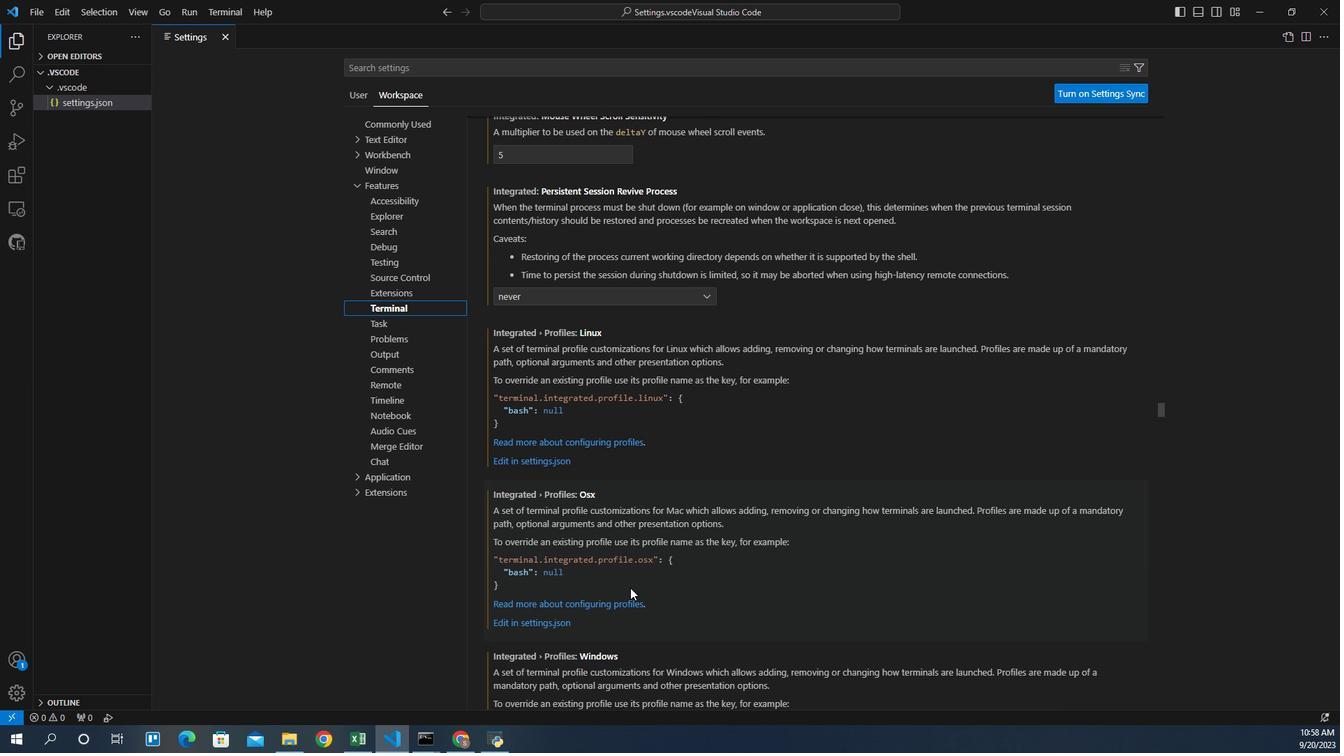 
Action: Mouse scrolled (603, 537) with delta (0, 0)
Screenshot: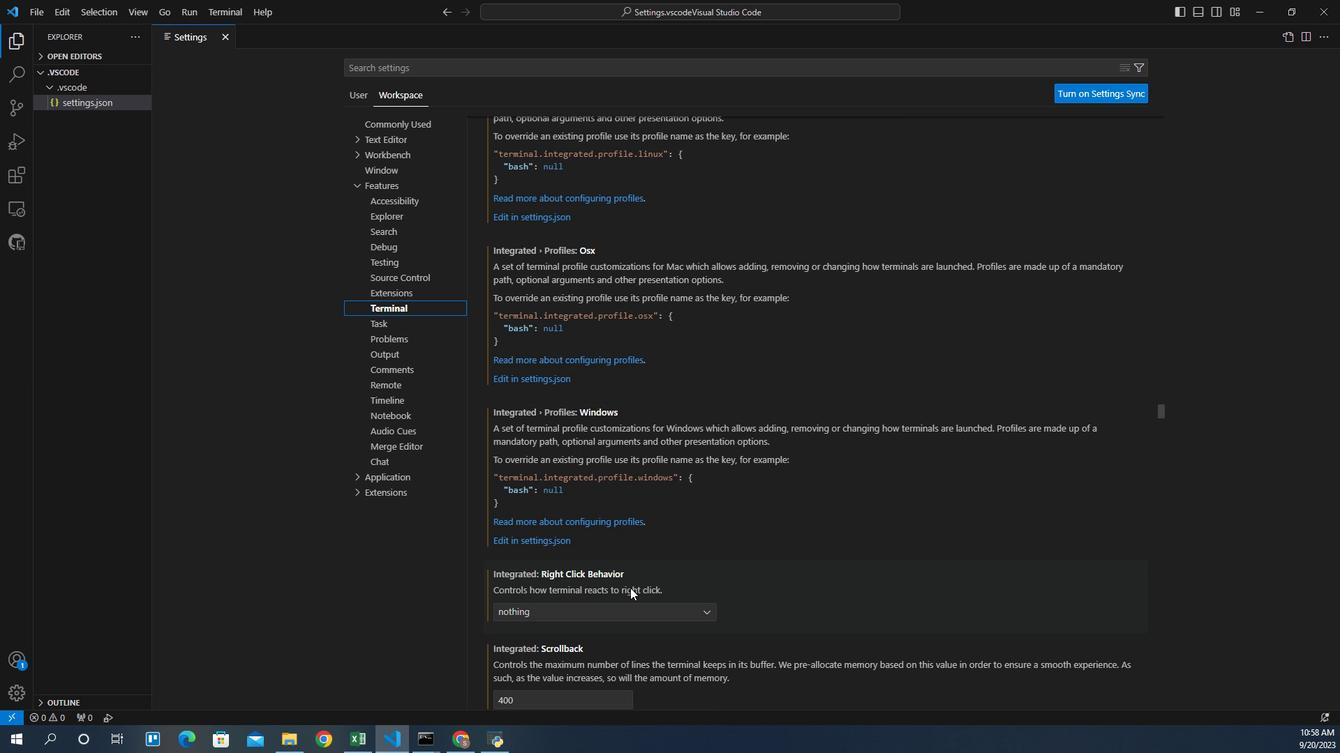 
Action: Mouse scrolled (603, 537) with delta (0, 0)
Screenshot: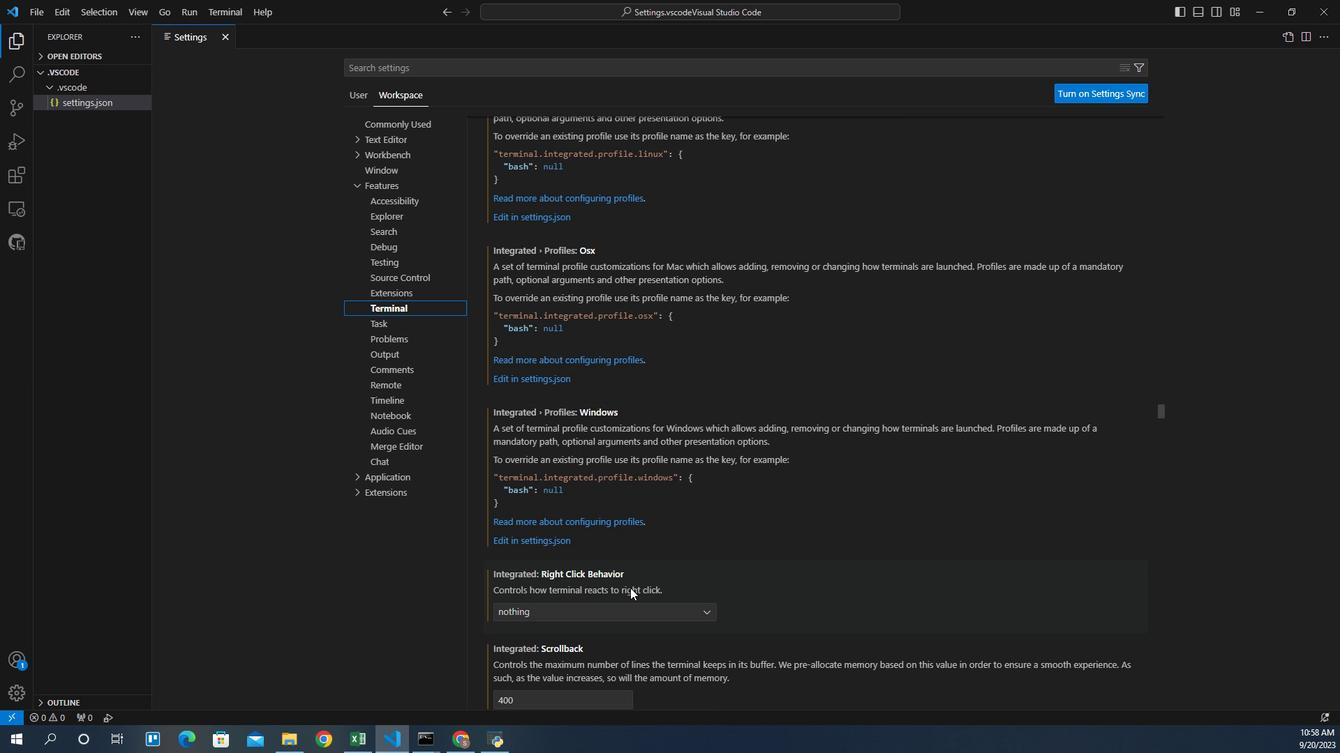 
Action: Mouse scrolled (603, 537) with delta (0, 0)
Screenshot: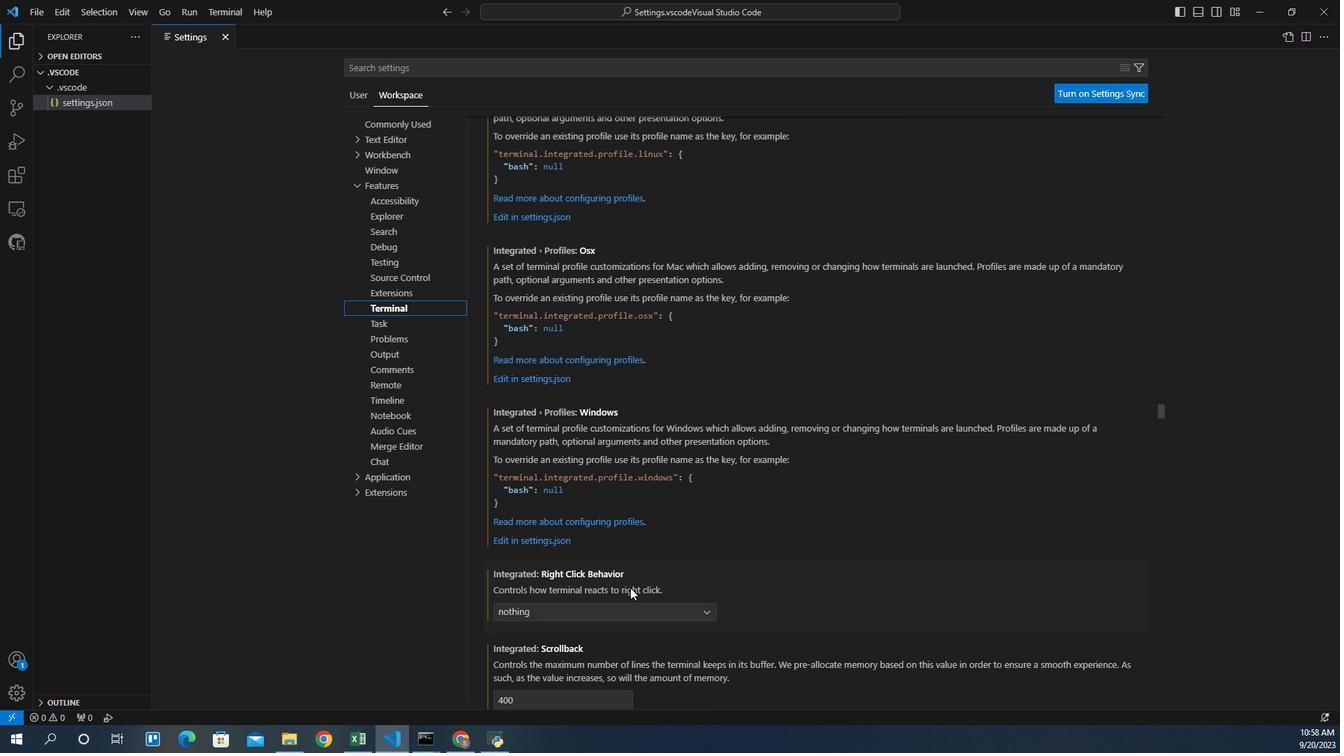 
Action: Mouse scrolled (603, 537) with delta (0, 0)
Screenshot: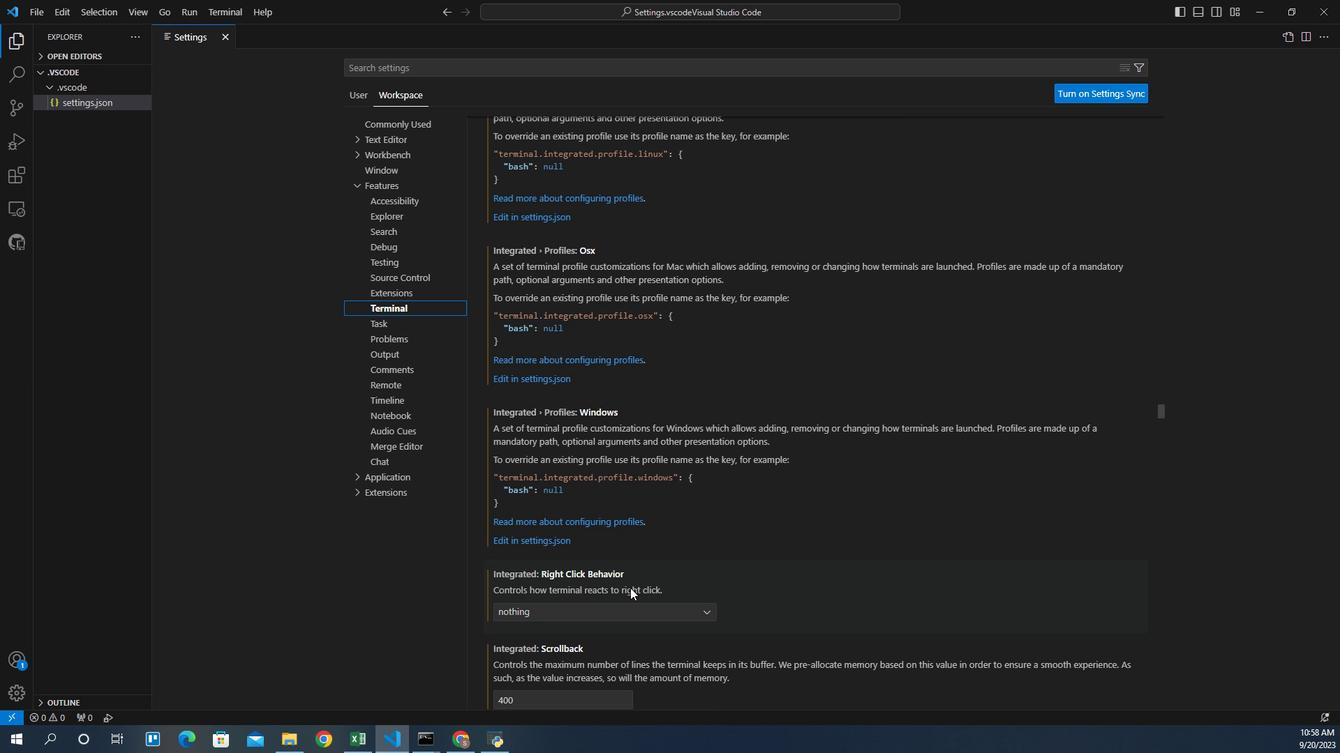 
Action: Mouse scrolled (603, 537) with delta (0, 0)
Screenshot: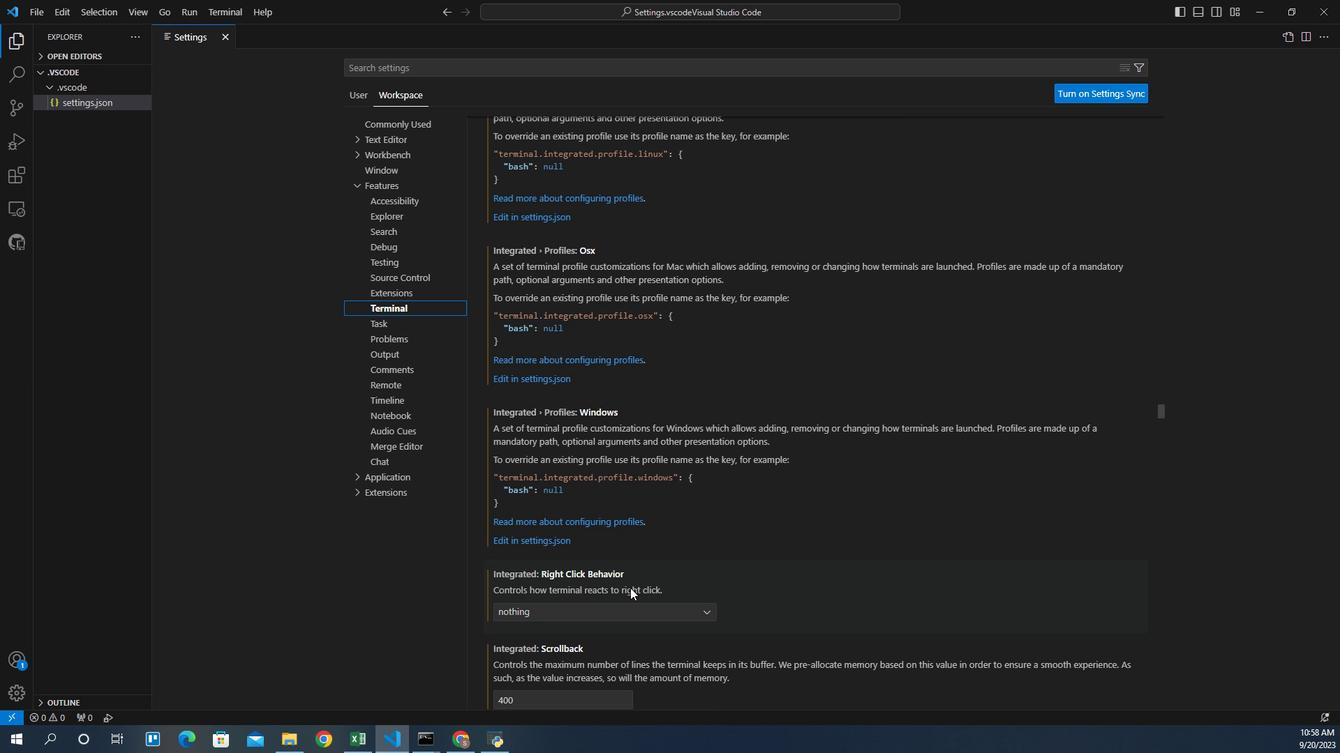 
Action: Mouse scrolled (603, 537) with delta (0, 0)
Screenshot: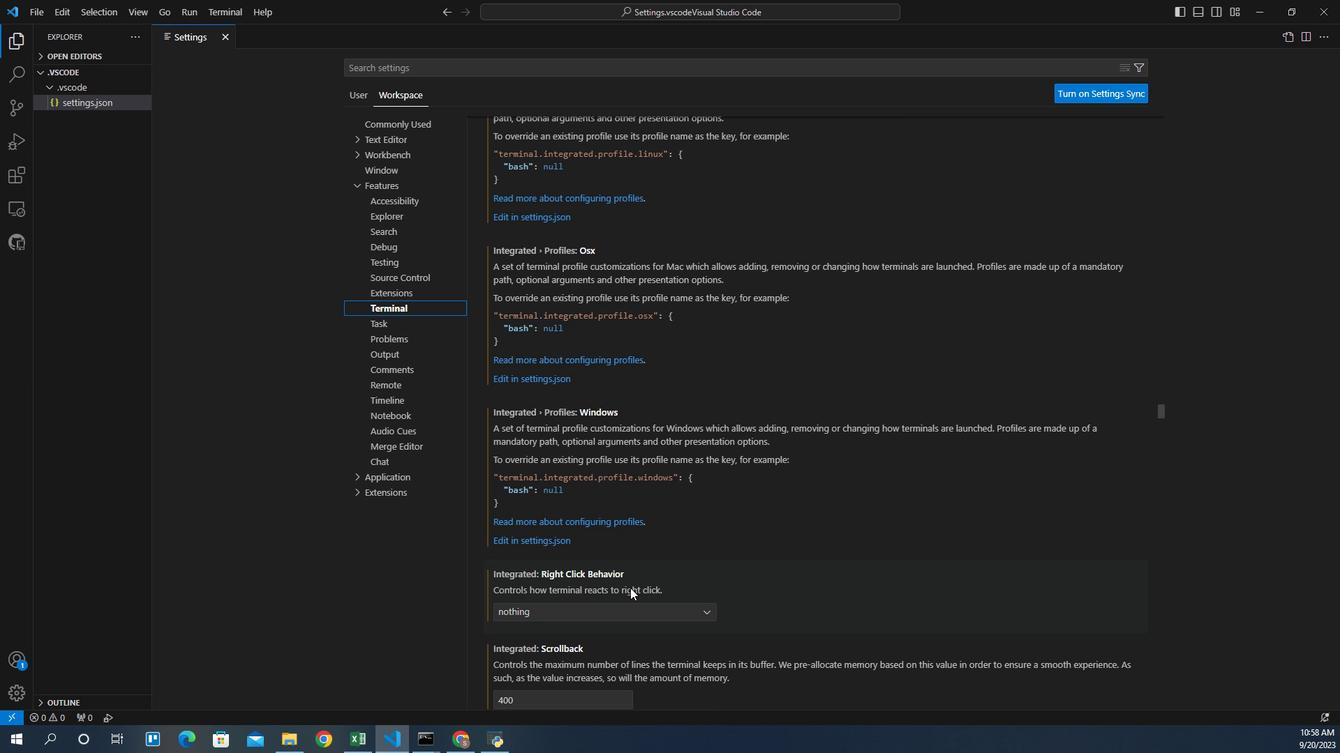 
Action: Mouse scrolled (603, 537) with delta (0, 0)
Screenshot: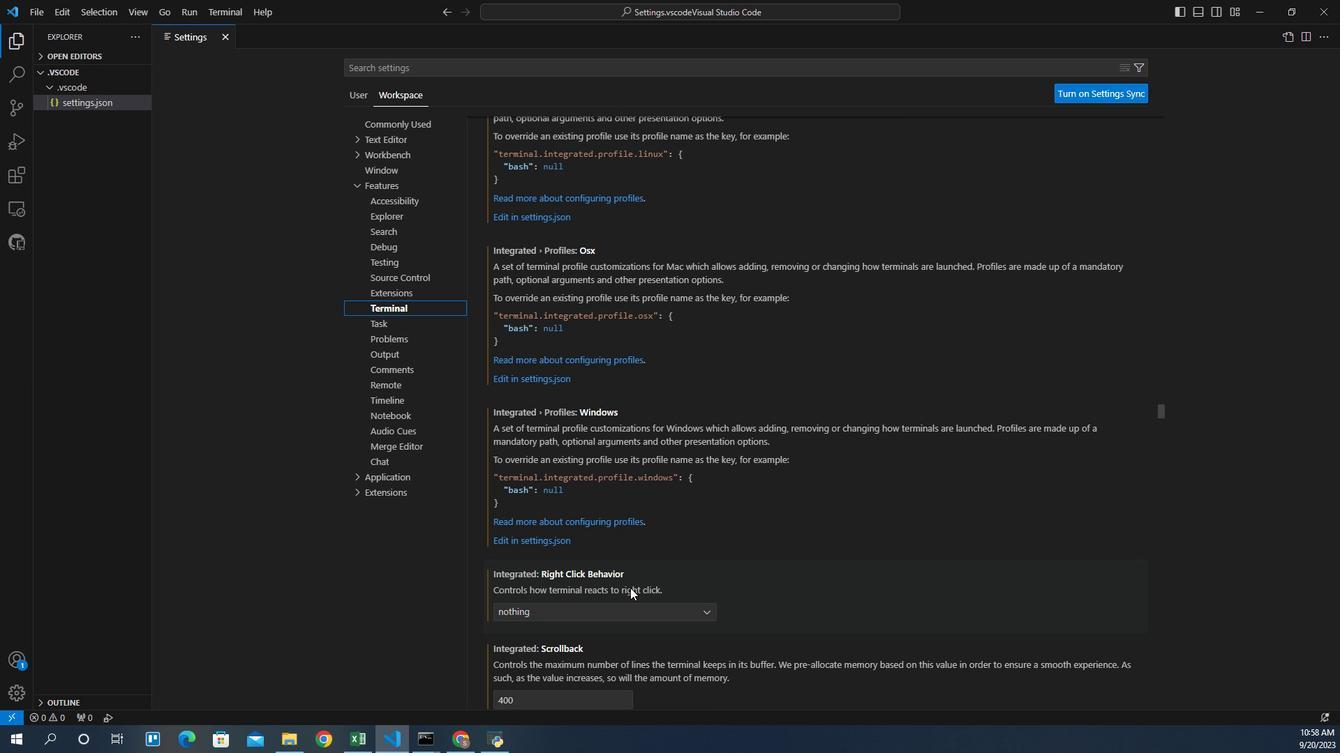 
Action: Mouse scrolled (603, 537) with delta (0, 0)
Screenshot: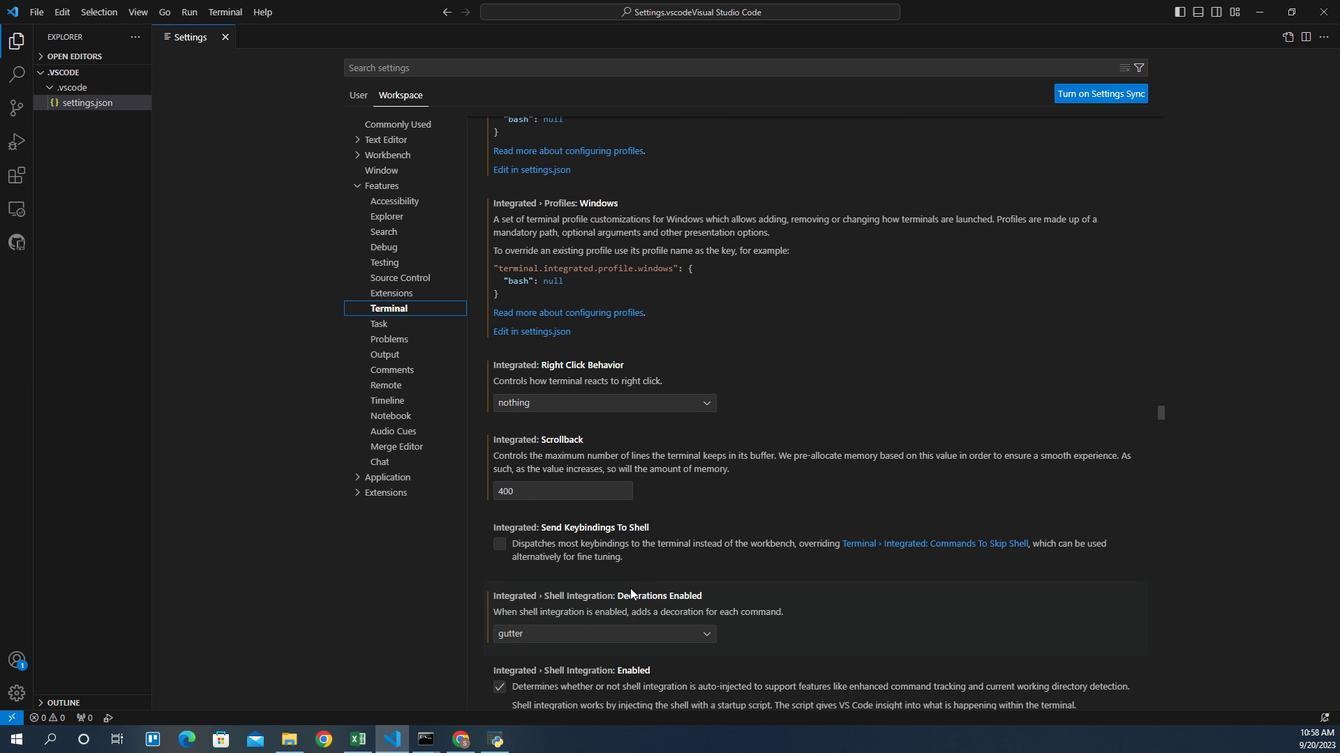 
Action: Mouse scrolled (603, 537) with delta (0, 0)
Screenshot: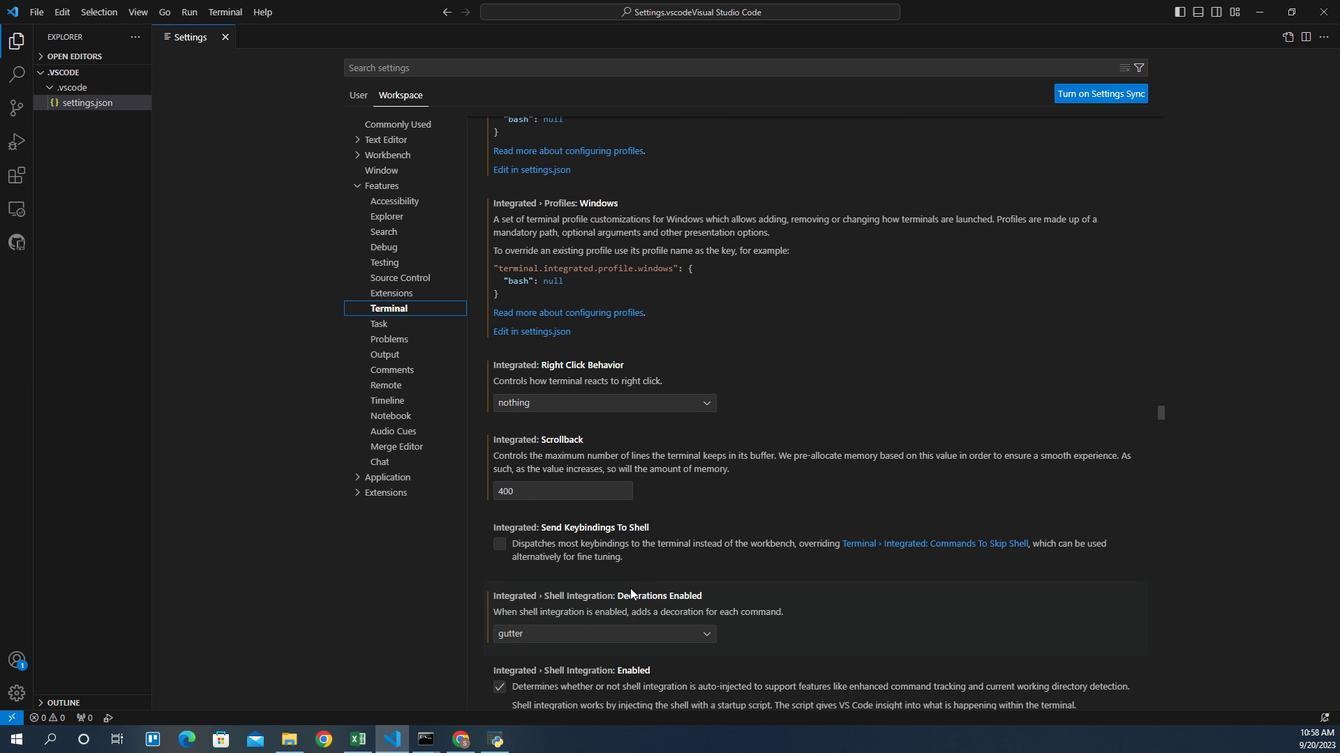 
Action: Mouse scrolled (603, 537) with delta (0, 0)
Screenshot: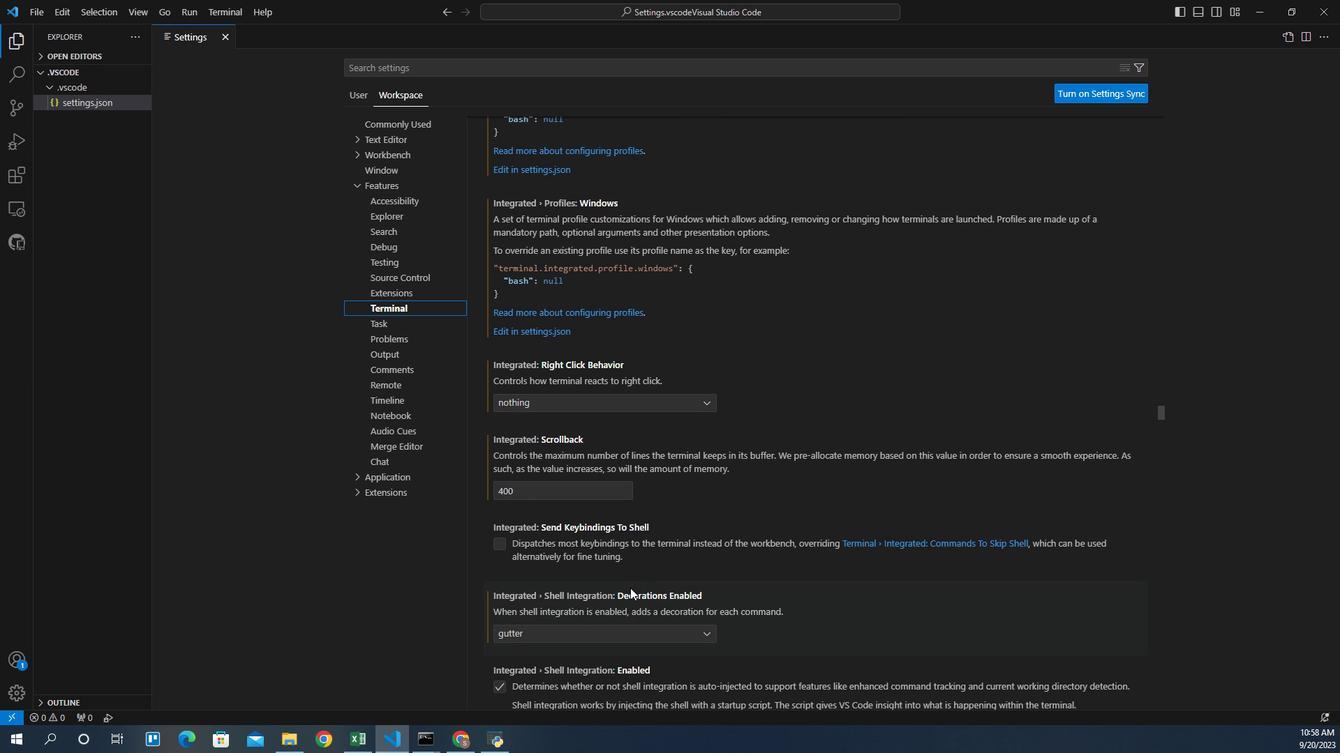 
Action: Mouse scrolled (603, 537) with delta (0, 0)
Screenshot: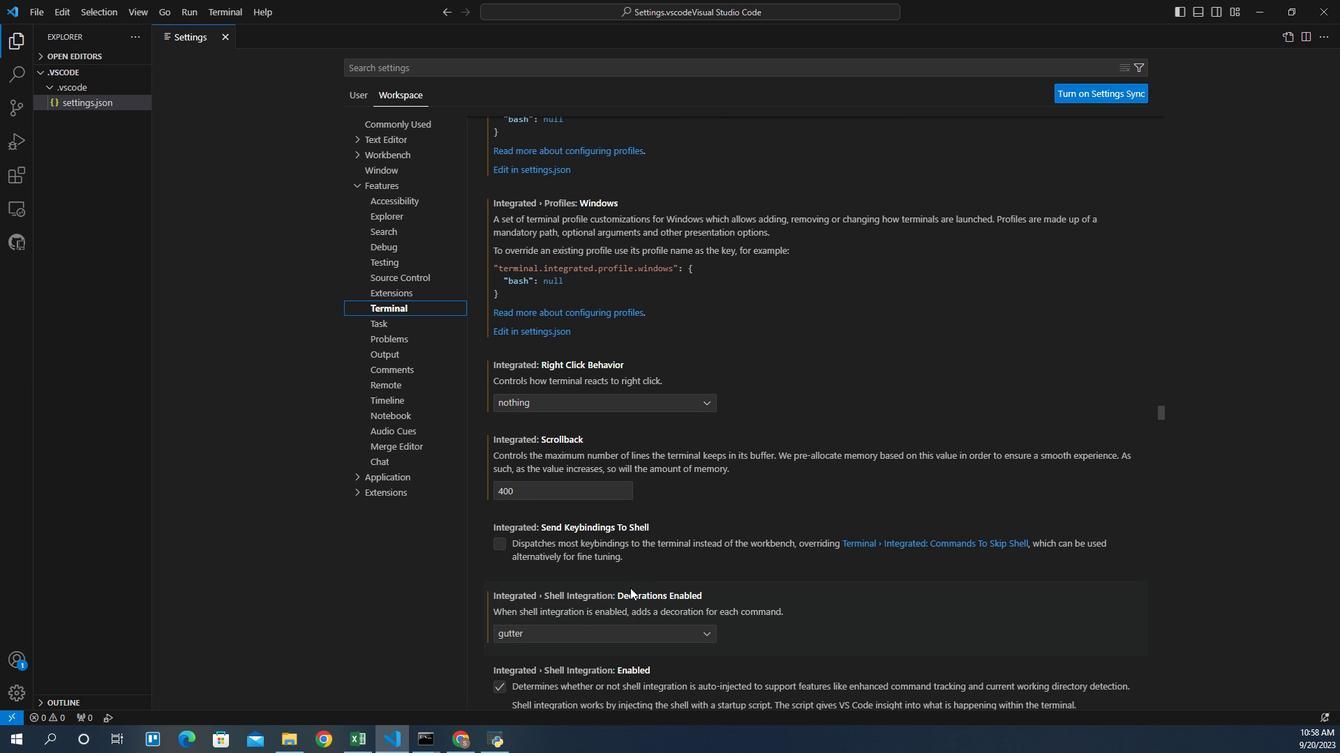 
Action: Mouse scrolled (603, 537) with delta (0, 0)
Screenshot: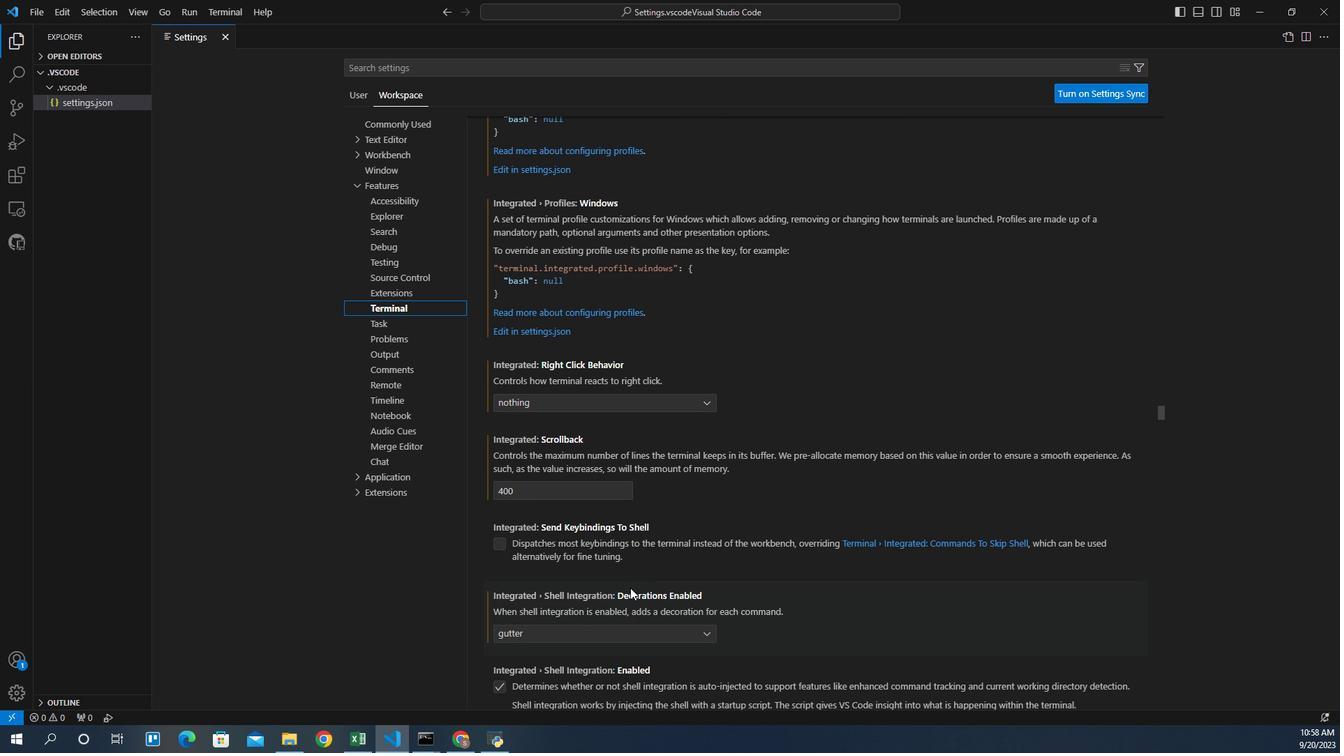 
Action: Mouse scrolled (603, 537) with delta (0, 0)
Screenshot: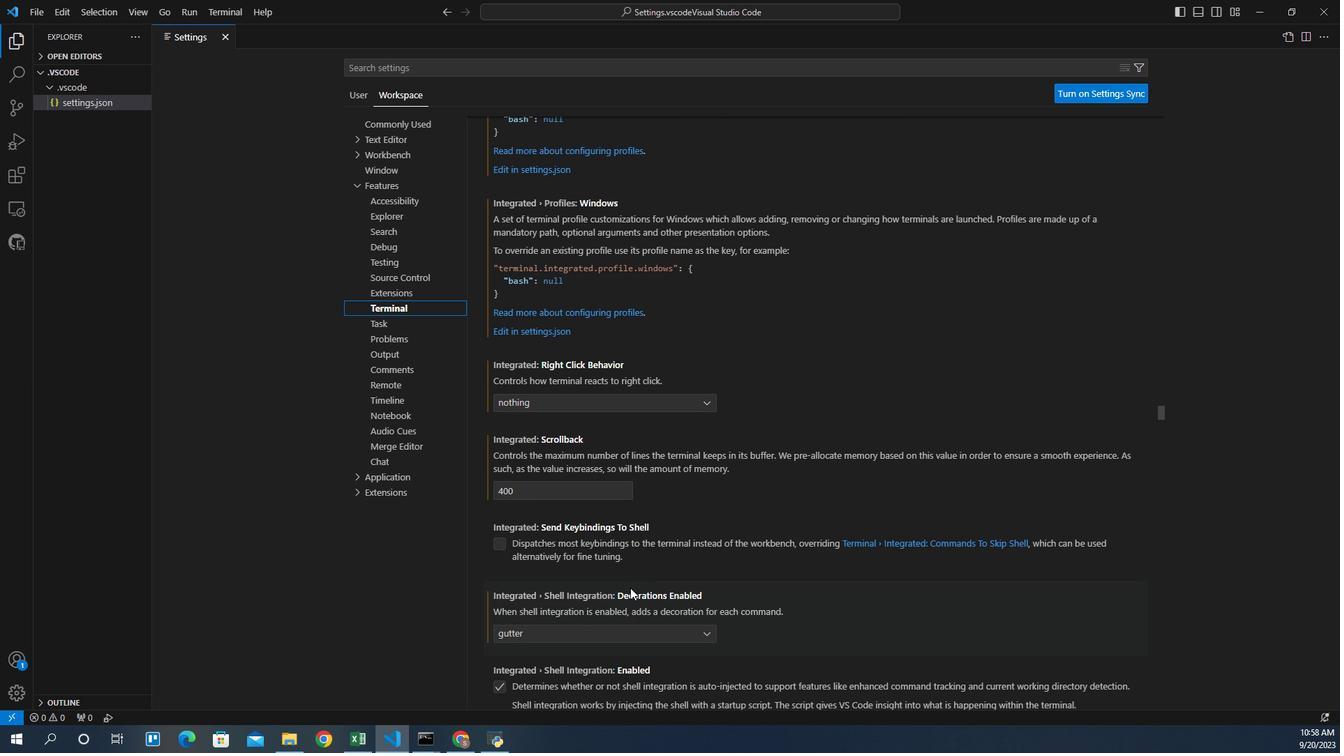 
Action: Mouse scrolled (603, 537) with delta (0, 0)
Screenshot: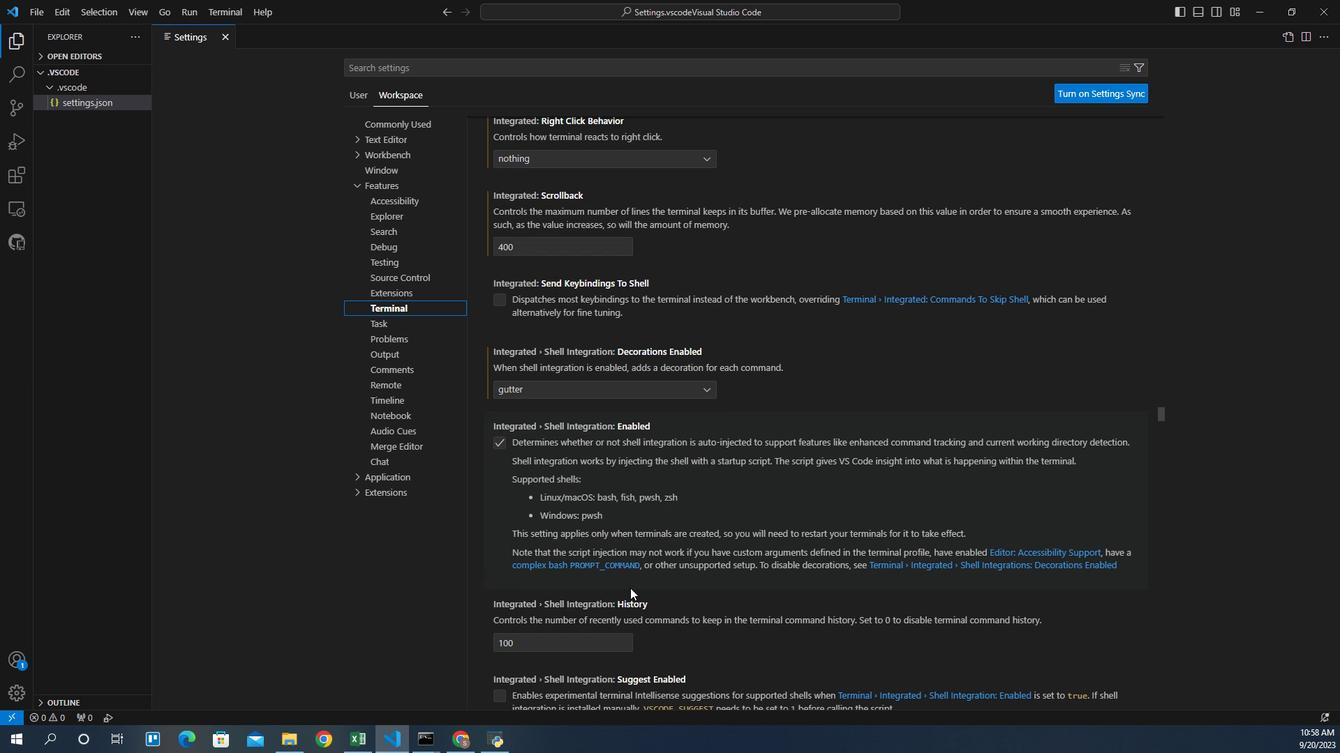 
Action: Mouse scrolled (603, 537) with delta (0, 0)
Screenshot: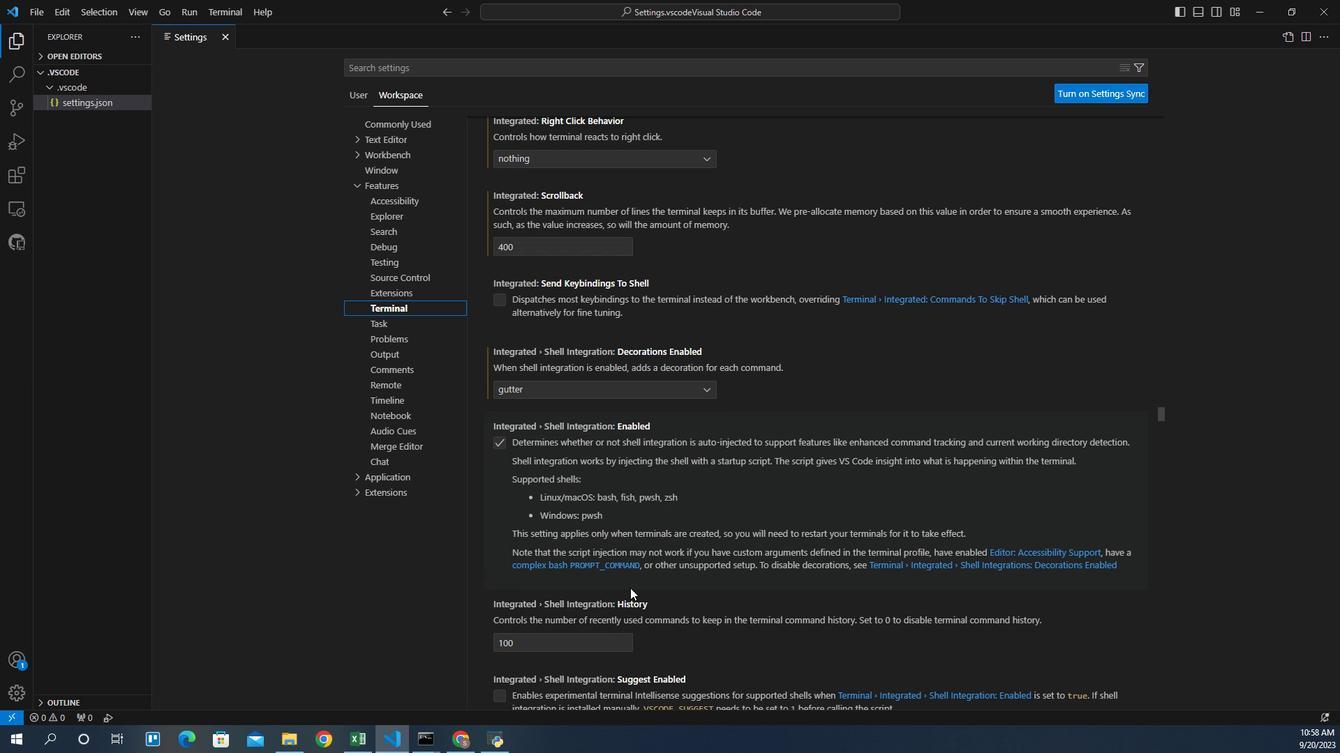 
Action: Mouse scrolled (603, 537) with delta (0, 0)
Screenshot: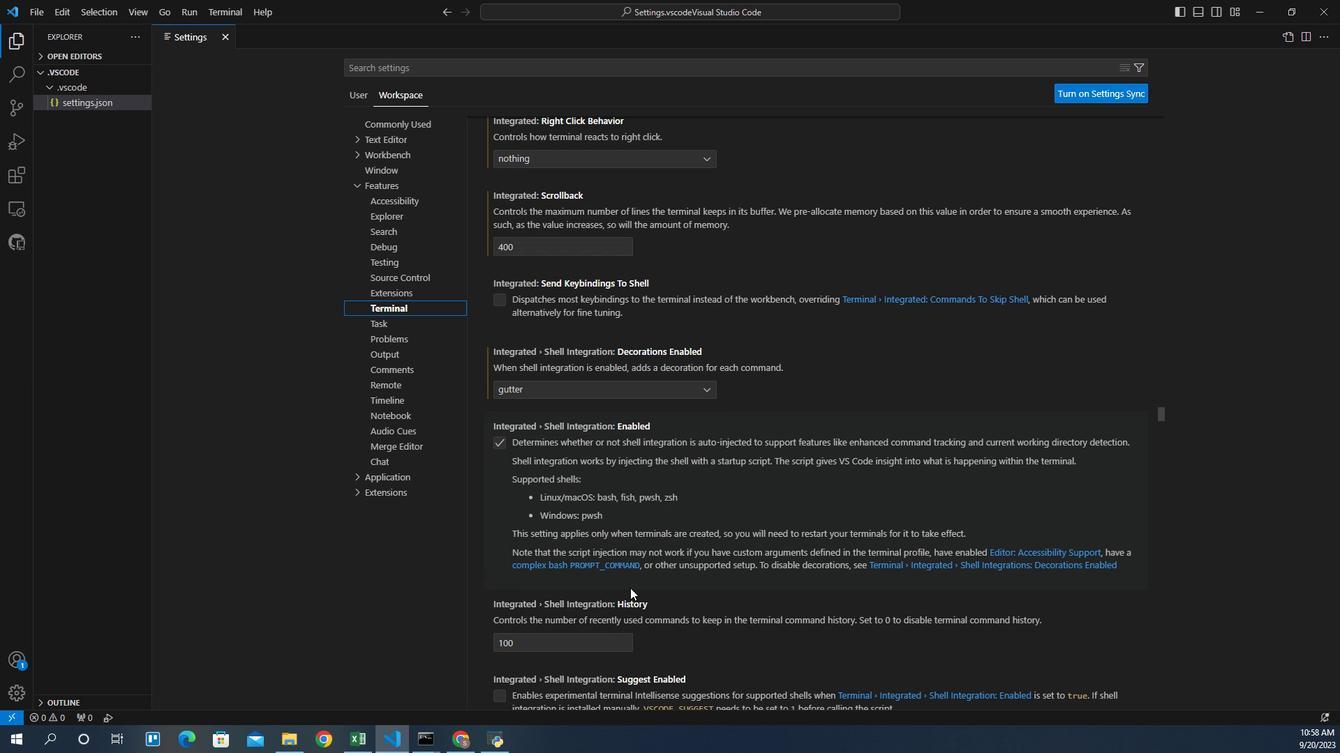
Action: Mouse scrolled (603, 537) with delta (0, 0)
Screenshot: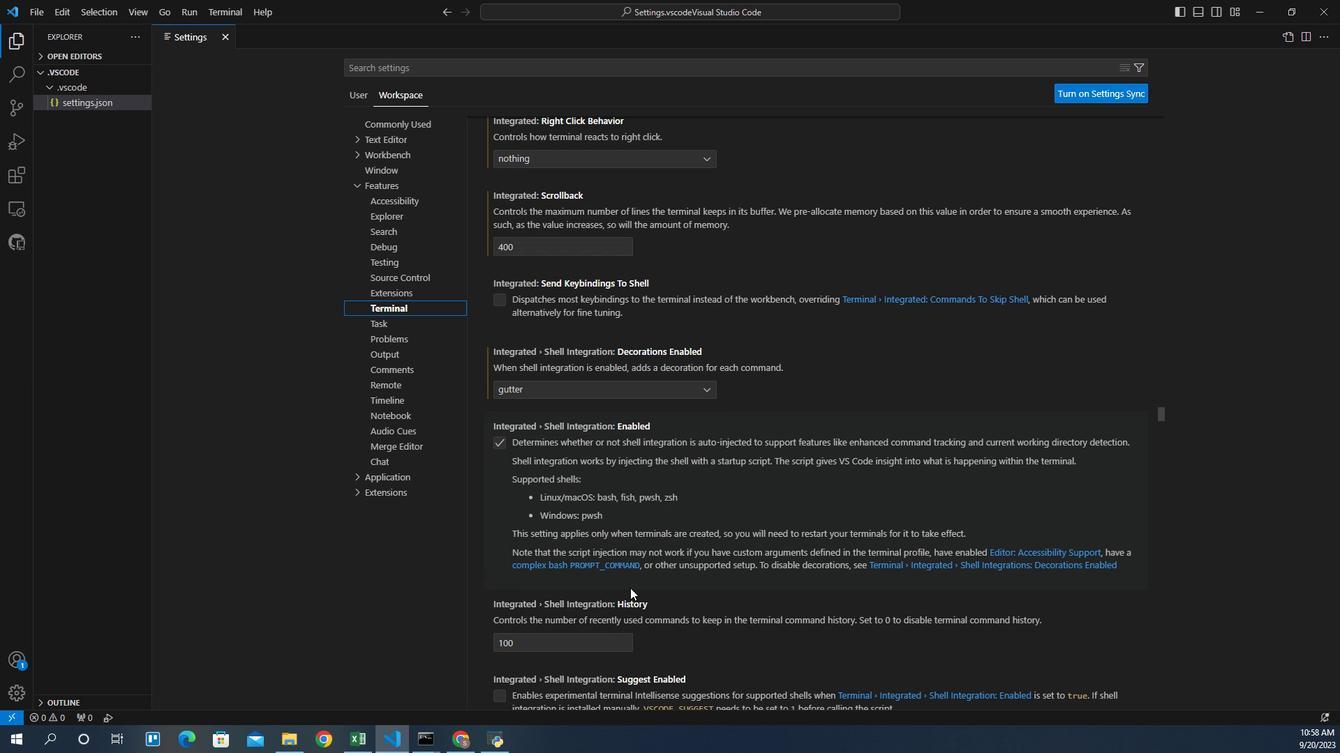 
Action: Mouse scrolled (603, 537) with delta (0, 0)
Screenshot: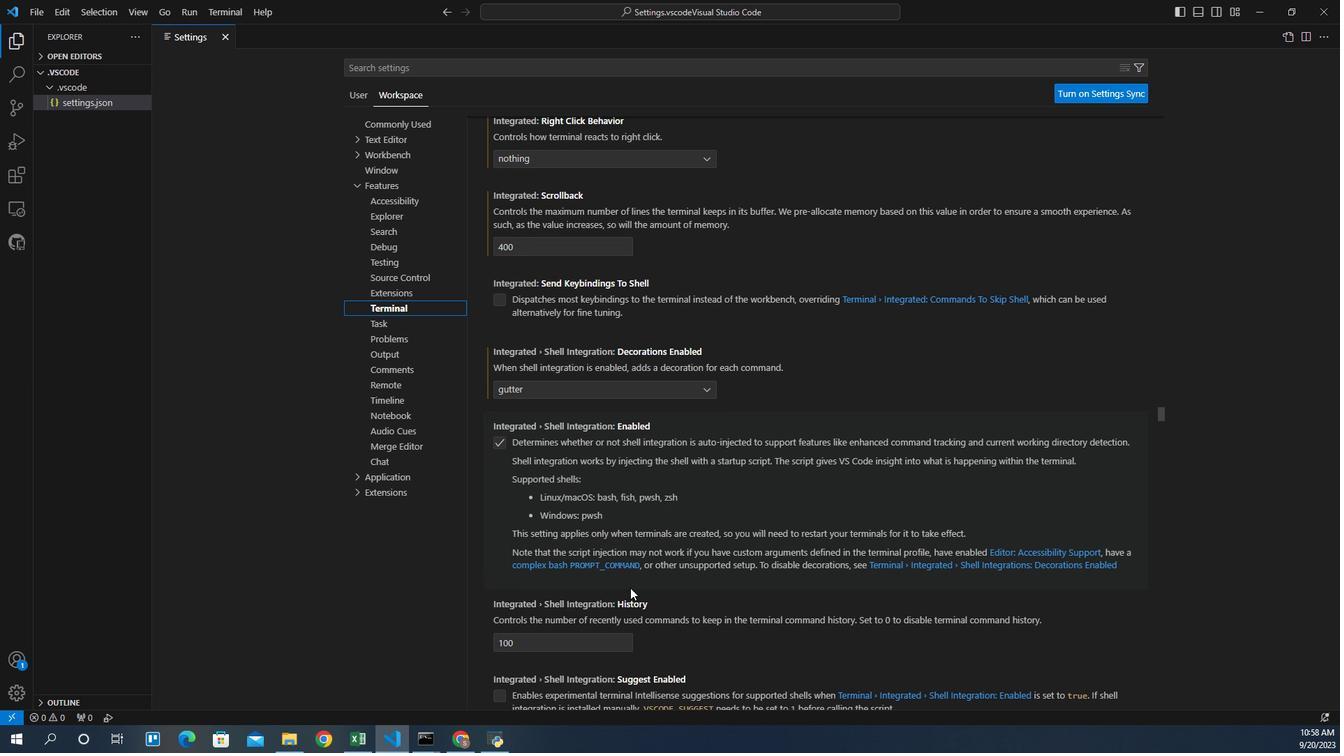 
Action: Mouse scrolled (603, 537) with delta (0, 0)
Screenshot: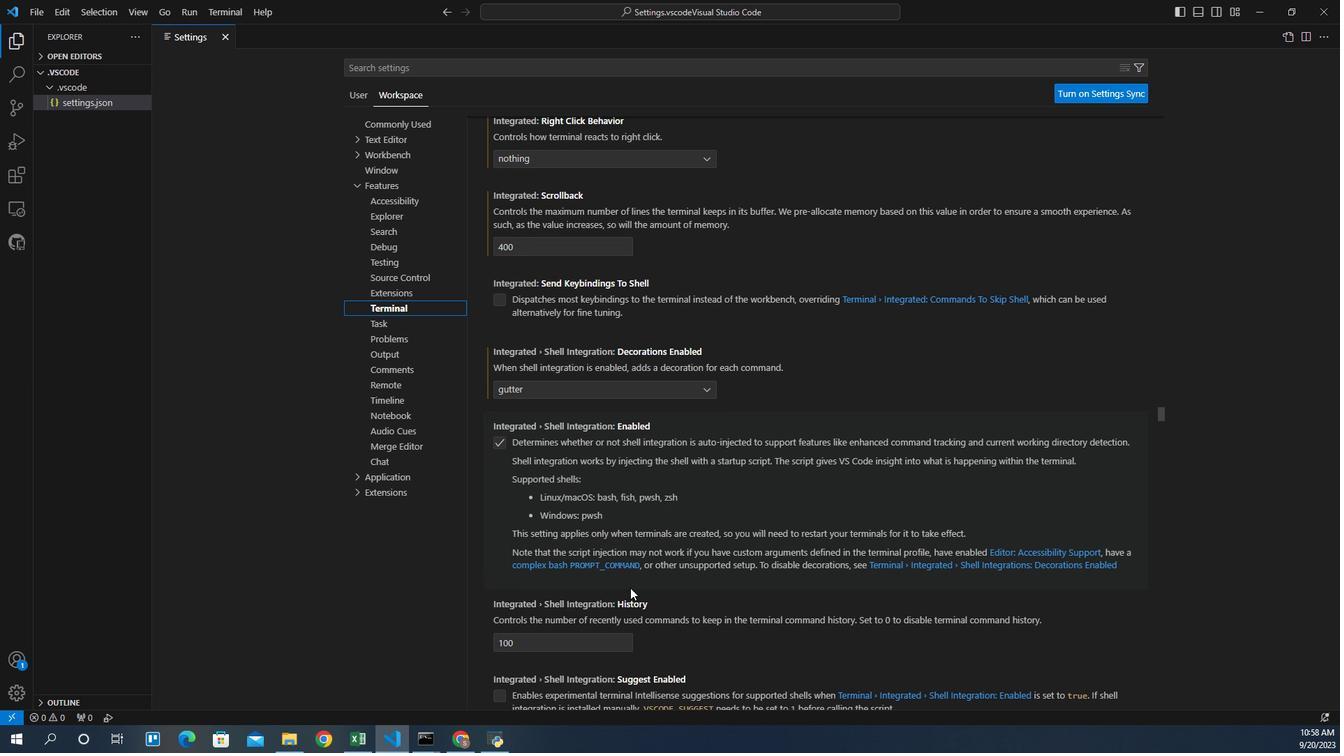 
Action: Mouse scrolled (603, 537) with delta (0, 0)
Screenshot: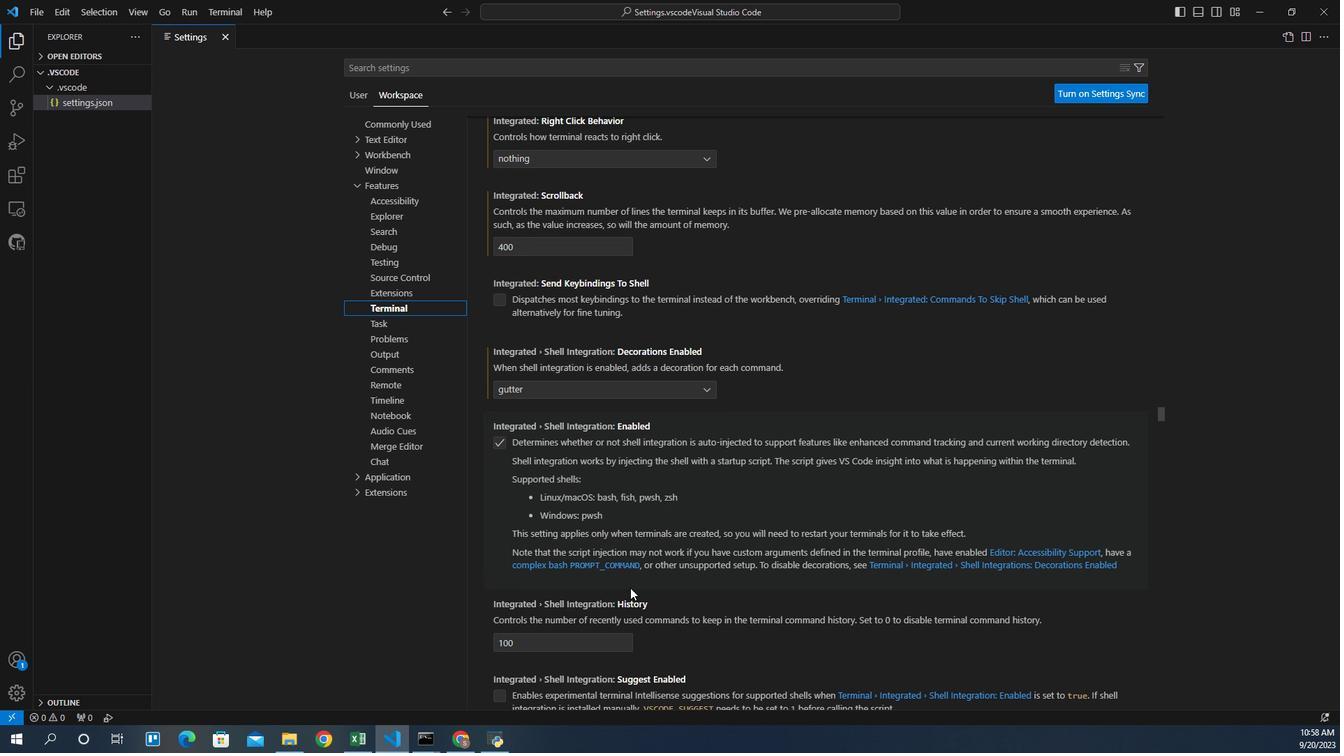 
Action: Mouse moved to (487, 299)
Screenshot: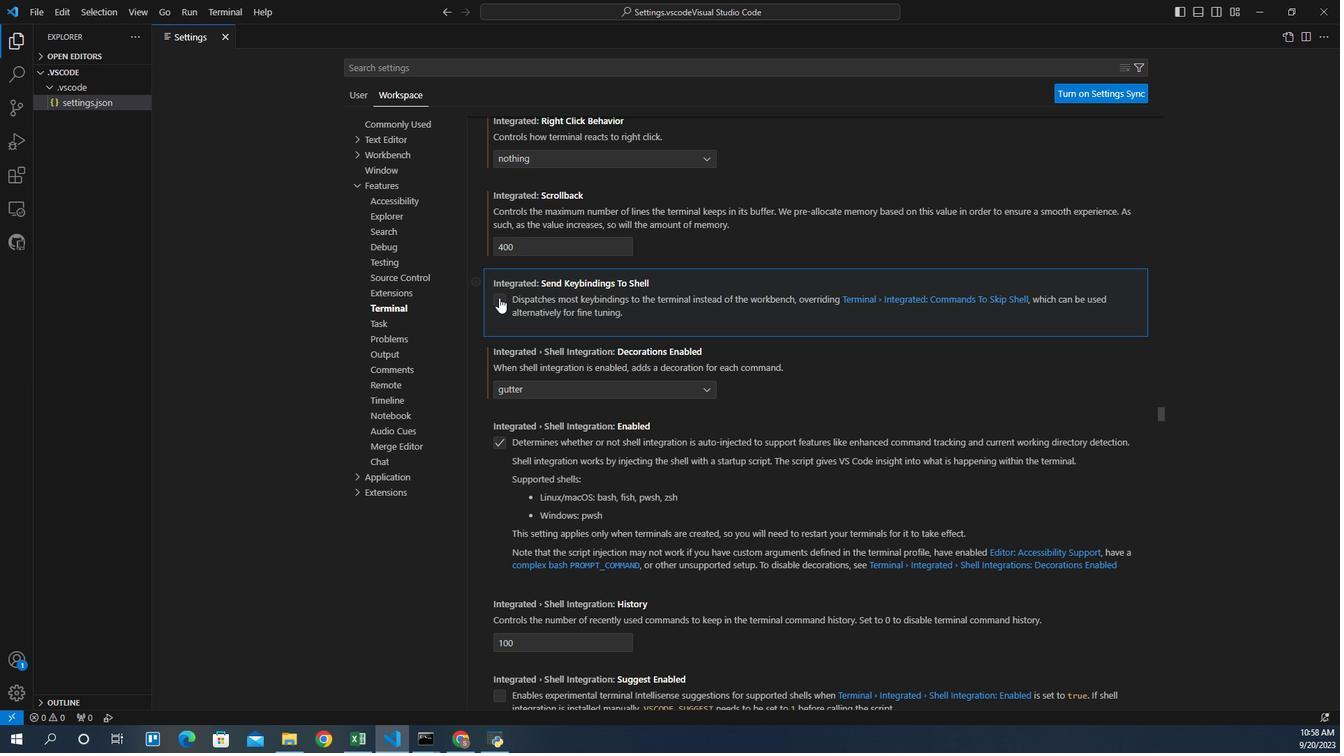 
Action: Mouse pressed left at (487, 299)
Screenshot: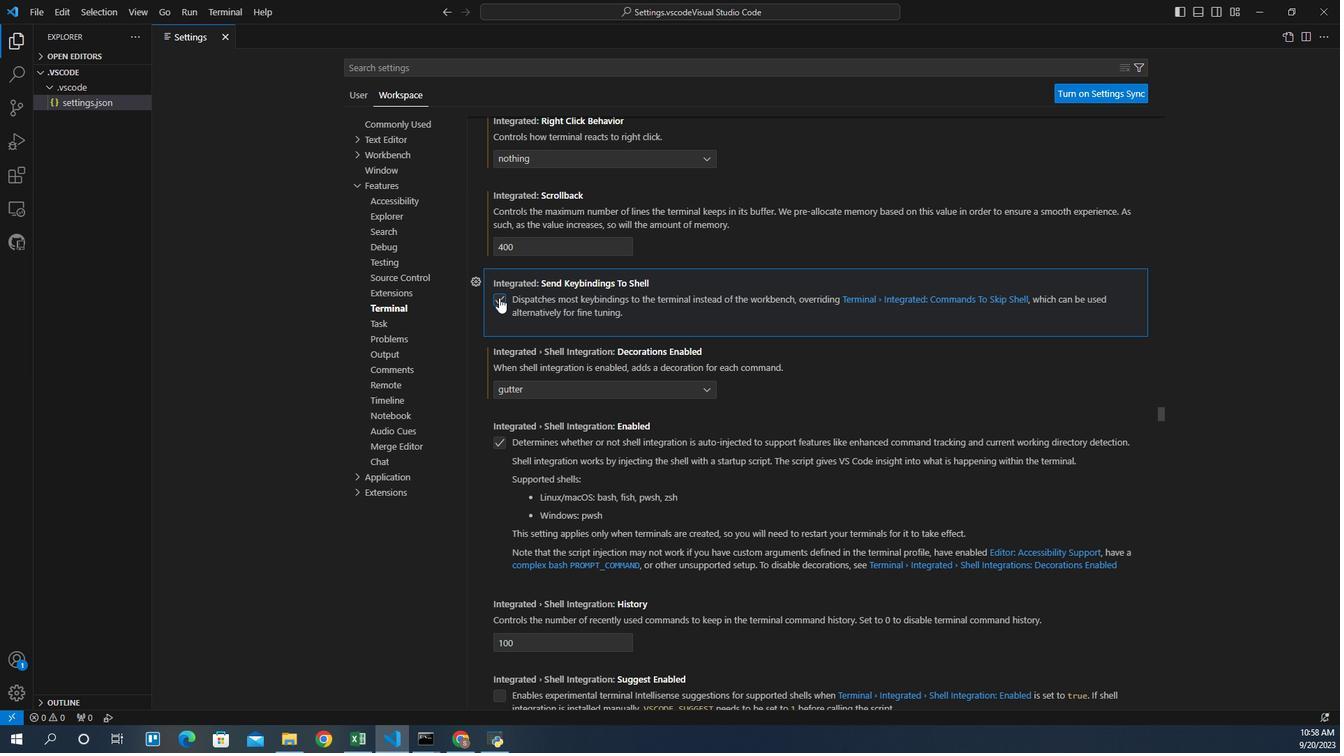 
Action: Mouse moved to (515, 325)
Screenshot: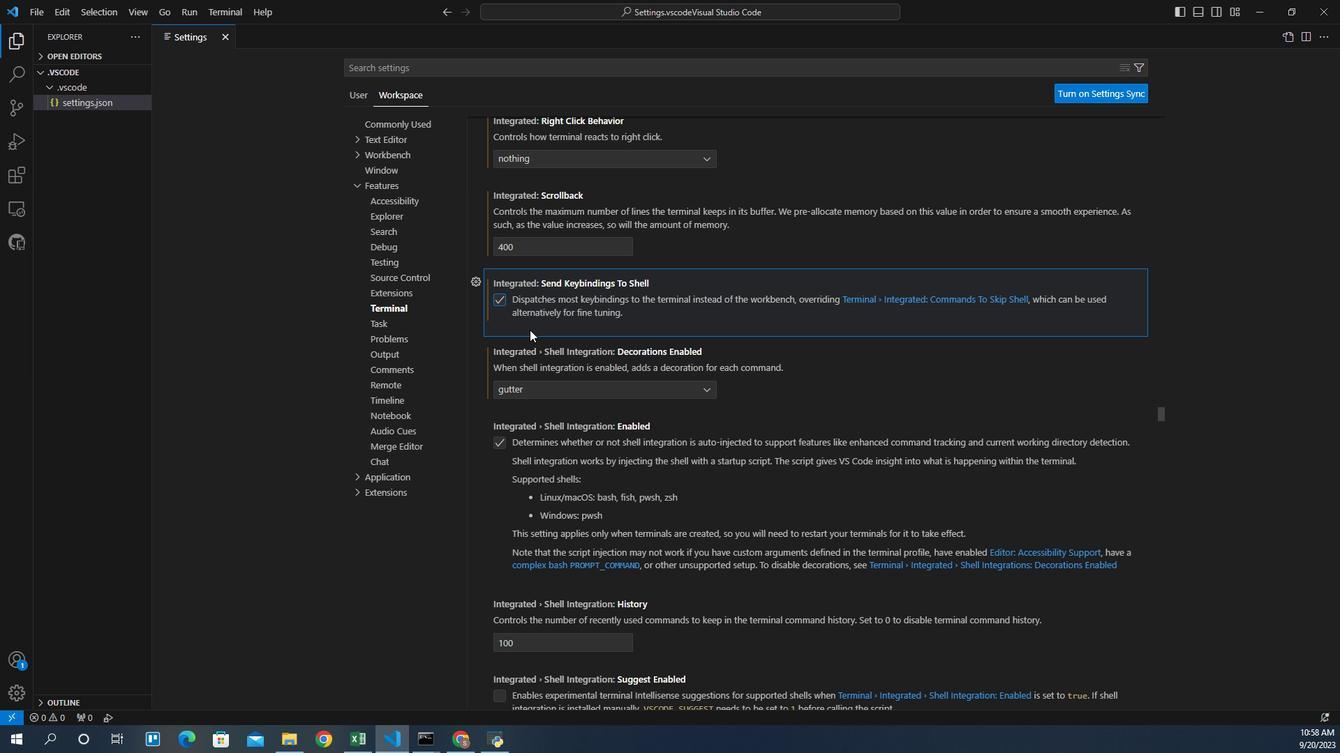 
